Task: Access a repository's "Releases" for software versions.
Action: Mouse moved to (81, 271)
Screenshot: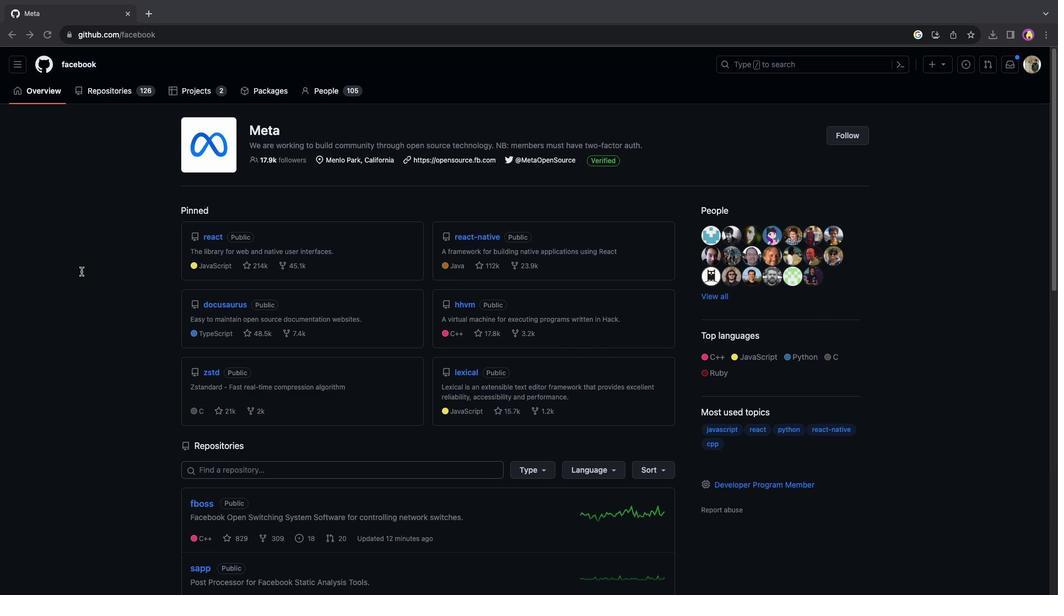 
Action: Mouse pressed left at (81, 271)
Screenshot: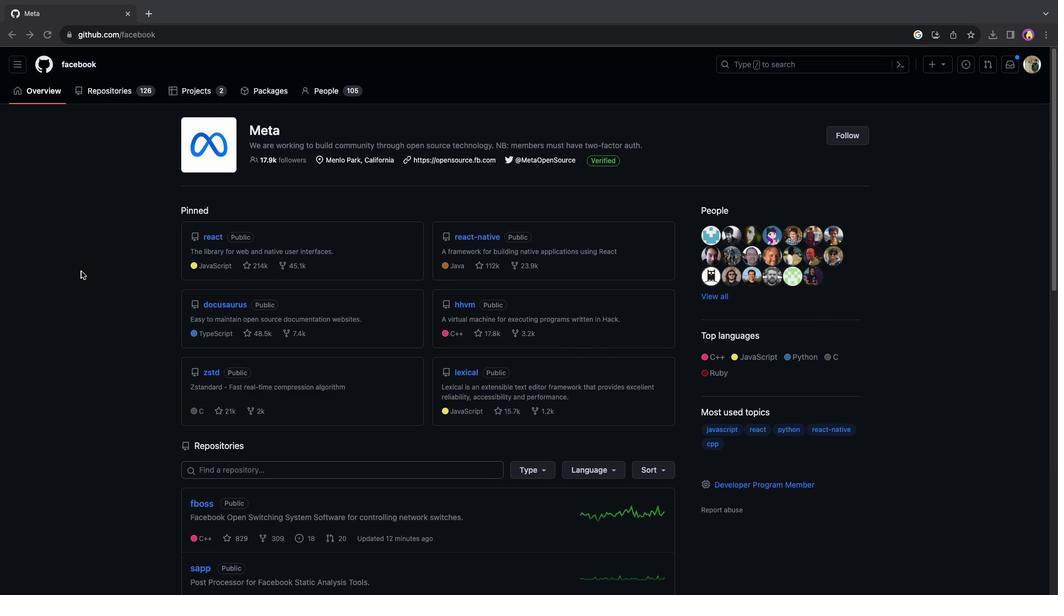 
Action: Mouse moved to (186, 281)
Screenshot: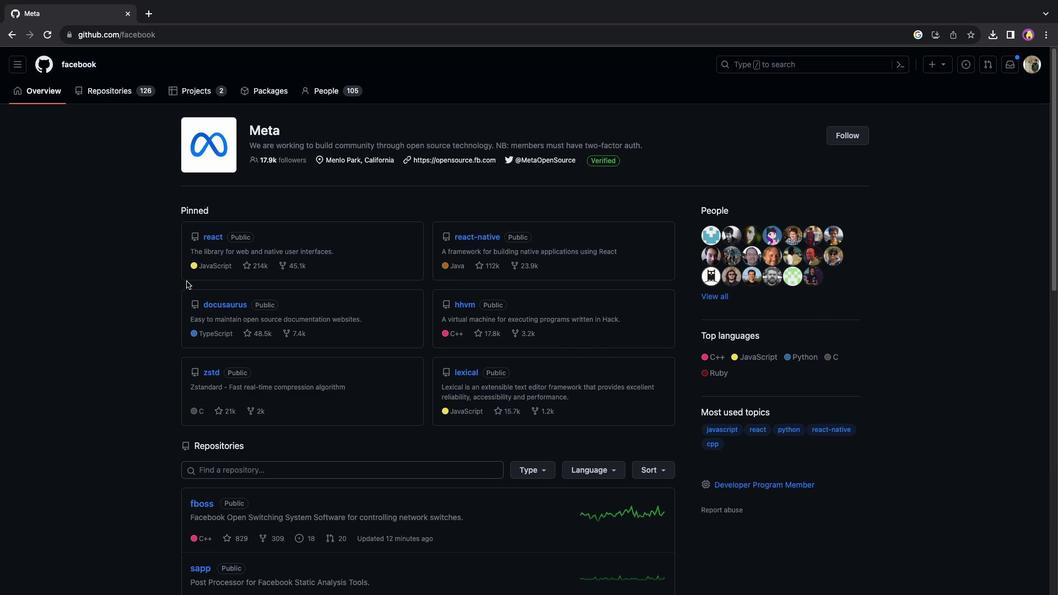 
Action: Mouse scrolled (186, 281) with delta (0, 0)
Screenshot: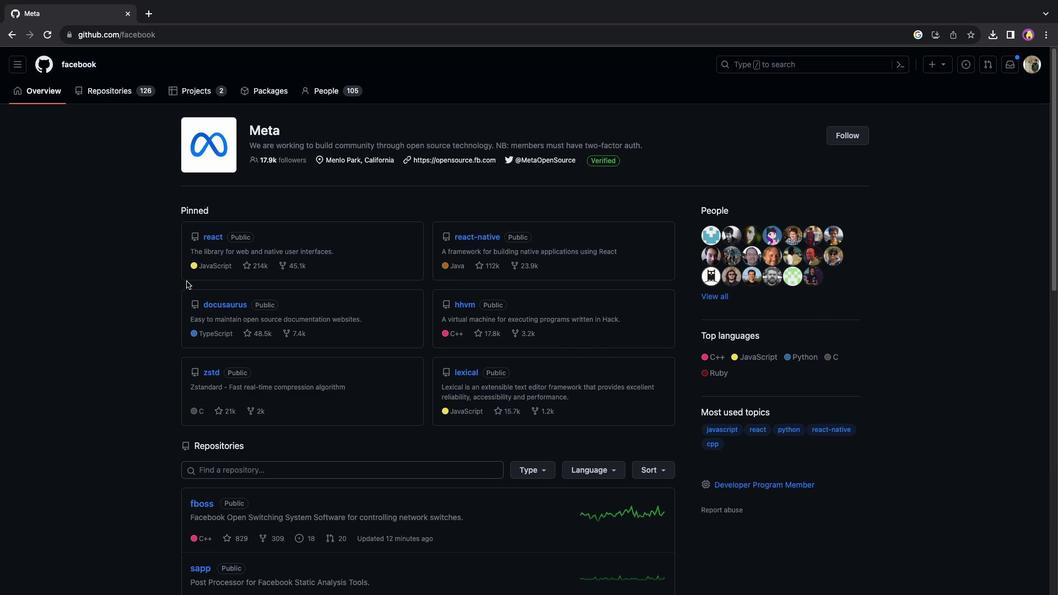
Action: Mouse scrolled (186, 281) with delta (0, 0)
Screenshot: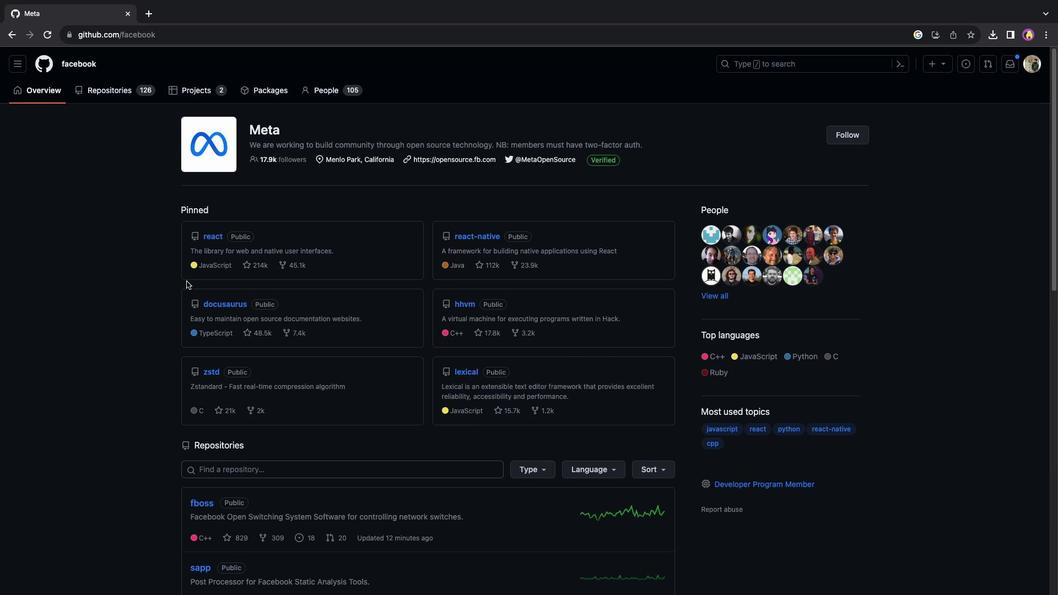 
Action: Mouse moved to (464, 223)
Screenshot: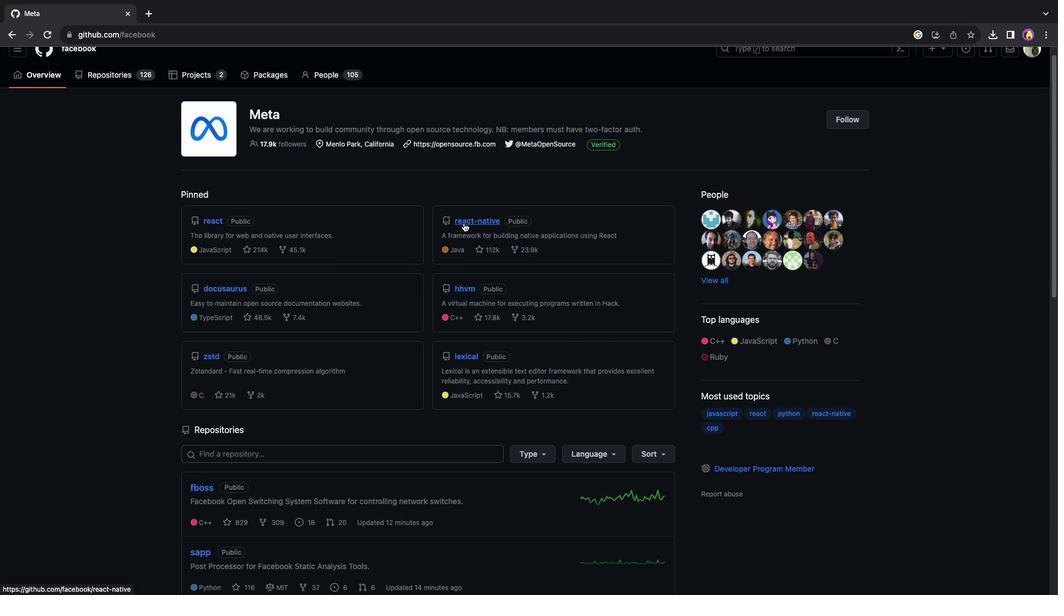 
Action: Mouse pressed left at (464, 223)
Screenshot: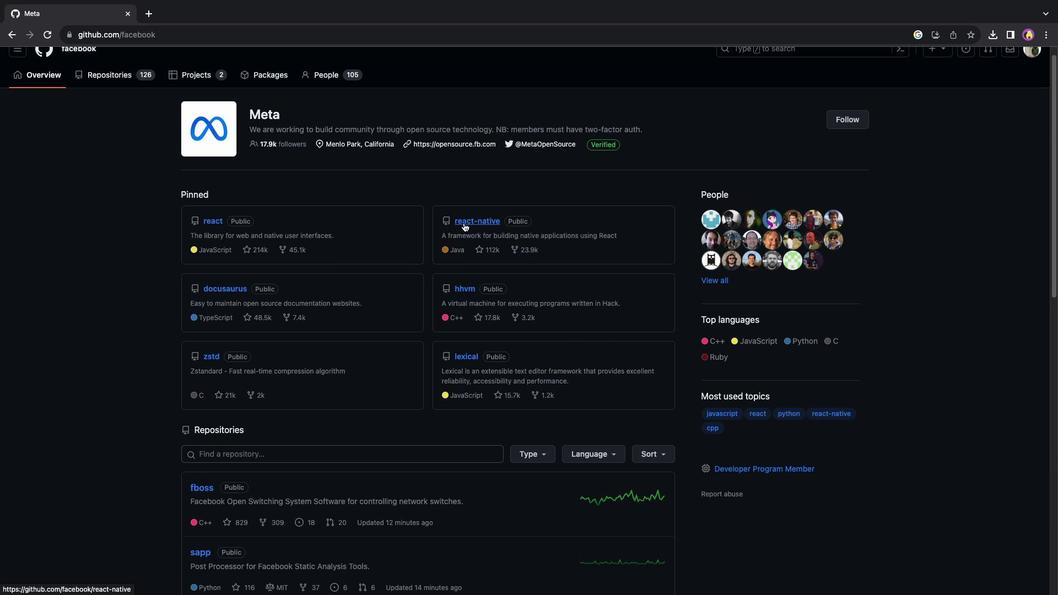 
Action: Mouse moved to (840, 369)
Screenshot: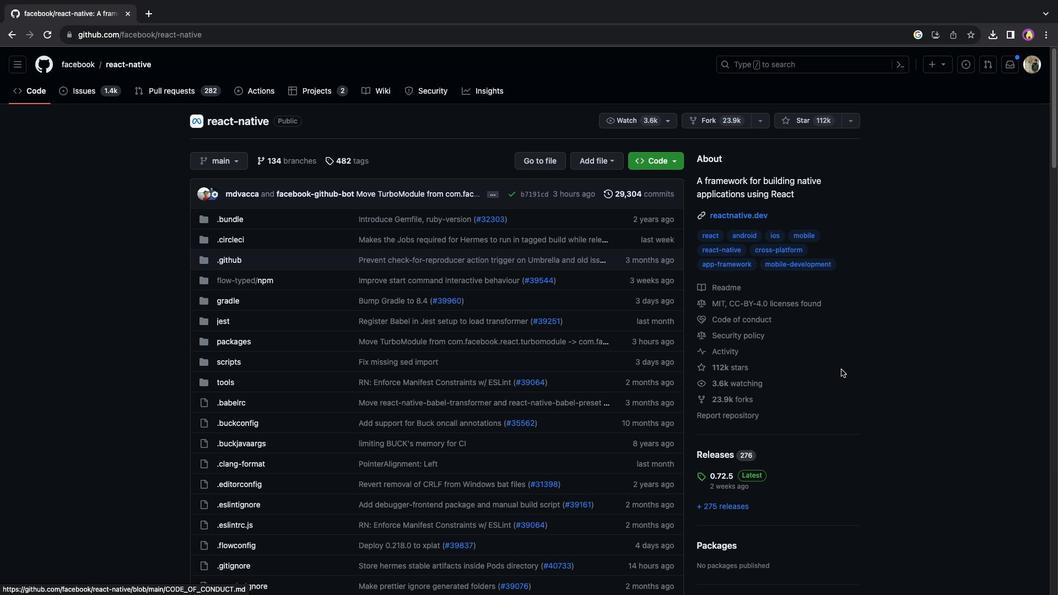 
Action: Mouse scrolled (840, 369) with delta (0, 0)
Screenshot: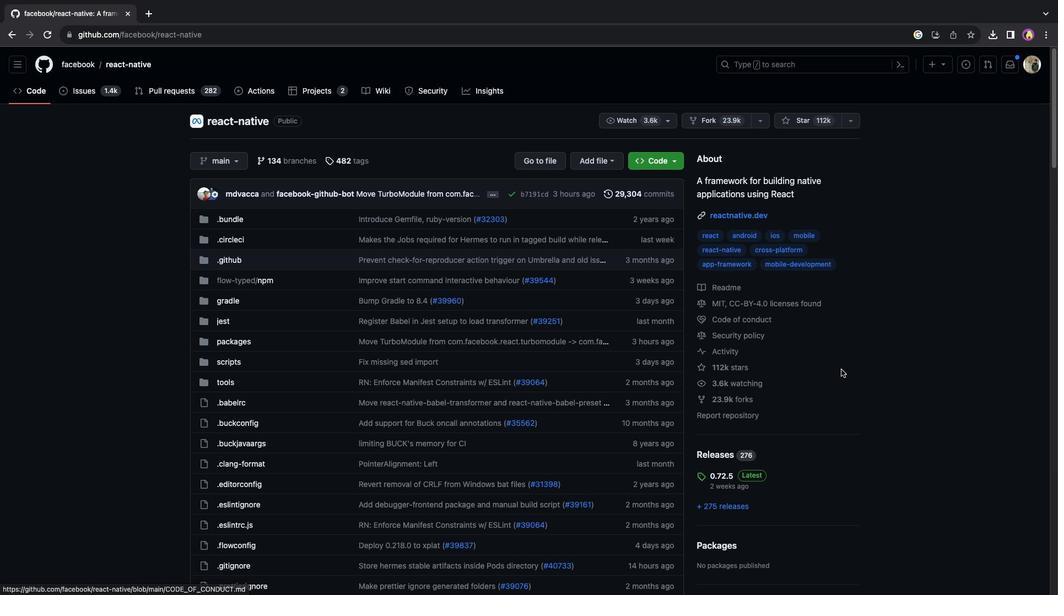 
Action: Mouse scrolled (840, 369) with delta (0, 0)
Screenshot: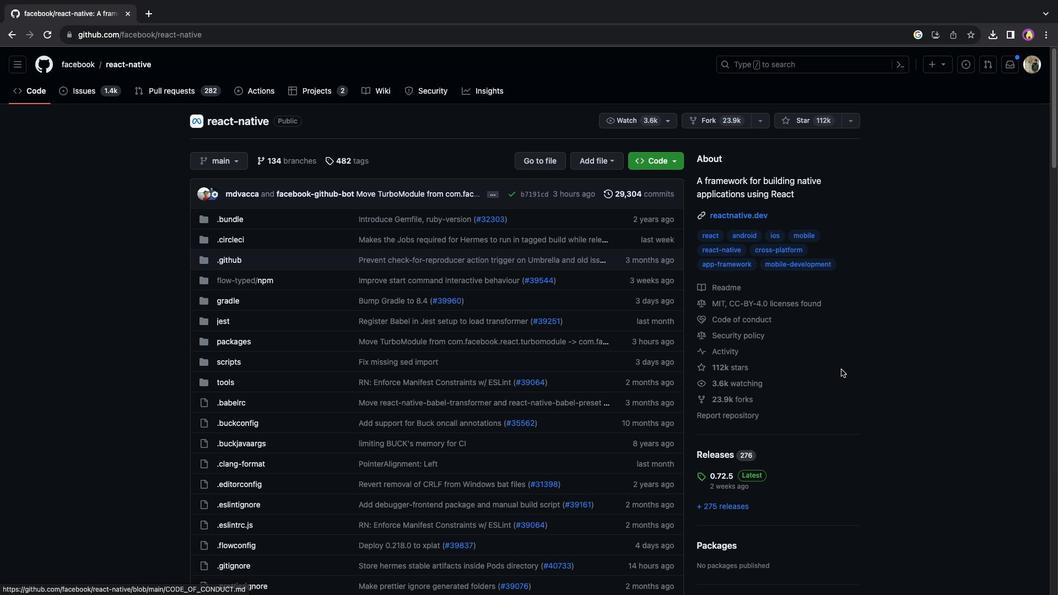 
Action: Mouse scrolled (840, 369) with delta (0, -1)
Screenshot: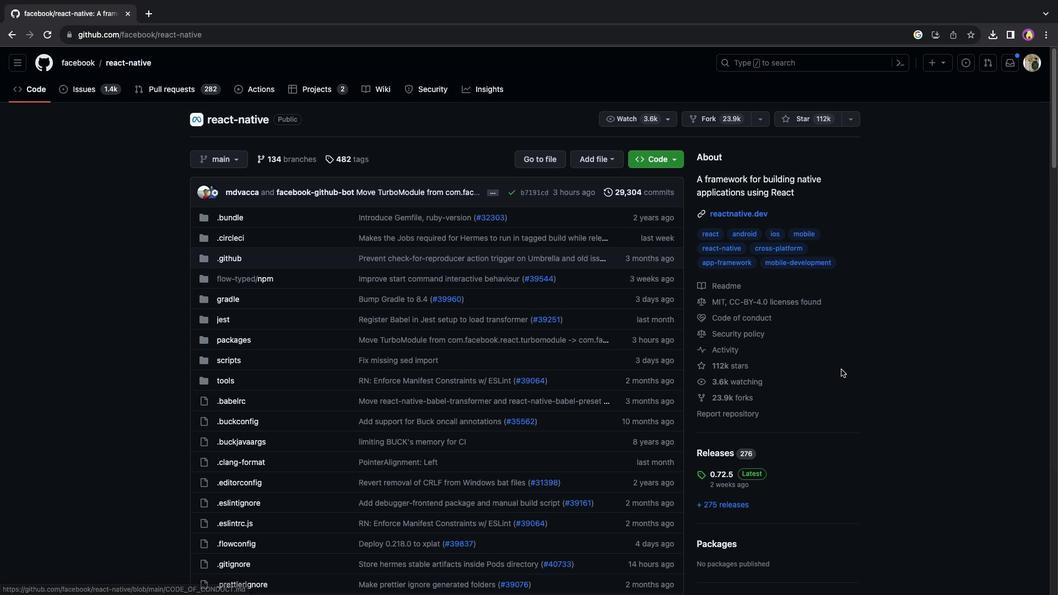 
Action: Mouse scrolled (840, 369) with delta (0, -2)
Screenshot: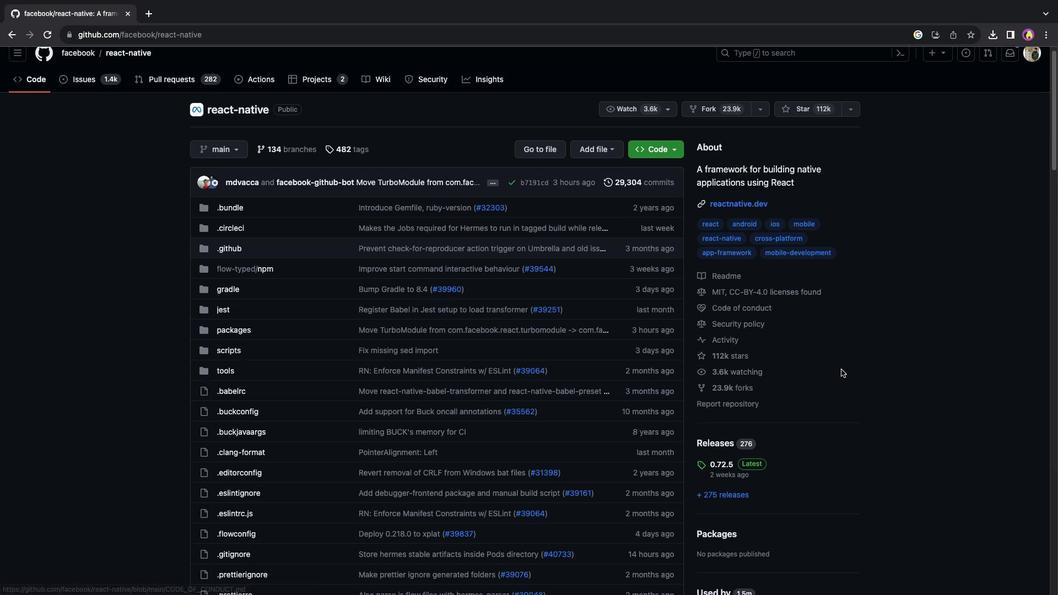 
Action: Mouse moved to (725, 278)
Screenshot: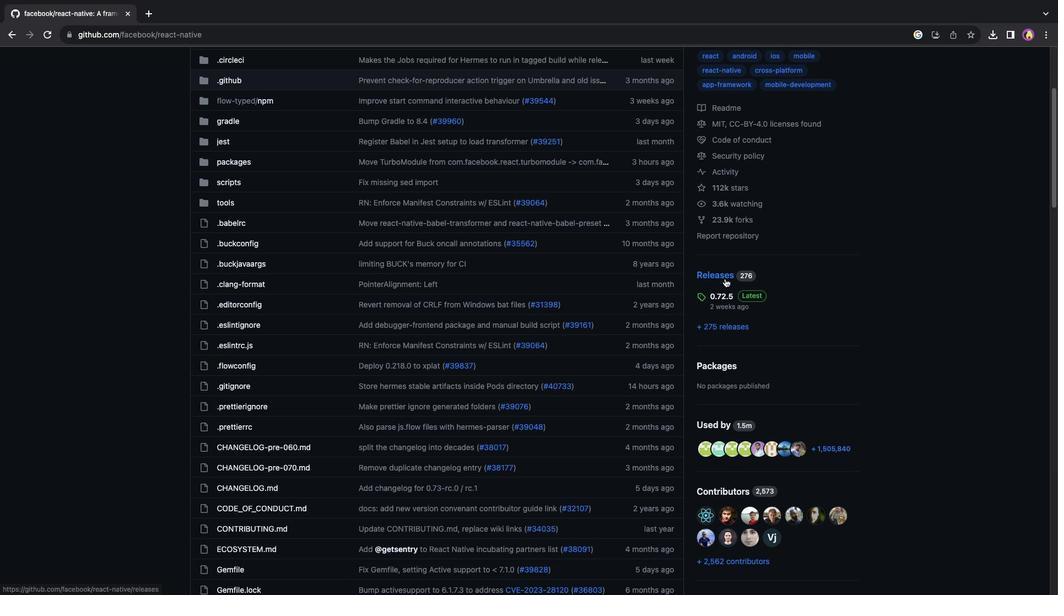 
Action: Mouse pressed left at (725, 278)
Screenshot: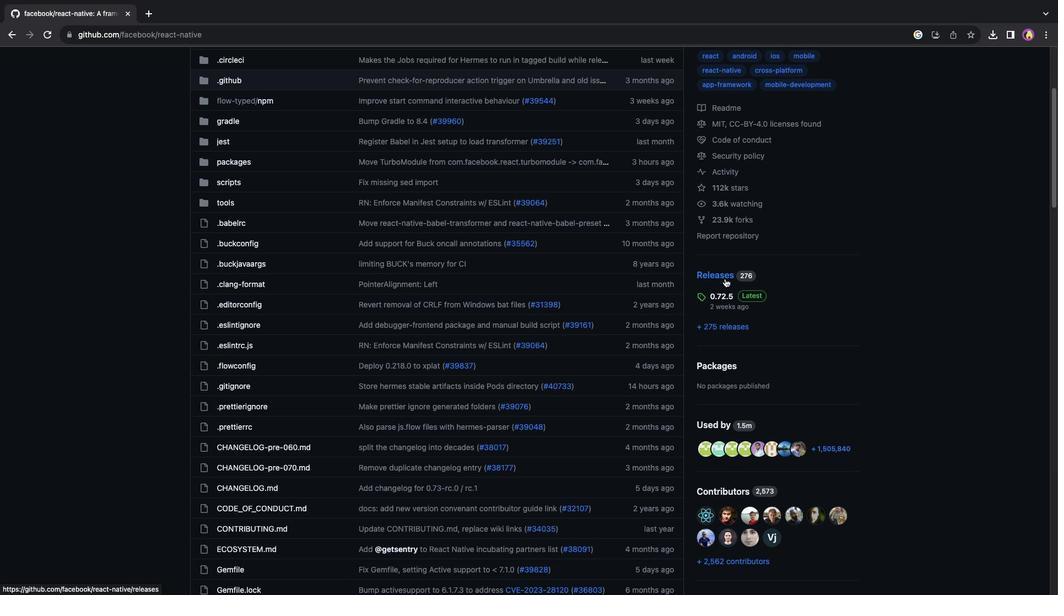 
Action: Mouse moved to (722, 280)
Screenshot: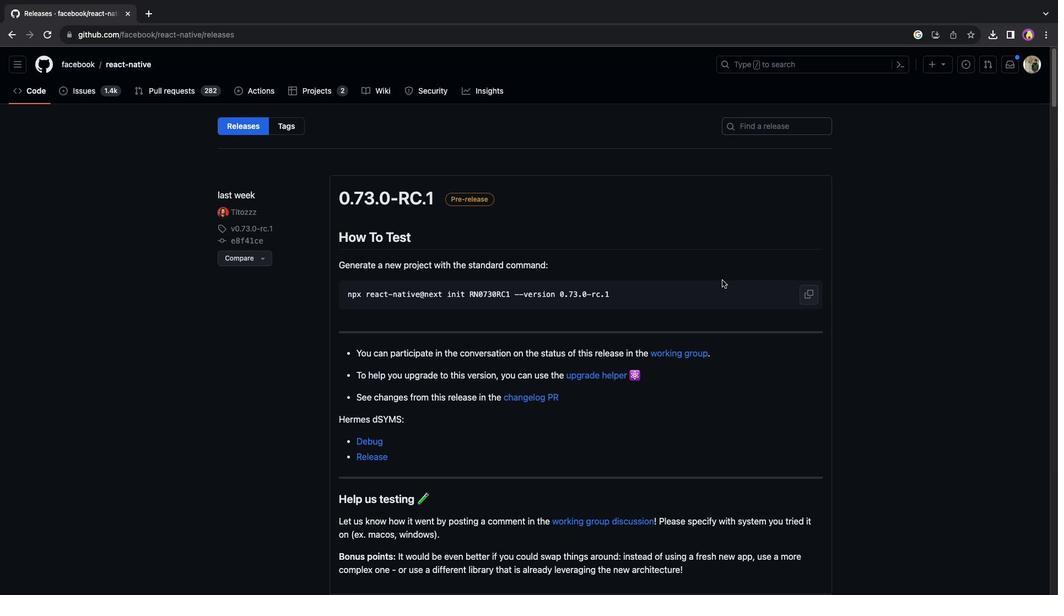 
Action: Mouse scrolled (722, 280) with delta (0, 0)
Screenshot: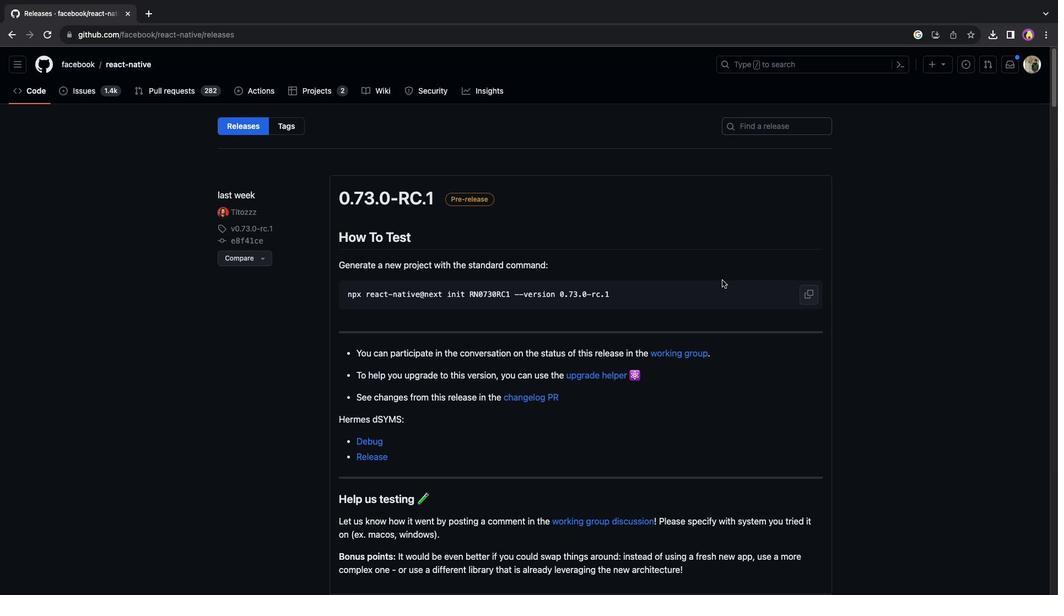 
Action: Mouse scrolled (722, 280) with delta (0, 0)
Screenshot: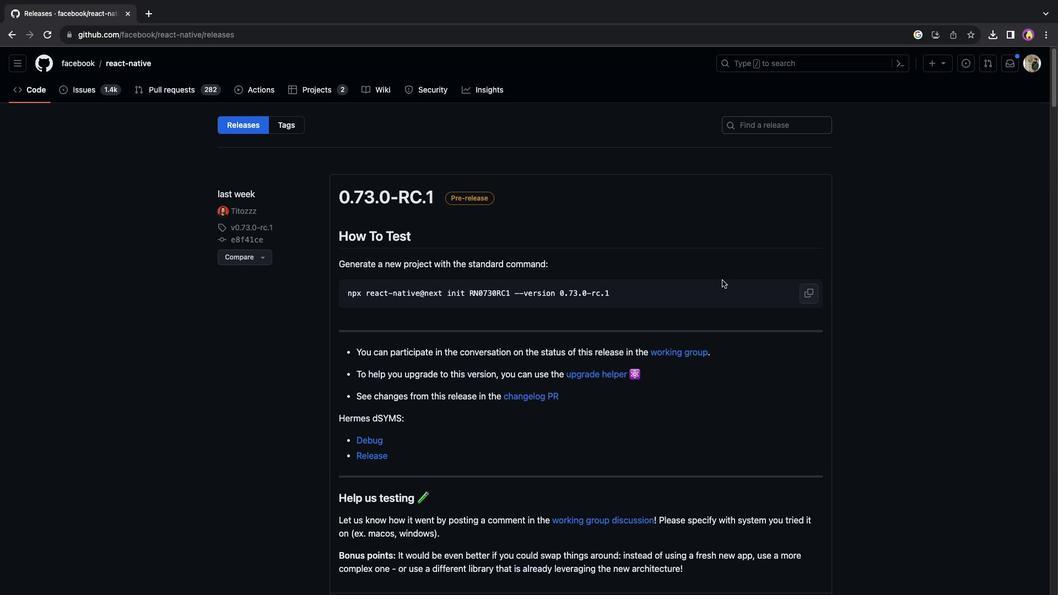 
Action: Mouse scrolled (722, 280) with delta (0, 0)
Screenshot: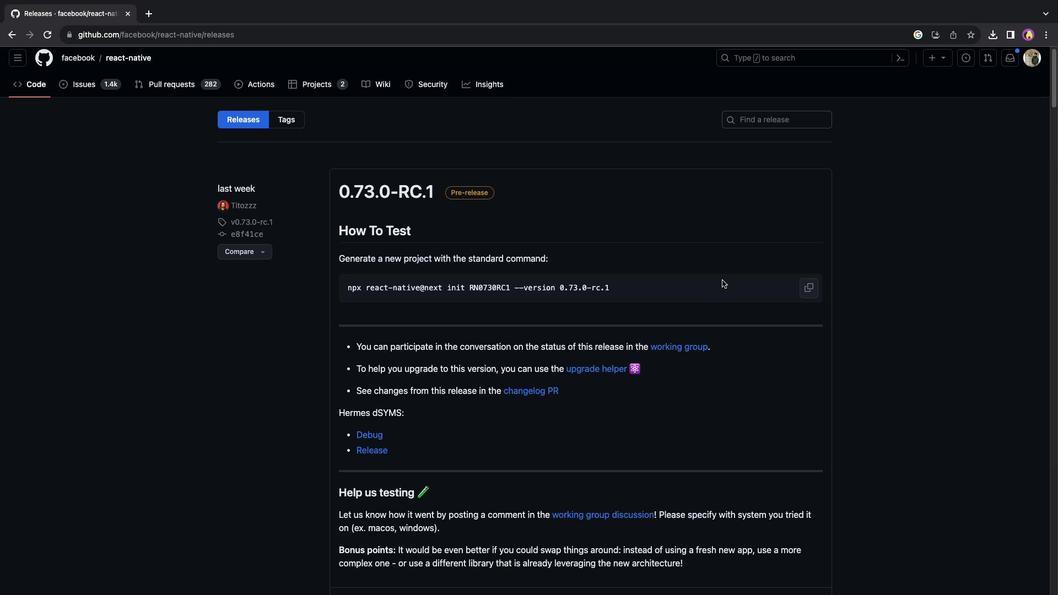 
Action: Mouse scrolled (722, 280) with delta (0, 0)
Screenshot: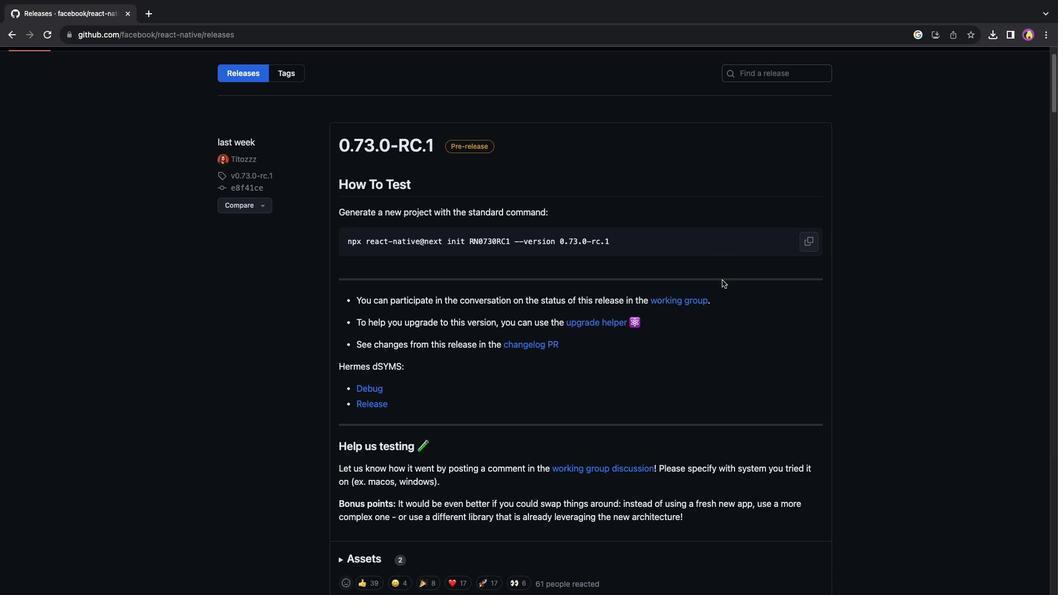 
Action: Mouse scrolled (722, 280) with delta (0, 0)
Screenshot: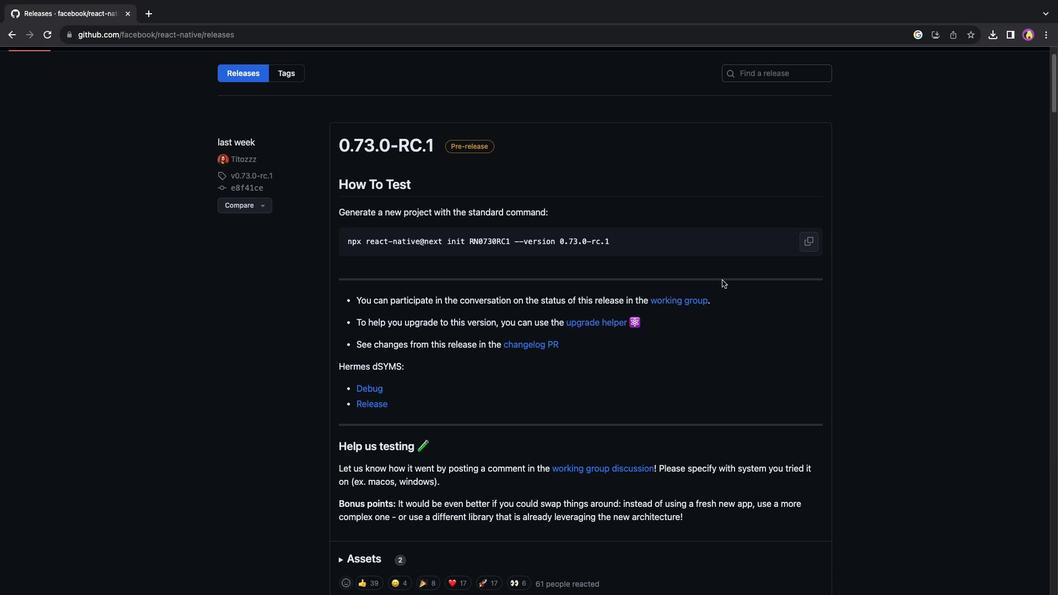 
Action: Mouse scrolled (722, 280) with delta (0, -1)
Screenshot: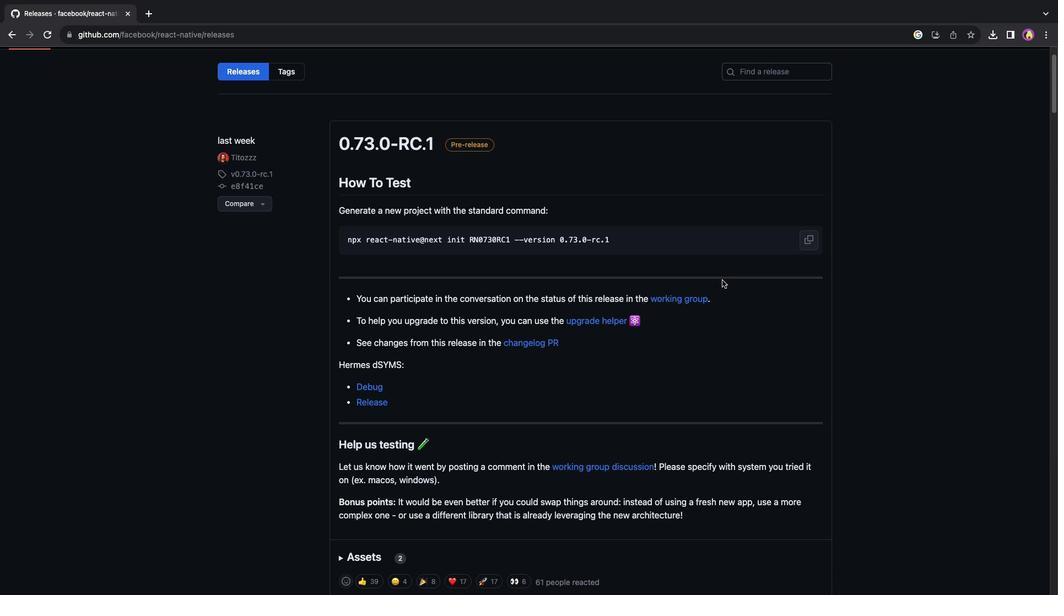 
Action: Mouse scrolled (722, 280) with delta (0, 0)
Screenshot: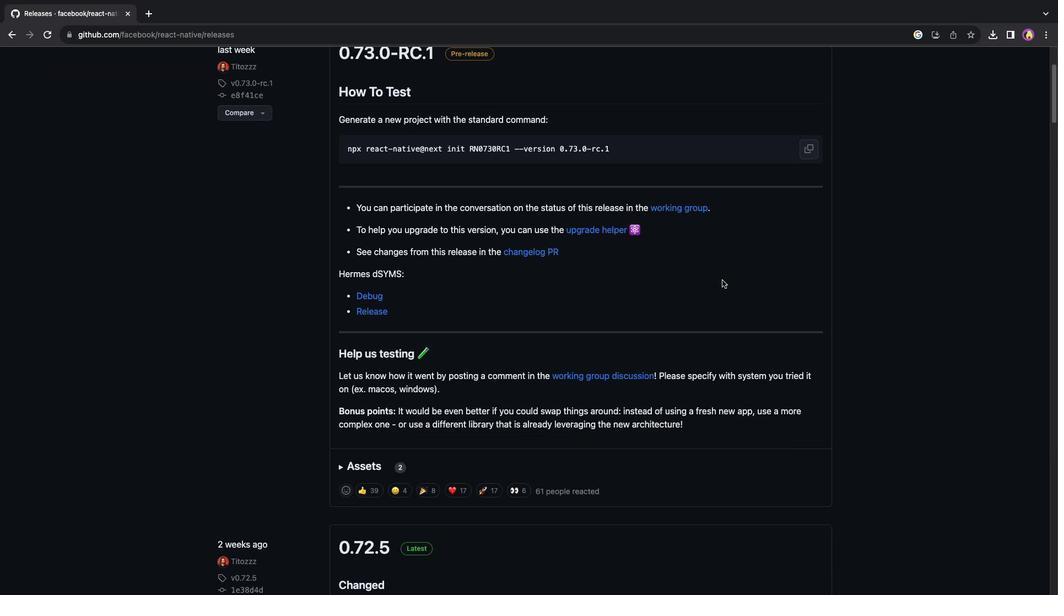 
Action: Mouse scrolled (722, 280) with delta (0, 0)
Screenshot: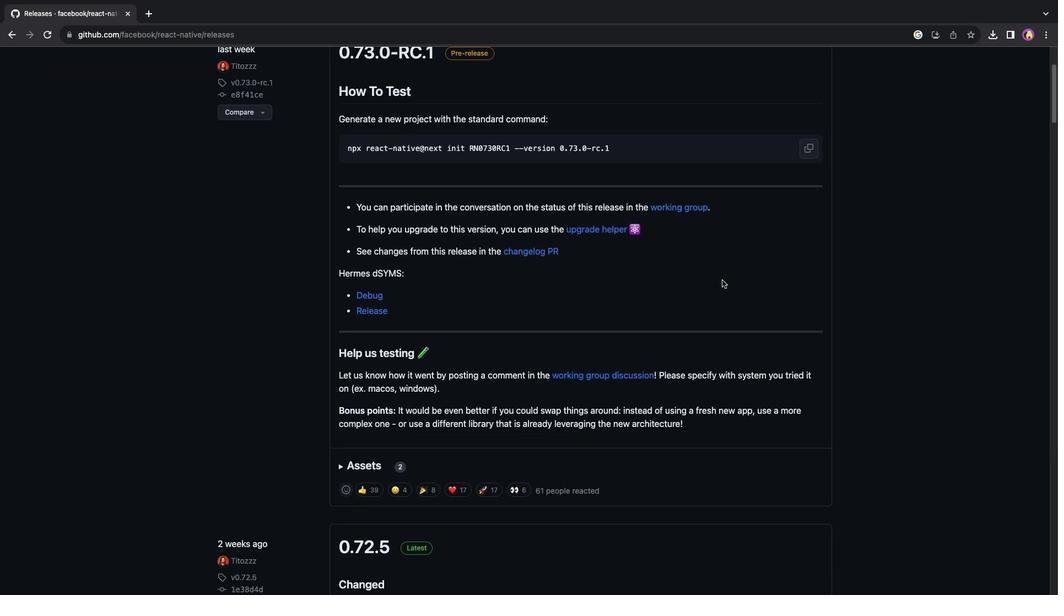 
Action: Mouse scrolled (722, 280) with delta (0, -1)
Screenshot: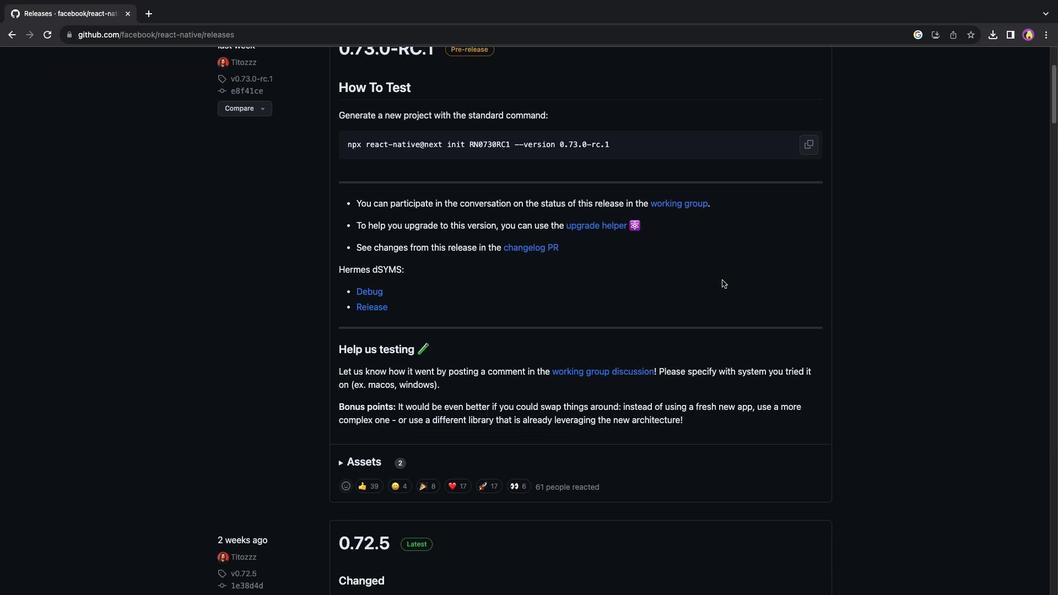 
Action: Mouse scrolled (722, 280) with delta (0, 0)
Screenshot: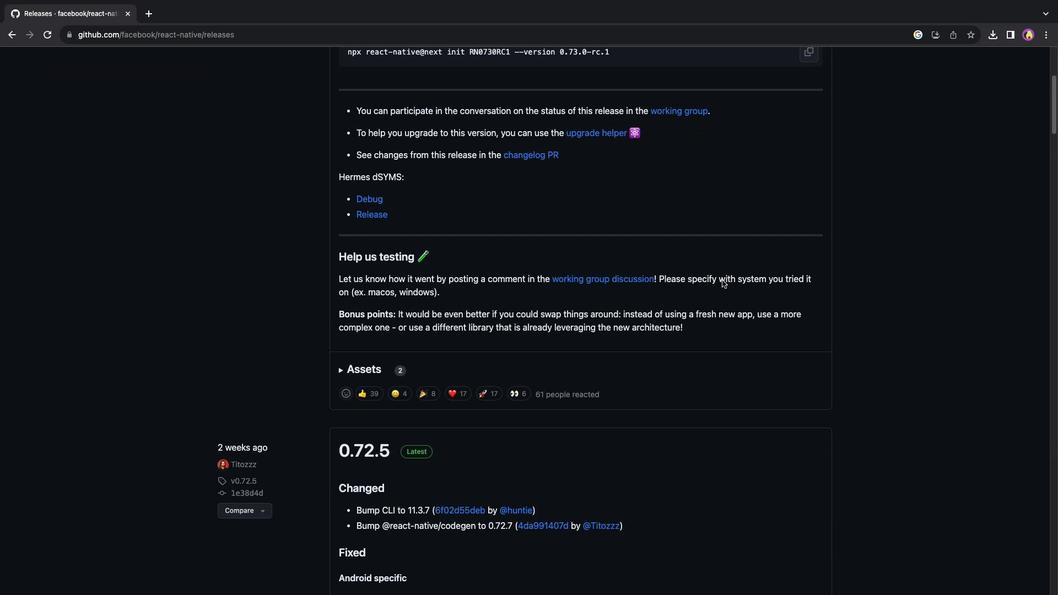 
Action: Mouse scrolled (722, 280) with delta (0, 0)
Screenshot: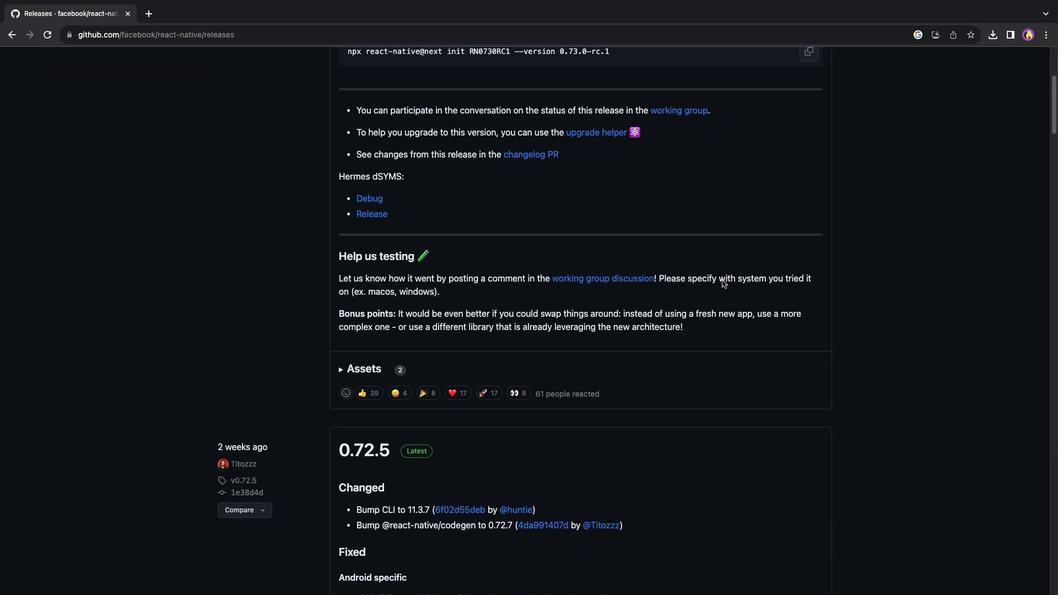 
Action: Mouse scrolled (722, 280) with delta (0, -1)
Screenshot: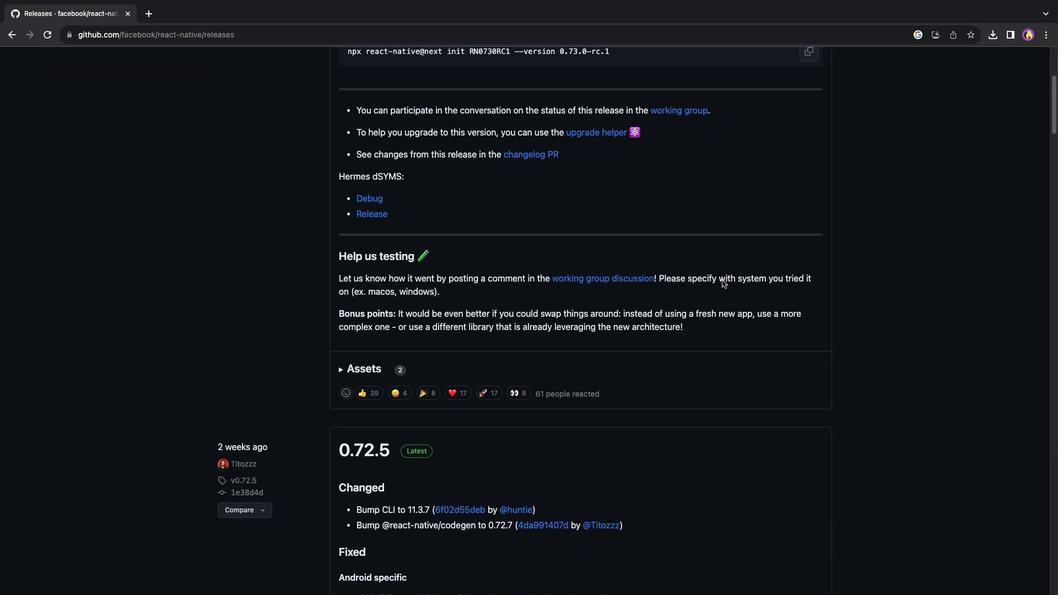 
Action: Mouse scrolled (722, 280) with delta (0, 0)
Screenshot: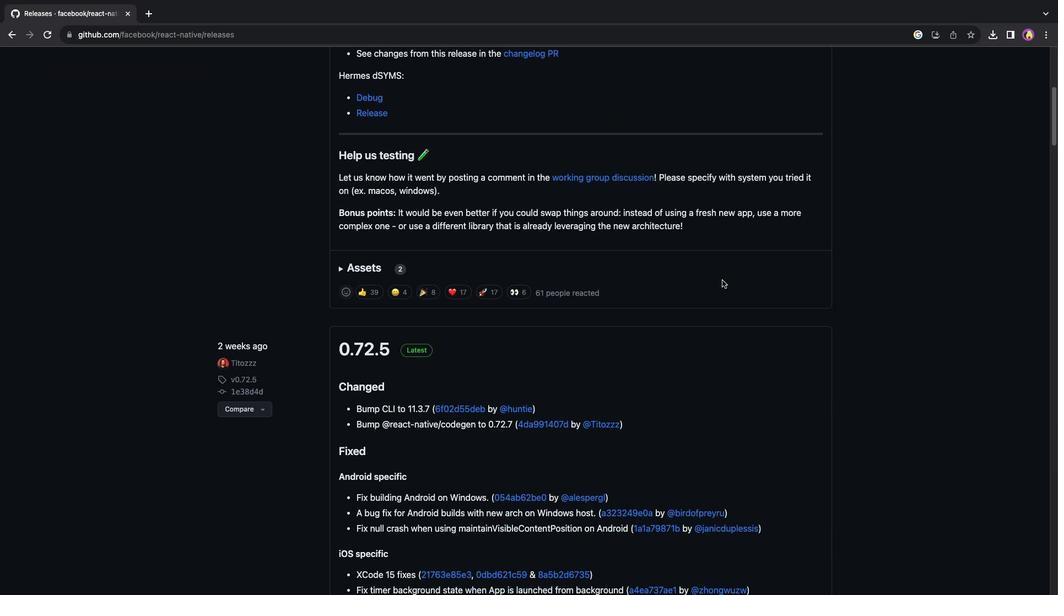 
Action: Mouse scrolled (722, 280) with delta (0, 0)
Screenshot: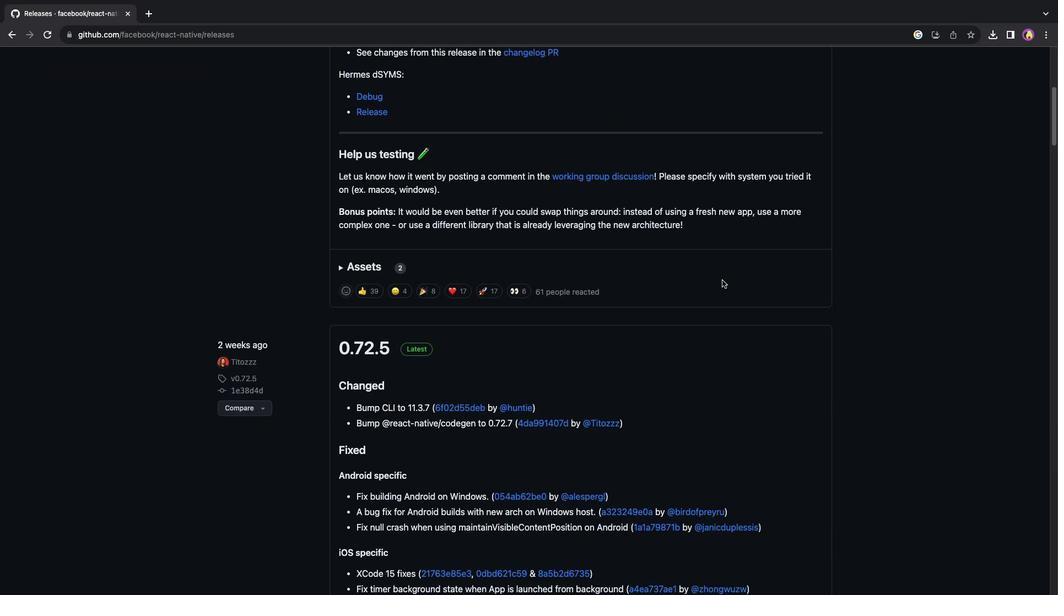 
Action: Mouse scrolled (722, 280) with delta (0, -1)
Screenshot: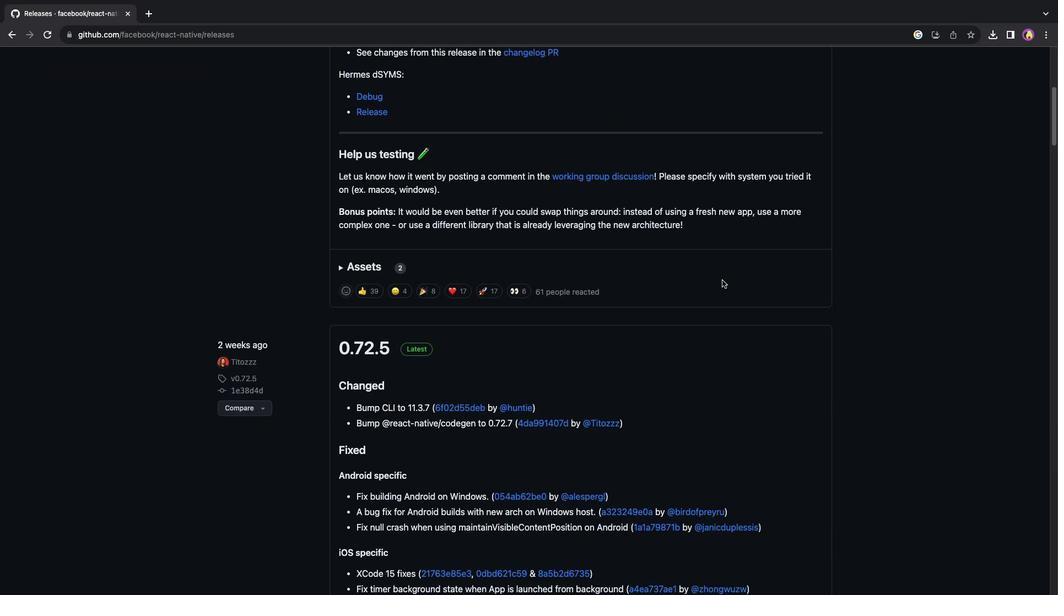 
Action: Mouse scrolled (722, 280) with delta (0, 0)
Screenshot: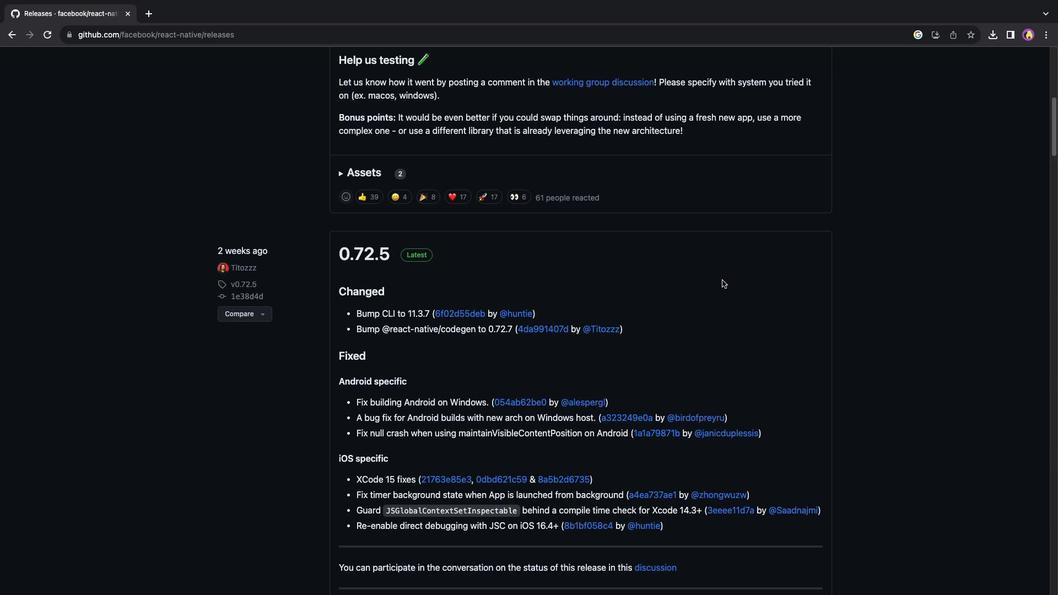 
Action: Mouse scrolled (722, 280) with delta (0, 0)
Screenshot: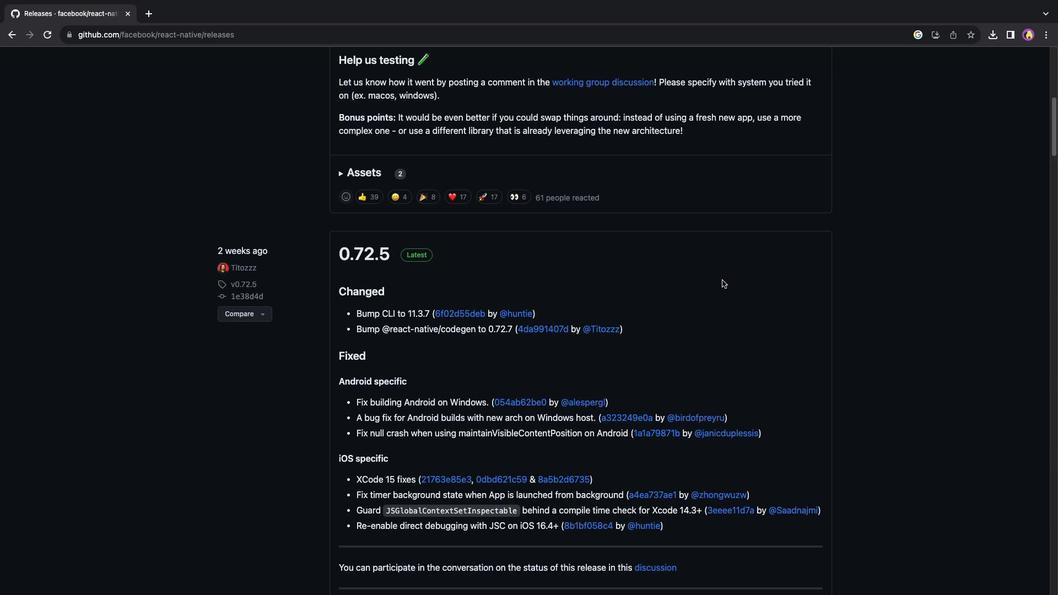 
Action: Mouse scrolled (722, 280) with delta (0, -1)
Screenshot: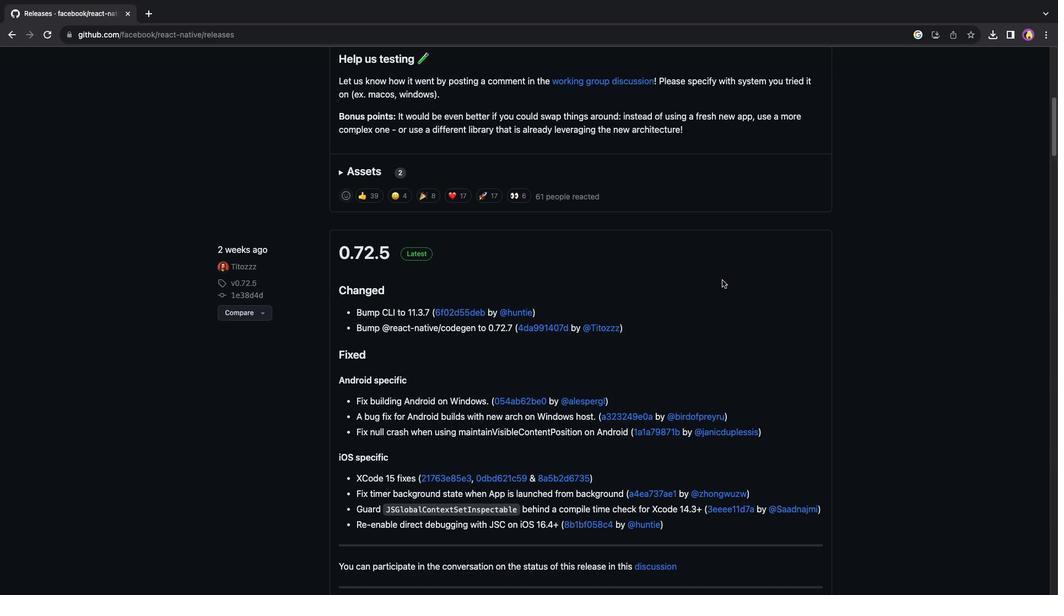 
Action: Mouse scrolled (722, 280) with delta (0, -2)
Screenshot: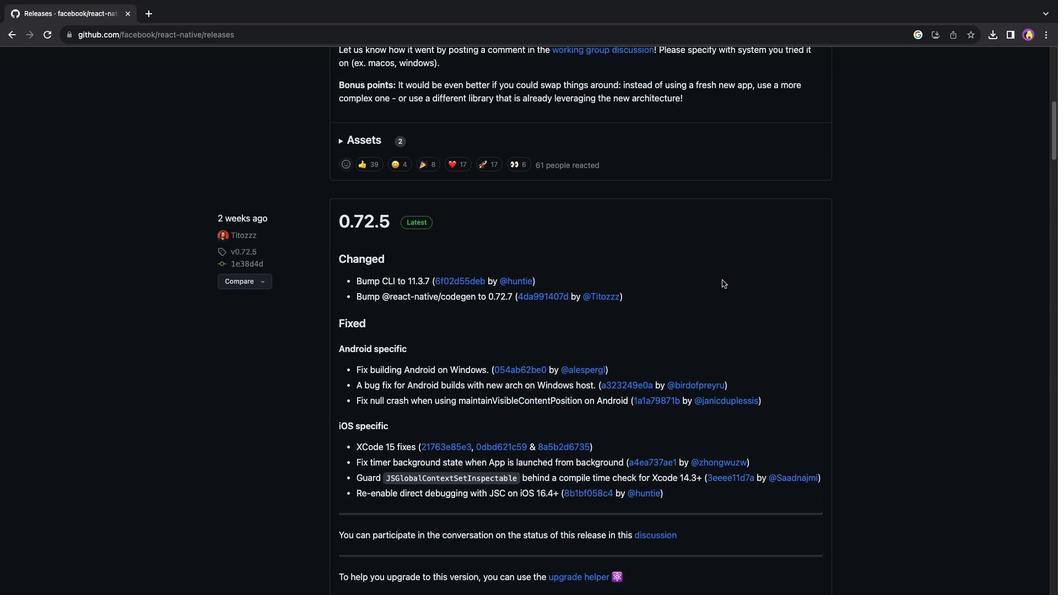
Action: Mouse moved to (722, 282)
Screenshot: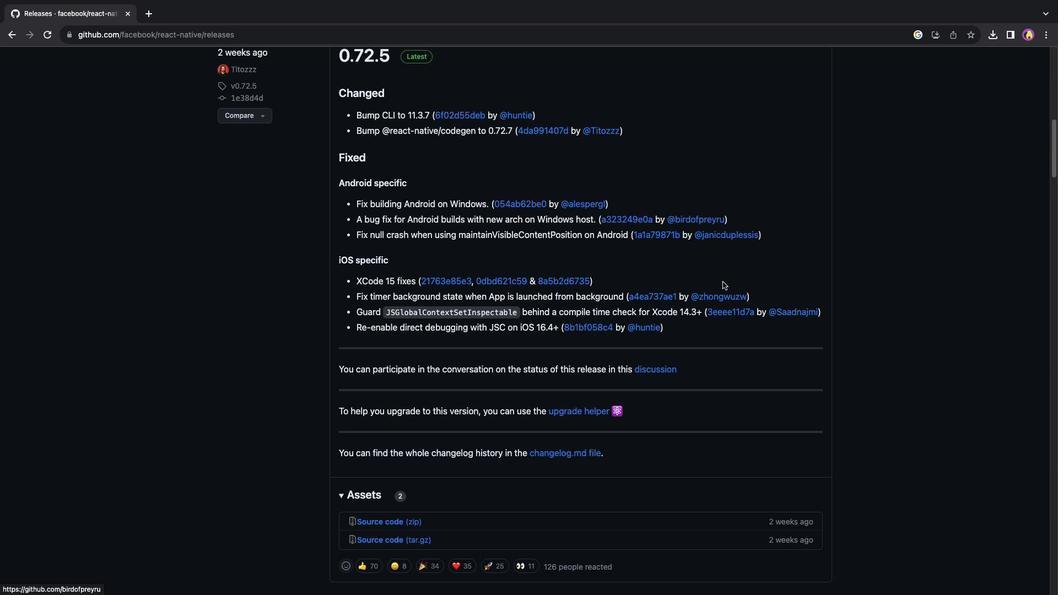 
Action: Mouse scrolled (722, 282) with delta (0, 0)
Screenshot: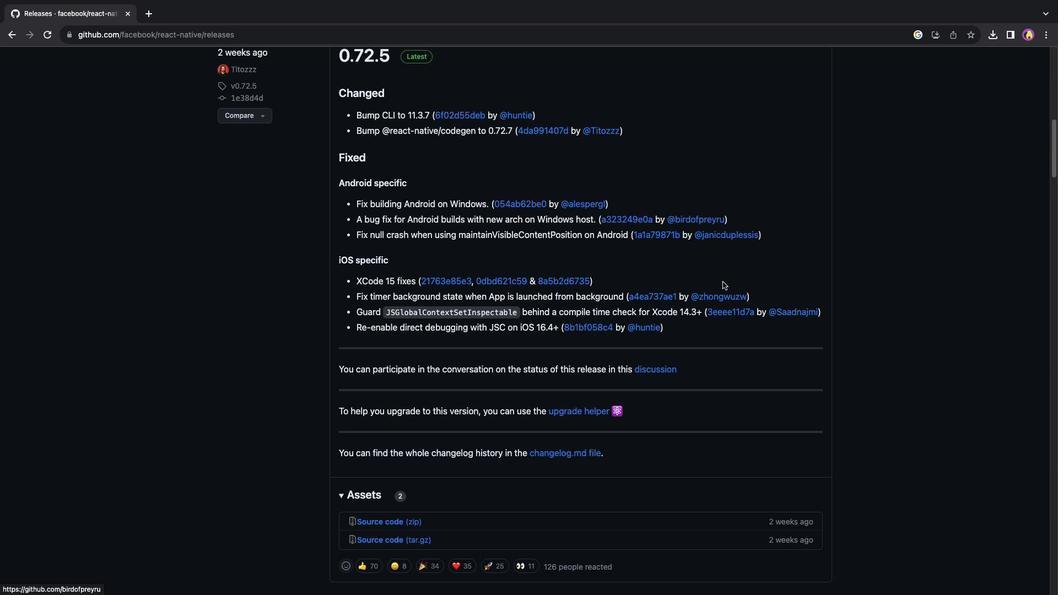 
Action: Mouse scrolled (722, 282) with delta (0, 0)
Screenshot: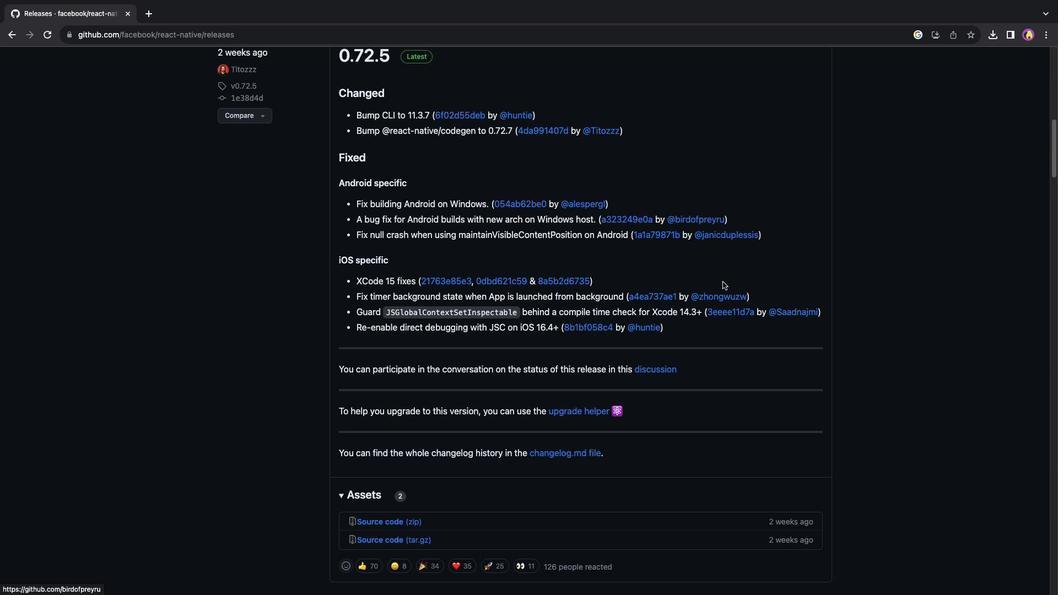 
Action: Mouse scrolled (722, 282) with delta (0, -1)
Screenshot: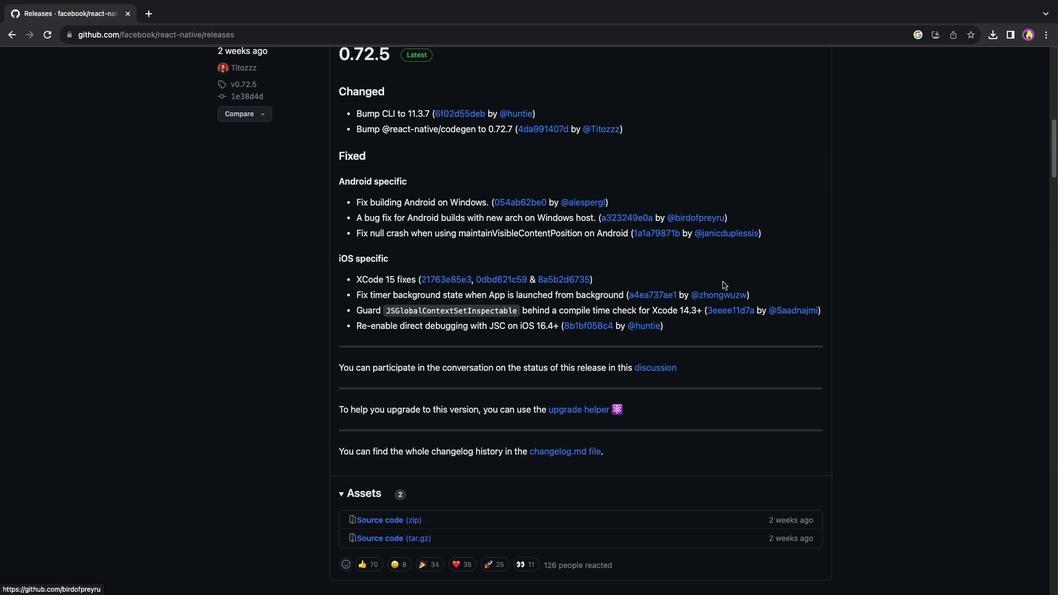
Action: Mouse scrolled (722, 282) with delta (0, 0)
Screenshot: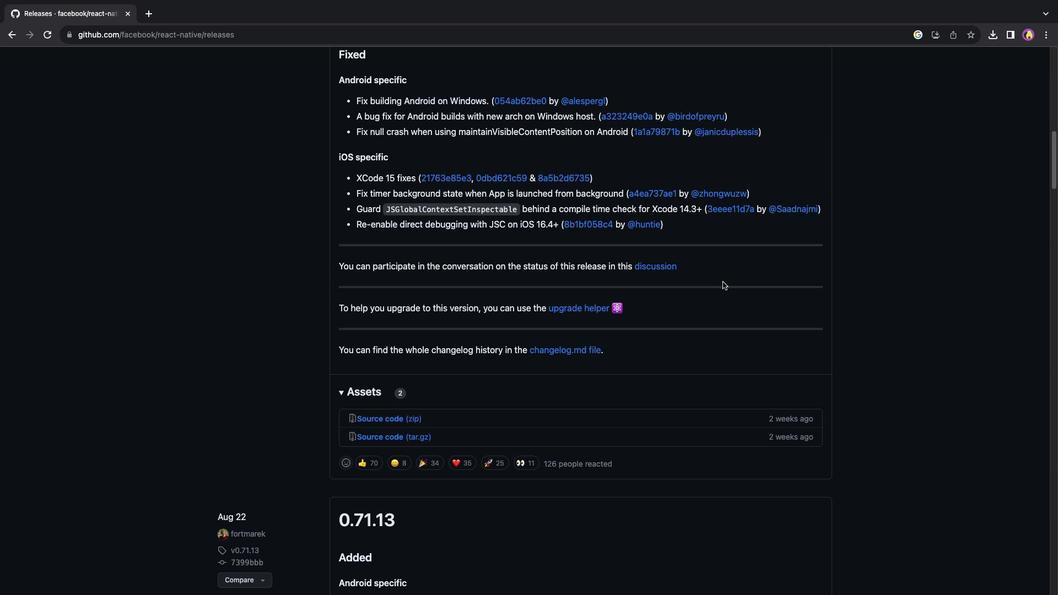 
Action: Mouse scrolled (722, 282) with delta (0, 0)
Screenshot: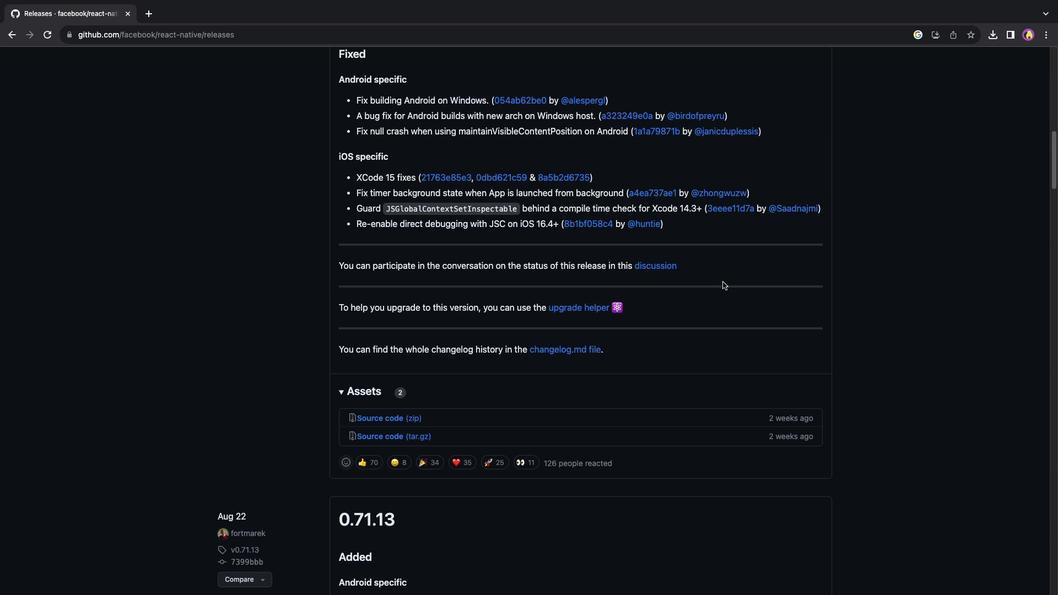 
Action: Mouse scrolled (722, 282) with delta (0, -1)
Screenshot: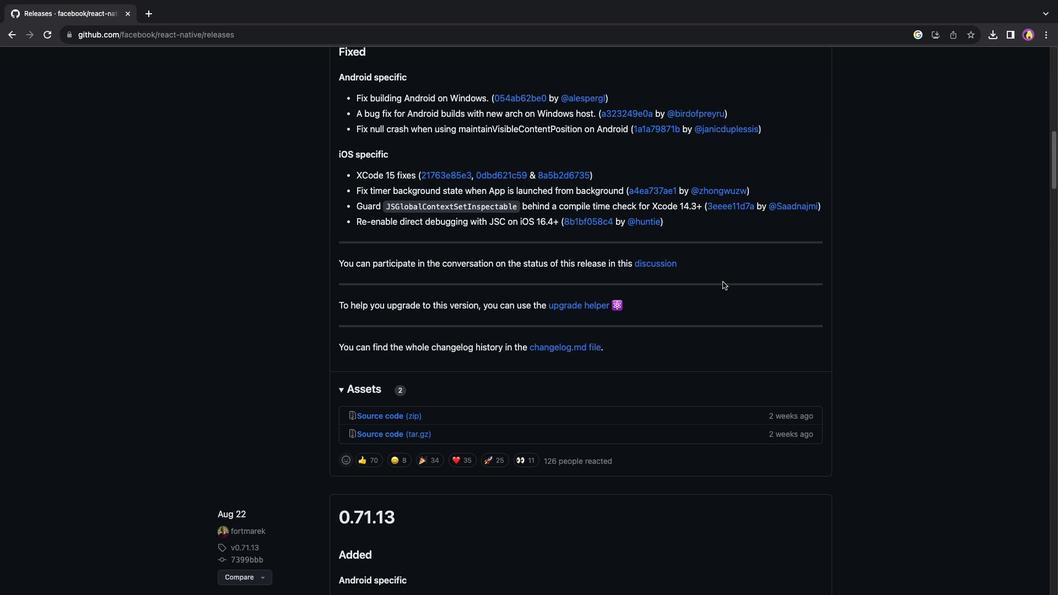 
Action: Mouse scrolled (722, 282) with delta (0, 0)
Screenshot: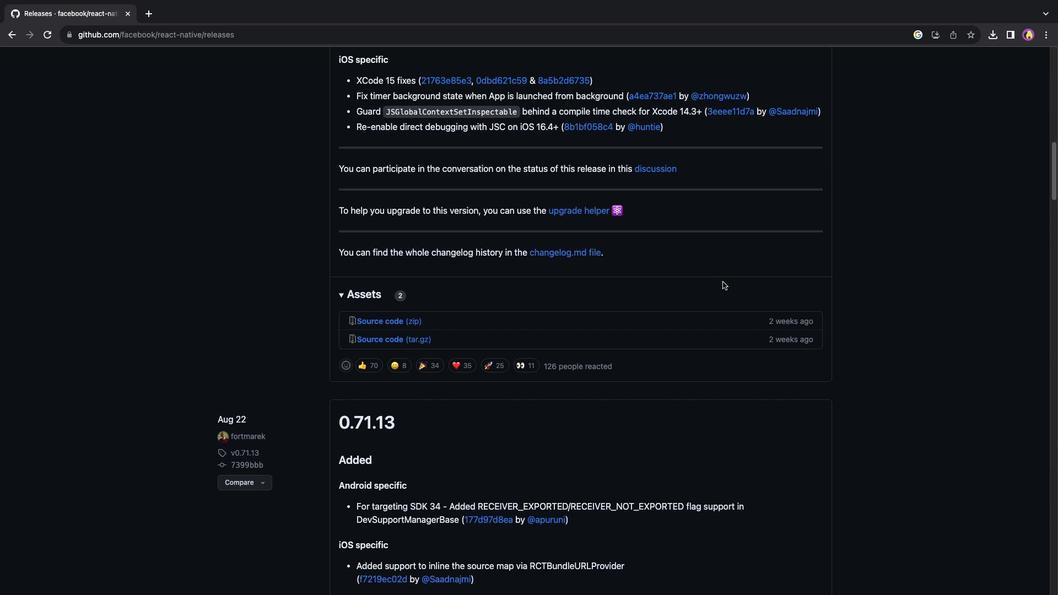 
Action: Mouse scrolled (722, 282) with delta (0, 0)
Screenshot: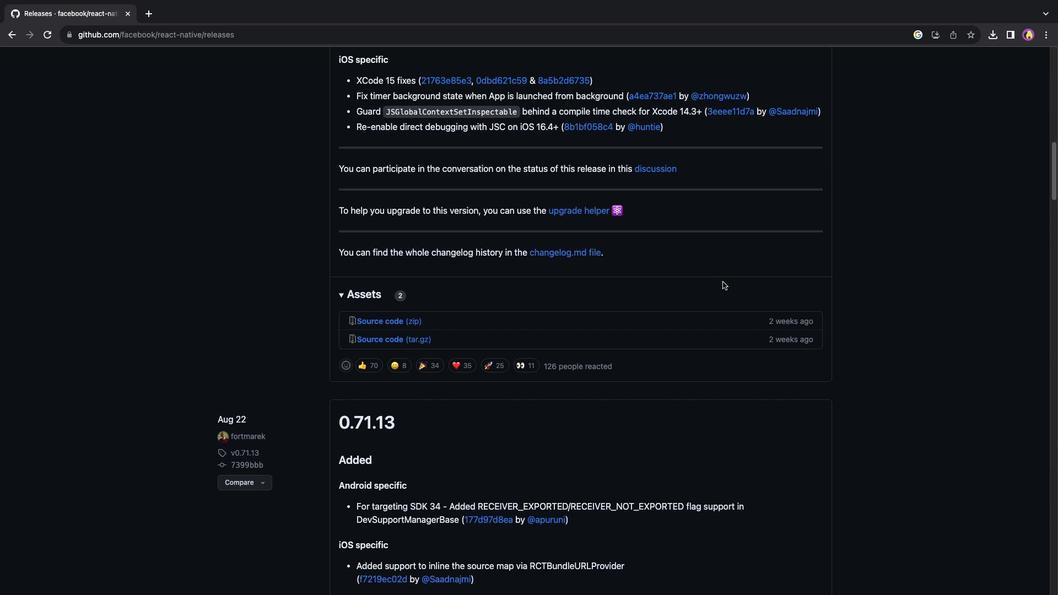 
Action: Mouse scrolled (722, 282) with delta (0, -1)
Screenshot: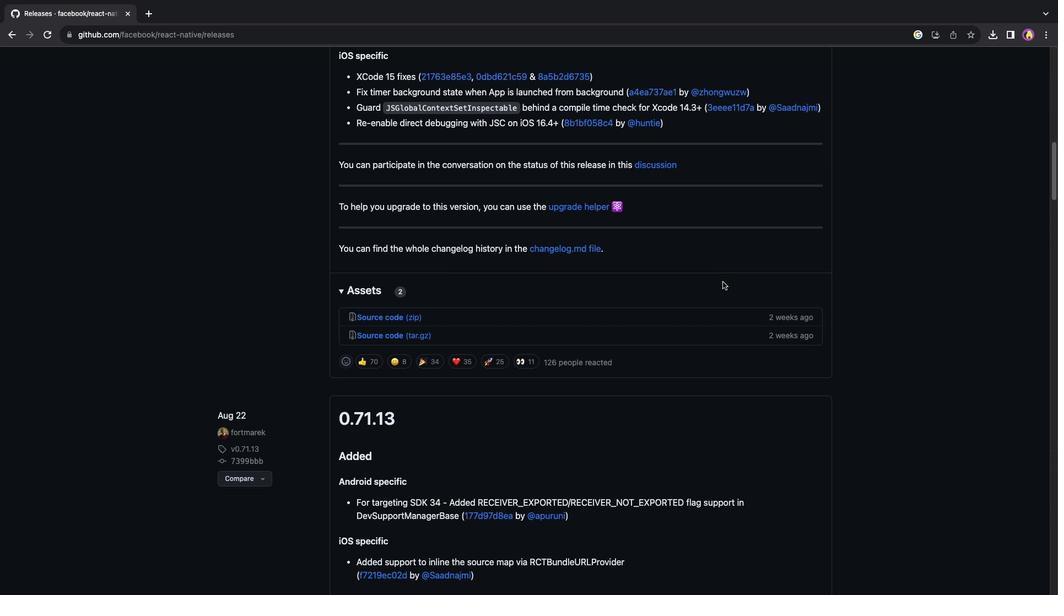 
Action: Mouse scrolled (722, 282) with delta (0, 0)
Screenshot: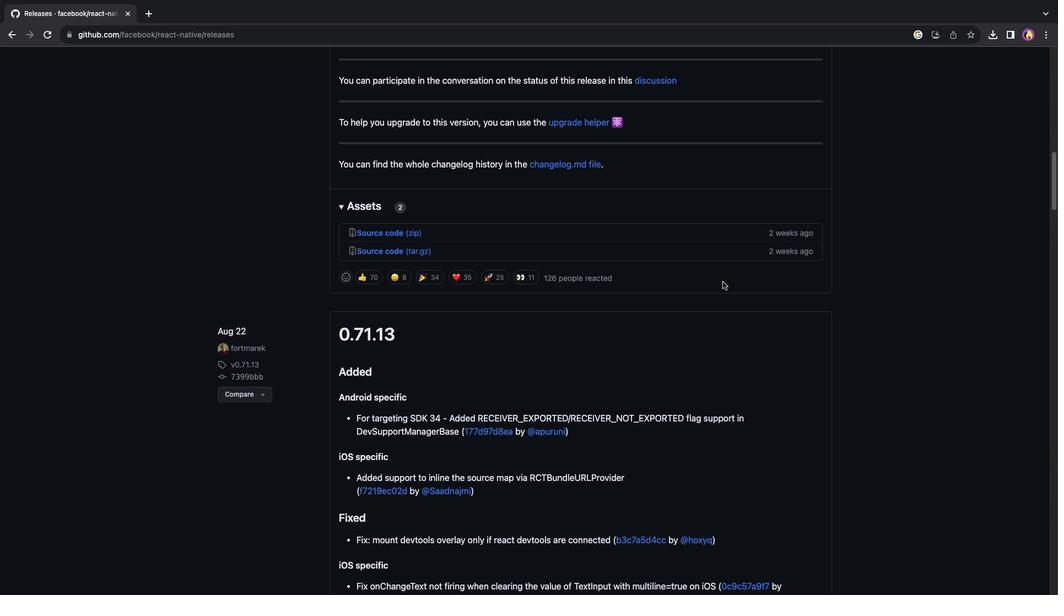 
Action: Mouse scrolled (722, 282) with delta (0, 0)
Screenshot: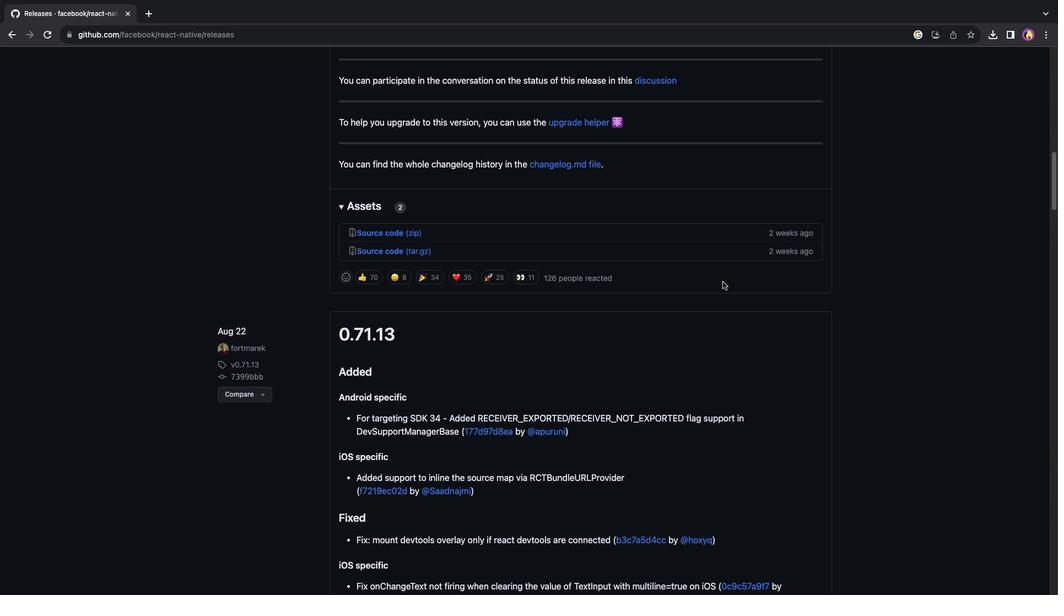 
Action: Mouse scrolled (722, 282) with delta (0, -1)
Screenshot: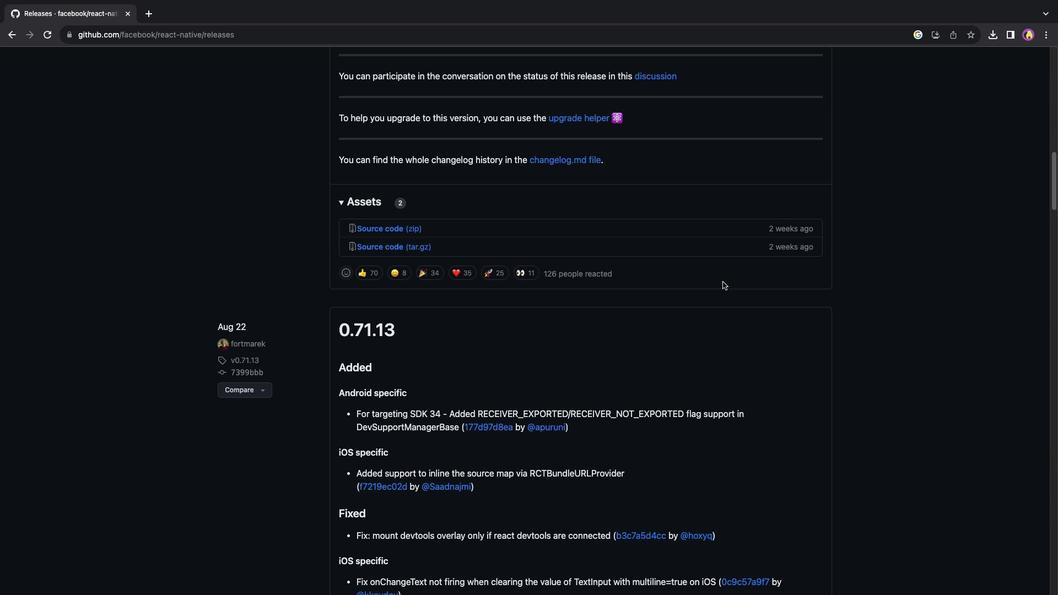 
Action: Mouse scrolled (722, 282) with delta (0, -2)
Screenshot: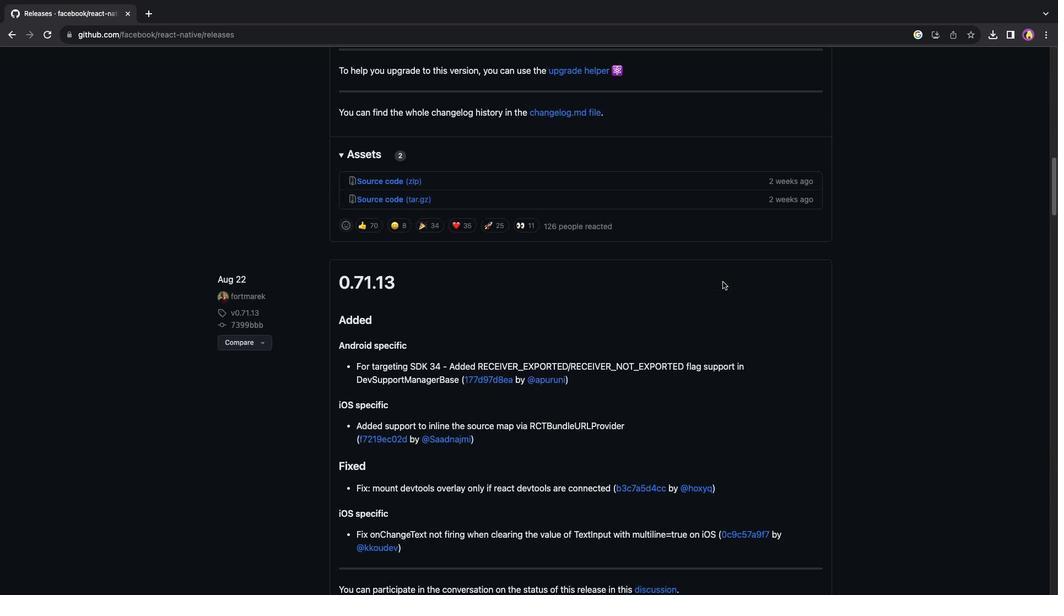 
Action: Mouse moved to (558, 218)
Screenshot: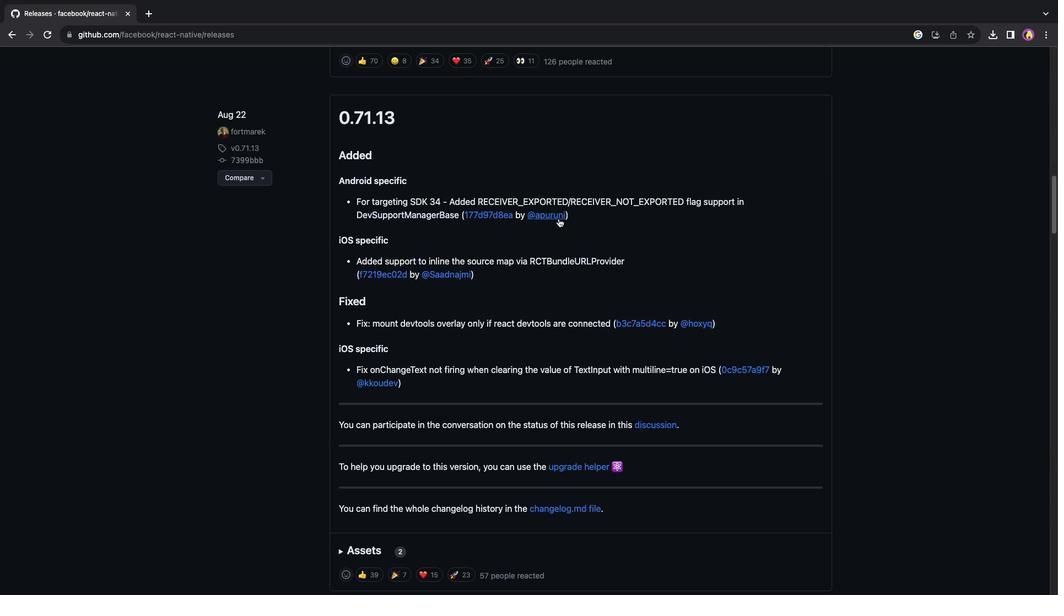 
Action: Mouse scrolled (558, 218) with delta (0, 0)
Screenshot: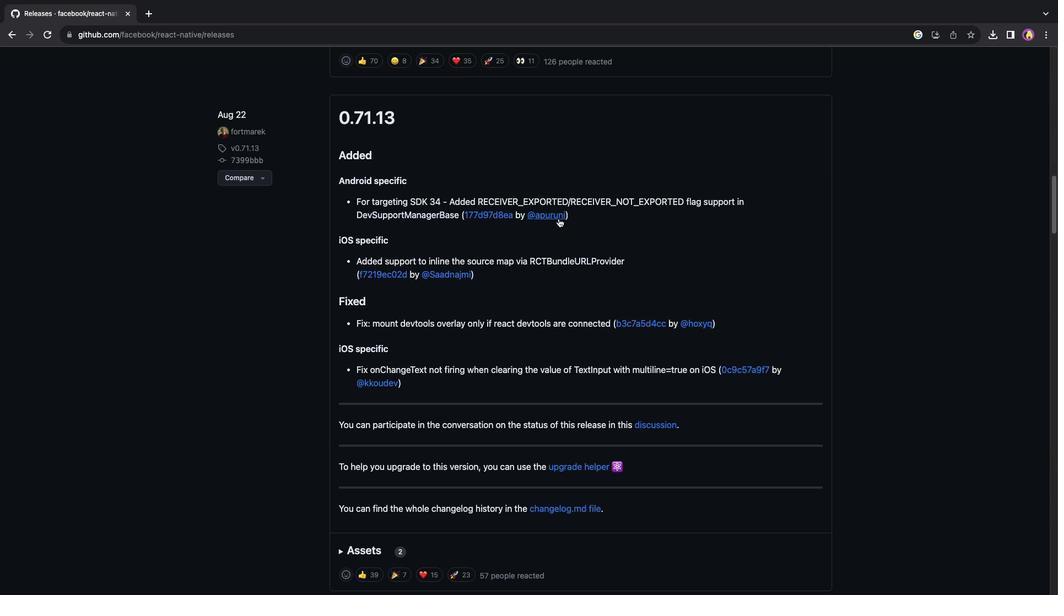 
Action: Mouse scrolled (558, 218) with delta (0, 0)
Screenshot: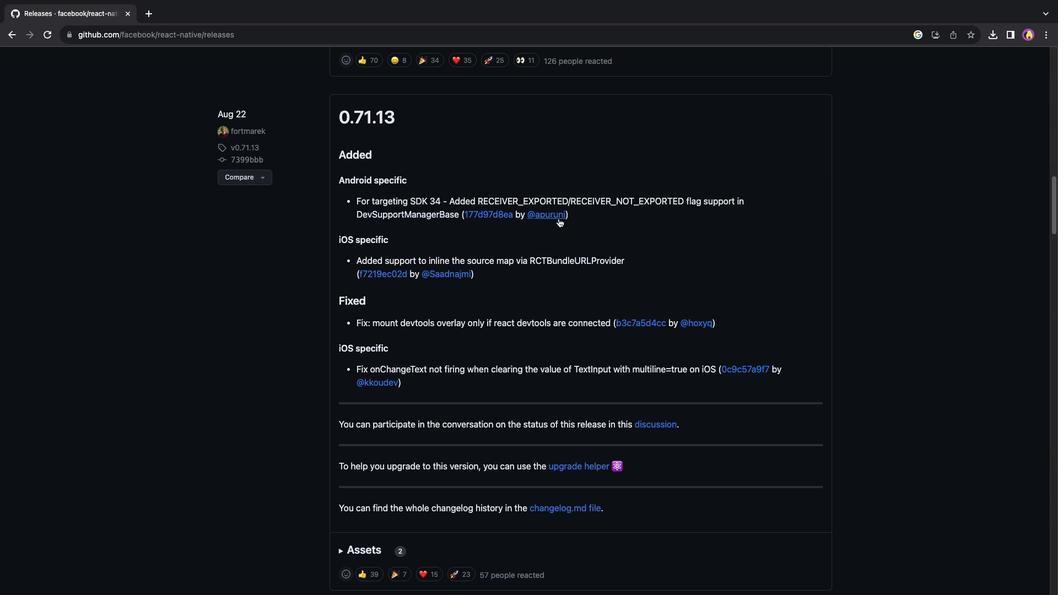 
Action: Mouse scrolled (558, 218) with delta (0, -1)
Screenshot: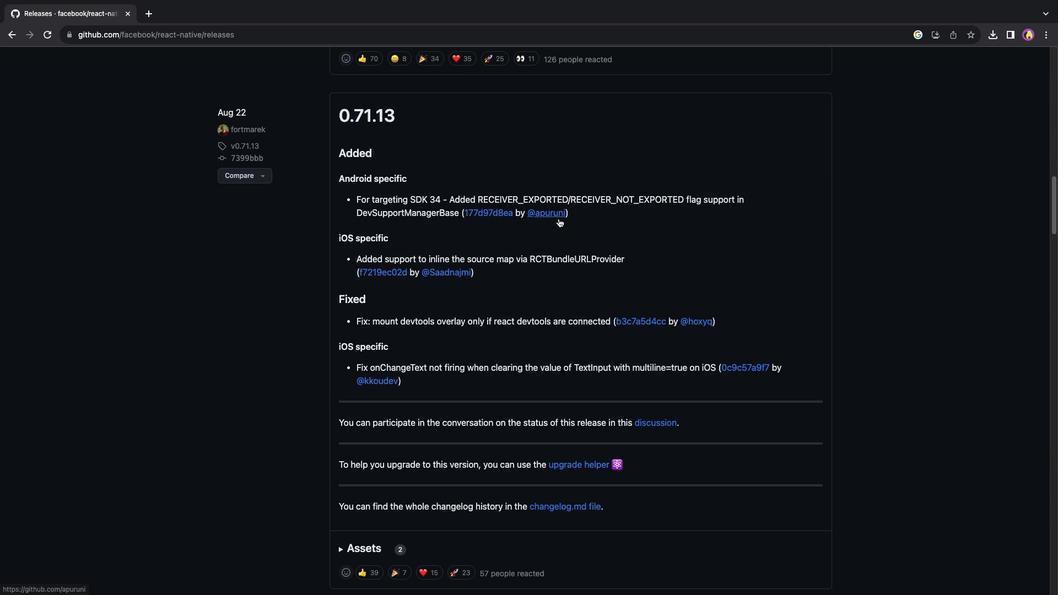 
Action: Mouse moved to (558, 219)
Screenshot: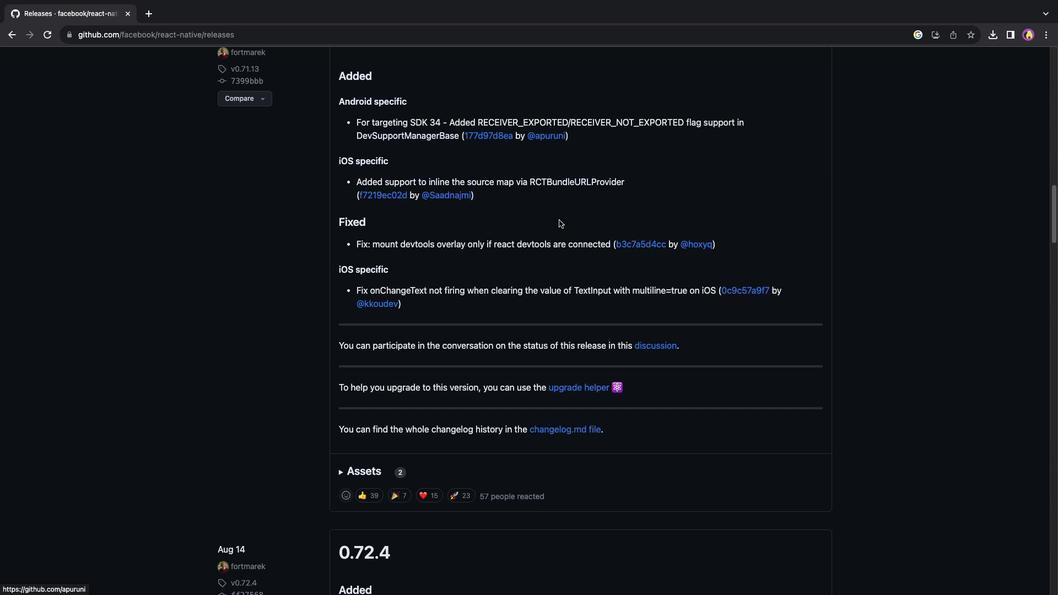 
Action: Mouse scrolled (558, 219) with delta (0, 0)
Screenshot: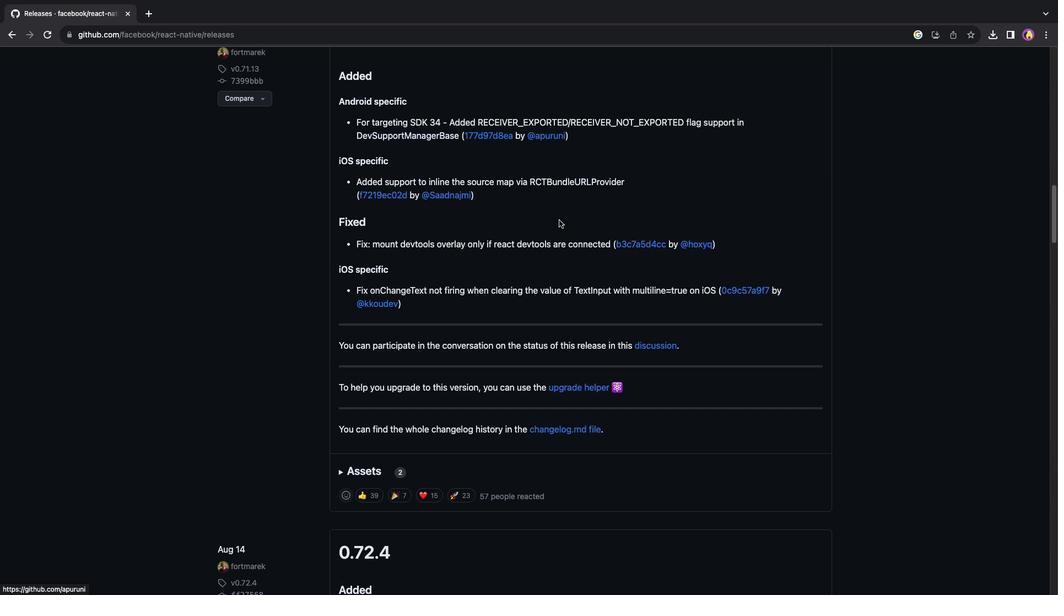 
Action: Mouse scrolled (558, 219) with delta (0, 0)
Screenshot: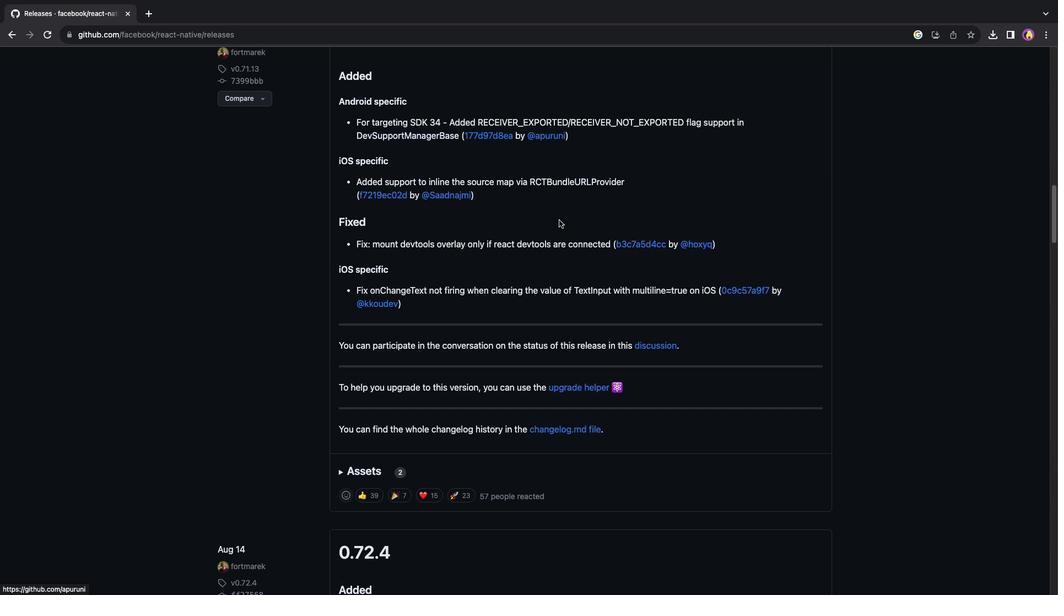 
Action: Mouse scrolled (558, 219) with delta (0, -1)
Screenshot: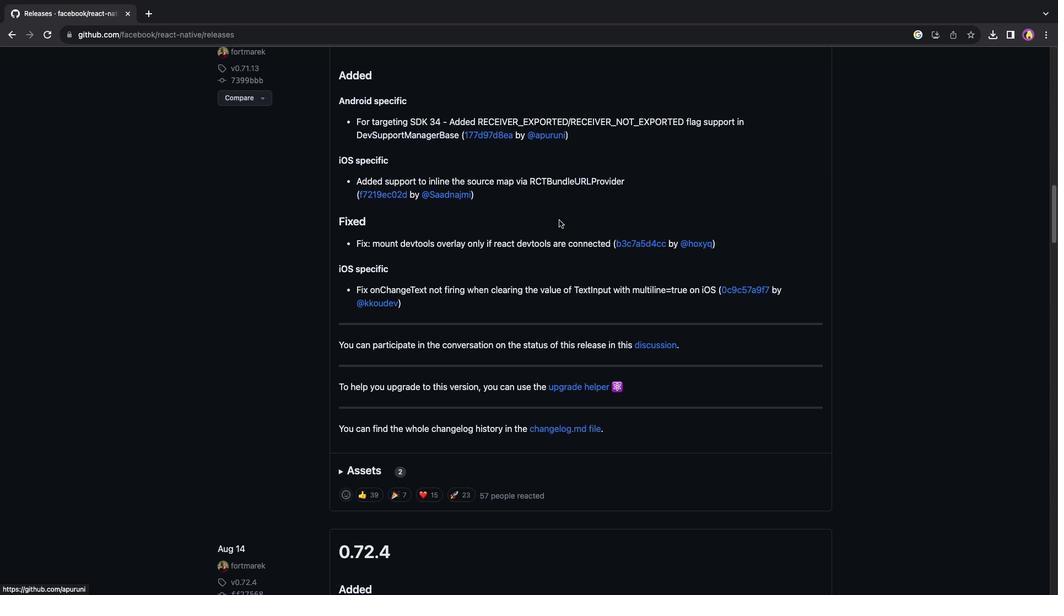 
Action: Mouse moved to (558, 222)
Screenshot: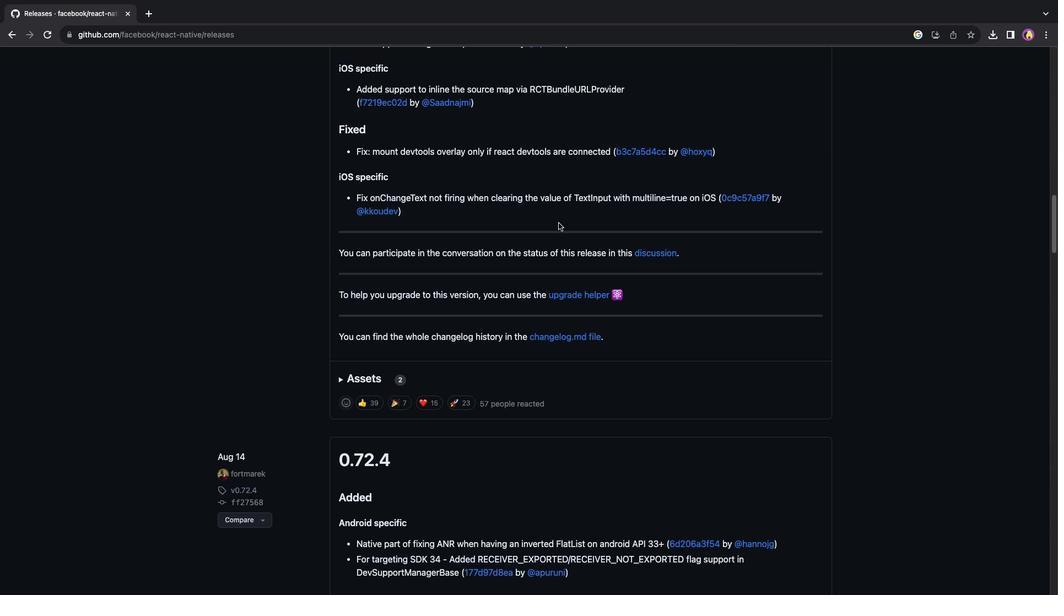
Action: Mouse scrolled (558, 222) with delta (0, 0)
Screenshot: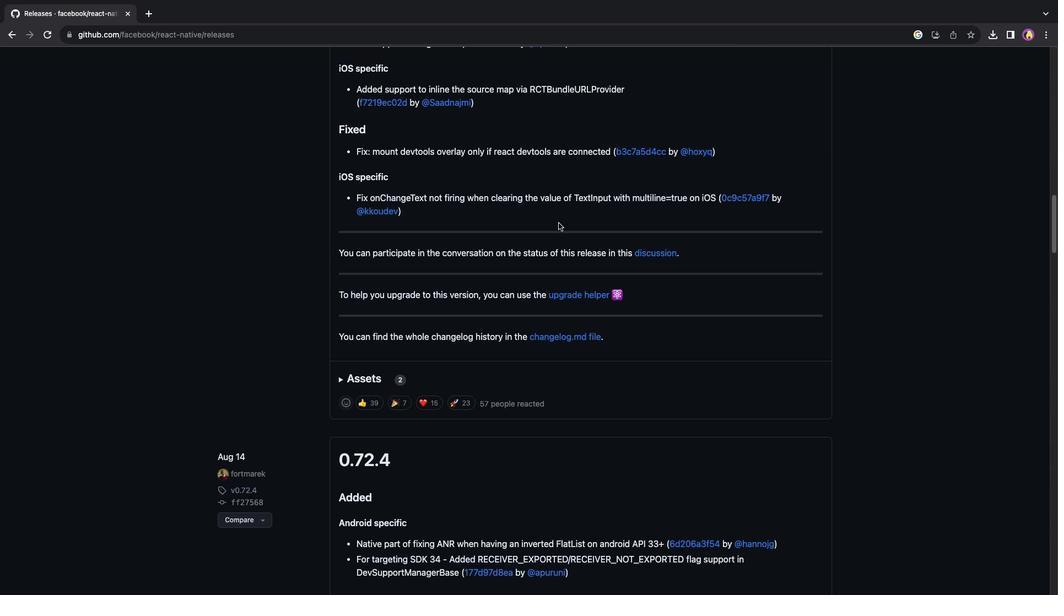 
Action: Mouse scrolled (558, 222) with delta (0, 0)
Screenshot: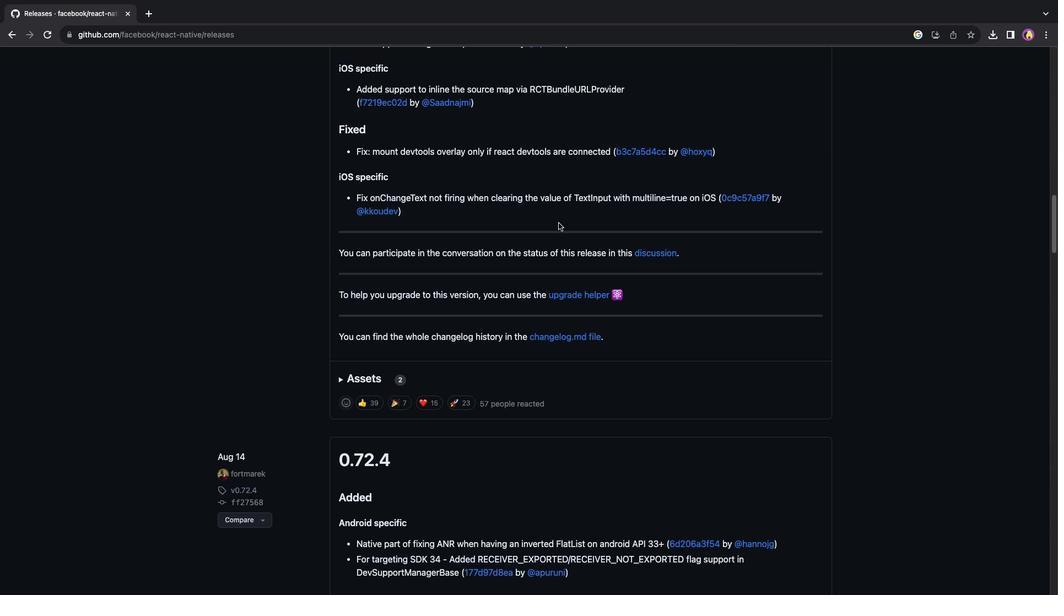 
Action: Mouse scrolled (558, 222) with delta (0, -1)
Screenshot: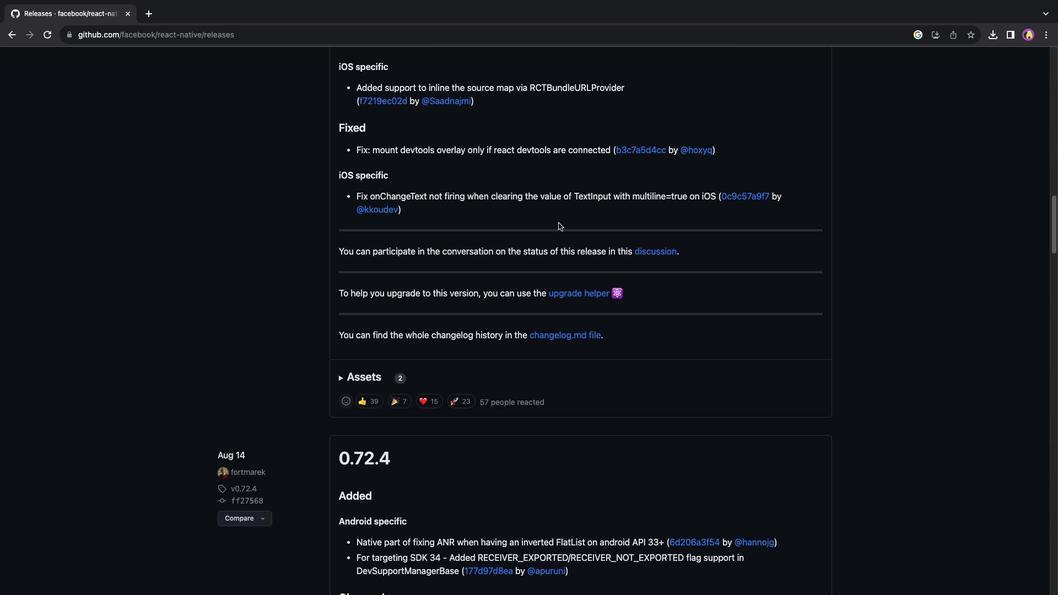
Action: Mouse scrolled (558, 222) with delta (0, -2)
Screenshot: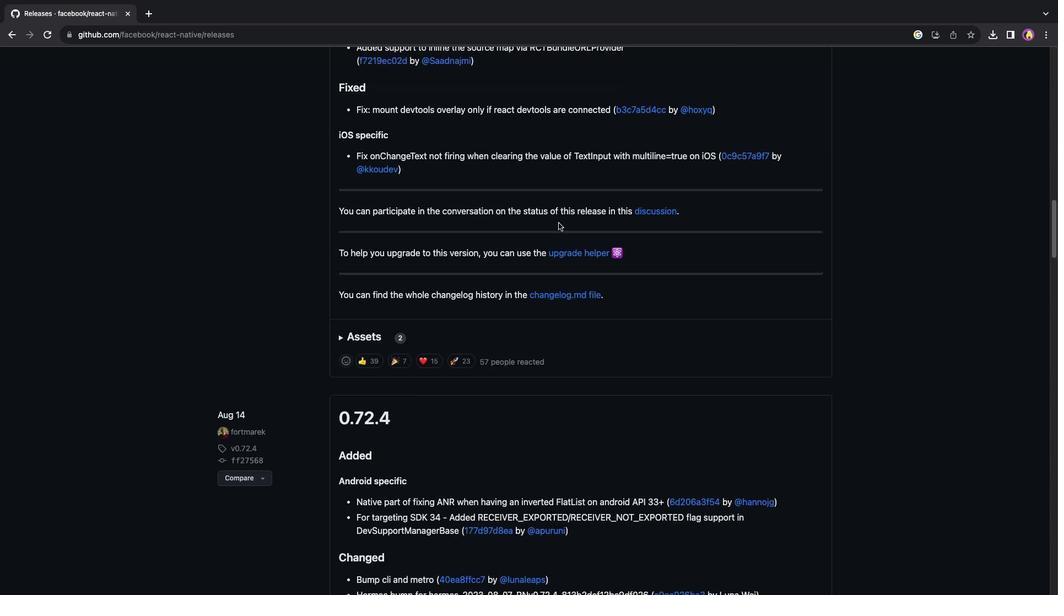 
Action: Mouse moved to (557, 240)
Screenshot: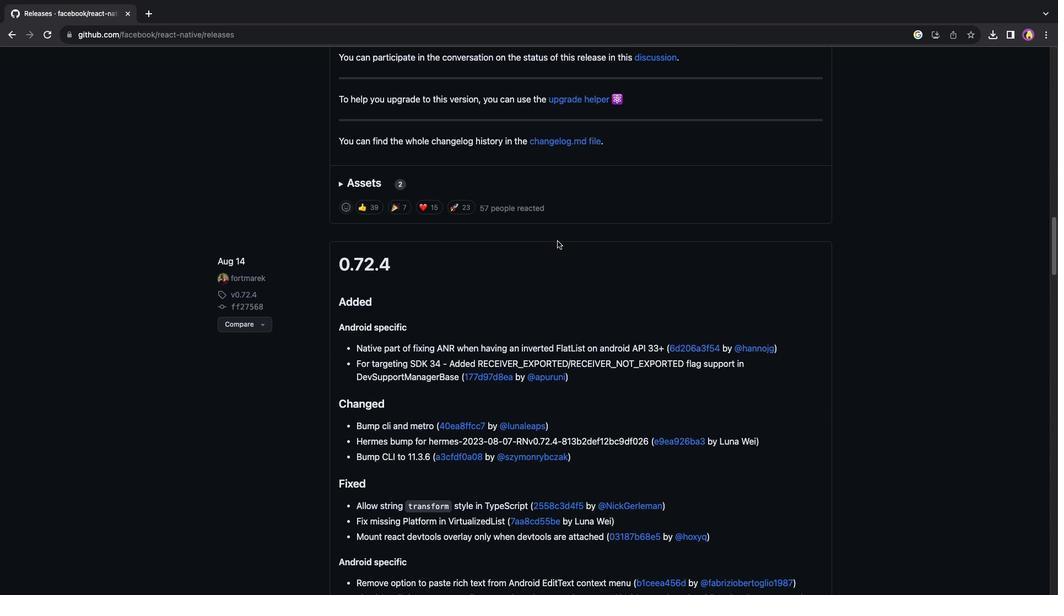 
Action: Mouse scrolled (557, 240) with delta (0, 0)
Screenshot: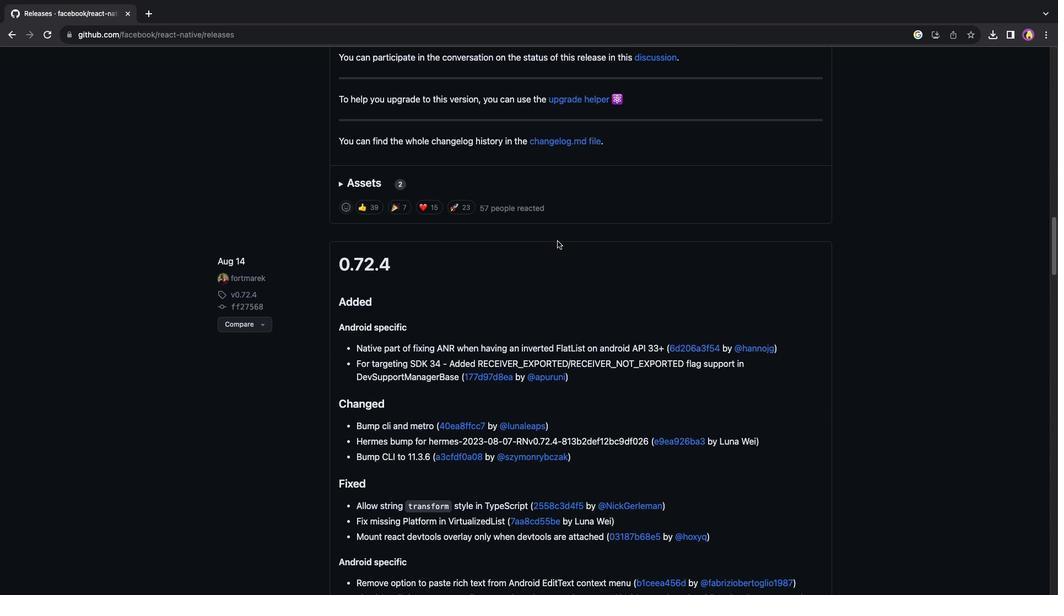 
Action: Mouse scrolled (557, 240) with delta (0, 0)
Screenshot: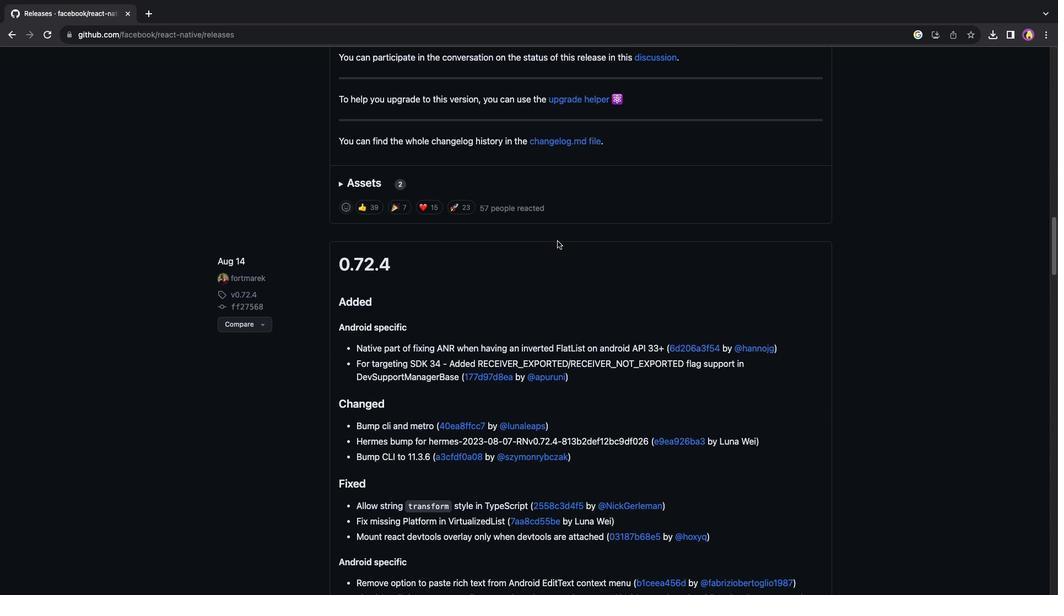 
Action: Mouse scrolled (557, 240) with delta (0, -1)
Screenshot: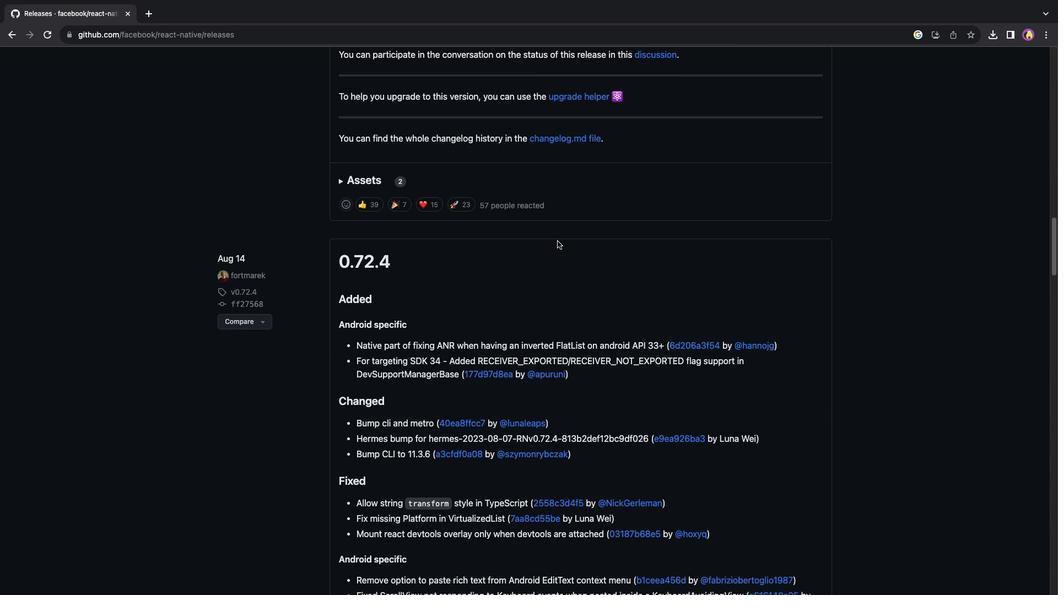 
Action: Mouse scrolled (557, 240) with delta (0, 0)
Screenshot: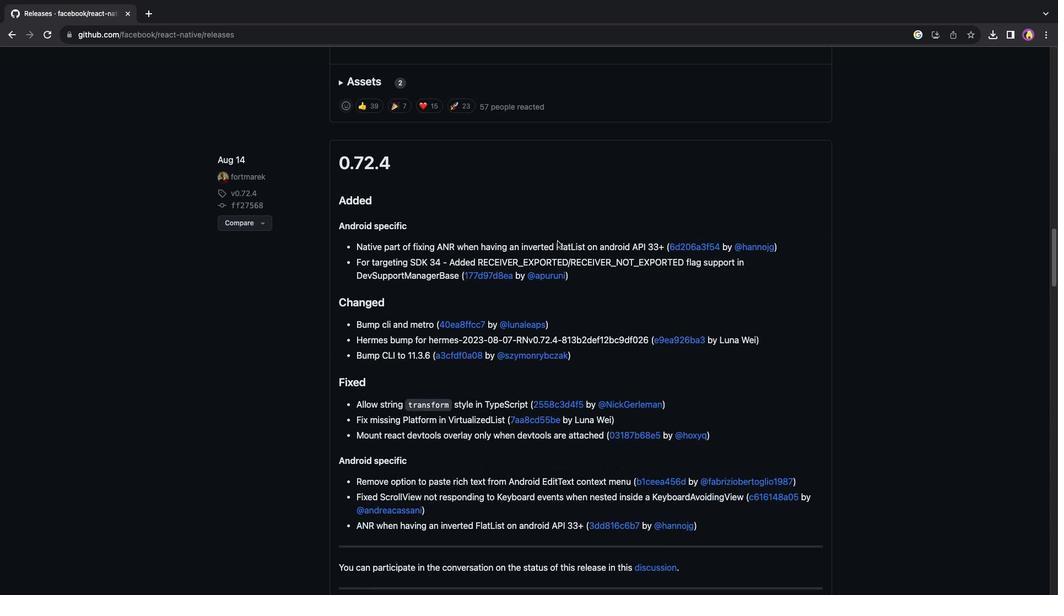 
Action: Mouse scrolled (557, 240) with delta (0, 0)
Screenshot: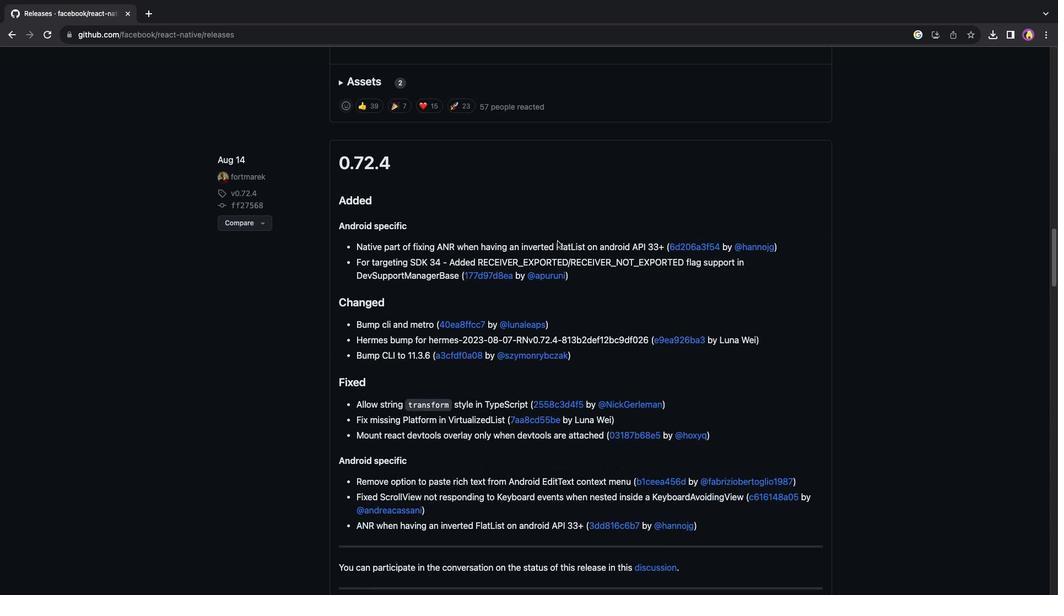 
Action: Mouse scrolled (557, 240) with delta (0, -1)
Screenshot: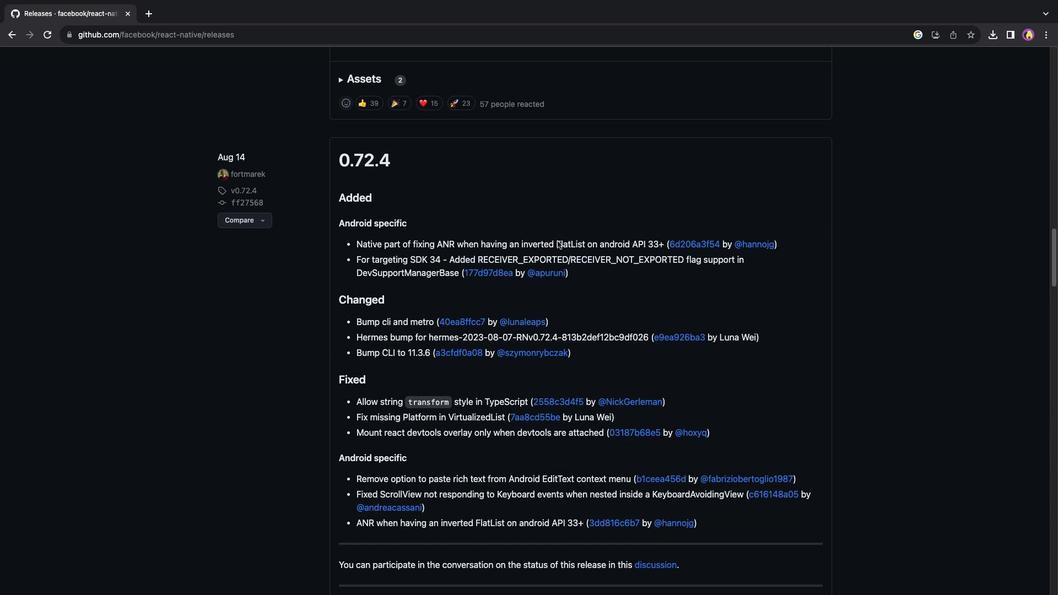 
Action: Mouse scrolled (557, 240) with delta (0, -2)
Screenshot: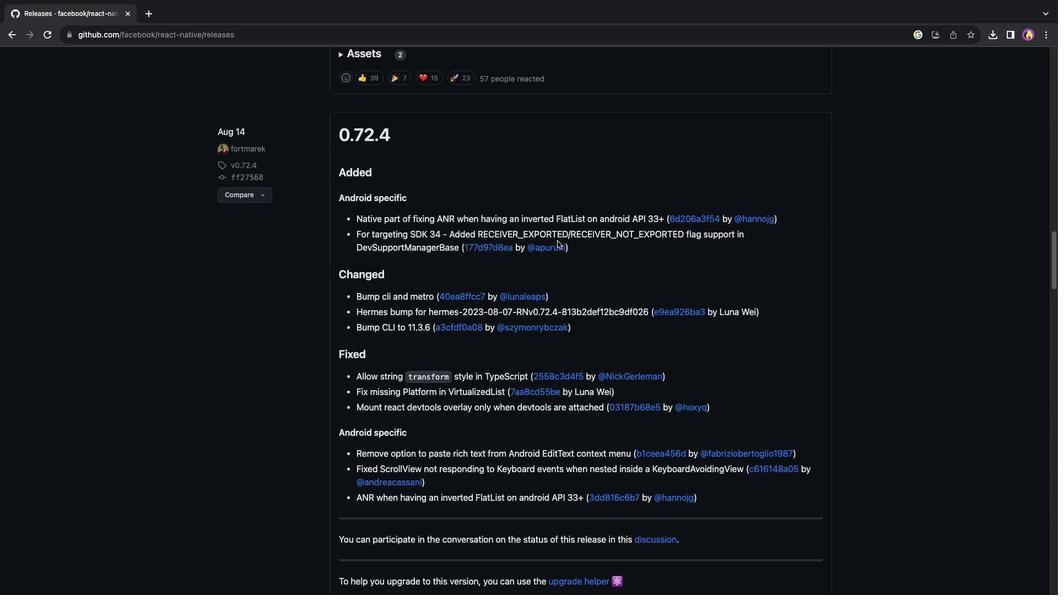 
Action: Mouse scrolled (557, 240) with delta (0, 0)
Screenshot: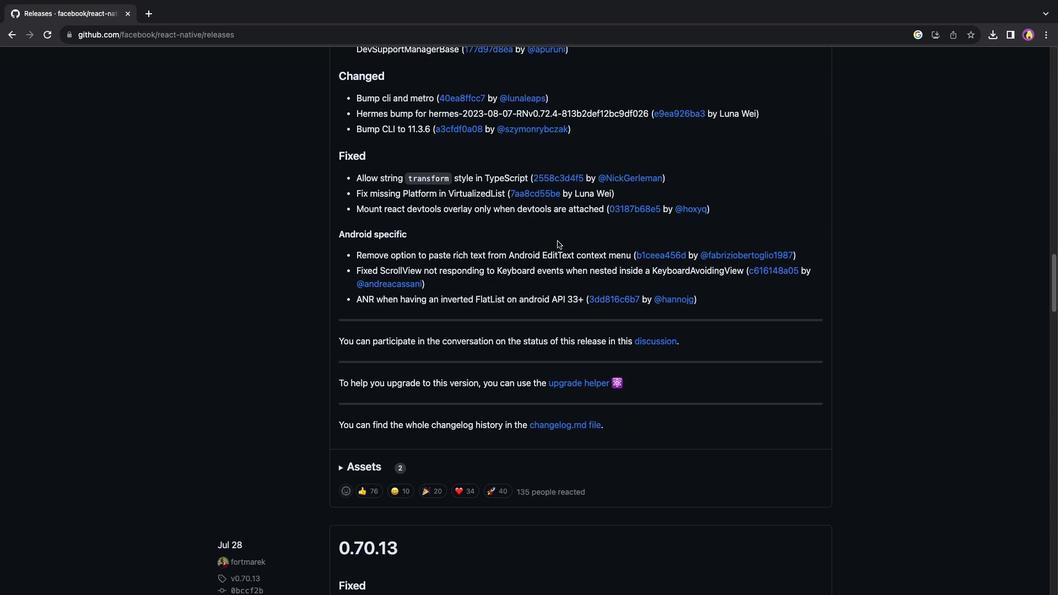 
Action: Mouse scrolled (557, 240) with delta (0, 0)
Screenshot: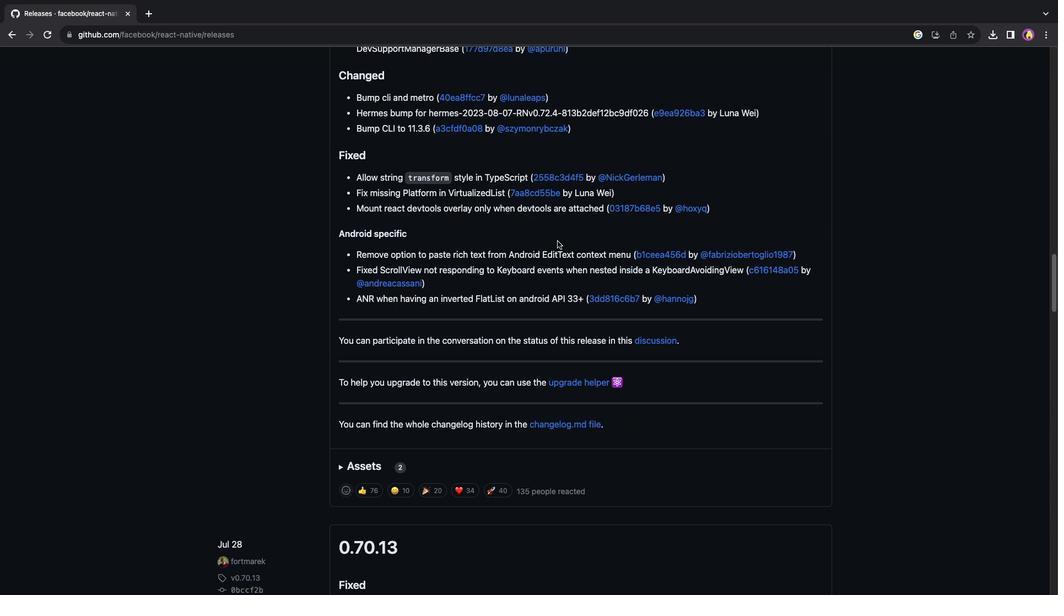 
Action: Mouse scrolled (557, 240) with delta (0, -1)
Screenshot: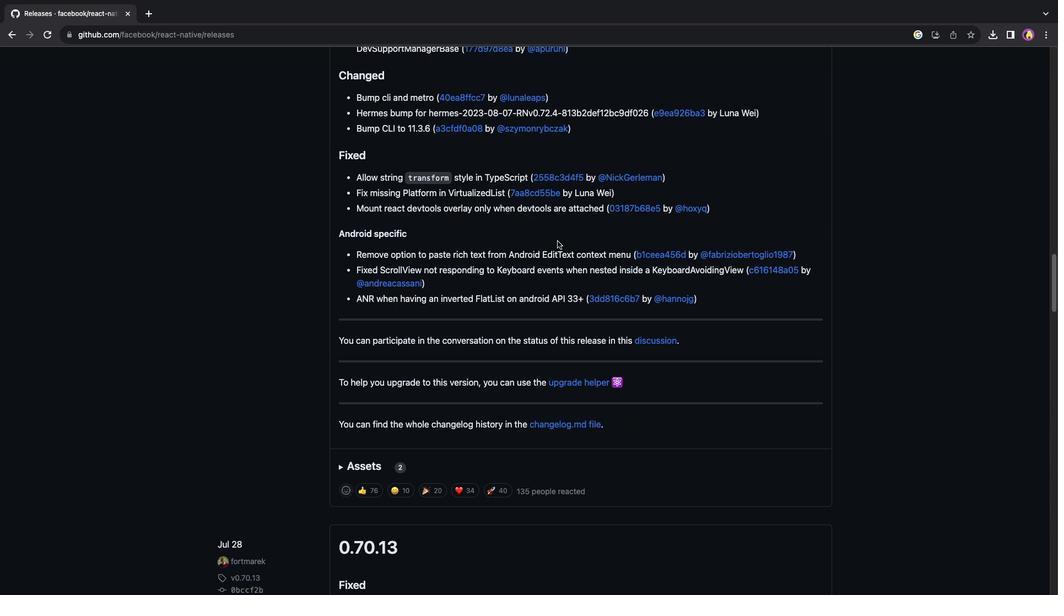 
Action: Mouse scrolled (557, 240) with delta (0, 0)
Screenshot: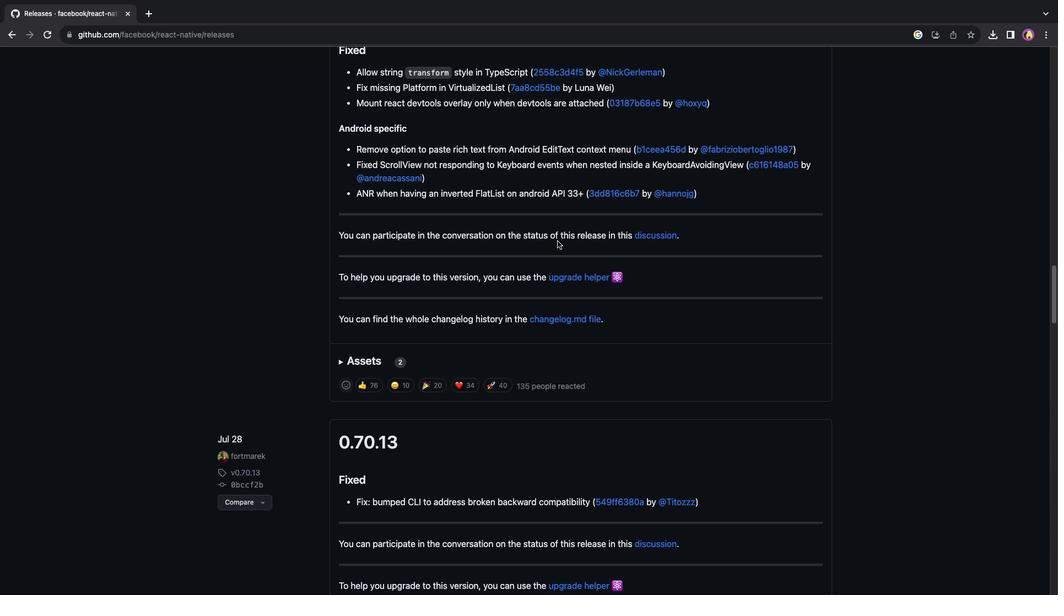 
Action: Mouse scrolled (557, 240) with delta (0, 0)
Screenshot: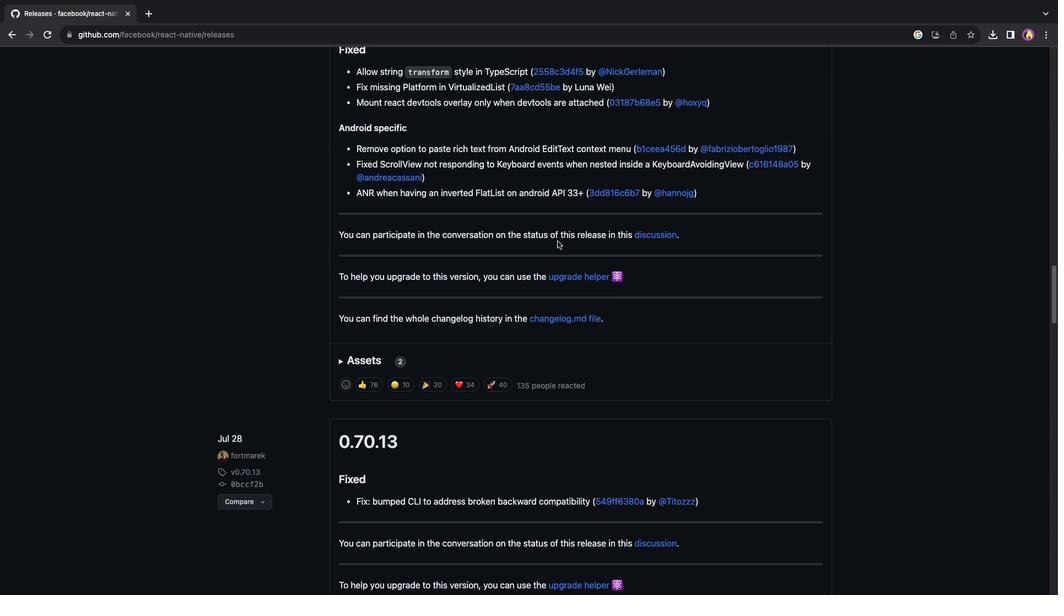 
Action: Mouse scrolled (557, 240) with delta (0, -1)
Screenshot: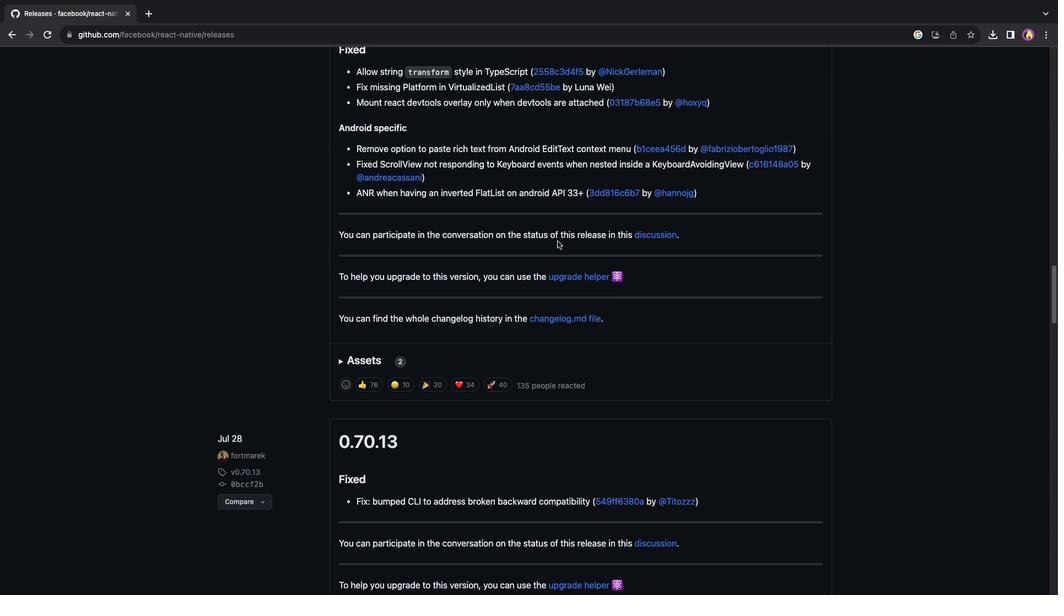 
Action: Mouse scrolled (557, 240) with delta (0, -2)
Screenshot: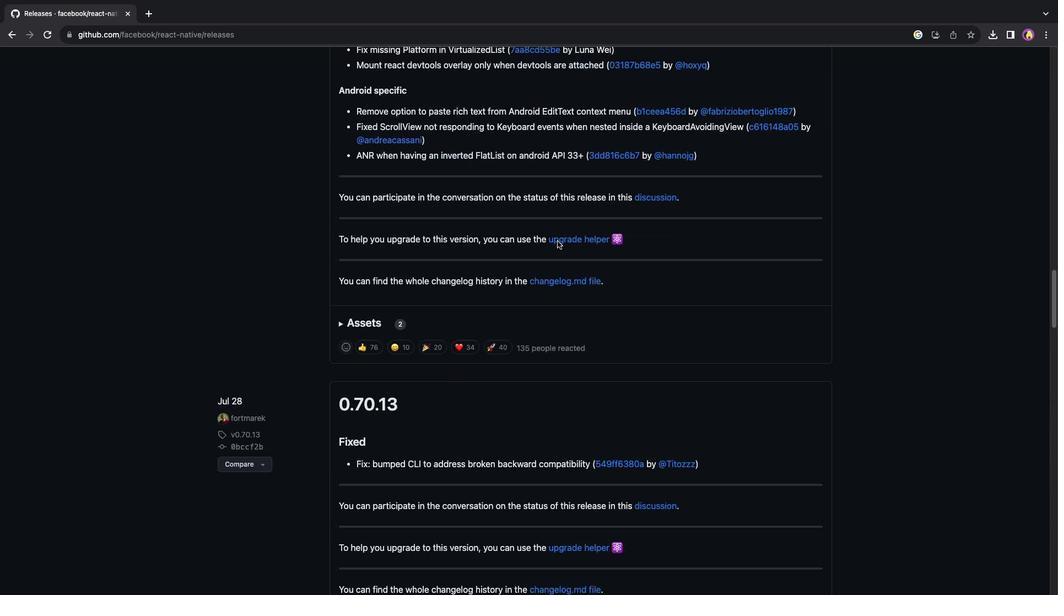
Action: Mouse scrolled (557, 240) with delta (0, 0)
Screenshot: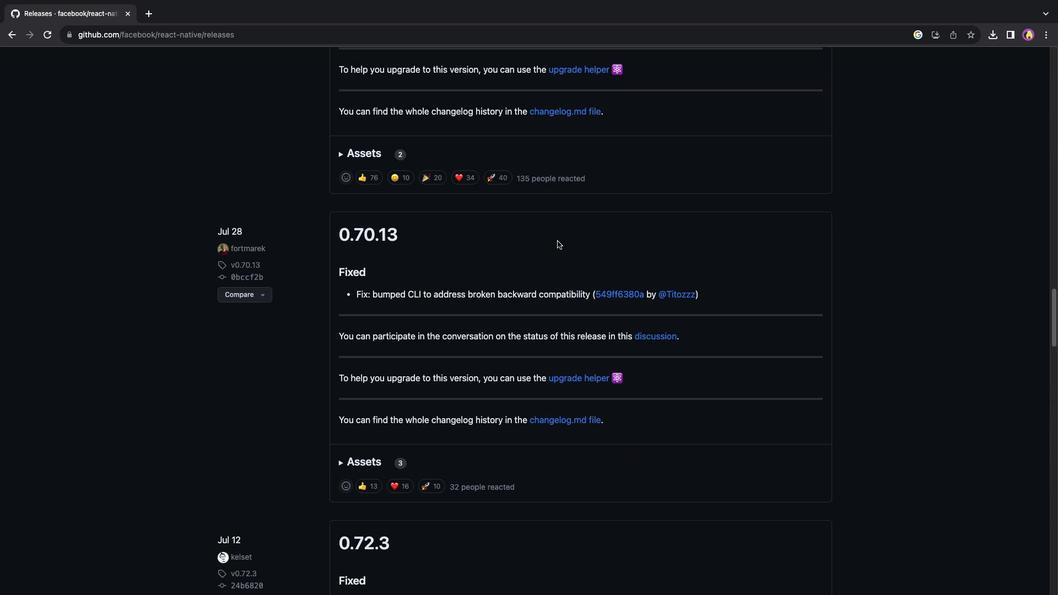 
Action: Mouse scrolled (557, 240) with delta (0, 0)
Screenshot: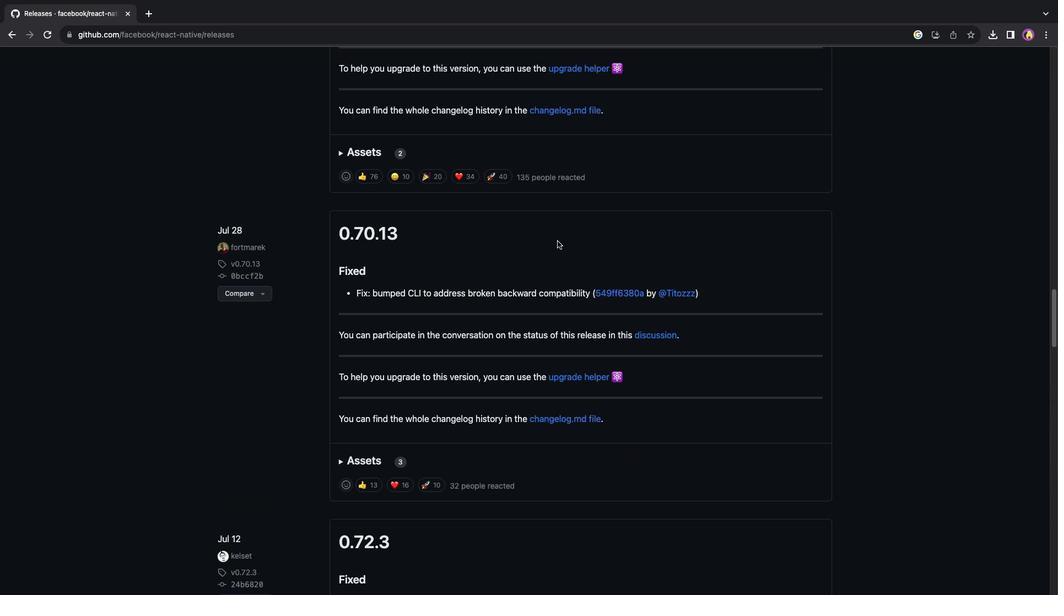 
Action: Mouse scrolled (557, 240) with delta (0, -1)
Screenshot: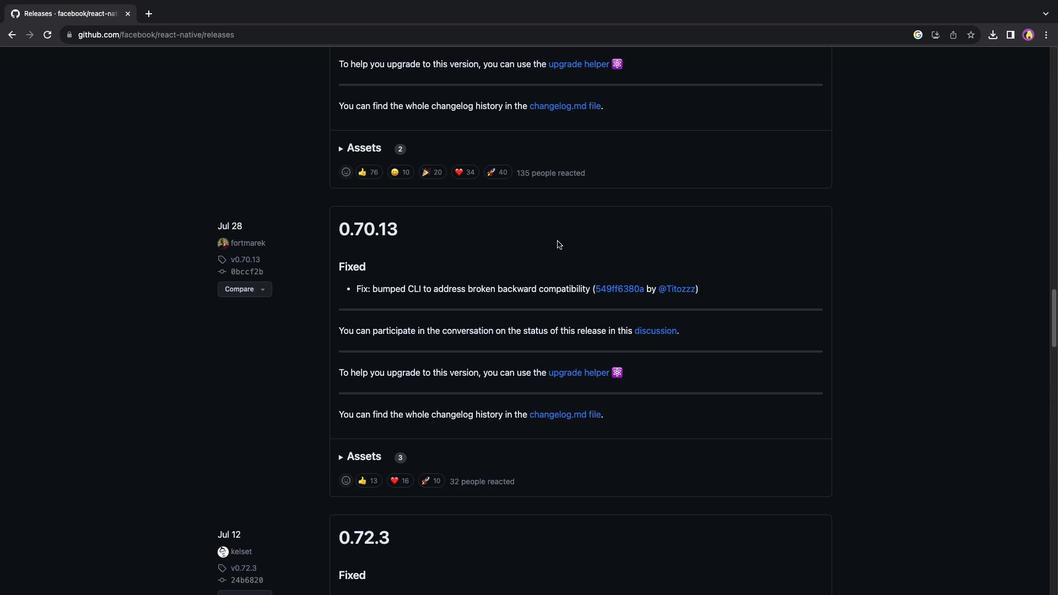 
Action: Mouse scrolled (557, 240) with delta (0, 0)
Screenshot: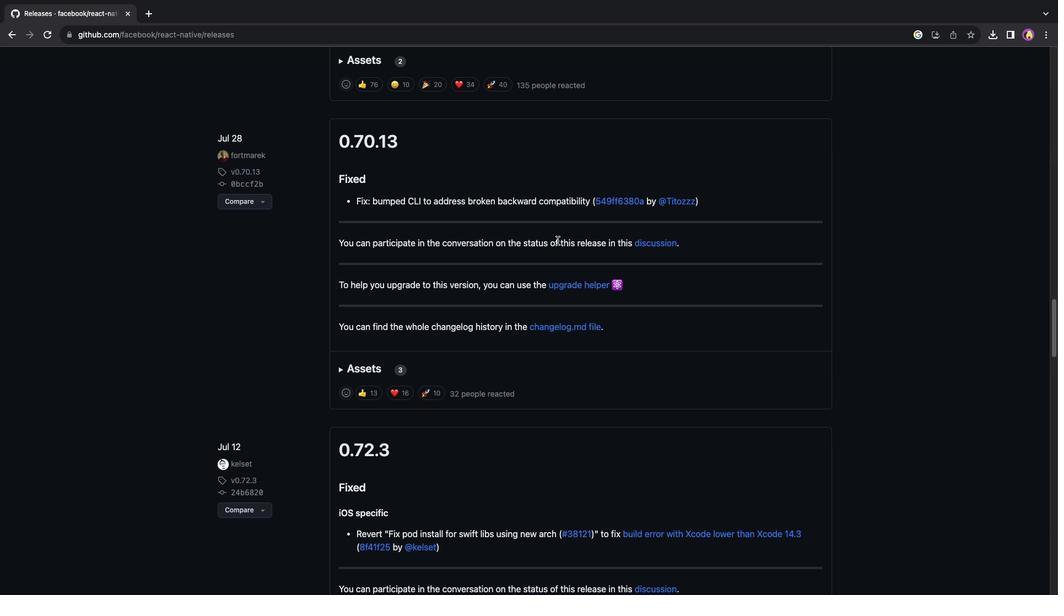 
Action: Mouse scrolled (557, 240) with delta (0, 0)
Screenshot: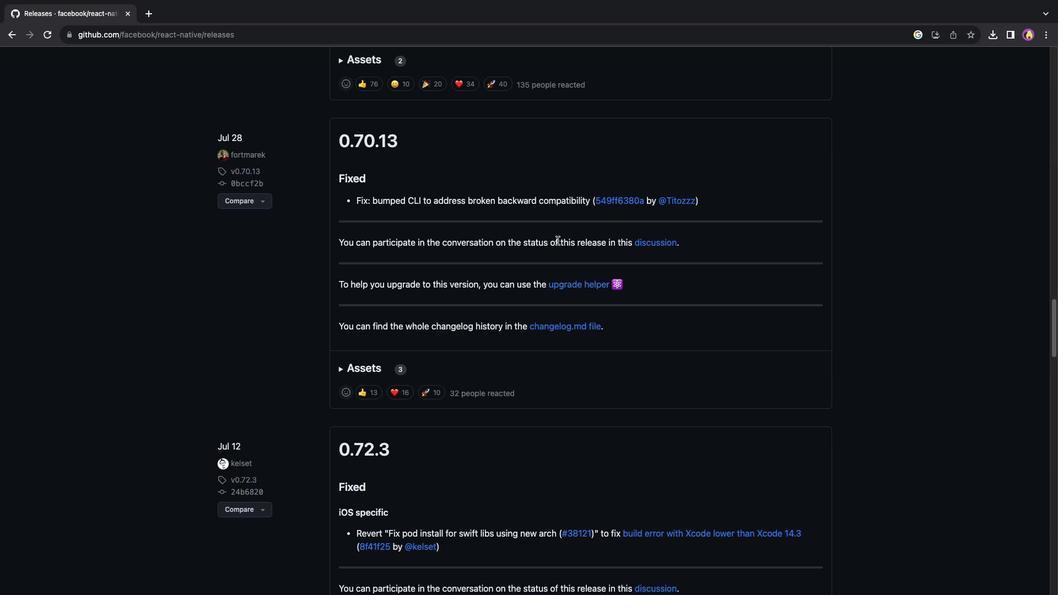 
Action: Mouse scrolled (557, 240) with delta (0, -1)
Screenshot: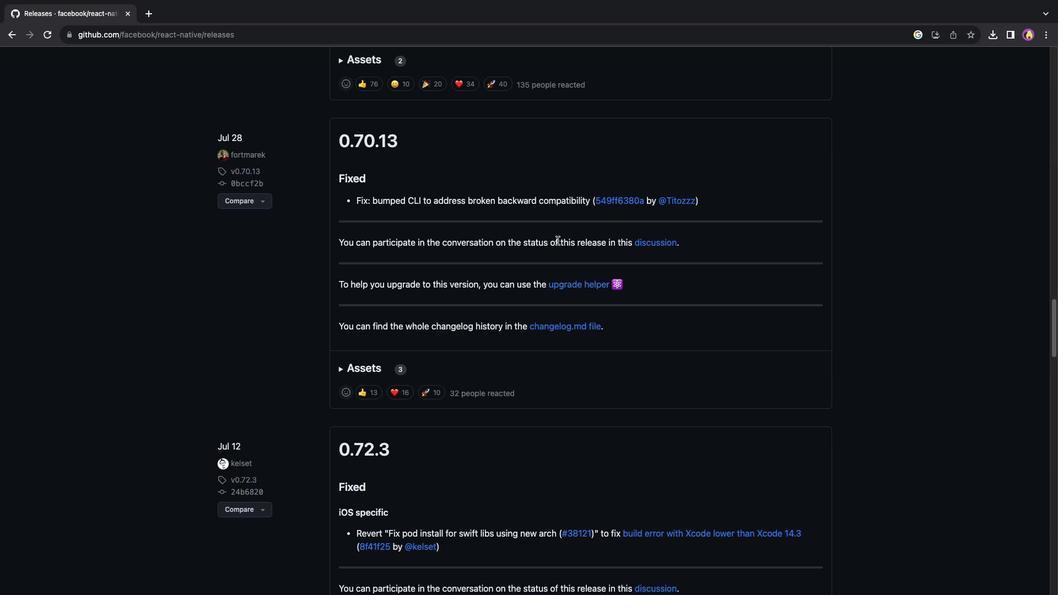 
Action: Mouse scrolled (557, 240) with delta (0, 0)
Screenshot: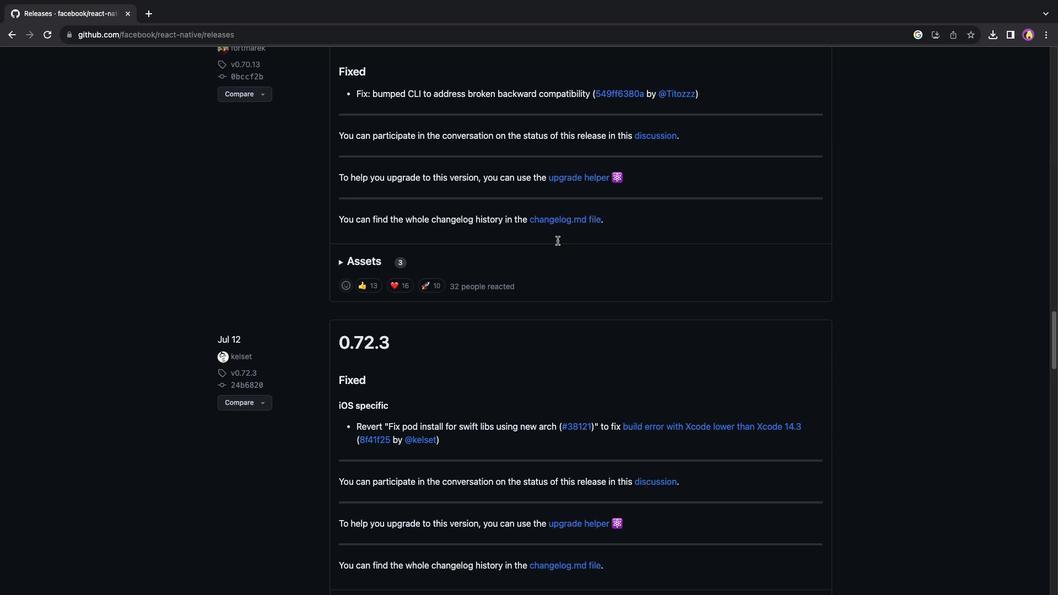 
Action: Mouse scrolled (557, 240) with delta (0, 0)
Screenshot: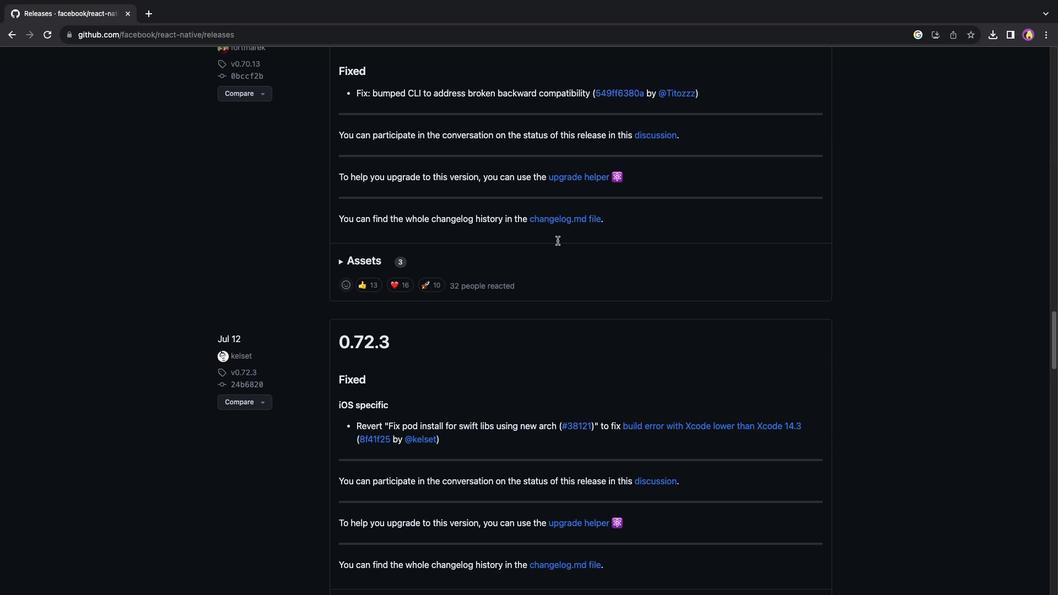 
Action: Mouse scrolled (557, 240) with delta (0, -1)
Screenshot: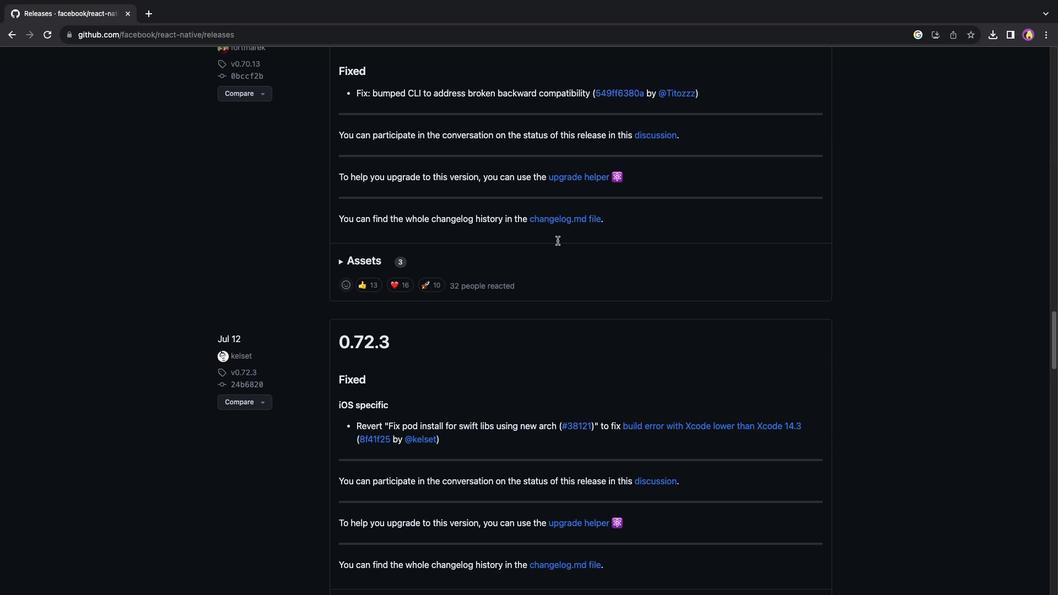 
Action: Mouse scrolled (557, 240) with delta (0, 0)
Screenshot: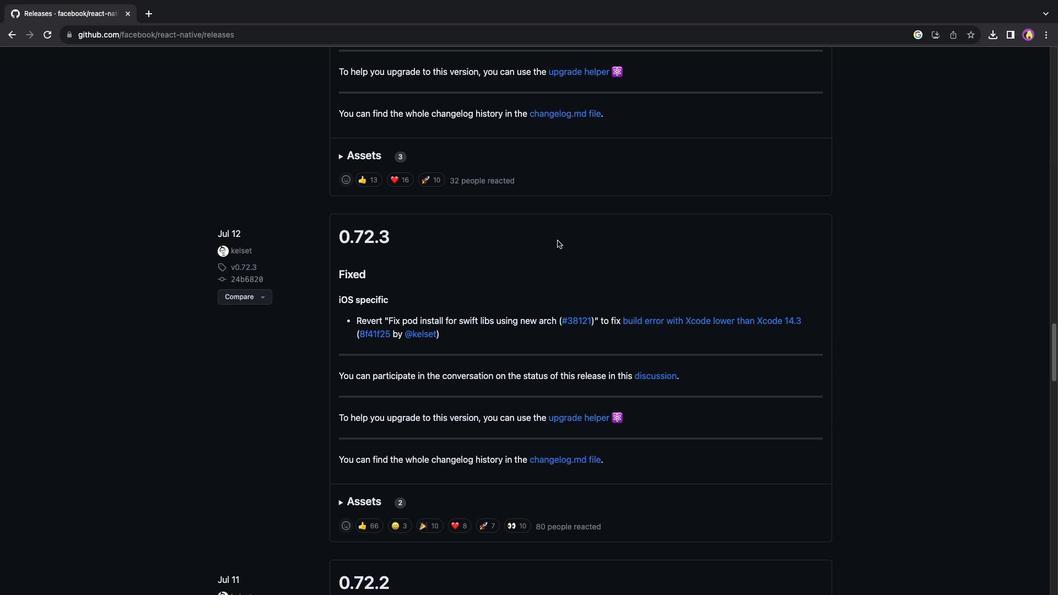 
Action: Mouse scrolled (557, 240) with delta (0, 0)
Screenshot: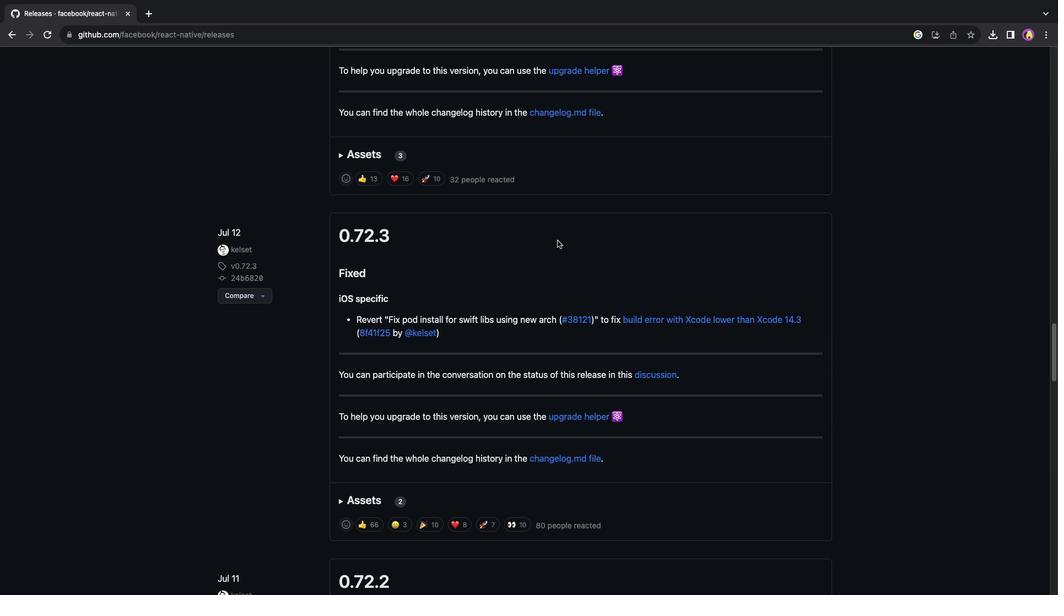 
Action: Mouse scrolled (557, 240) with delta (0, -1)
Screenshot: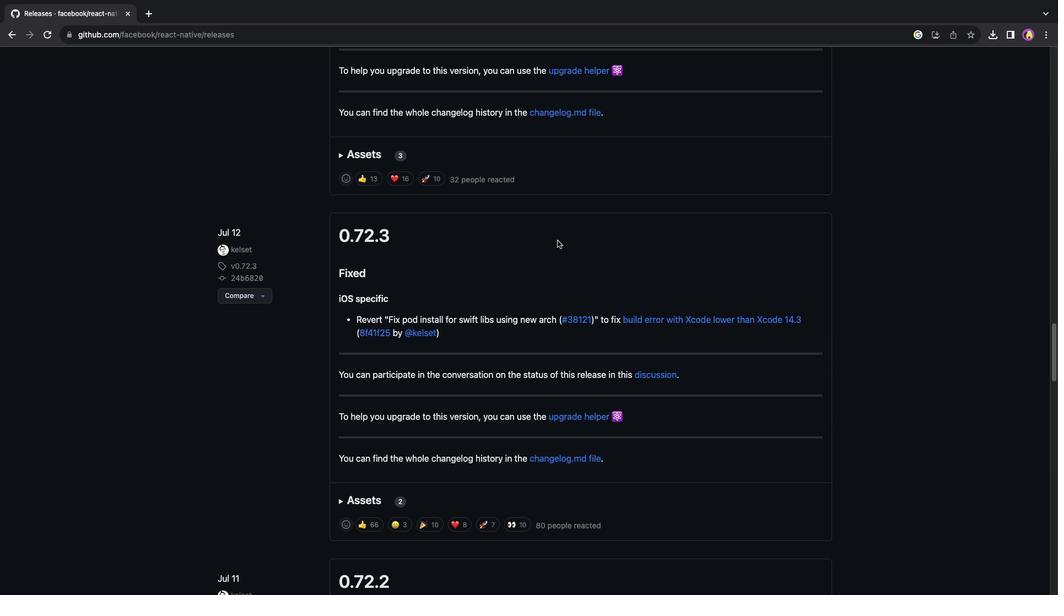 
Action: Mouse scrolled (557, 240) with delta (0, -2)
Screenshot: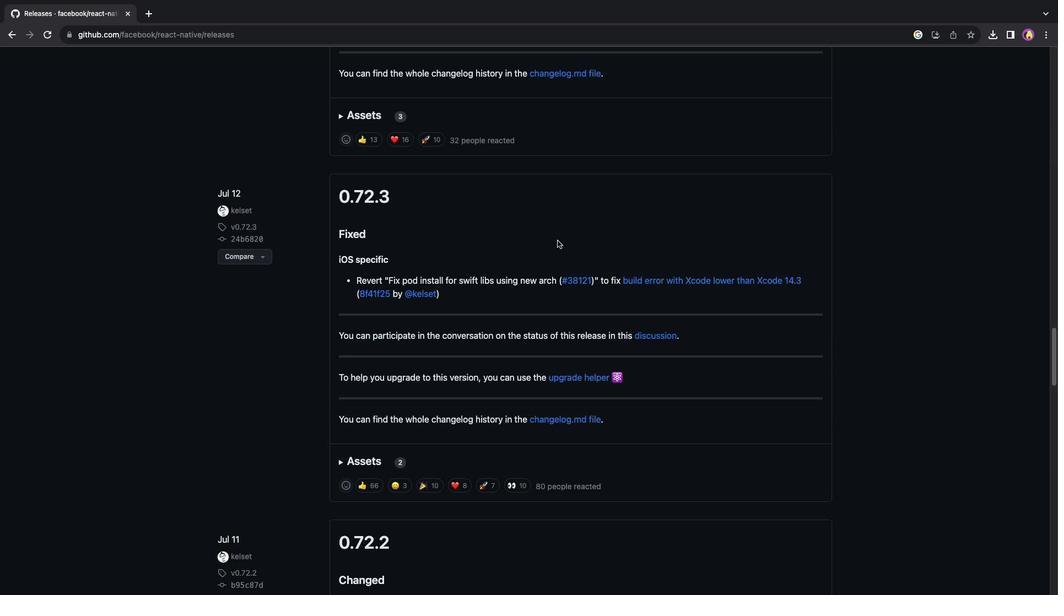
Action: Mouse scrolled (557, 240) with delta (0, 0)
Screenshot: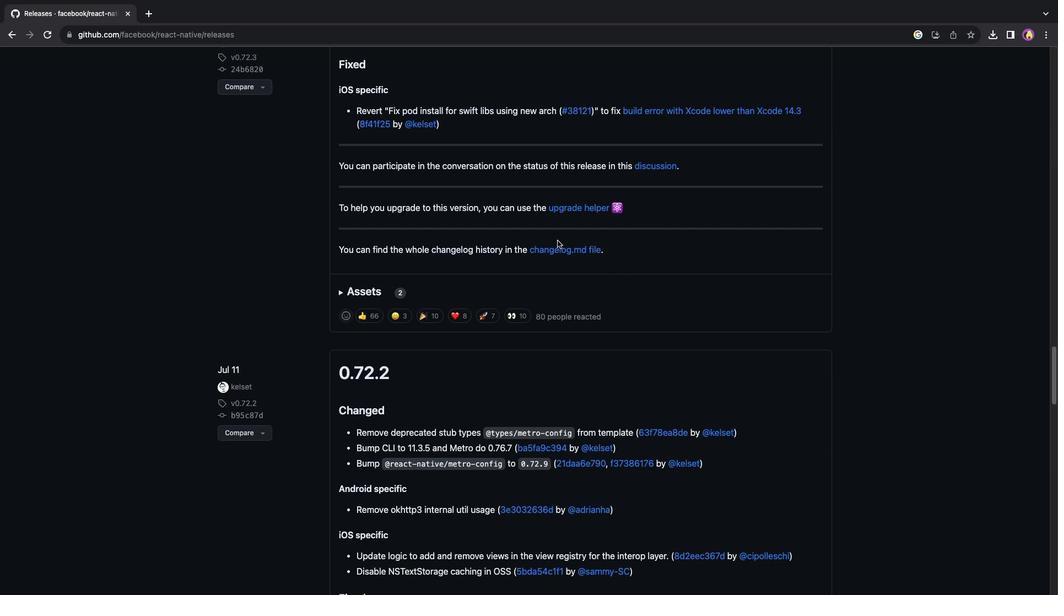 
Action: Mouse scrolled (557, 240) with delta (0, 0)
Screenshot: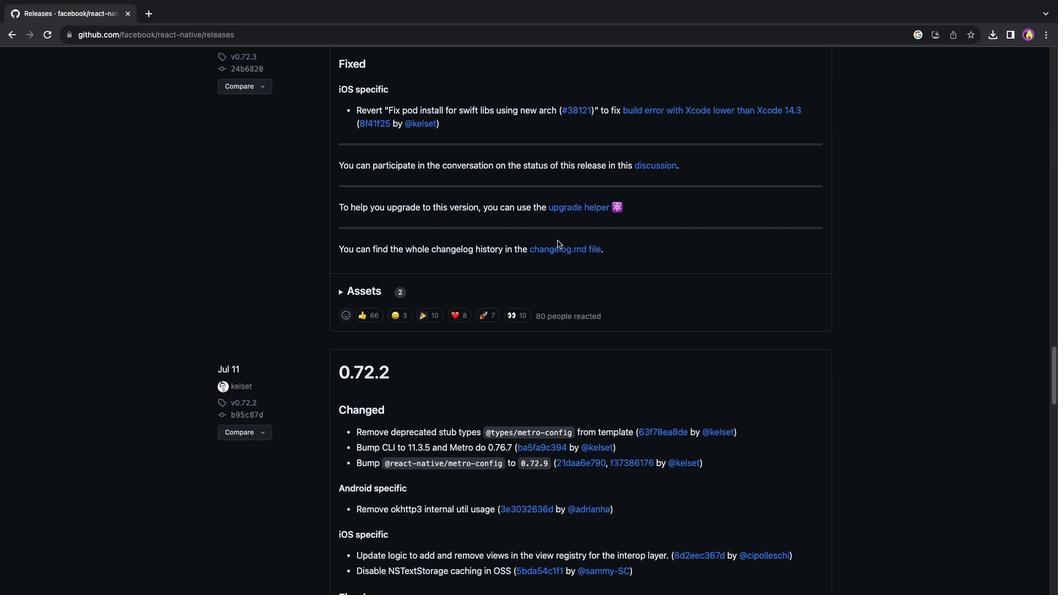 
Action: Mouse scrolled (557, 240) with delta (0, -1)
Screenshot: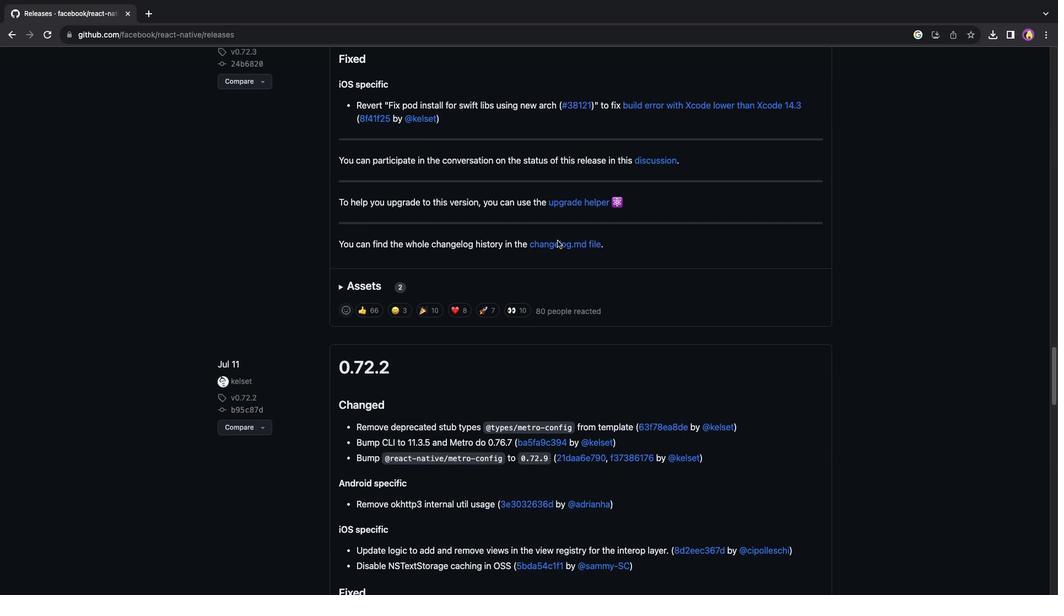 
Action: Mouse scrolled (557, 240) with delta (0, 0)
Screenshot: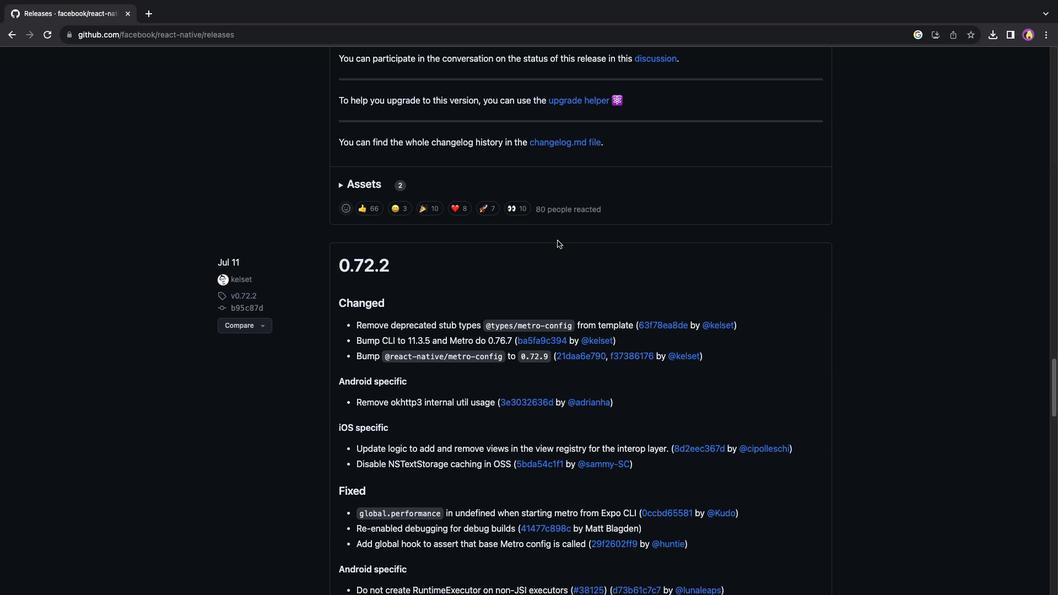 
Action: Mouse scrolled (557, 240) with delta (0, 0)
Screenshot: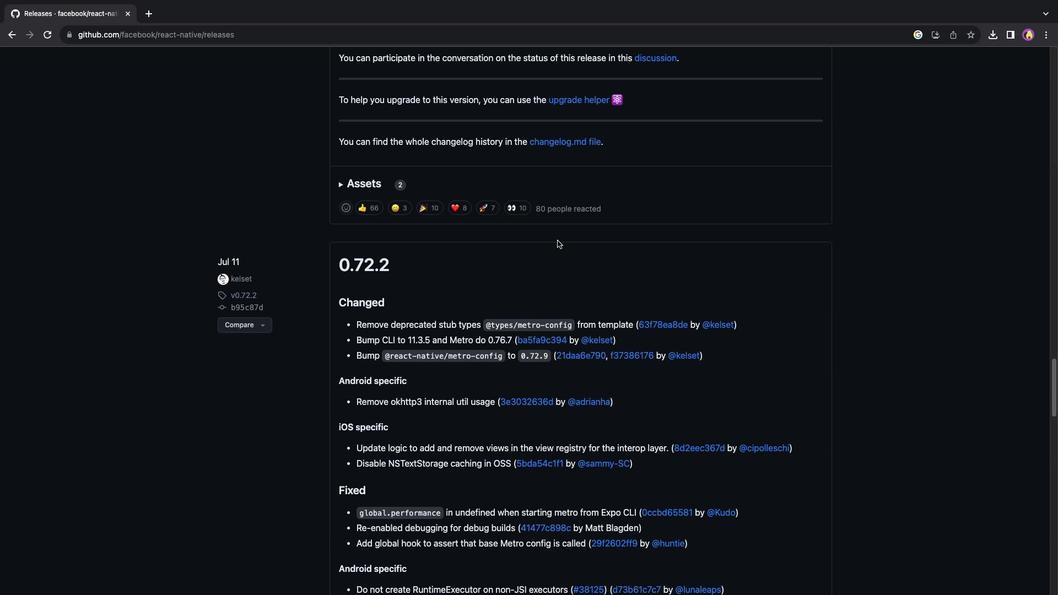 
Action: Mouse scrolled (557, 240) with delta (0, -1)
Screenshot: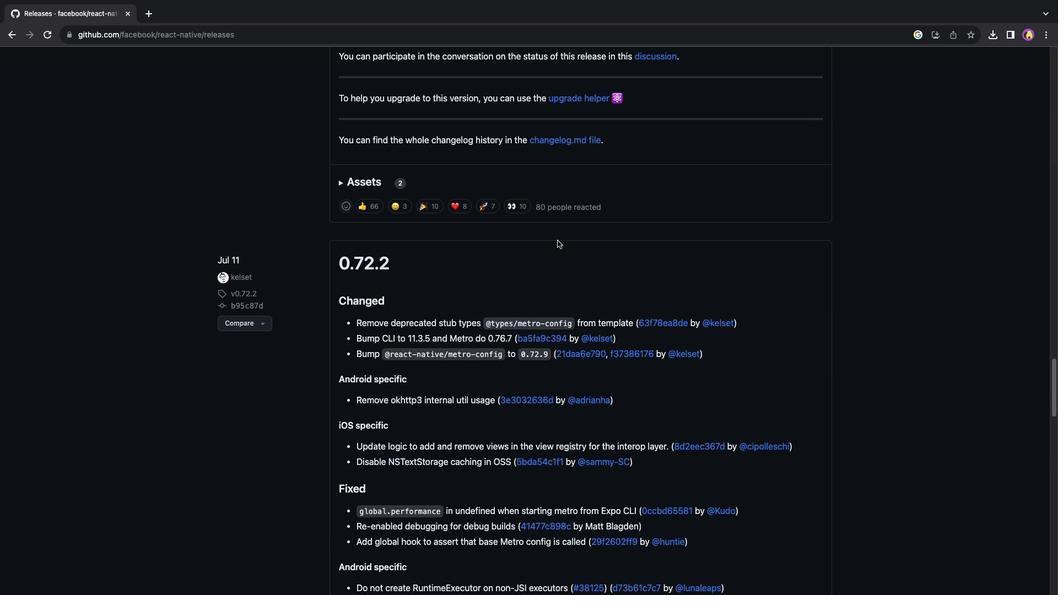 
Action: Mouse moved to (556, 243)
Screenshot: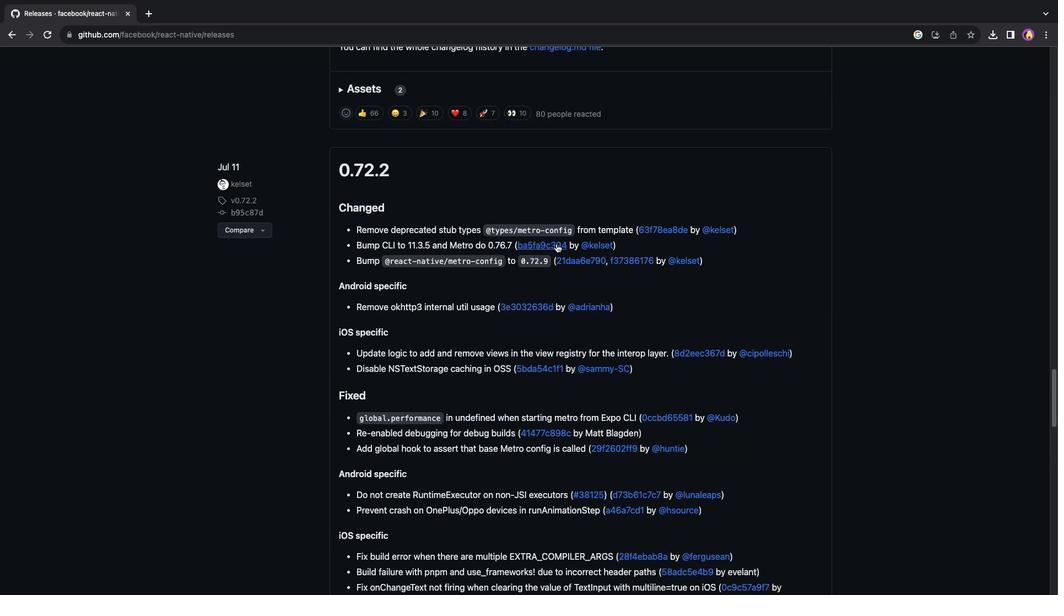 
Action: Mouse scrolled (556, 243) with delta (0, 0)
Screenshot: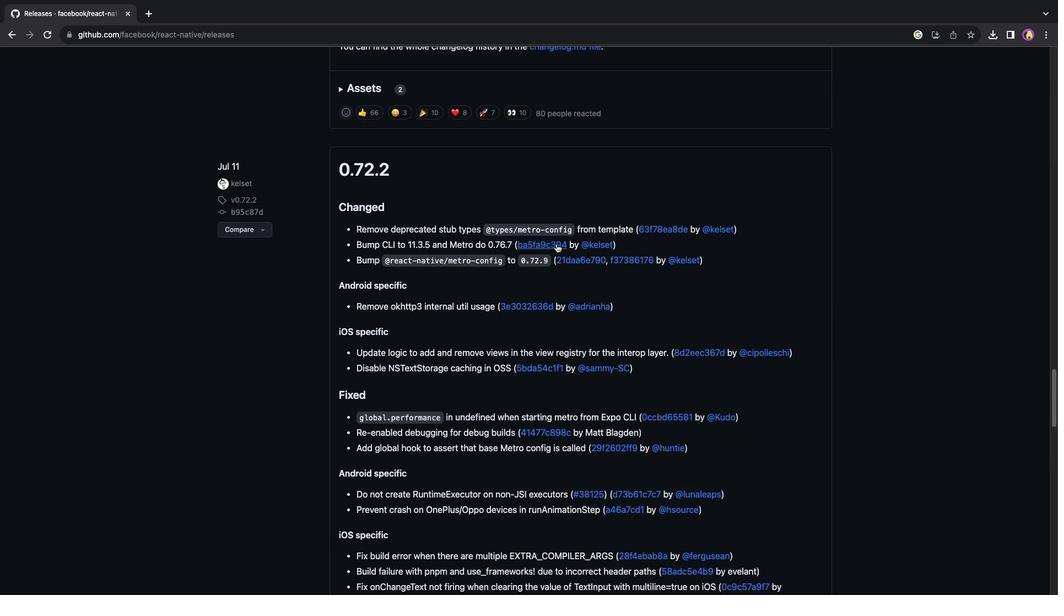 
Action: Mouse scrolled (556, 243) with delta (0, 0)
Screenshot: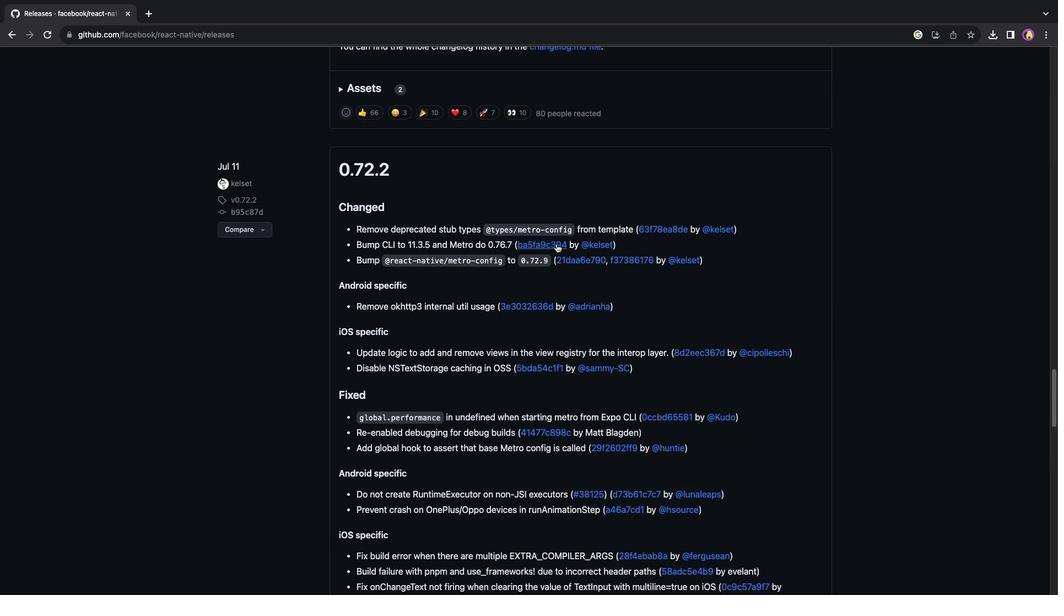 
Action: Mouse scrolled (556, 243) with delta (0, -1)
Screenshot: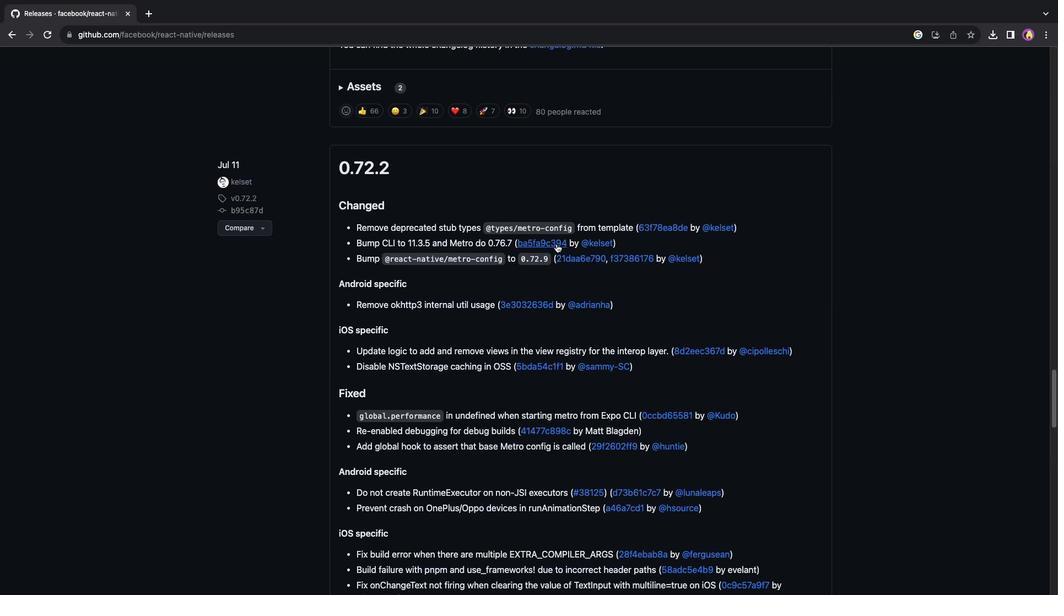 
Action: Mouse scrolled (556, 243) with delta (0, -2)
Screenshot: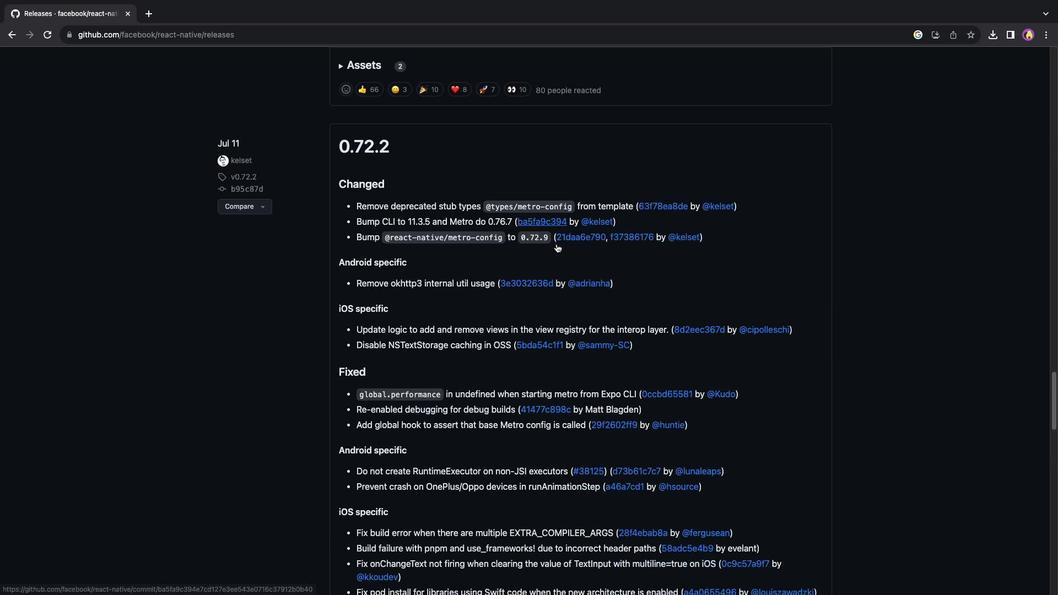 
Action: Mouse scrolled (556, 243) with delta (0, 0)
Screenshot: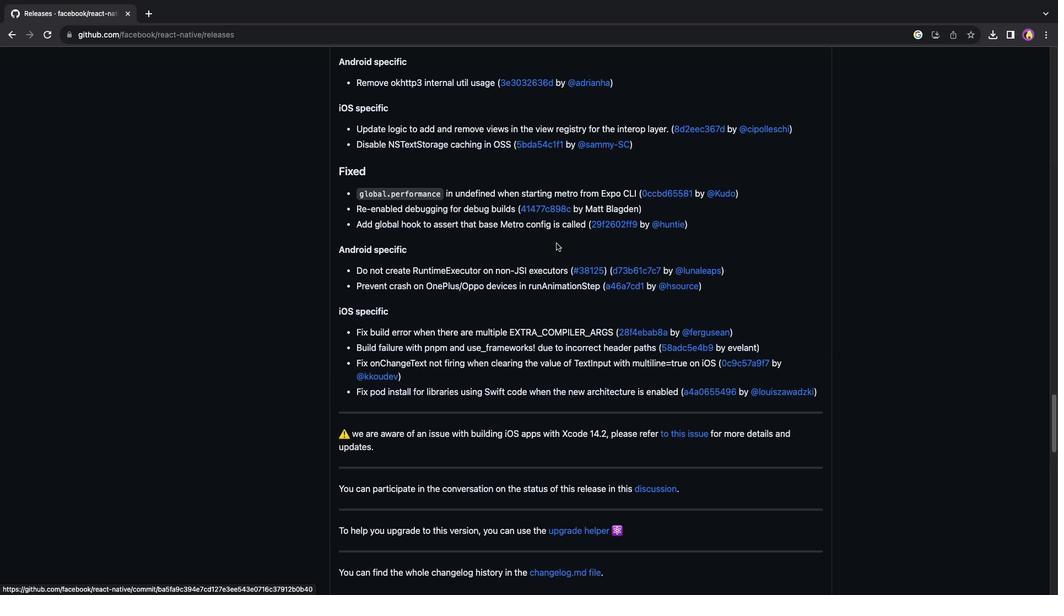
Action: Mouse scrolled (556, 243) with delta (0, 0)
Screenshot: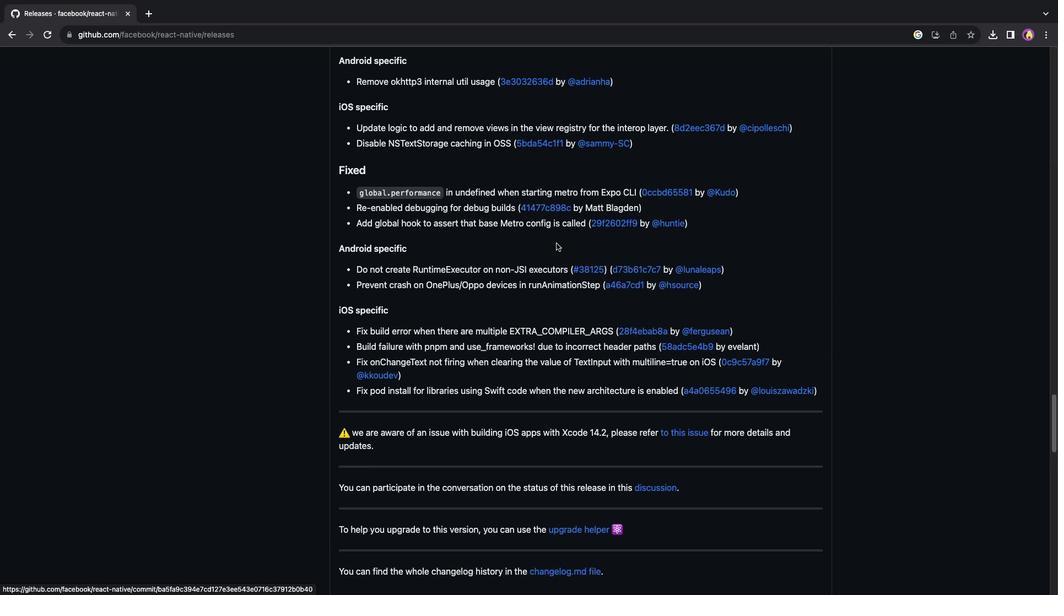 
Action: Mouse scrolled (556, 243) with delta (0, -1)
Screenshot: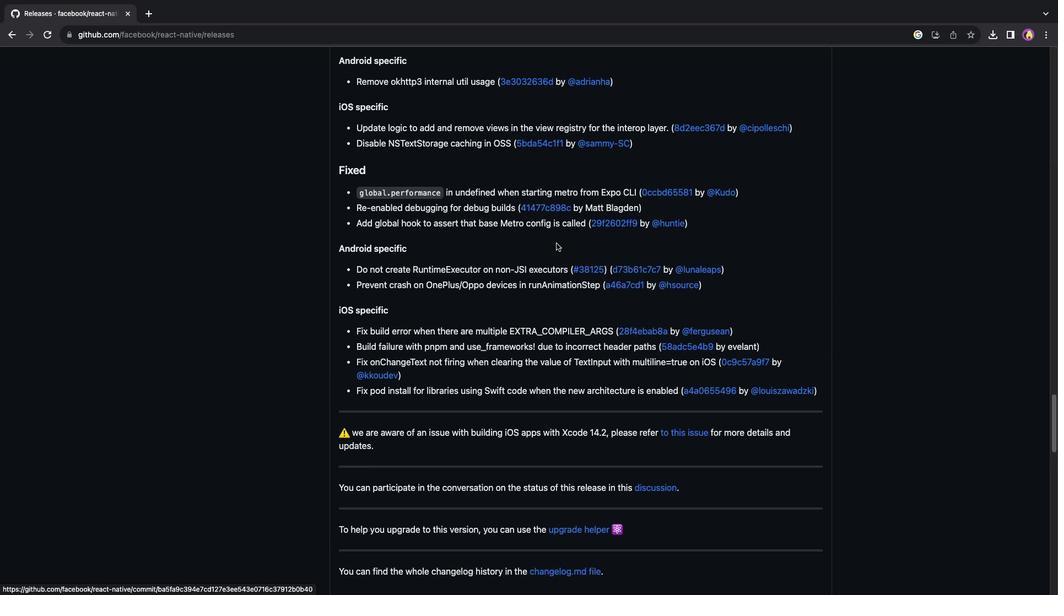 
Action: Mouse scrolled (556, 243) with delta (0, -2)
Screenshot: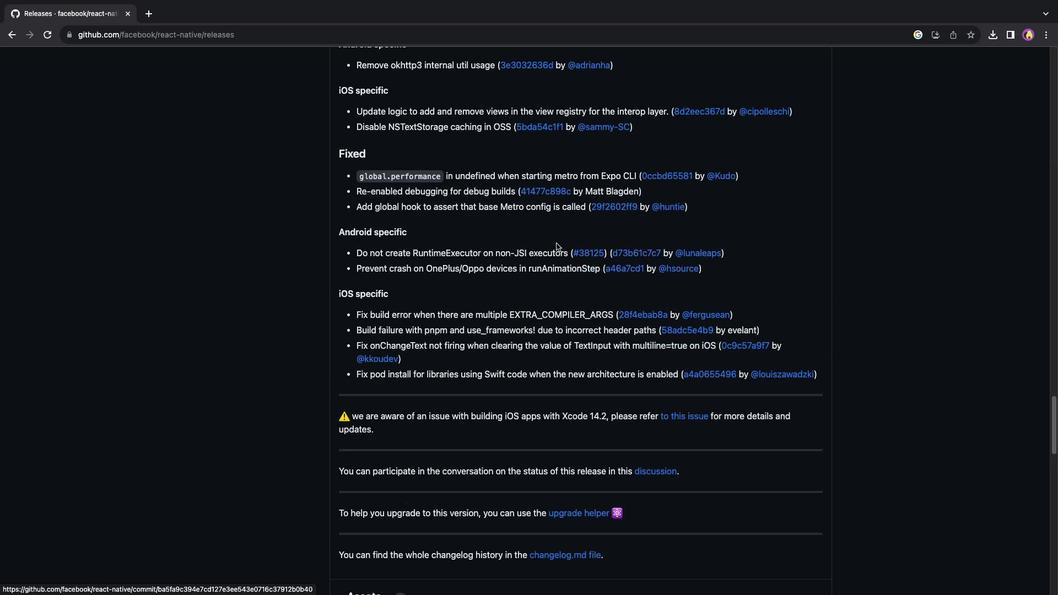 
Action: Mouse scrolled (556, 243) with delta (0, 0)
Screenshot: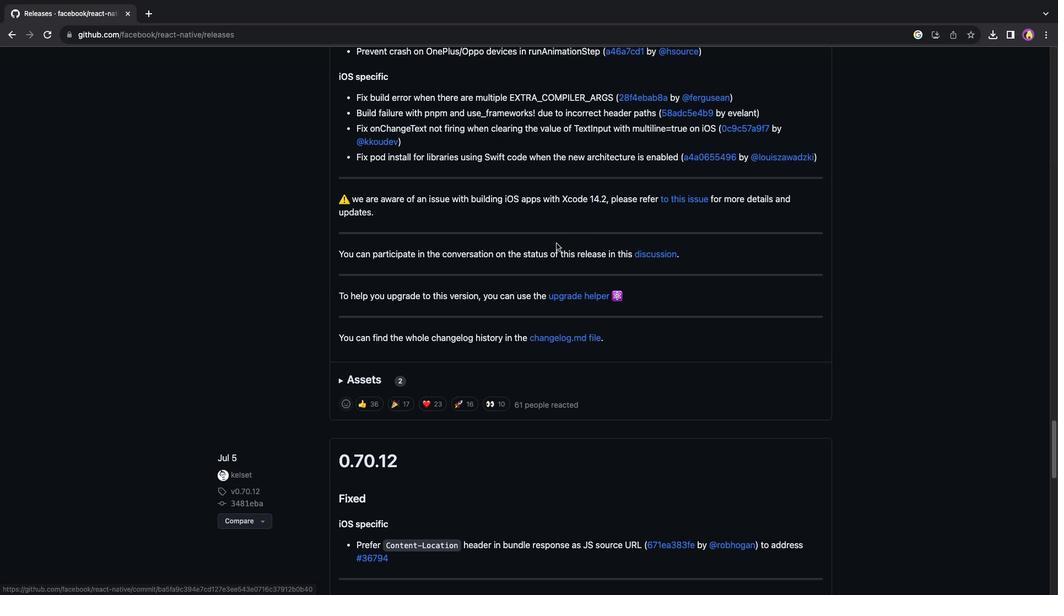 
Action: Mouse scrolled (556, 243) with delta (0, 0)
Screenshot: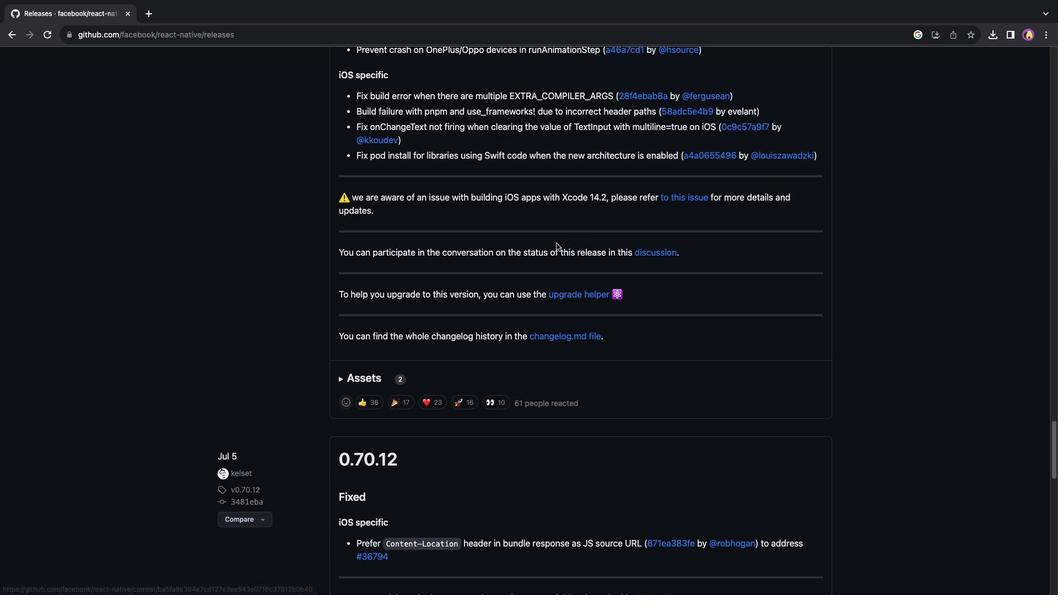 
Action: Mouse scrolled (556, 243) with delta (0, -1)
Screenshot: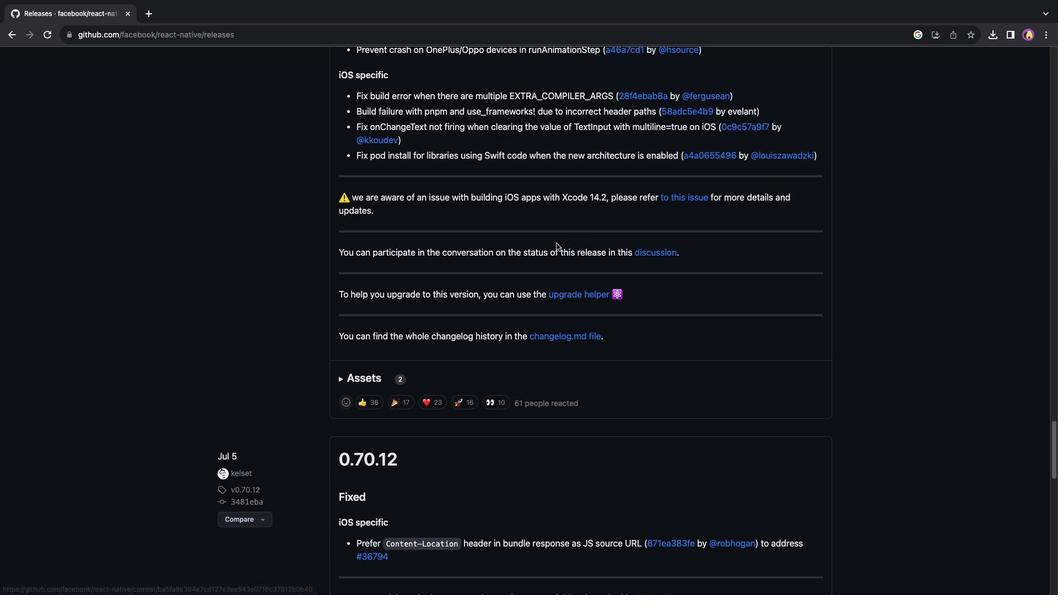 
Action: Mouse scrolled (556, 243) with delta (0, 0)
Screenshot: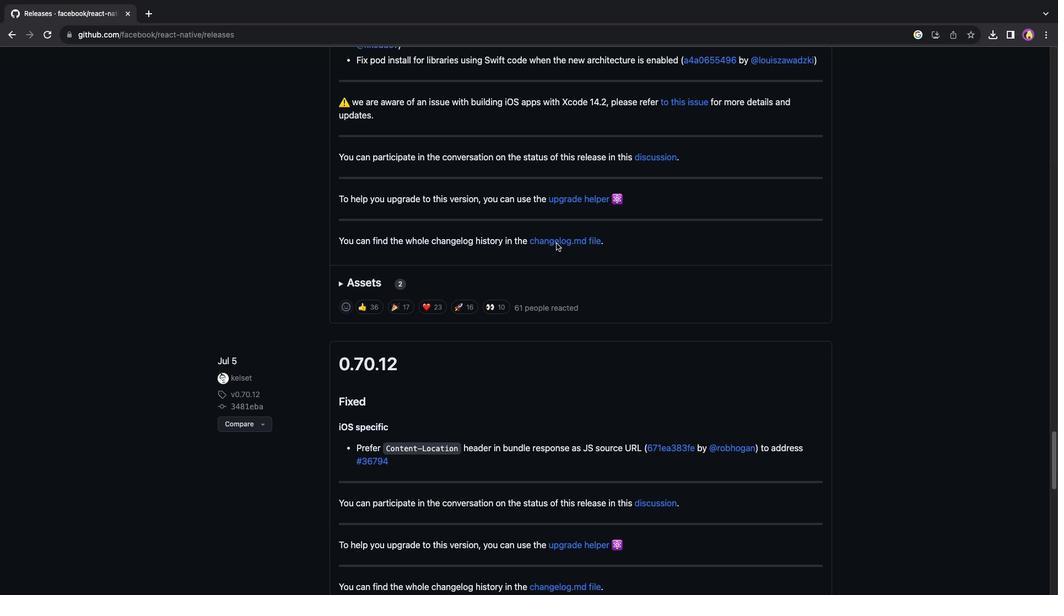 
Action: Mouse scrolled (556, 243) with delta (0, 0)
Screenshot: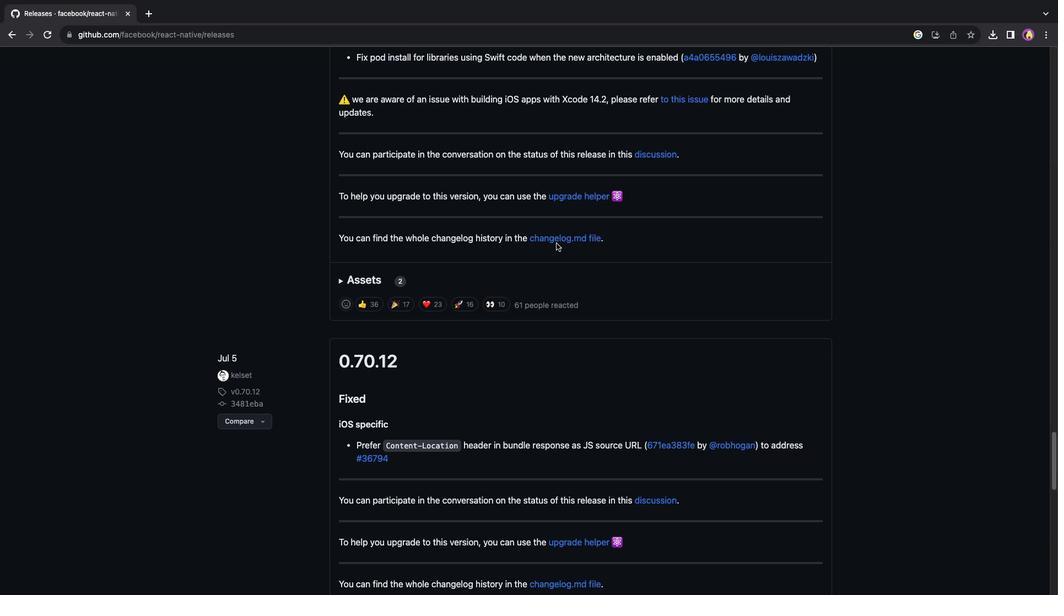 
Action: Mouse scrolled (556, 243) with delta (0, -1)
Screenshot: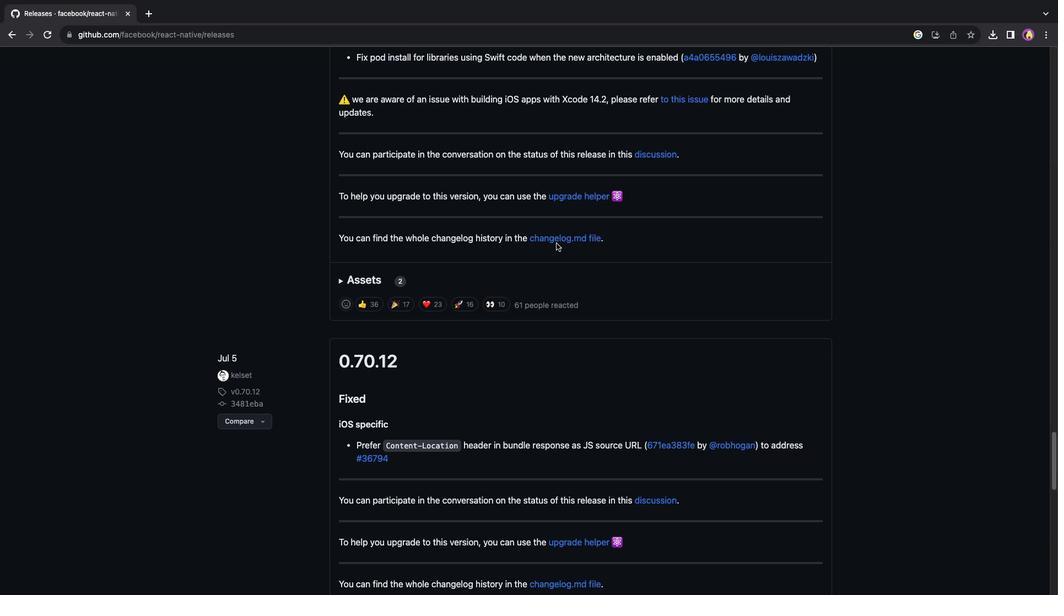 
Action: Mouse scrolled (556, 243) with delta (0, -2)
Screenshot: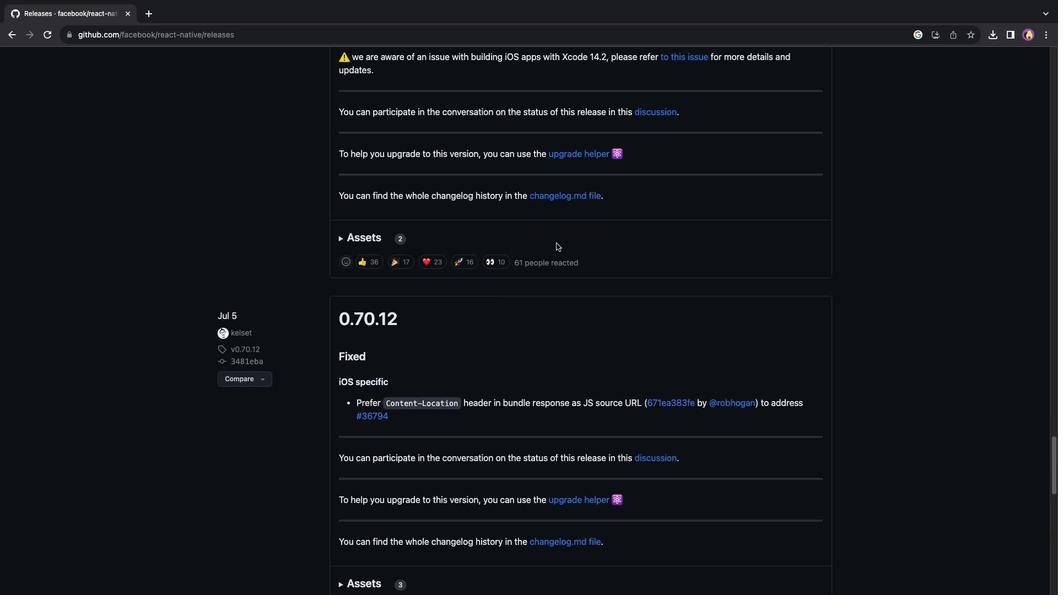 
Action: Mouse scrolled (556, 243) with delta (0, 0)
Screenshot: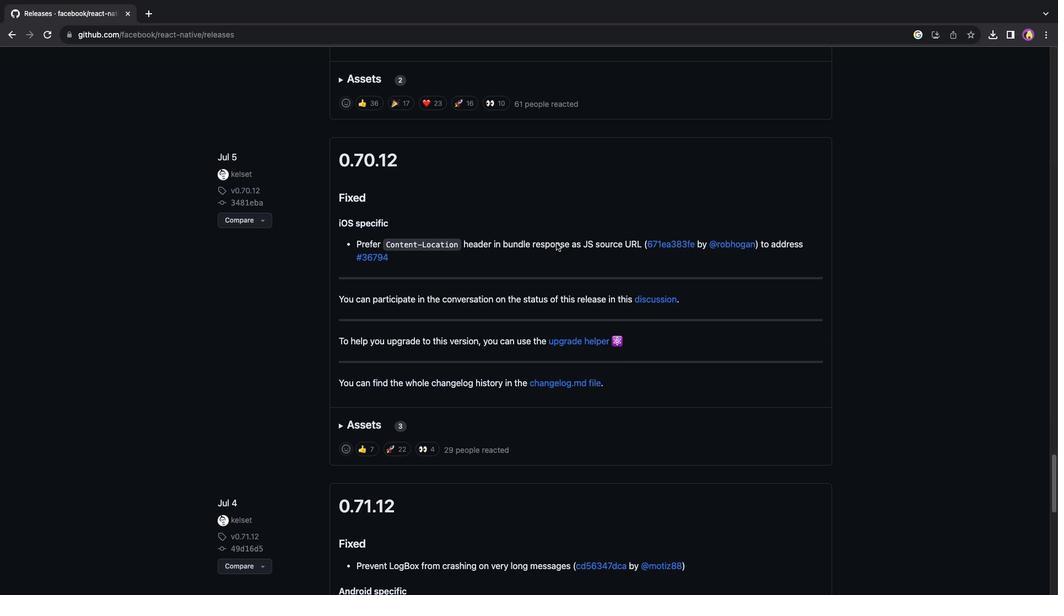 
Action: Mouse scrolled (556, 243) with delta (0, 0)
Screenshot: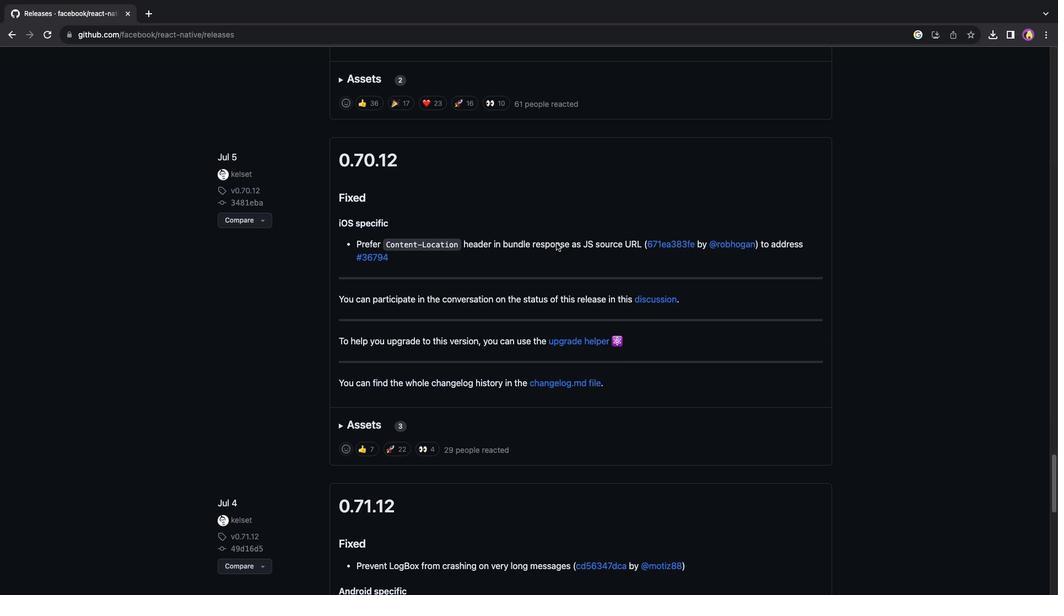 
Action: Mouse scrolled (556, 243) with delta (0, -1)
Screenshot: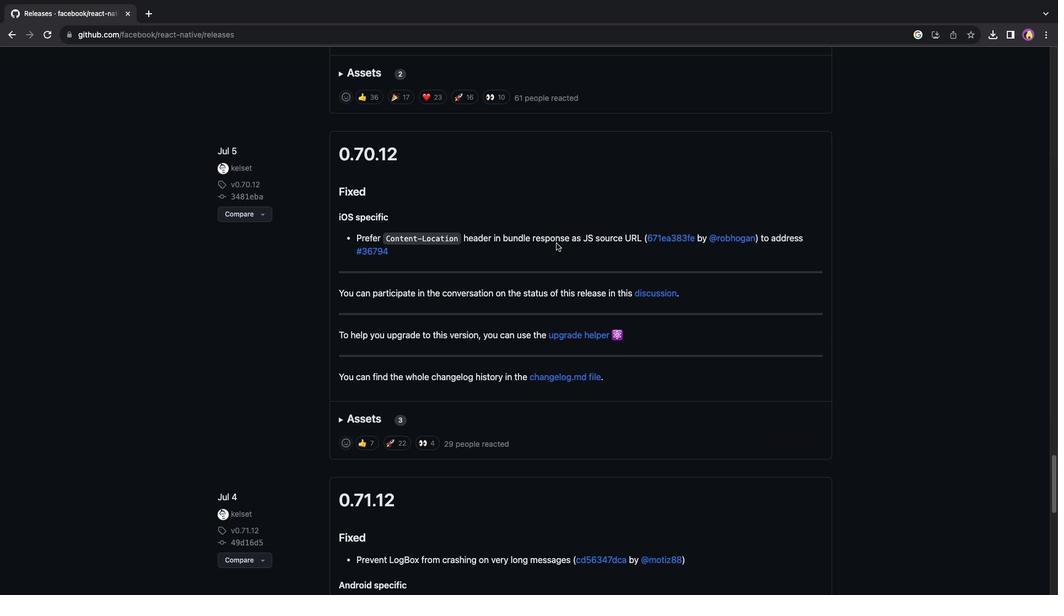 
Action: Mouse scrolled (556, 243) with delta (0, -2)
Screenshot: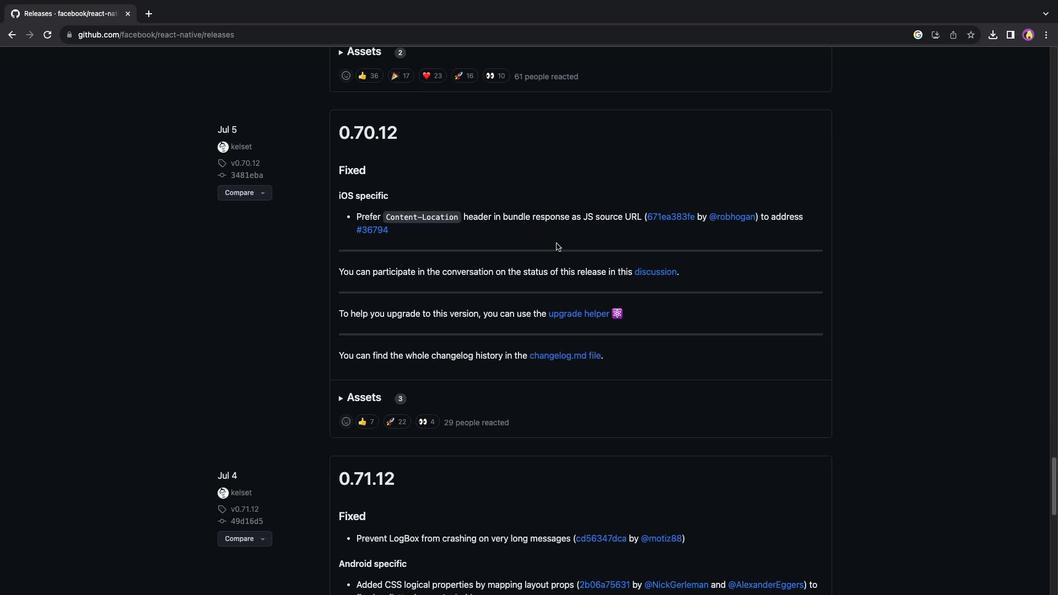 
Action: Mouse scrolled (556, 243) with delta (0, 0)
Screenshot: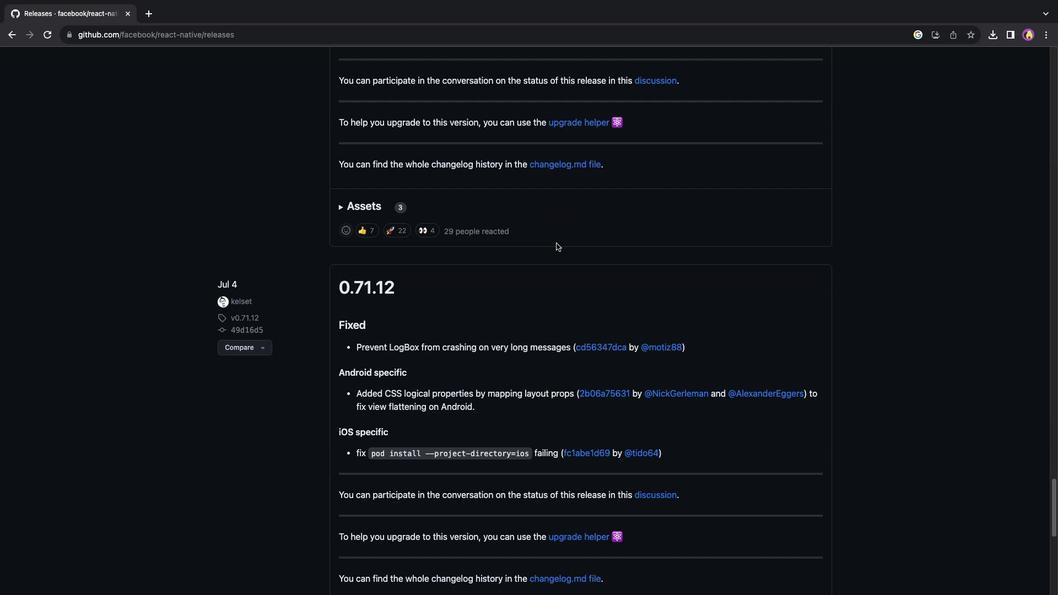
Action: Mouse scrolled (556, 243) with delta (0, 0)
Screenshot: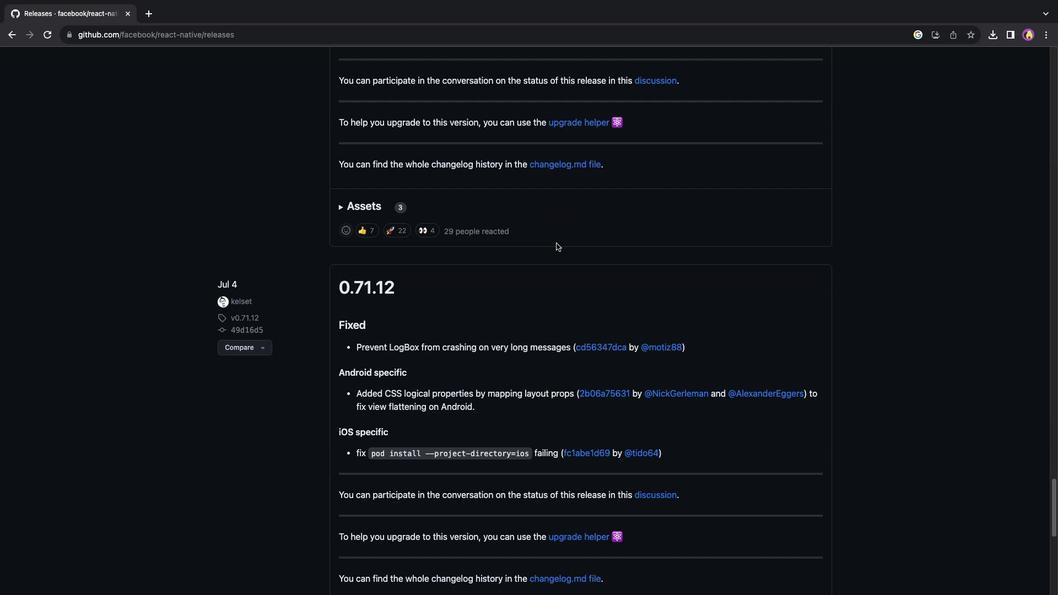 
Action: Mouse scrolled (556, 243) with delta (0, -1)
Screenshot: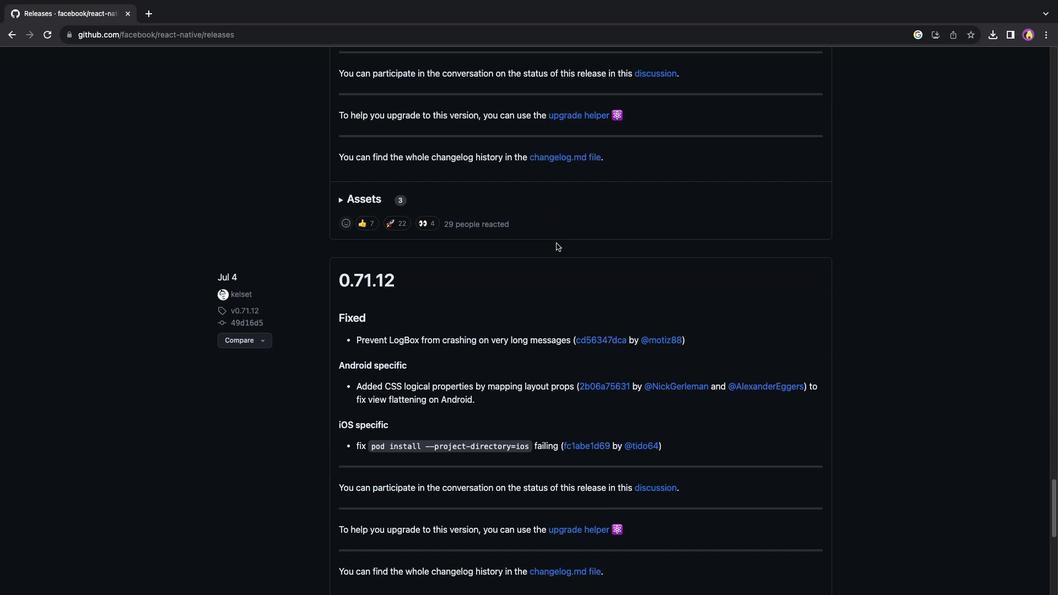 
Action: Mouse scrolled (556, 243) with delta (0, 0)
Screenshot: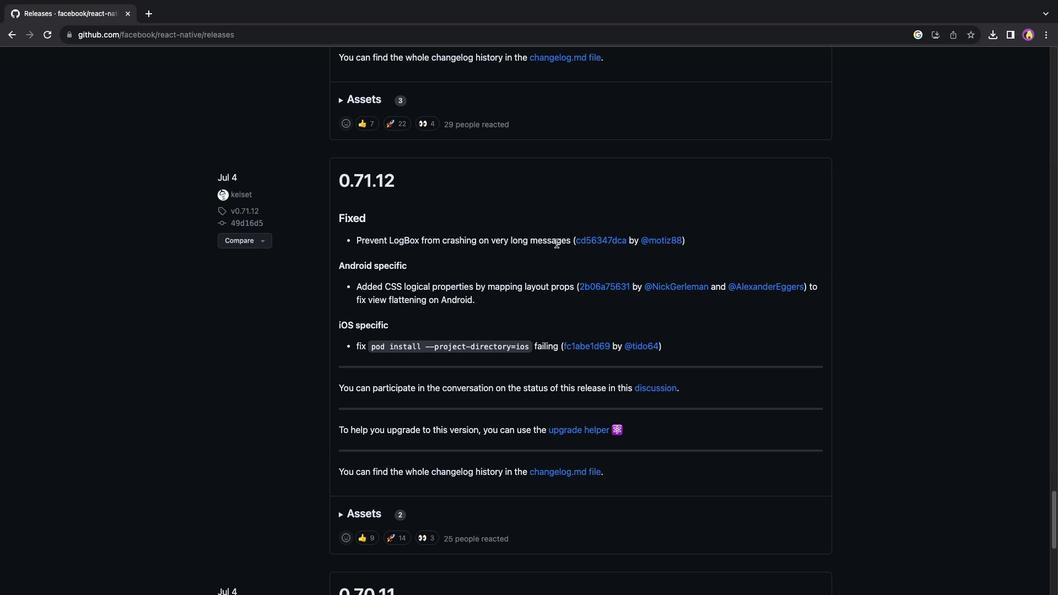 
Action: Mouse scrolled (556, 243) with delta (0, 0)
Screenshot: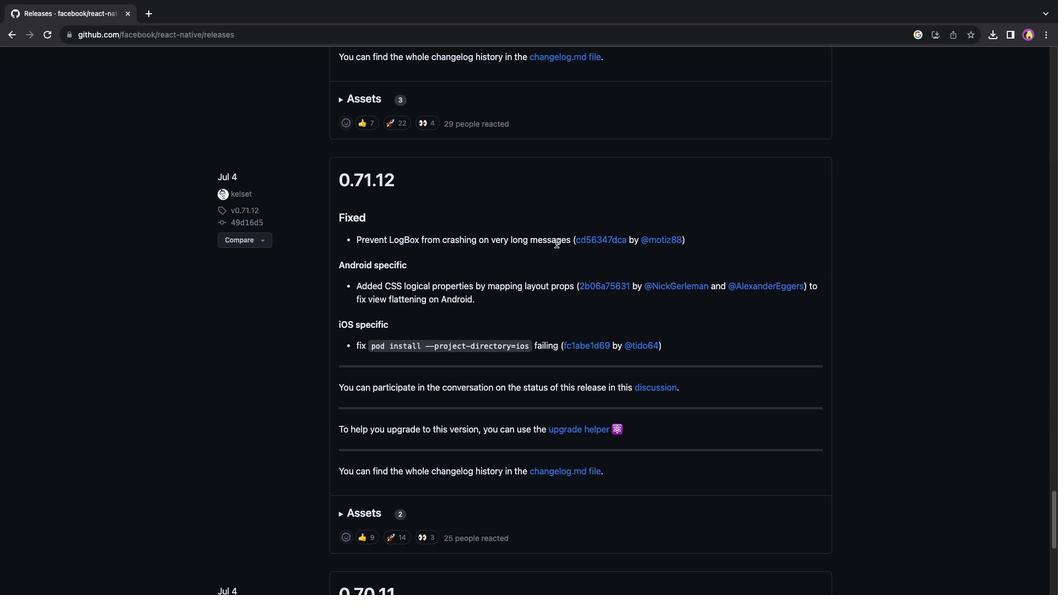 
Action: Mouse scrolled (556, 243) with delta (0, -1)
Screenshot: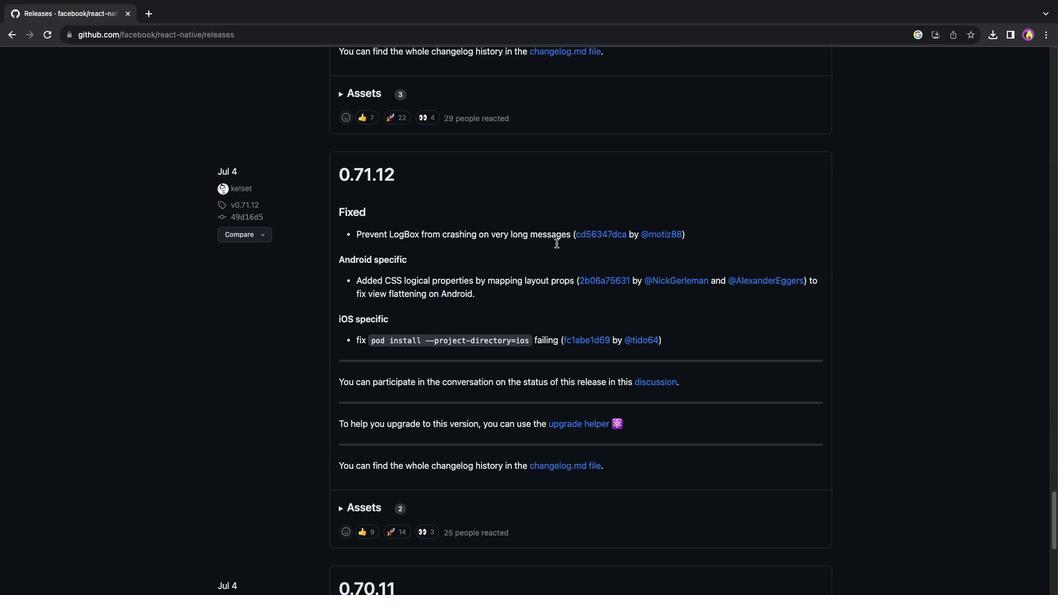 
Action: Mouse scrolled (556, 243) with delta (0, 0)
Screenshot: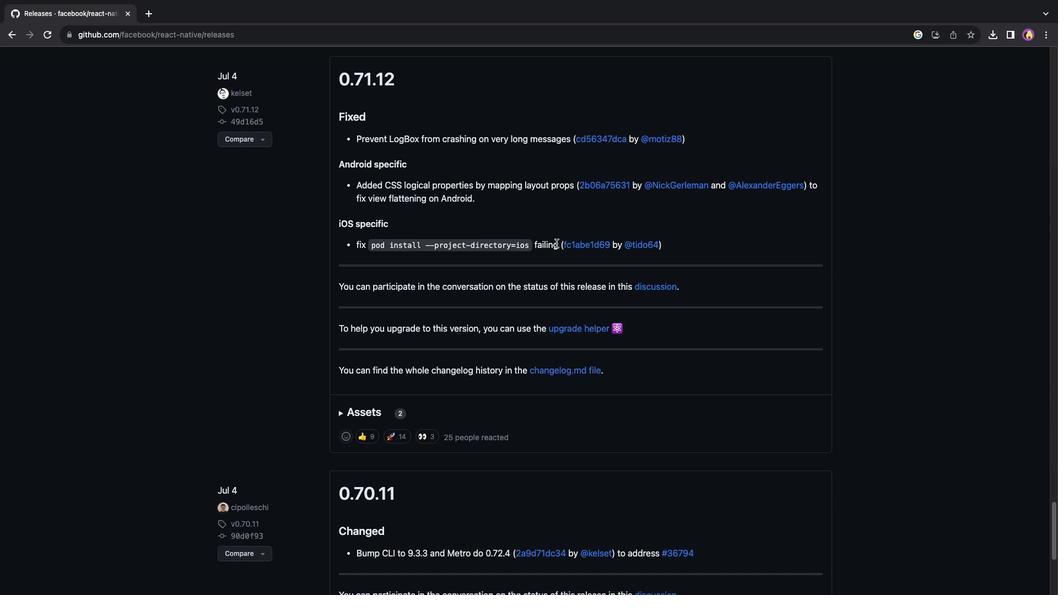 
Action: Mouse scrolled (556, 243) with delta (0, 0)
Screenshot: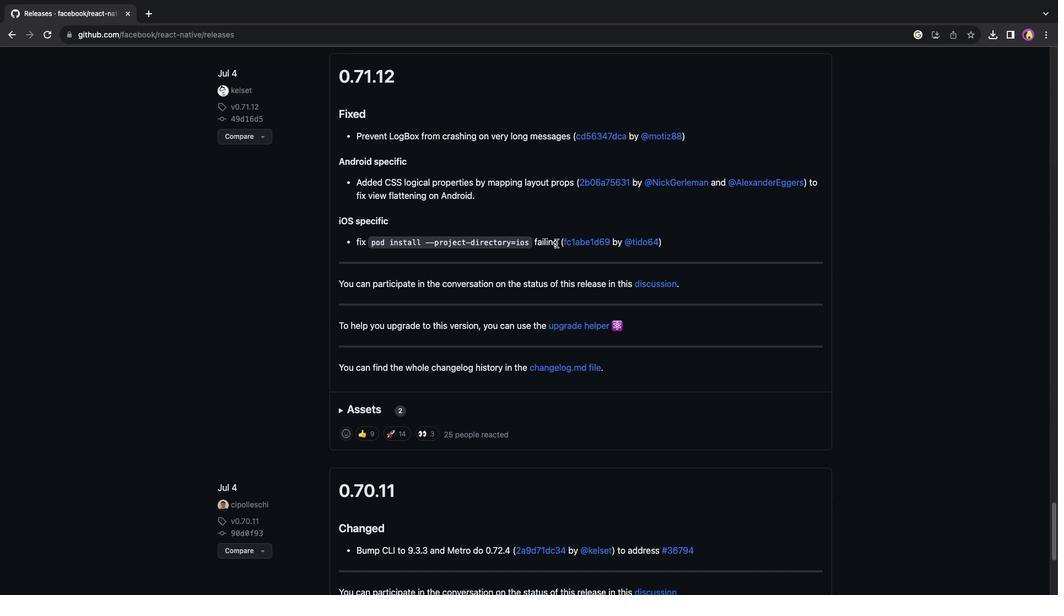 
Action: Mouse scrolled (556, 243) with delta (0, -1)
Screenshot: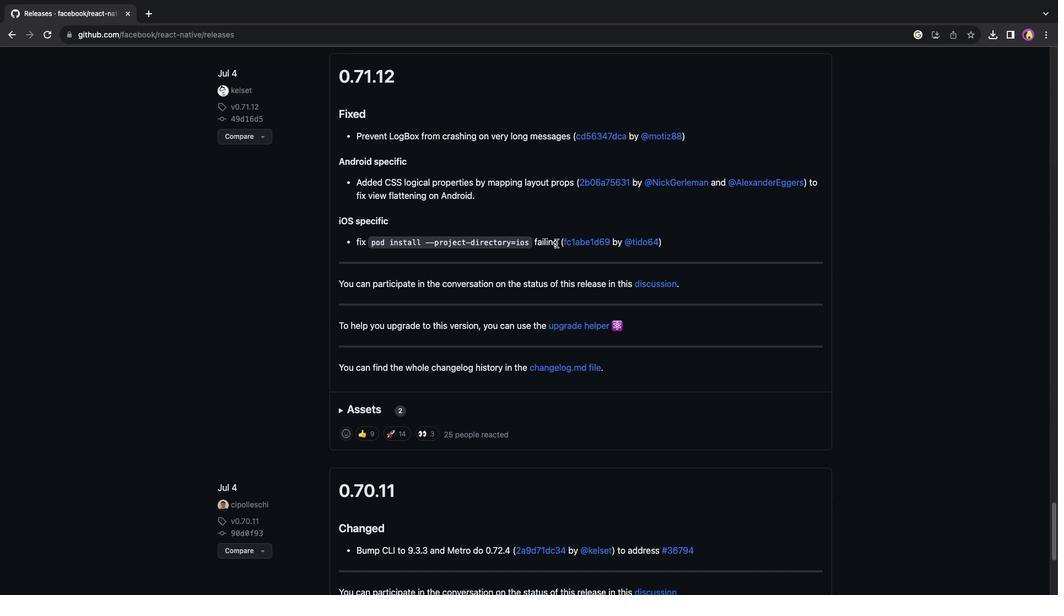 
Action: Mouse scrolled (556, 243) with delta (0, -2)
Screenshot: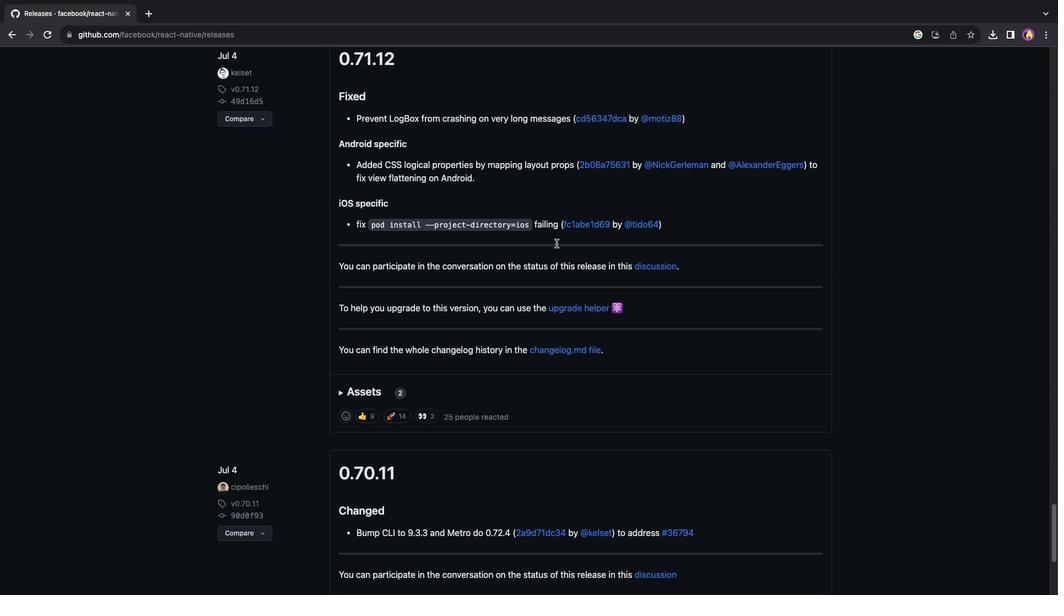 
Action: Mouse moved to (558, 291)
Screenshot: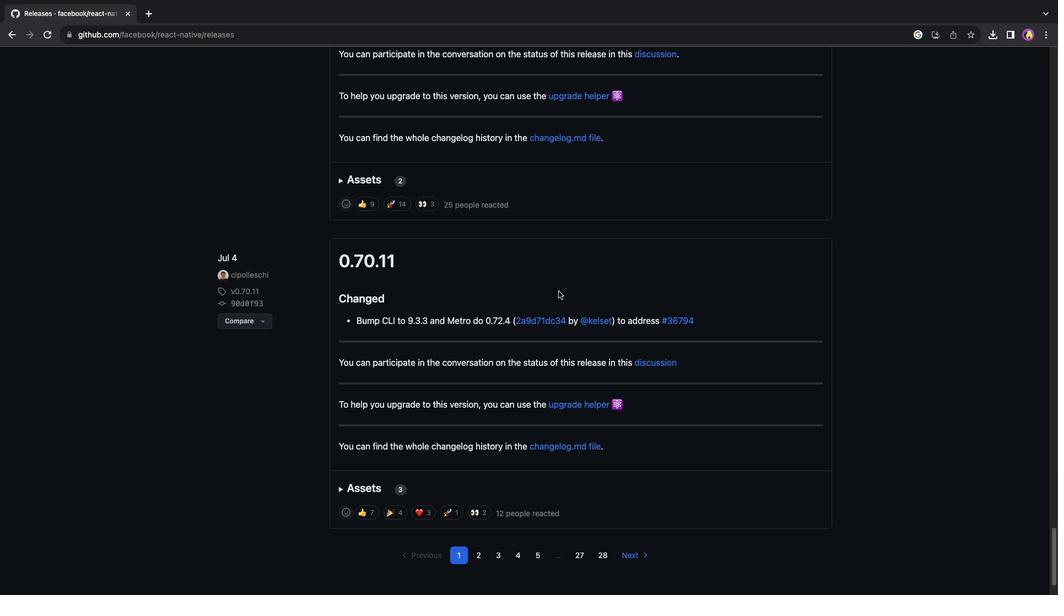 
Action: Mouse scrolled (558, 291) with delta (0, 0)
Screenshot: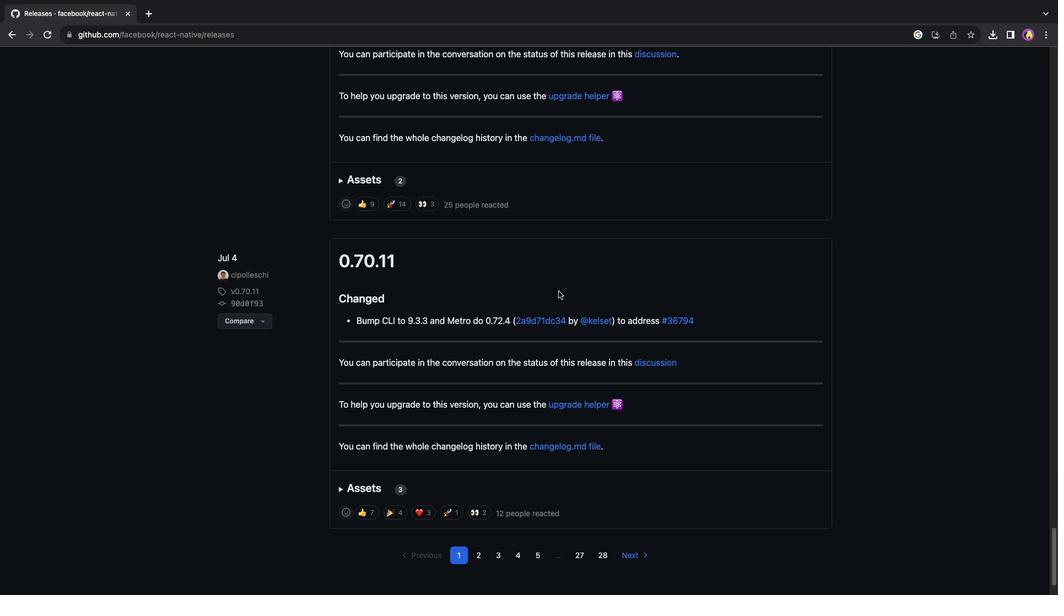 
Action: Mouse scrolled (558, 291) with delta (0, 0)
Screenshot: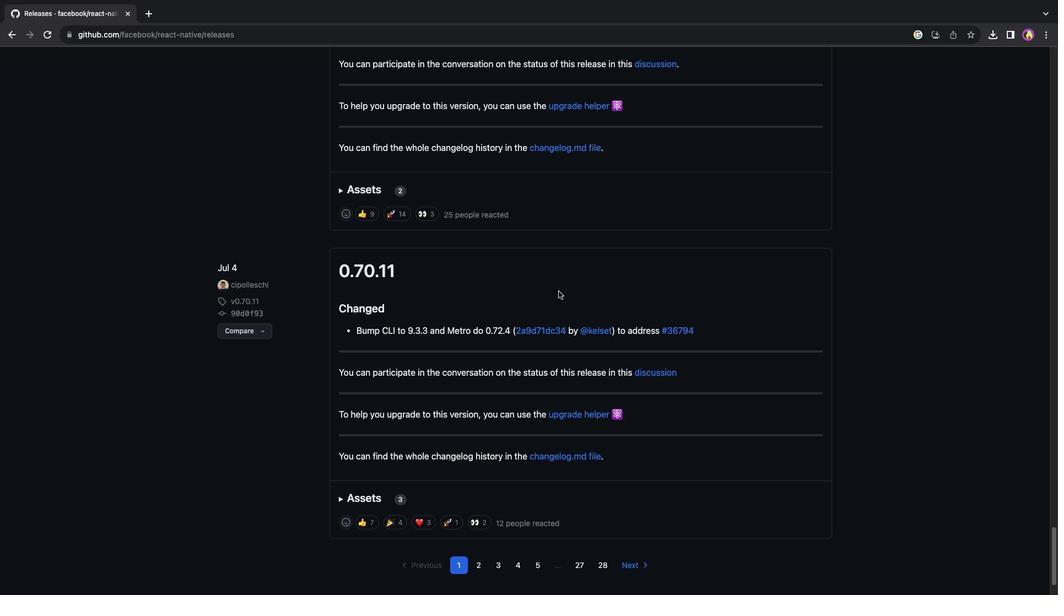 
Action: Mouse scrolled (558, 291) with delta (0, 2)
Screenshot: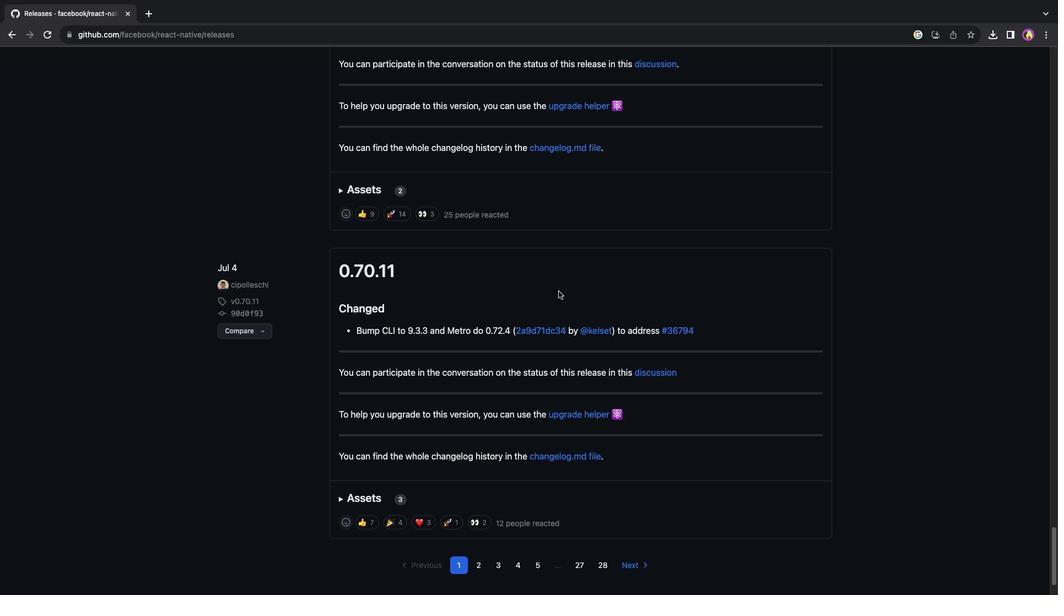 
Action: Mouse scrolled (558, 291) with delta (0, 2)
Screenshot: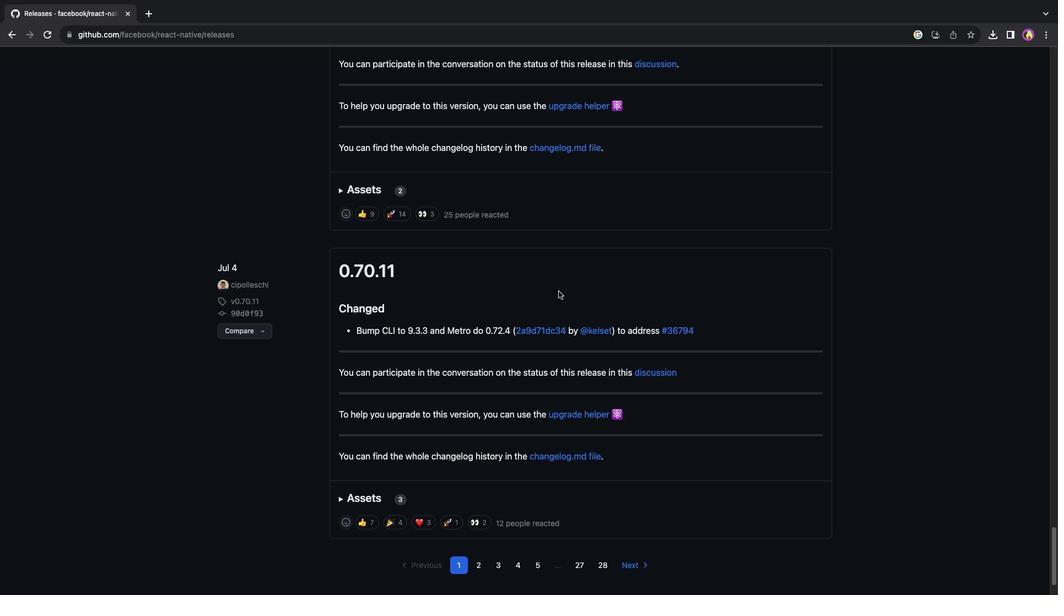 
Action: Mouse scrolled (558, 291) with delta (0, 3)
Screenshot: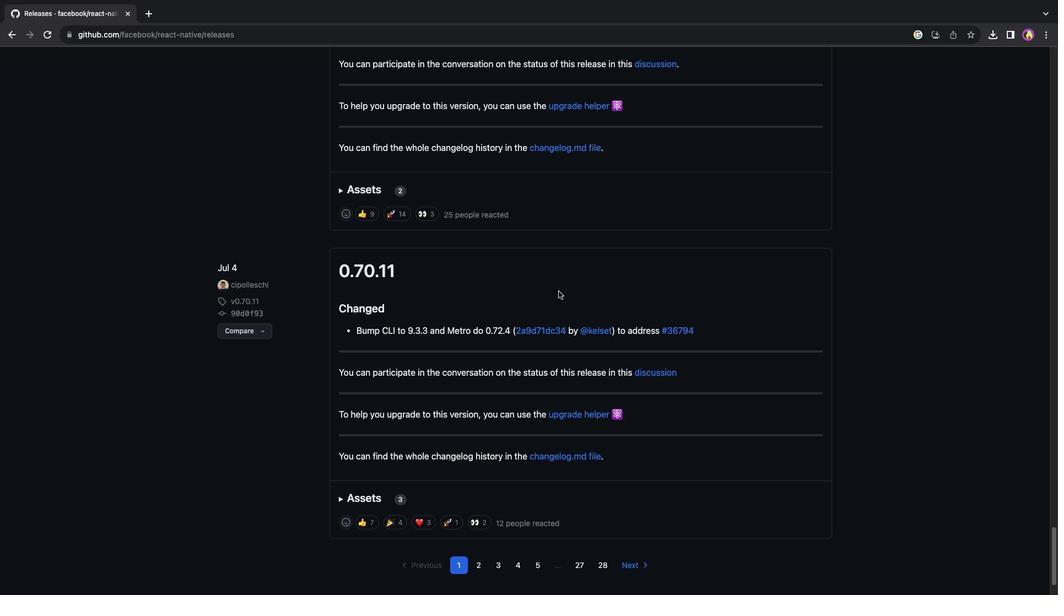 
Action: Mouse scrolled (558, 291) with delta (0, 4)
Screenshot: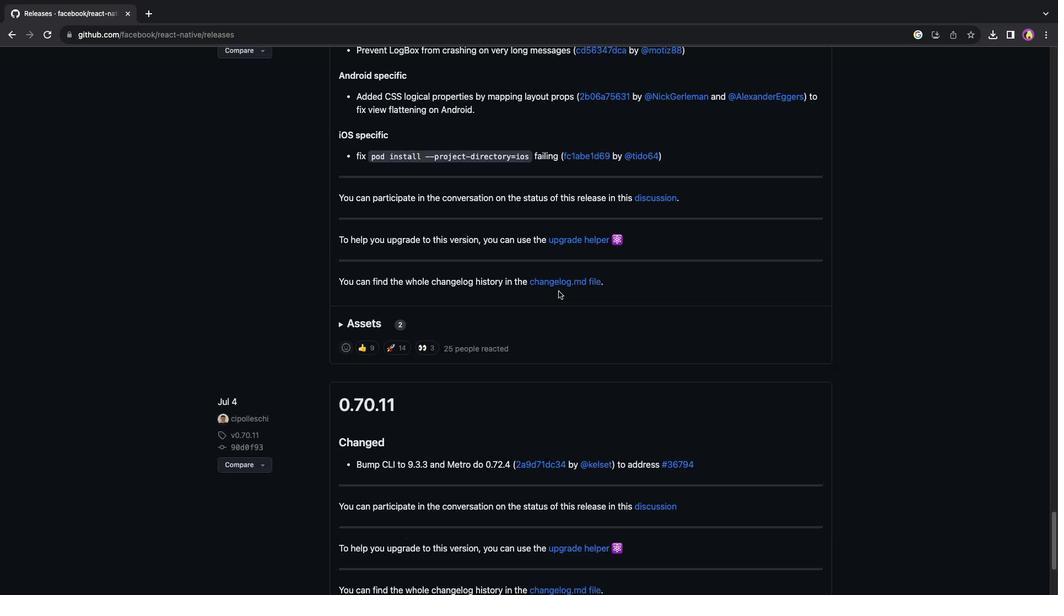 
Action: Mouse scrolled (558, 291) with delta (0, 4)
Screenshot: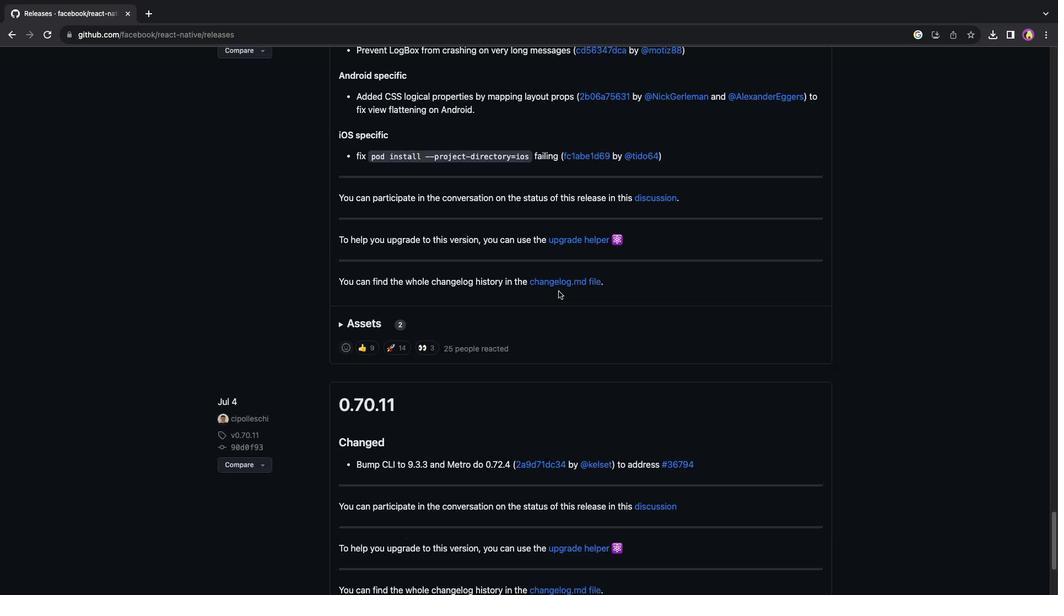 
Action: Mouse scrolled (558, 291) with delta (0, 4)
Screenshot: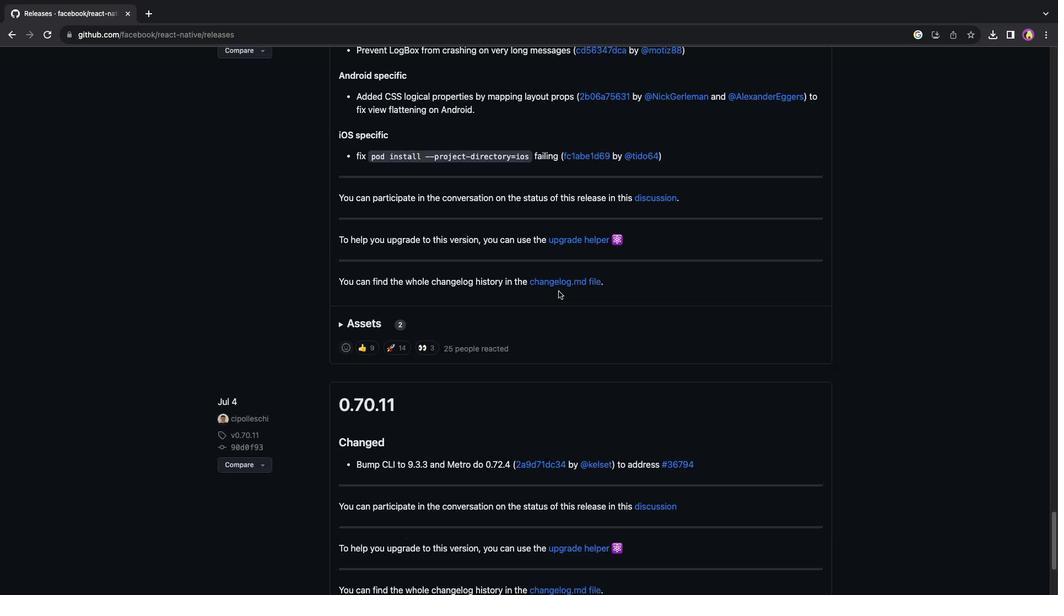 
Action: Mouse scrolled (558, 291) with delta (0, 0)
Screenshot: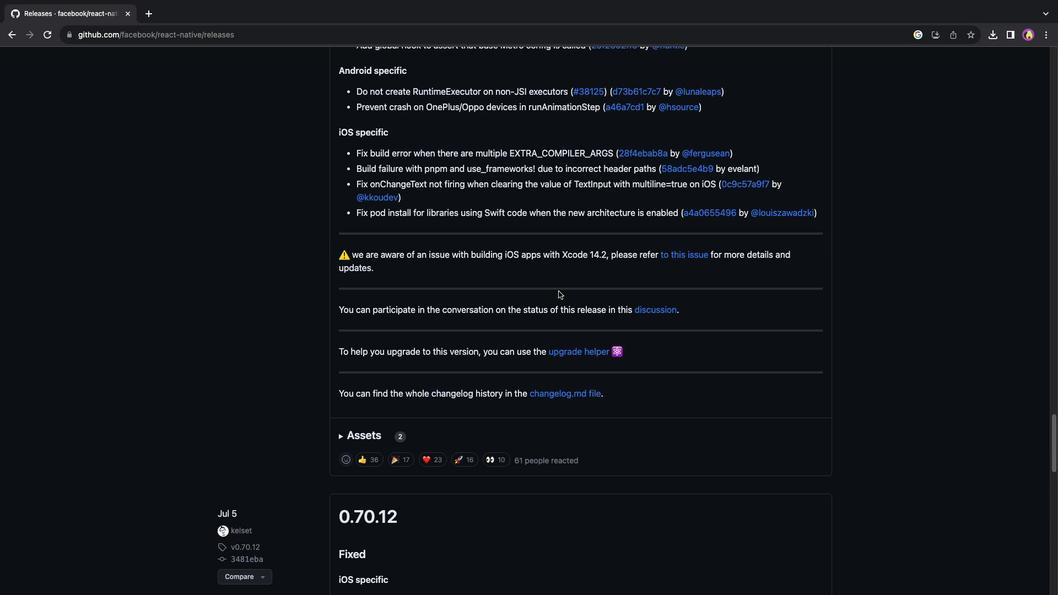 
Action: Mouse scrolled (558, 291) with delta (0, 0)
Screenshot: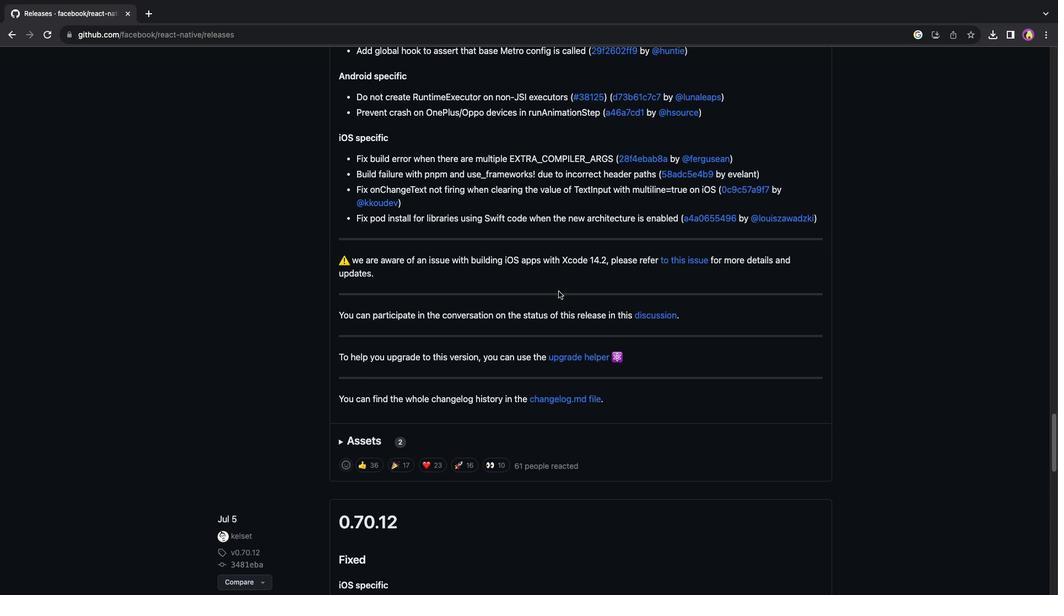 
Action: Mouse scrolled (558, 291) with delta (0, 1)
Screenshot: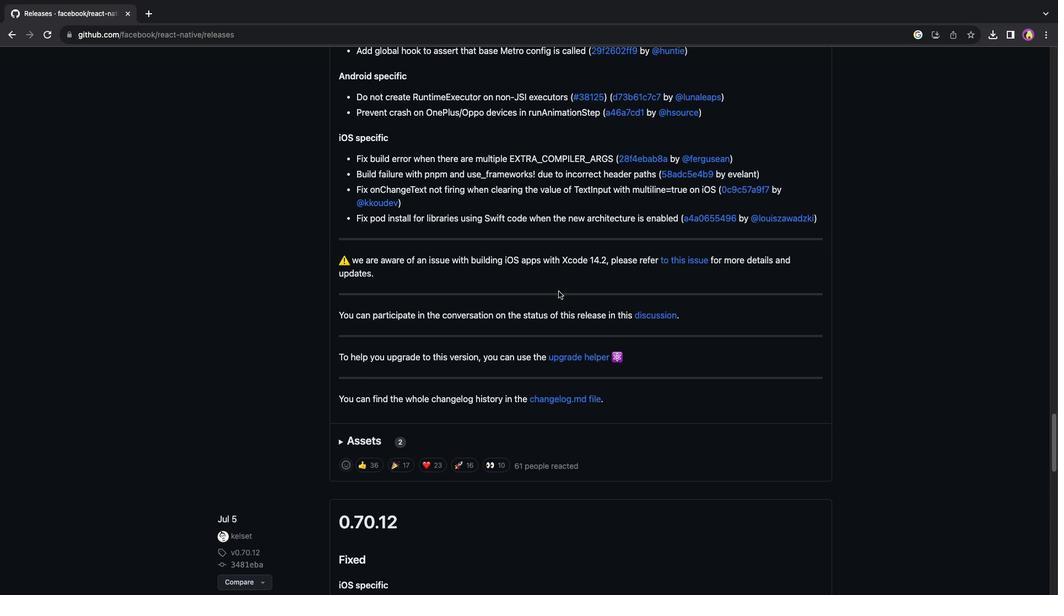 
Action: Mouse scrolled (558, 291) with delta (0, 2)
Screenshot: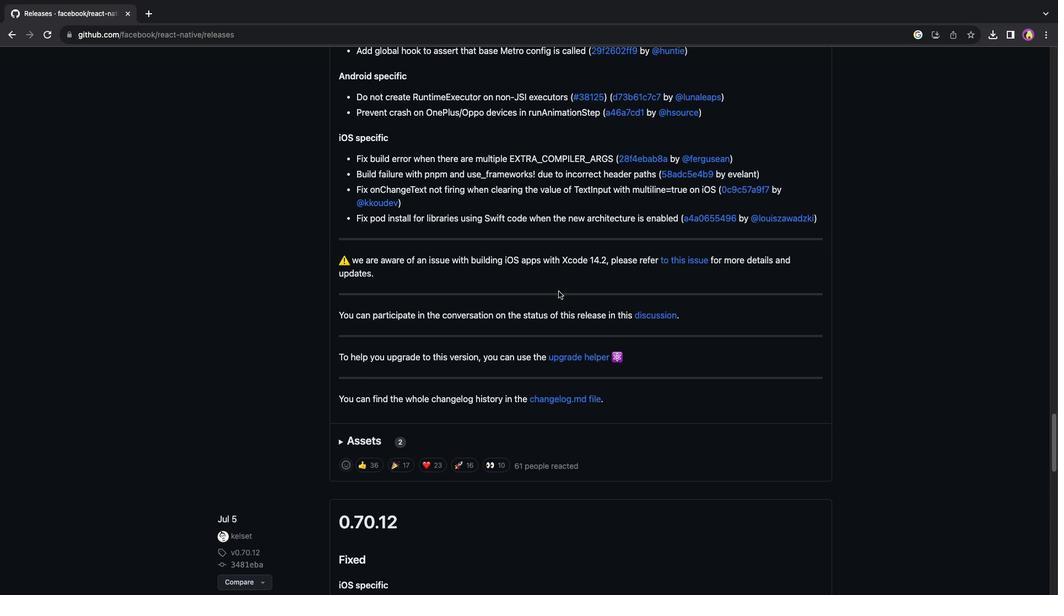 
Action: Mouse scrolled (558, 291) with delta (0, 3)
Screenshot: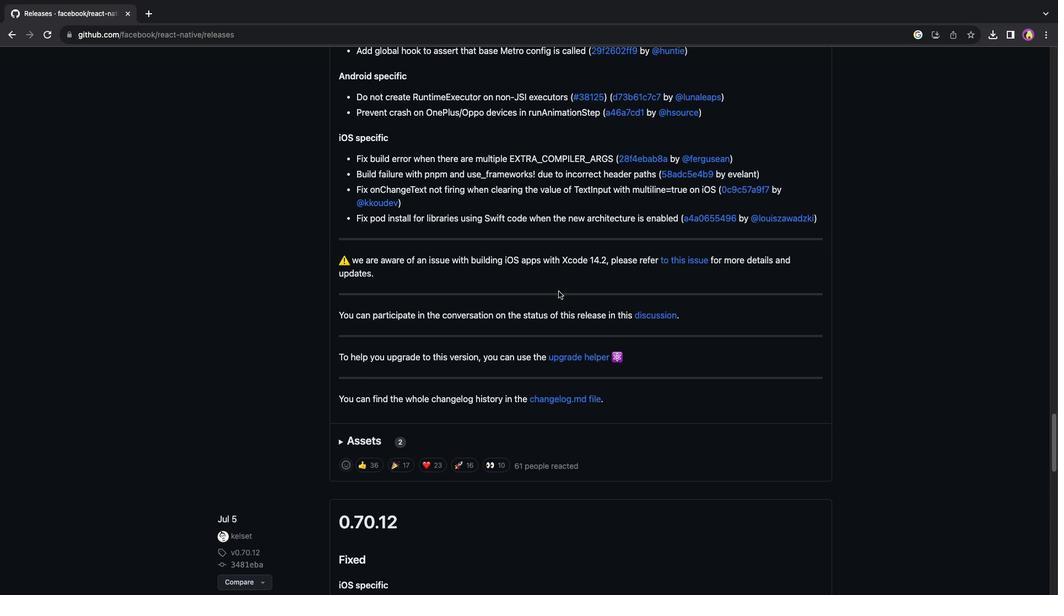 
Action: Mouse scrolled (558, 291) with delta (0, 4)
Screenshot: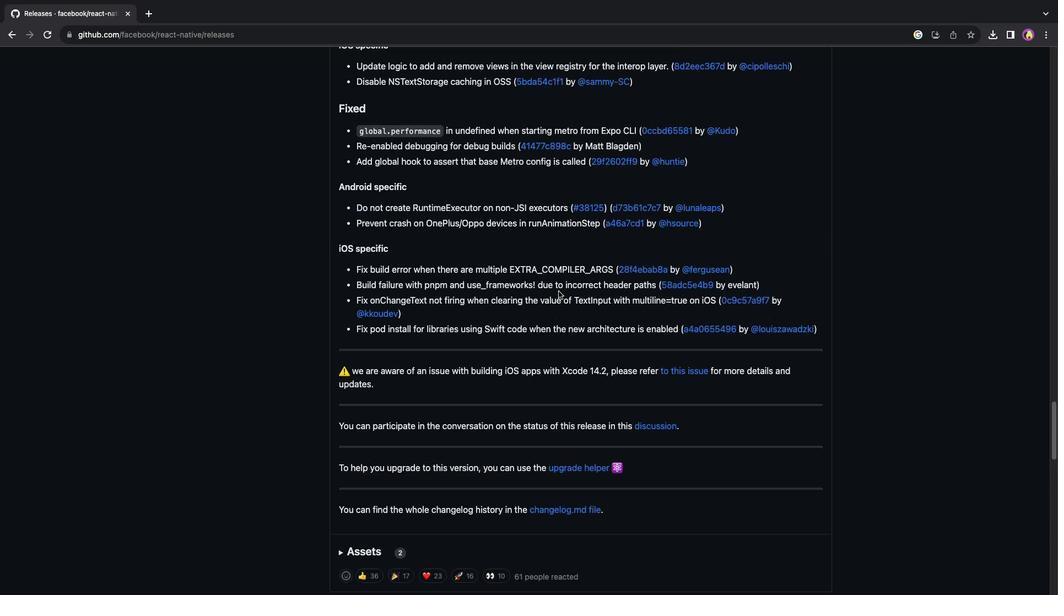 
Action: Mouse scrolled (558, 291) with delta (0, 4)
Screenshot: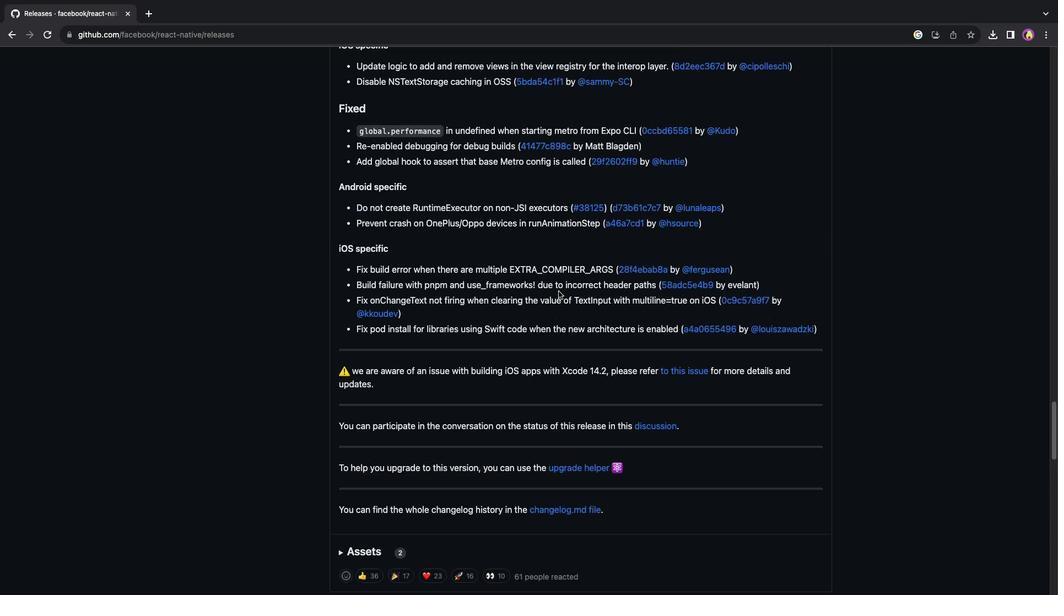 
Action: Mouse moved to (558, 290)
Screenshot: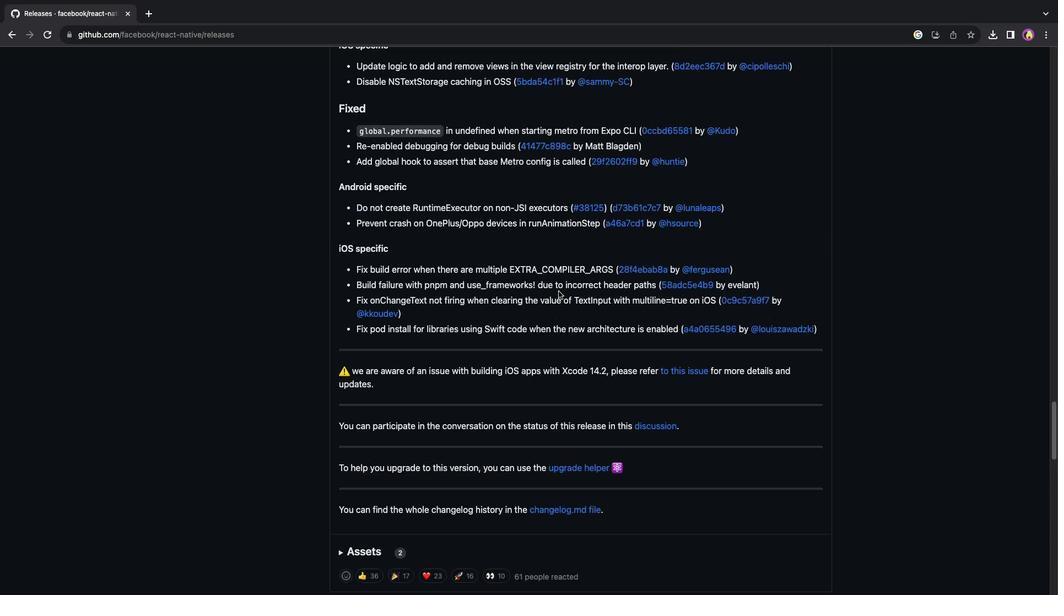 
Action: Mouse scrolled (558, 290) with delta (0, 4)
Screenshot: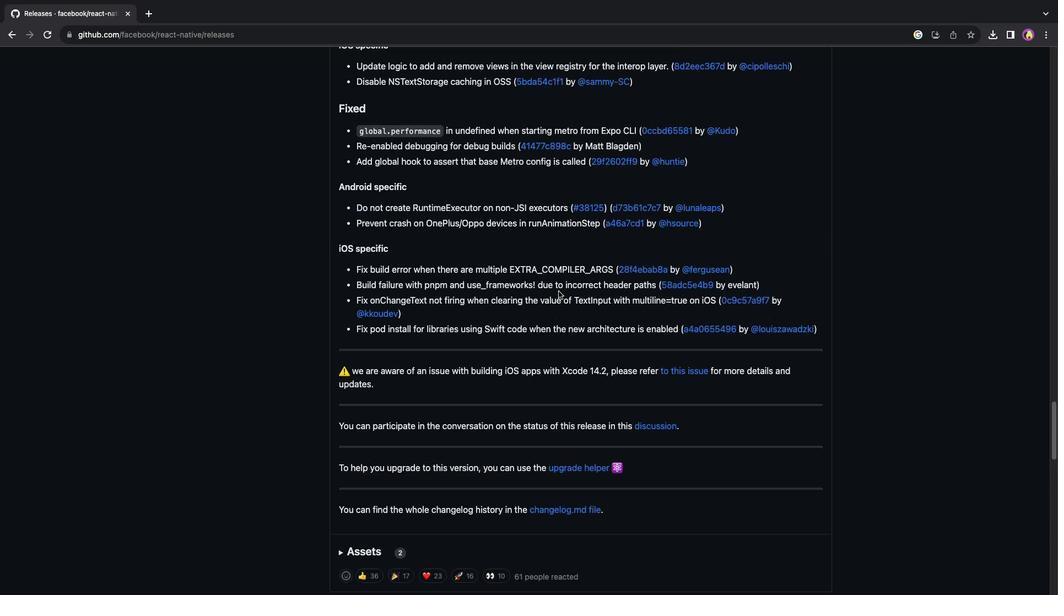 
Action: Mouse moved to (558, 290)
Screenshot: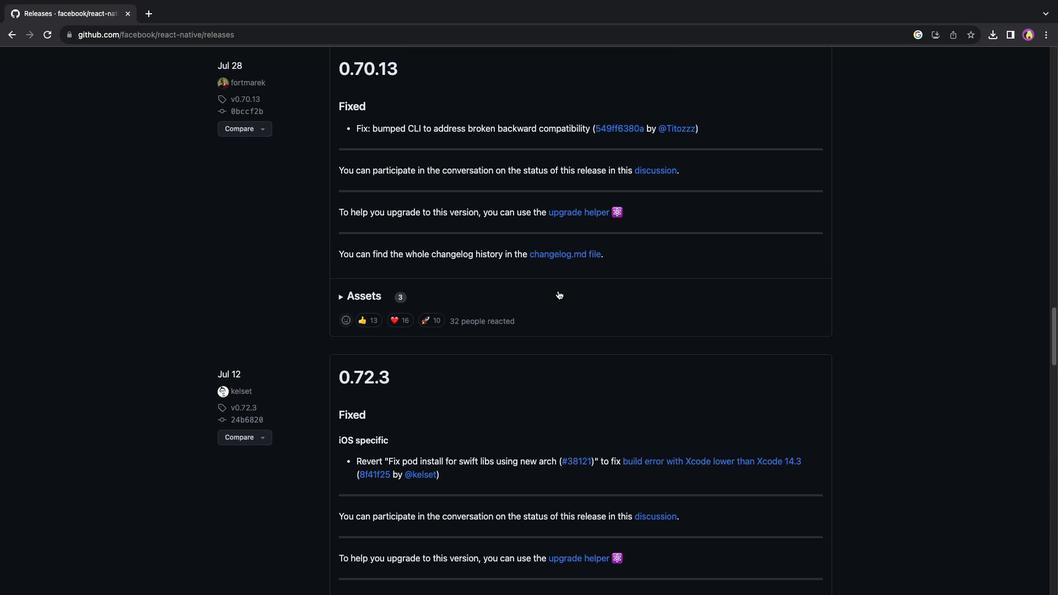 
Action: Mouse scrolled (558, 290) with delta (0, 0)
Screenshot: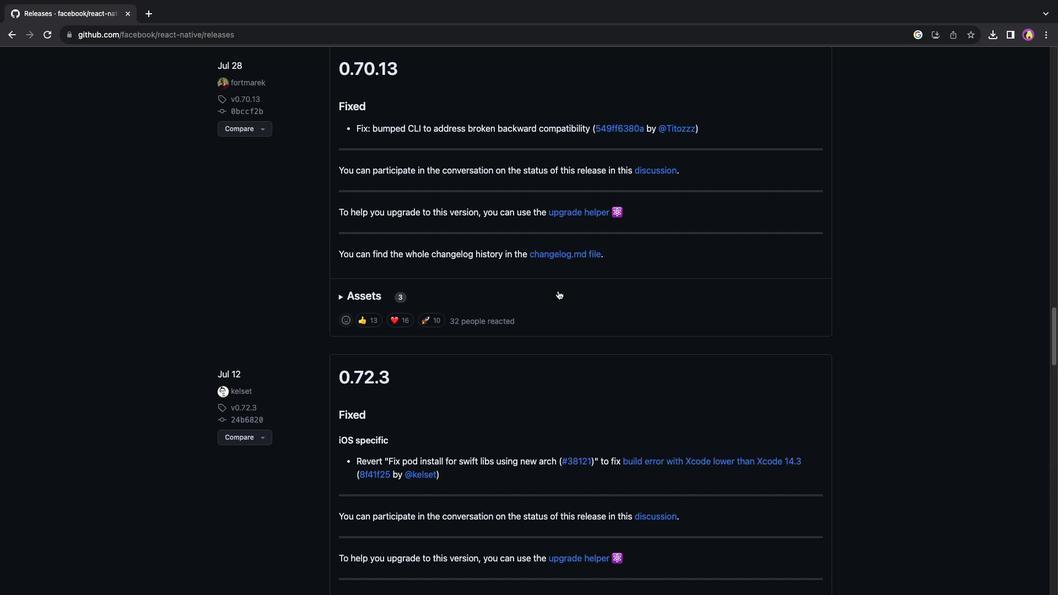 
Action: Mouse scrolled (558, 290) with delta (0, 0)
Screenshot: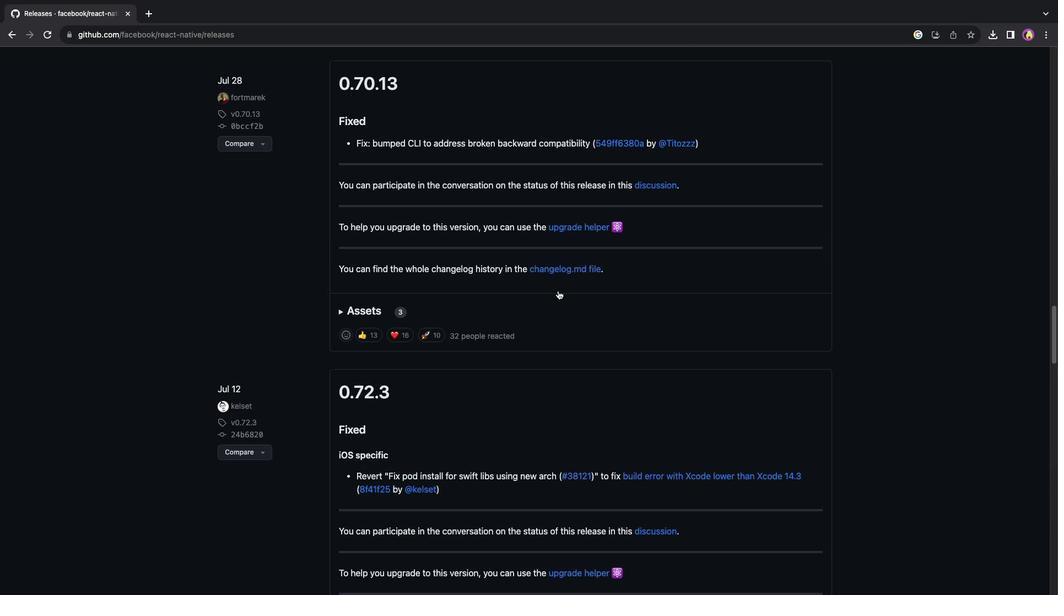 
Action: Mouse scrolled (558, 290) with delta (0, 1)
Screenshot: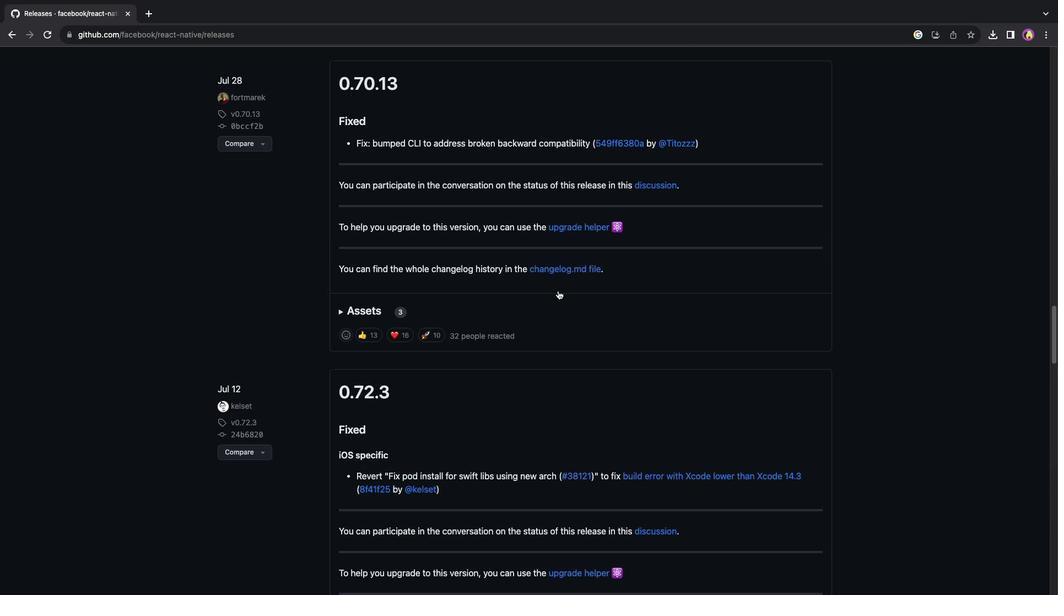 
Action: Mouse scrolled (558, 290) with delta (0, 2)
Screenshot: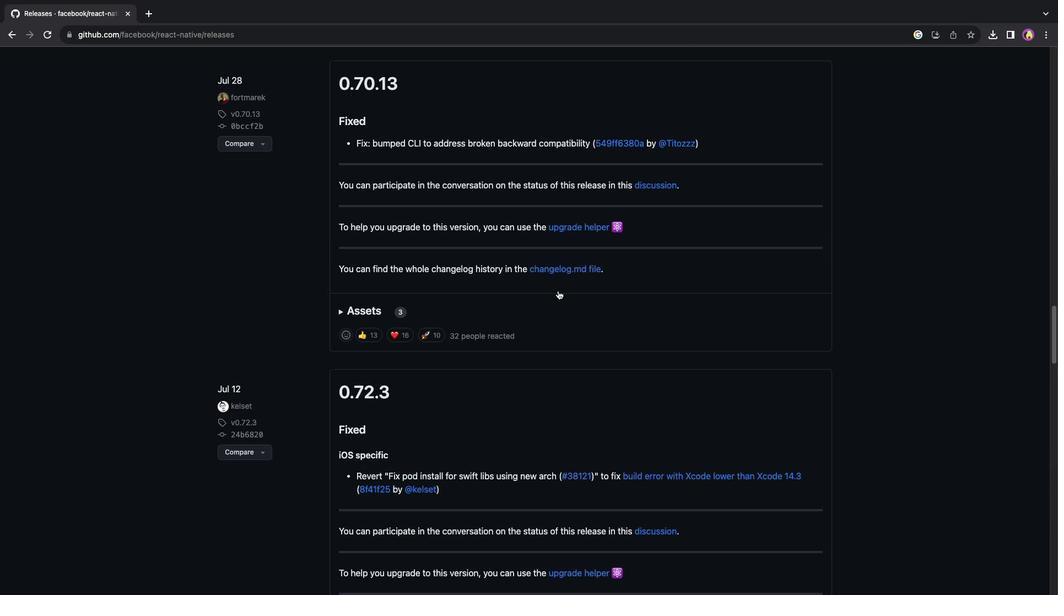 
Action: Mouse scrolled (558, 290) with delta (0, 3)
Screenshot: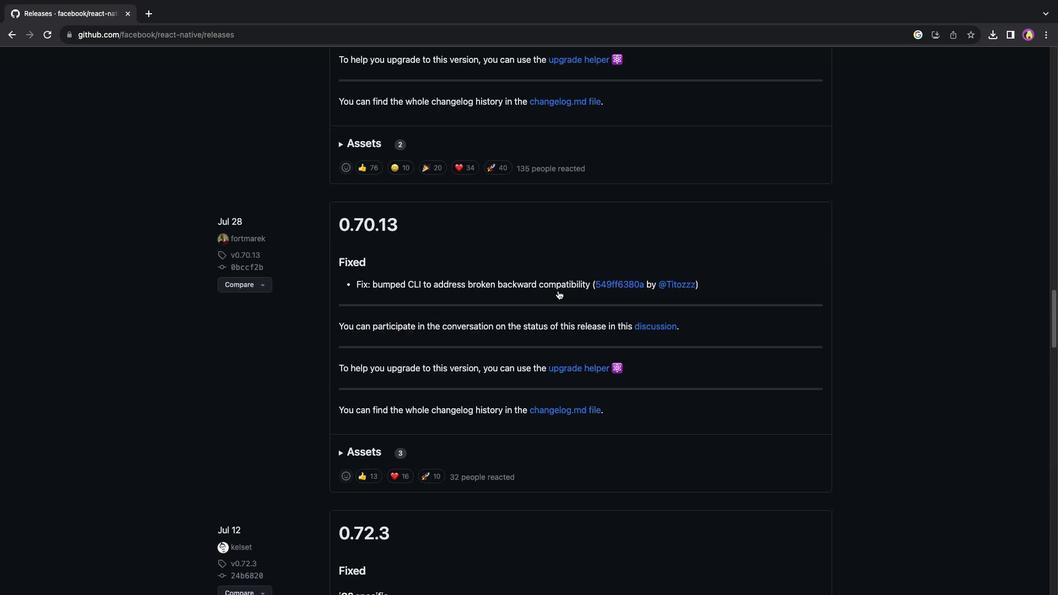 
Action: Mouse scrolled (558, 290) with delta (0, 4)
Screenshot: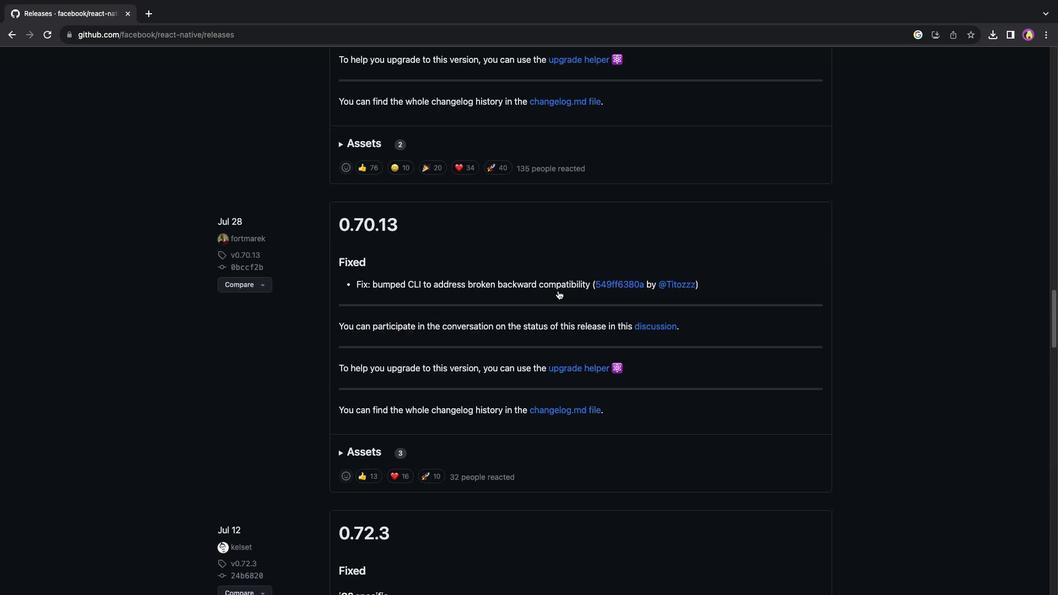 
Action: Mouse scrolled (558, 290) with delta (0, 4)
Screenshot: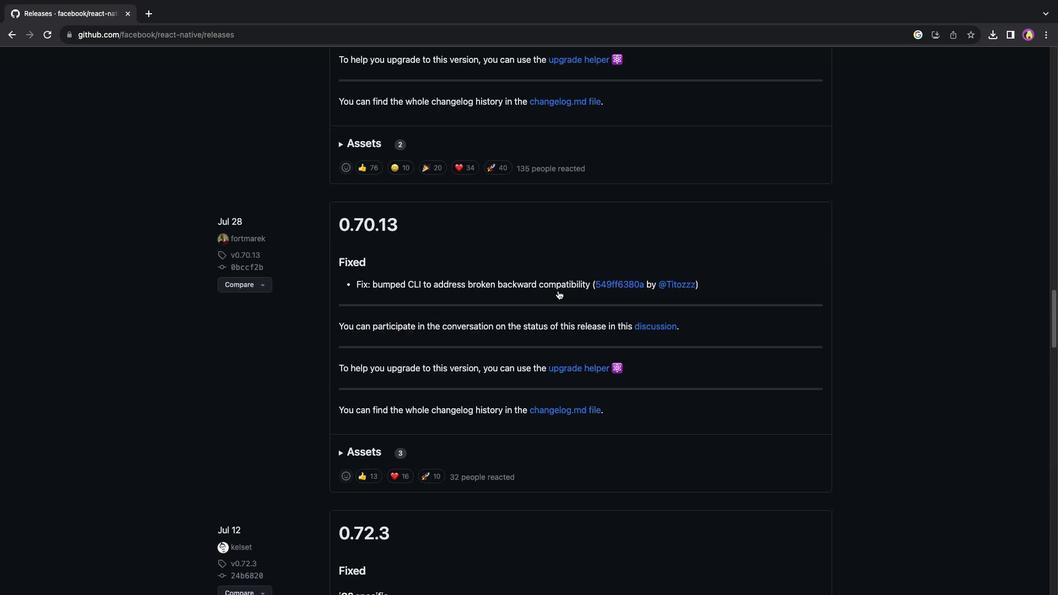 
Action: Mouse scrolled (558, 290) with delta (0, 0)
Screenshot: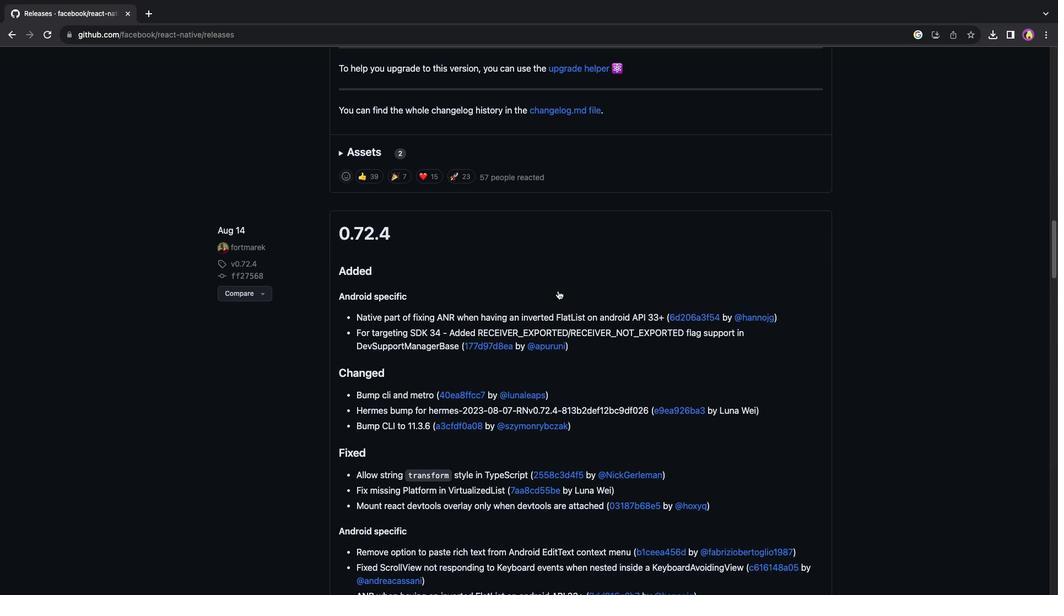
Action: Mouse scrolled (558, 290) with delta (0, 0)
Screenshot: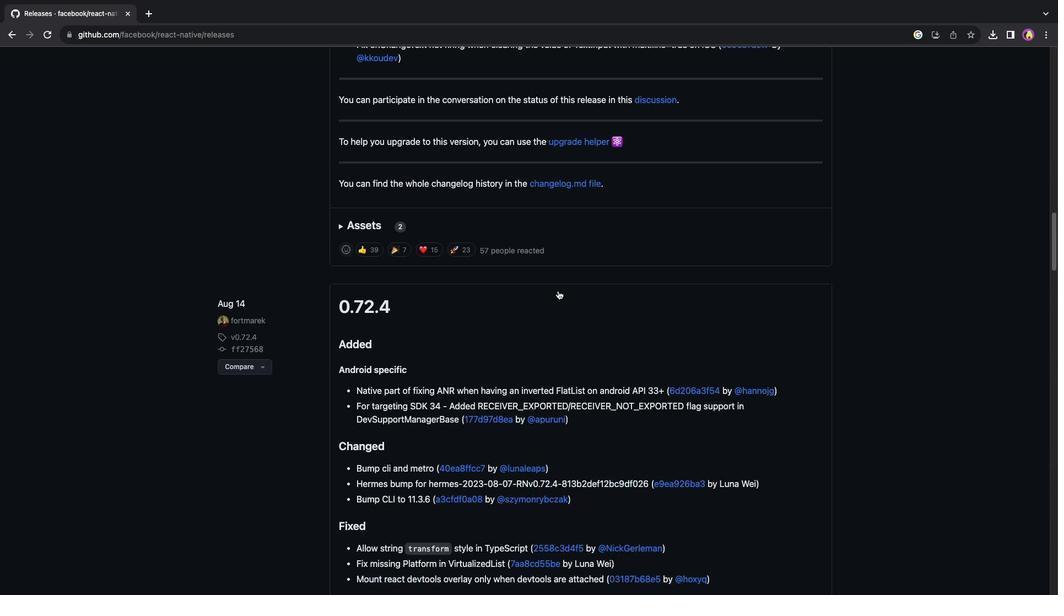 
Action: Mouse scrolled (558, 290) with delta (0, 2)
Screenshot: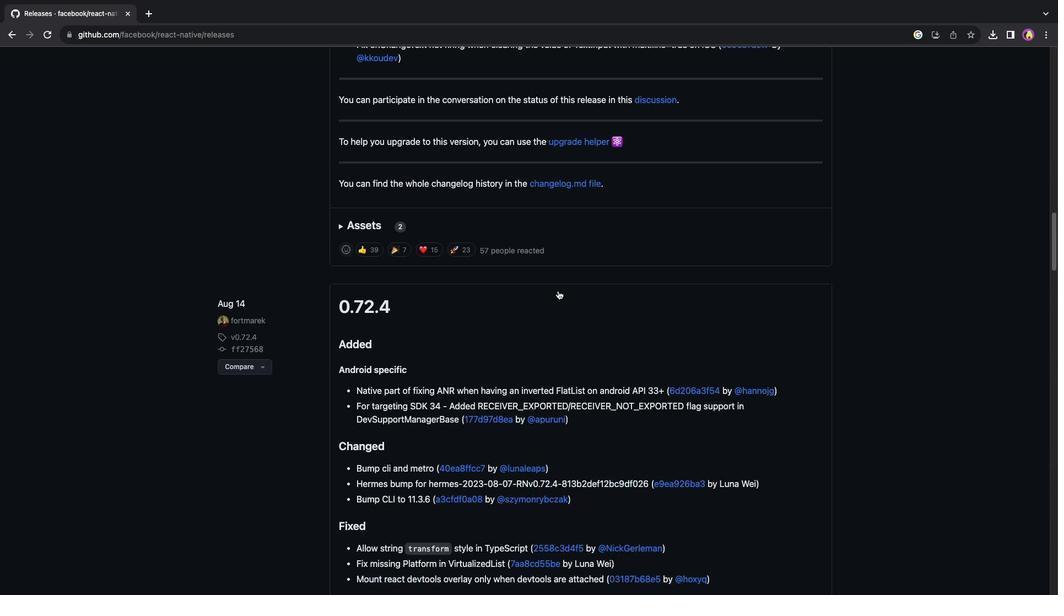 
Action: Mouse scrolled (558, 290) with delta (0, 2)
Screenshot: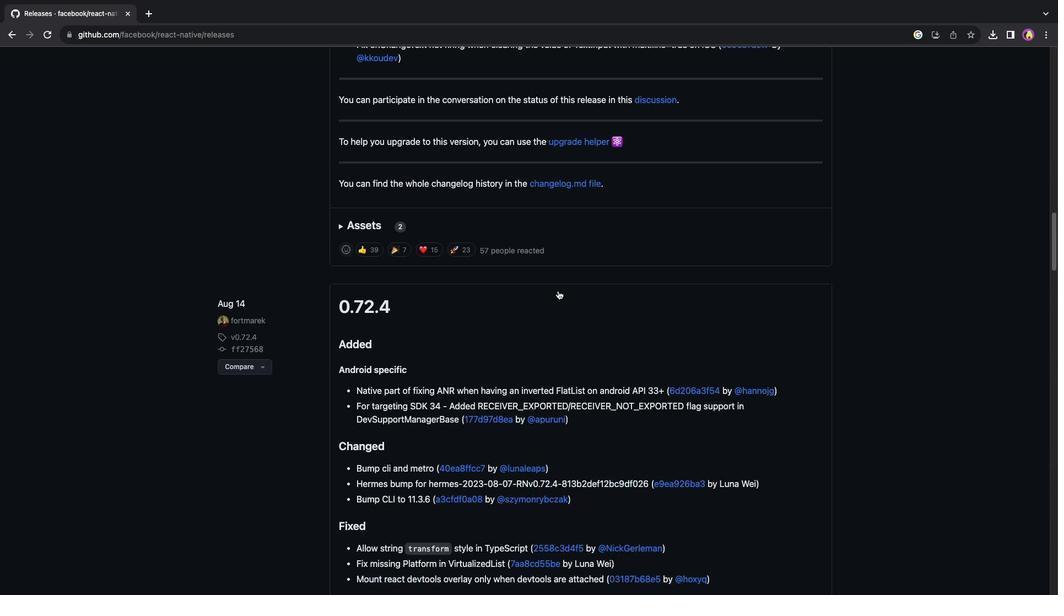 
Action: Mouse scrolled (558, 290) with delta (0, 3)
Screenshot: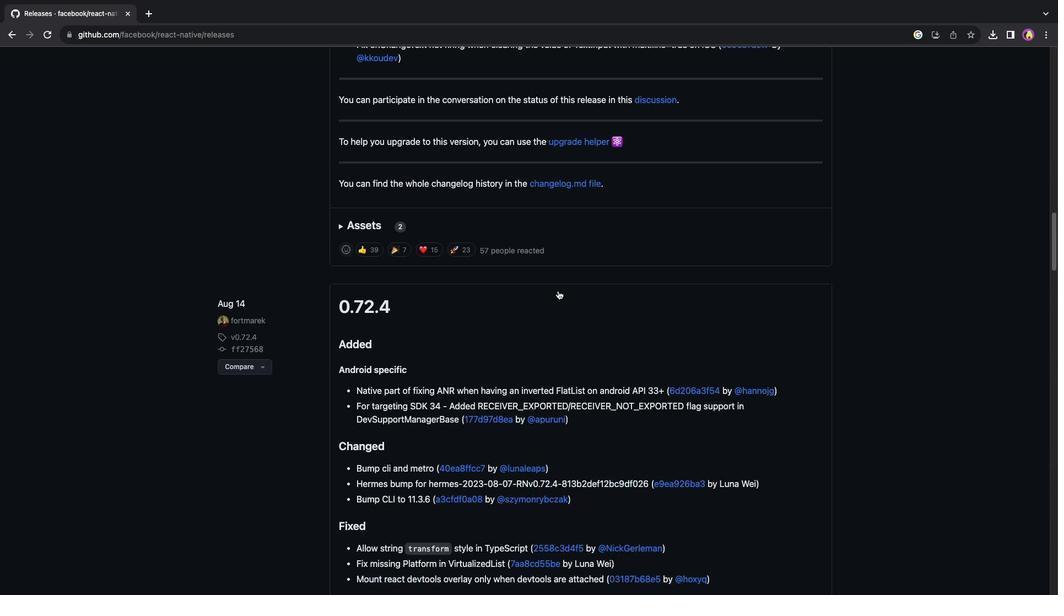 
Action: Mouse scrolled (558, 290) with delta (0, 3)
Screenshot: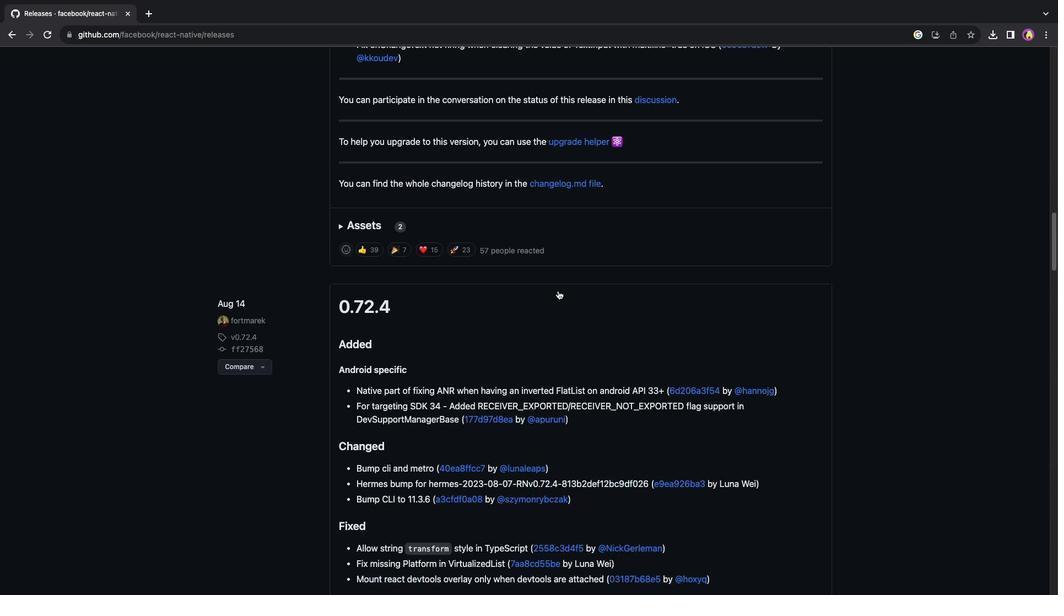 
Action: Mouse scrolled (558, 290) with delta (0, 4)
Screenshot: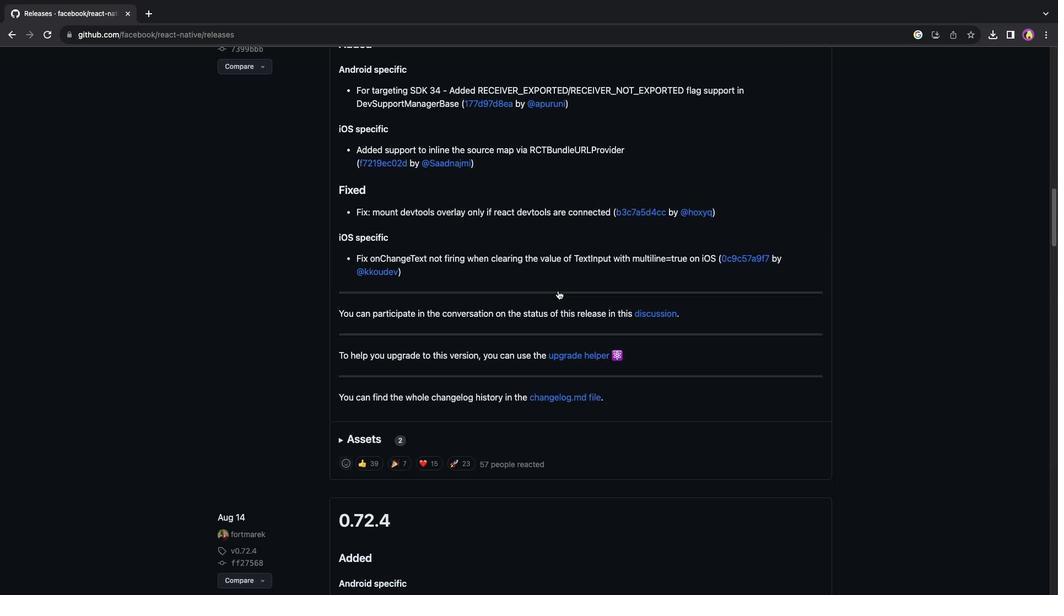 
Action: Mouse scrolled (558, 290) with delta (0, 0)
Screenshot: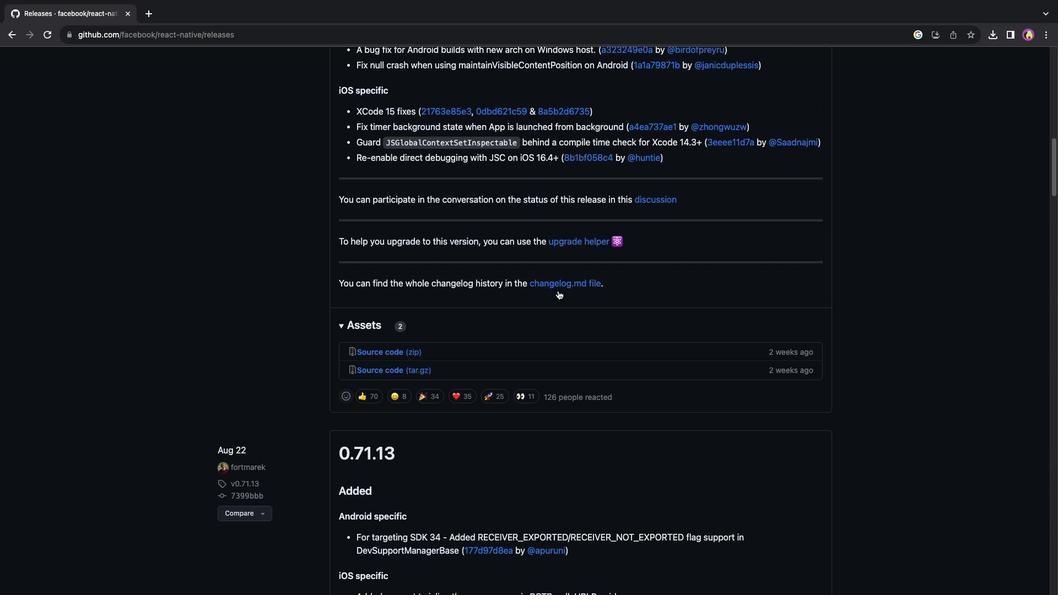 
Action: Mouse scrolled (558, 290) with delta (0, 0)
Screenshot: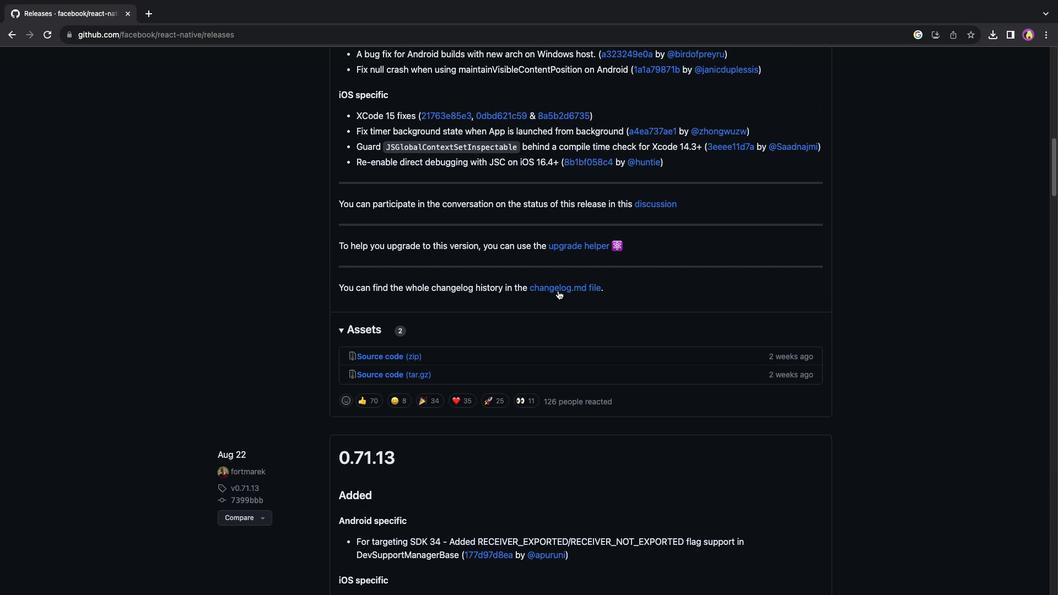 
Action: Mouse scrolled (558, 290) with delta (0, 2)
Screenshot: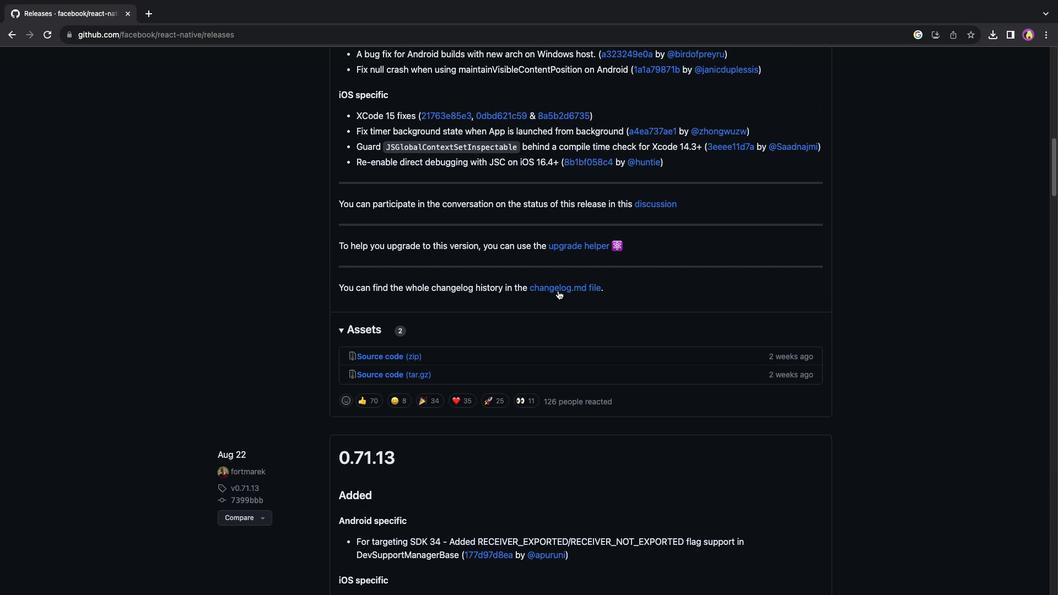 
Action: Mouse scrolled (558, 290) with delta (0, 2)
Screenshot: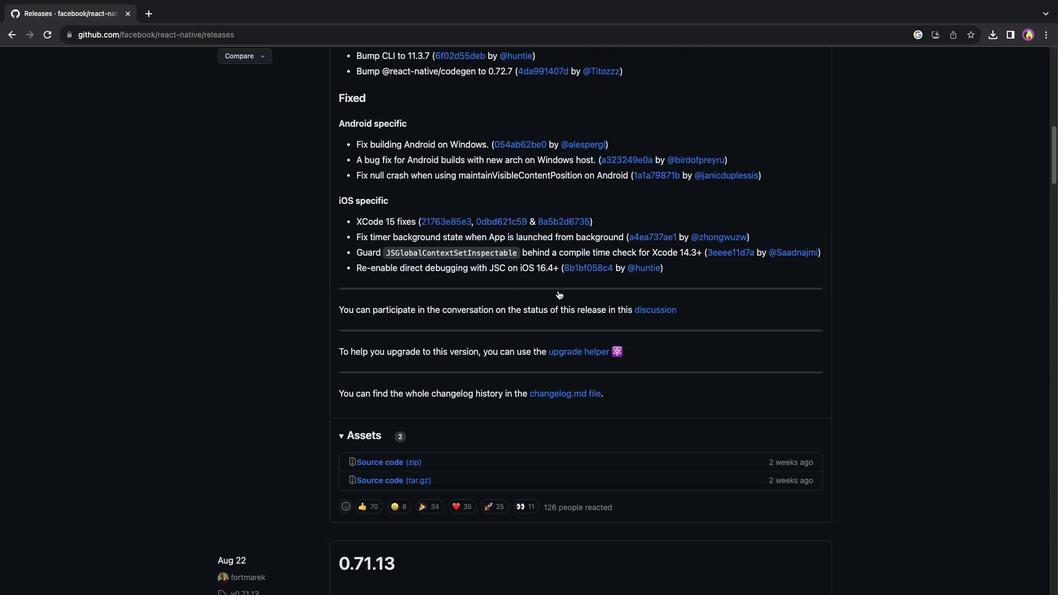
Action: Mouse scrolled (558, 290) with delta (0, 3)
Screenshot: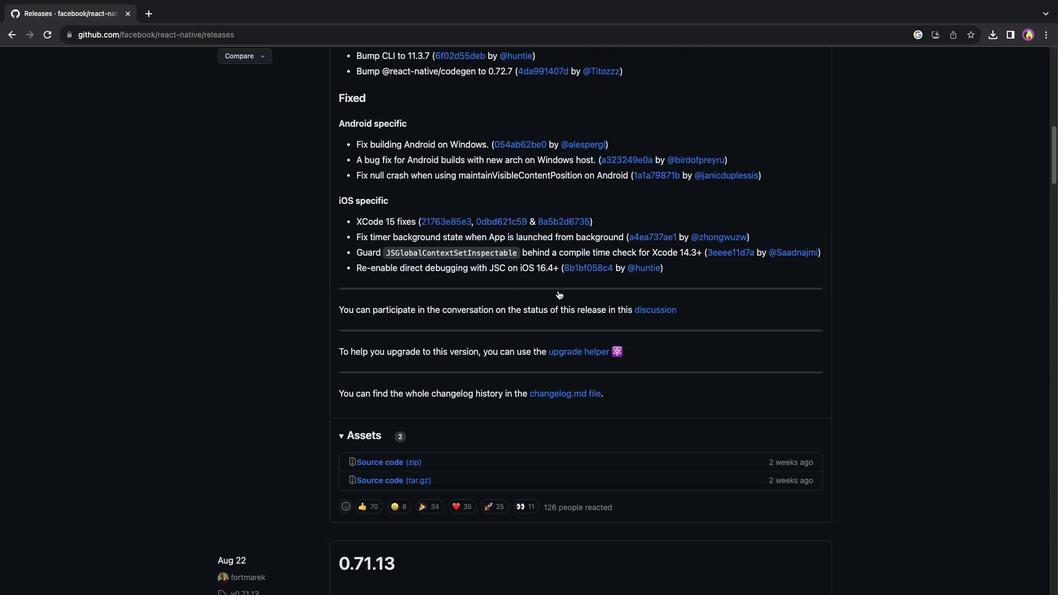 
Action: Mouse scrolled (558, 290) with delta (0, 4)
Screenshot: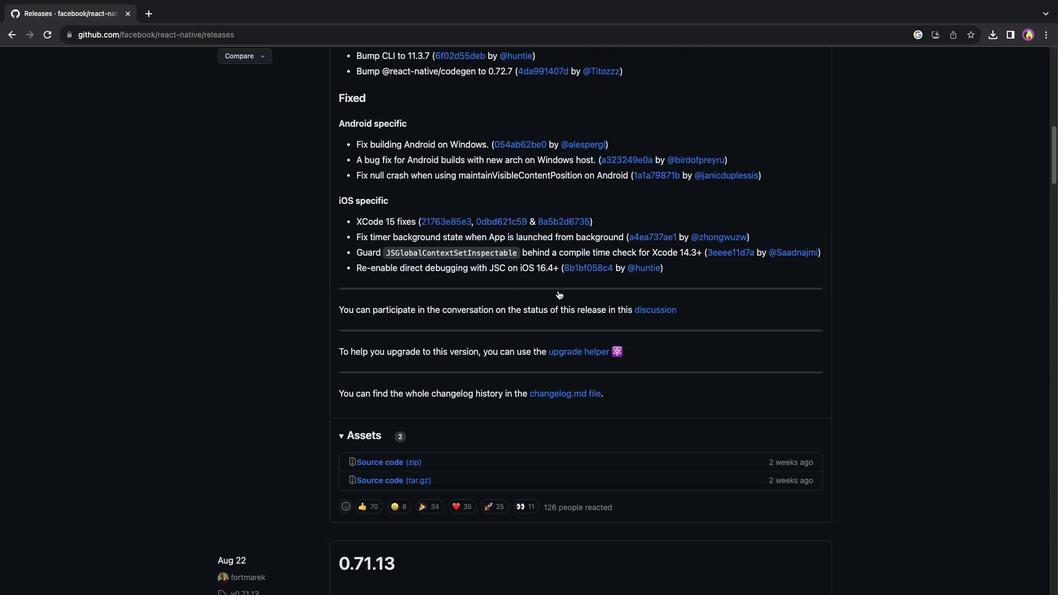
Action: Mouse scrolled (558, 290) with delta (0, 4)
Screenshot: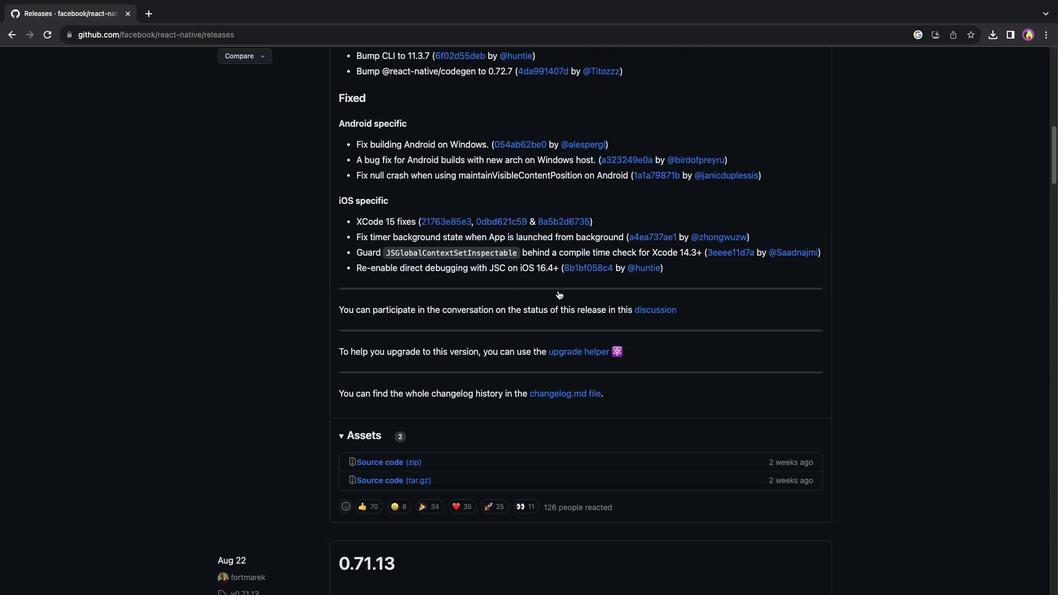 
Action: Mouse scrolled (558, 290) with delta (0, 0)
Screenshot: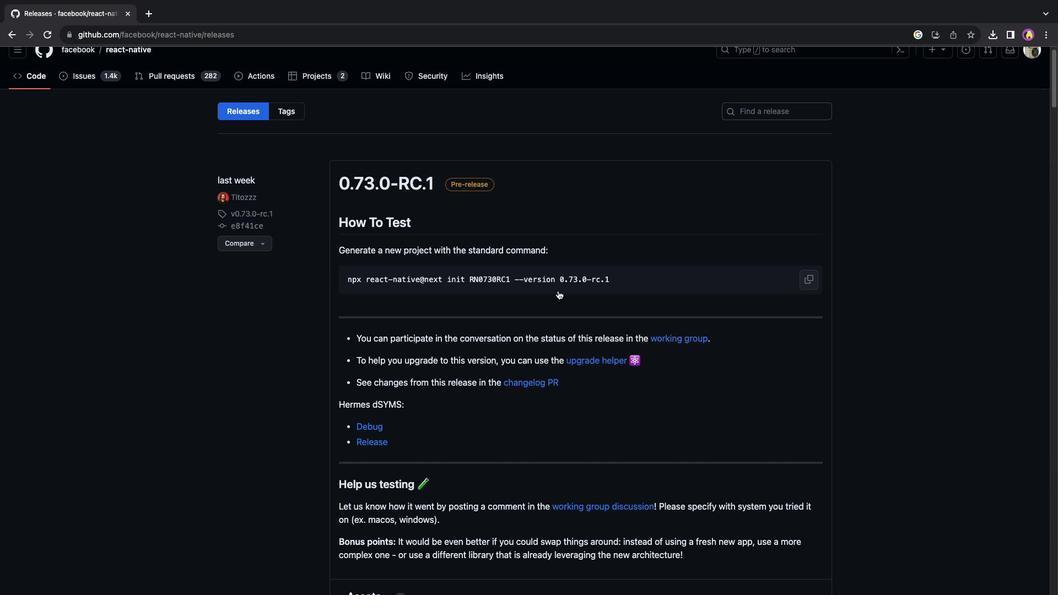 
Action: Mouse scrolled (558, 290) with delta (0, 0)
Screenshot: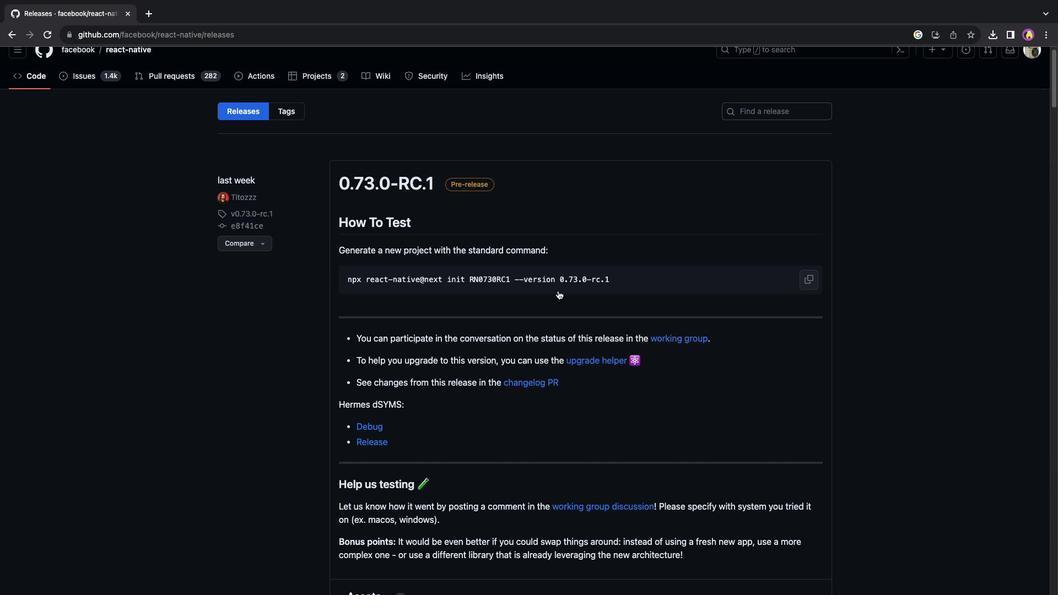
Action: Mouse scrolled (558, 290) with delta (0, 2)
Screenshot: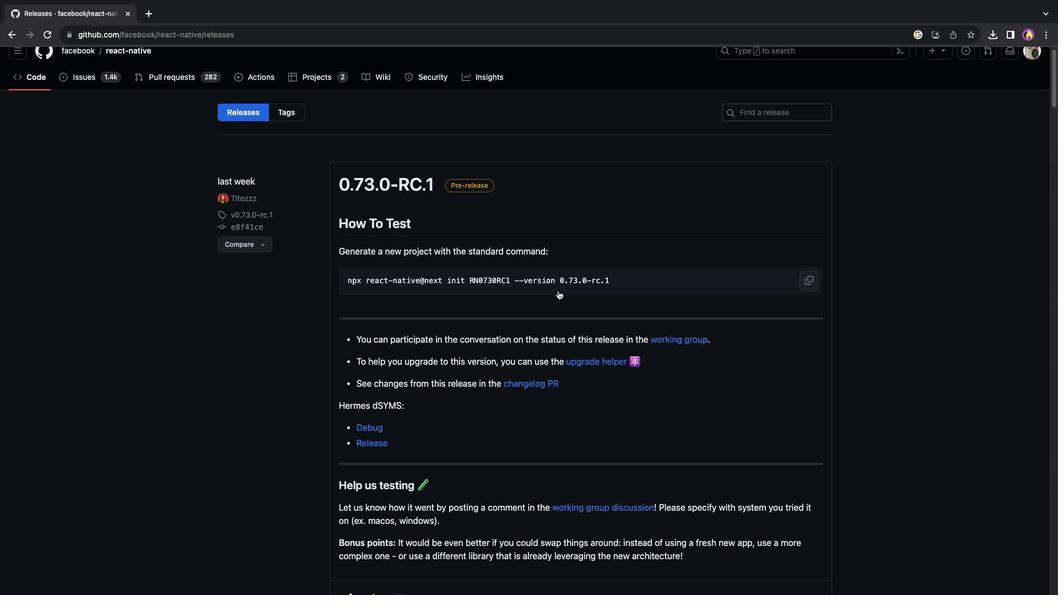 
Action: Mouse scrolled (558, 290) with delta (0, 3)
Screenshot: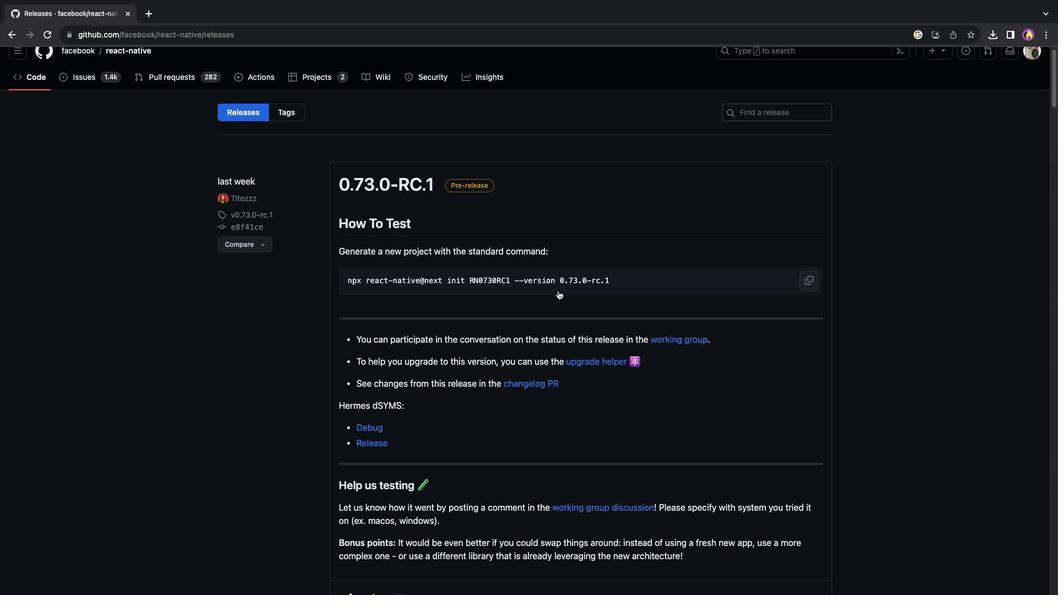 
Action: Mouse scrolled (558, 290) with delta (0, 3)
Screenshot: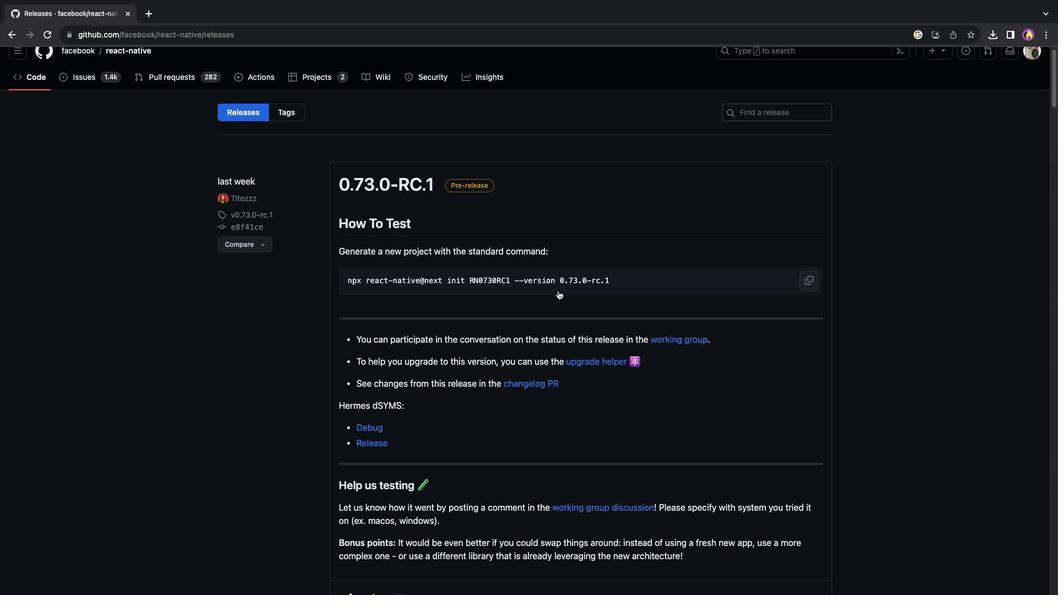 
Action: Mouse scrolled (558, 290) with delta (0, 4)
Screenshot: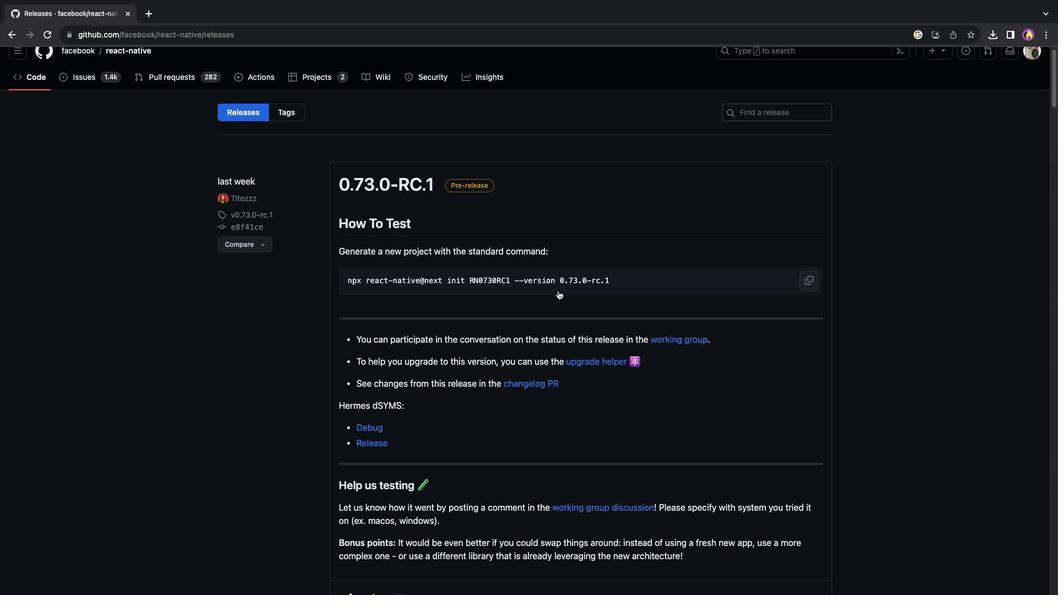 
Action: Mouse moved to (84, 66)
Screenshot: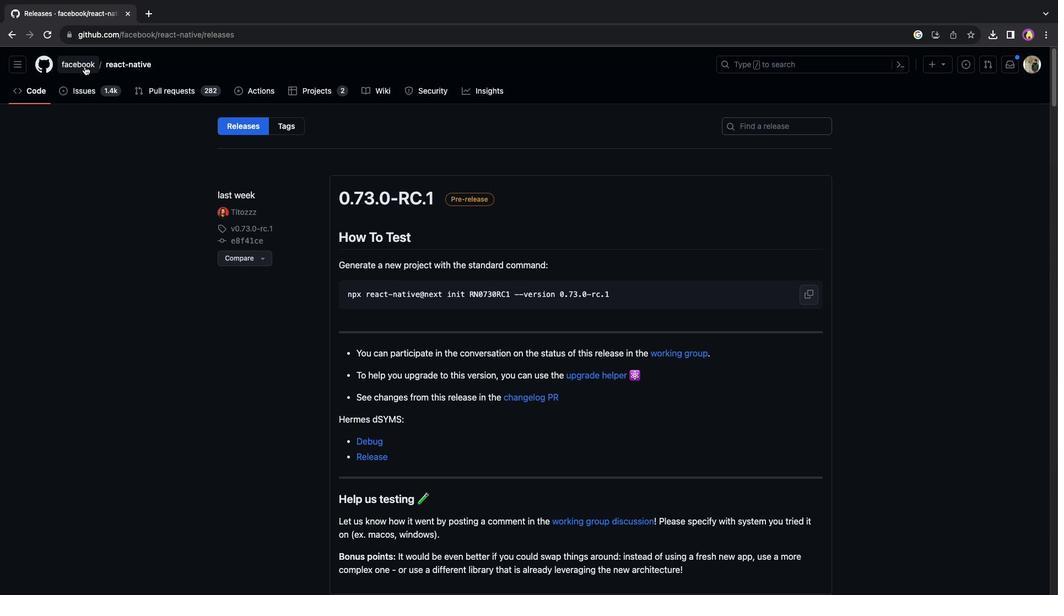 
Action: Mouse pressed left at (84, 66)
Screenshot: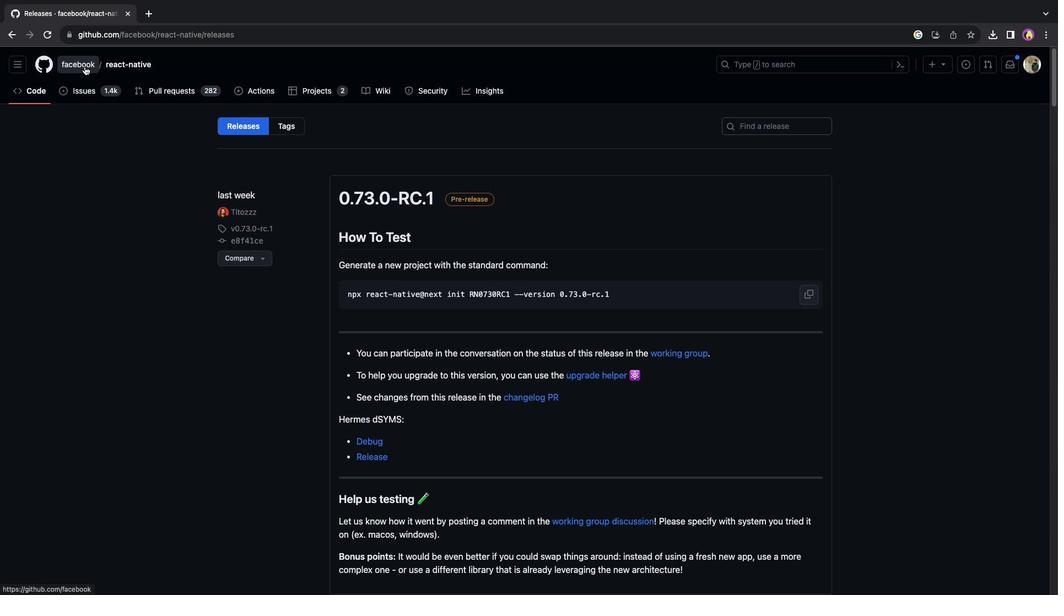 
Action: Mouse moved to (216, 235)
Screenshot: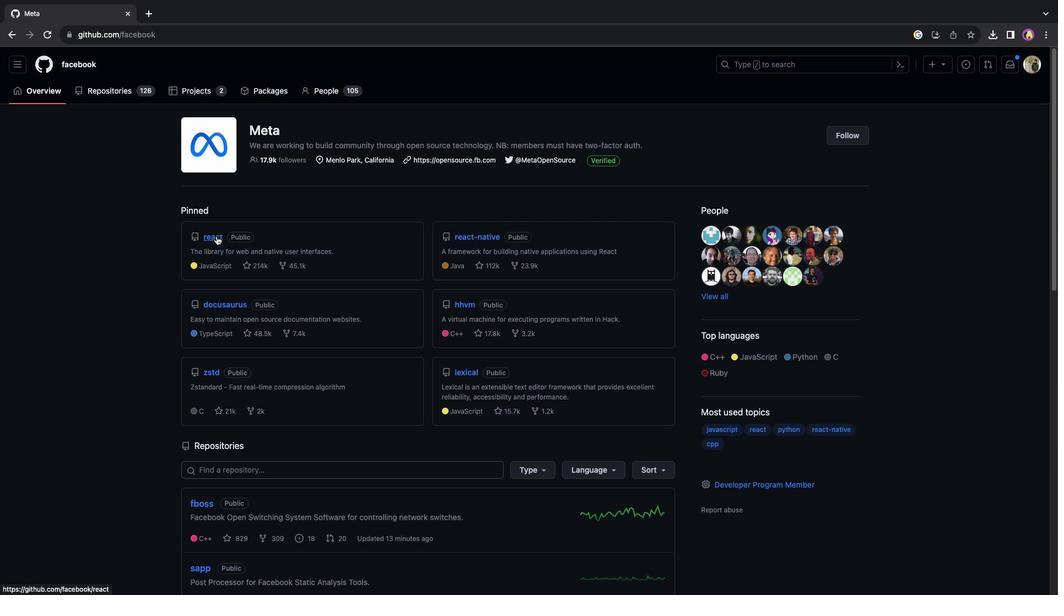 
Action: Mouse pressed left at (216, 235)
Screenshot: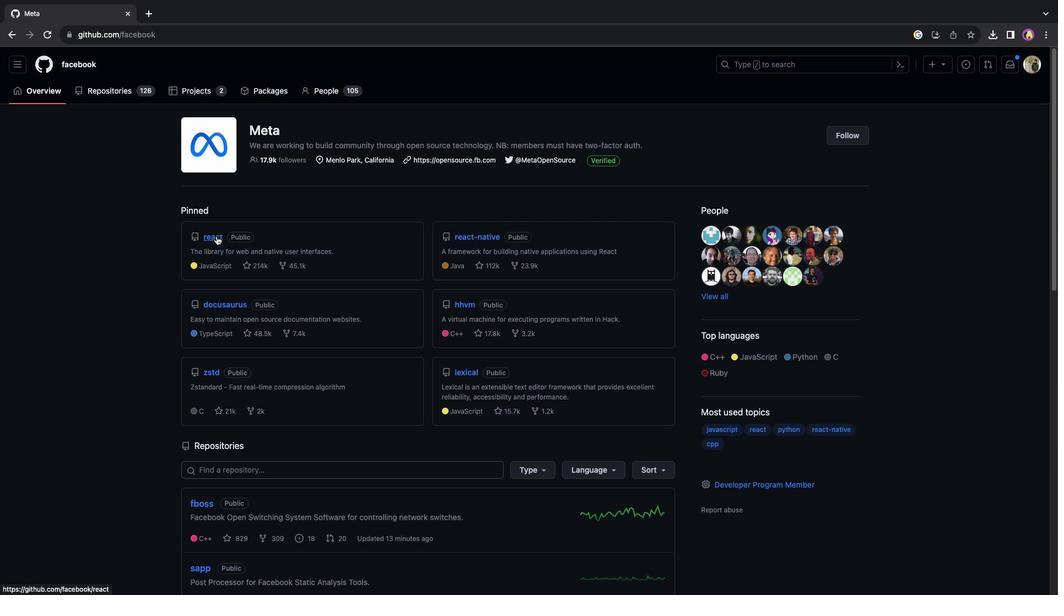 
Action: Mouse moved to (850, 358)
Screenshot: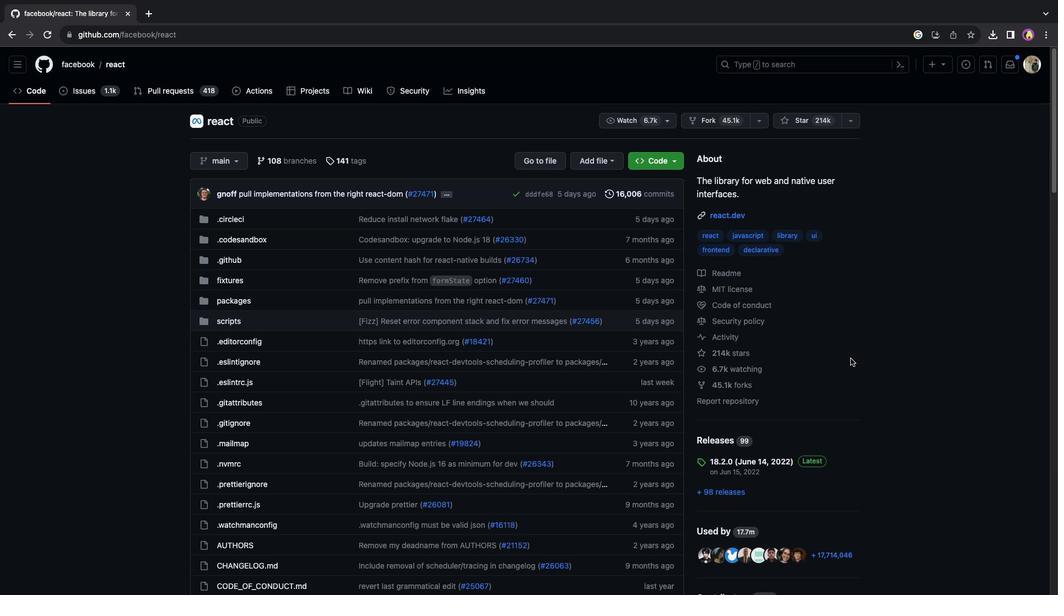 
Action: Mouse scrolled (850, 358) with delta (0, 0)
Screenshot: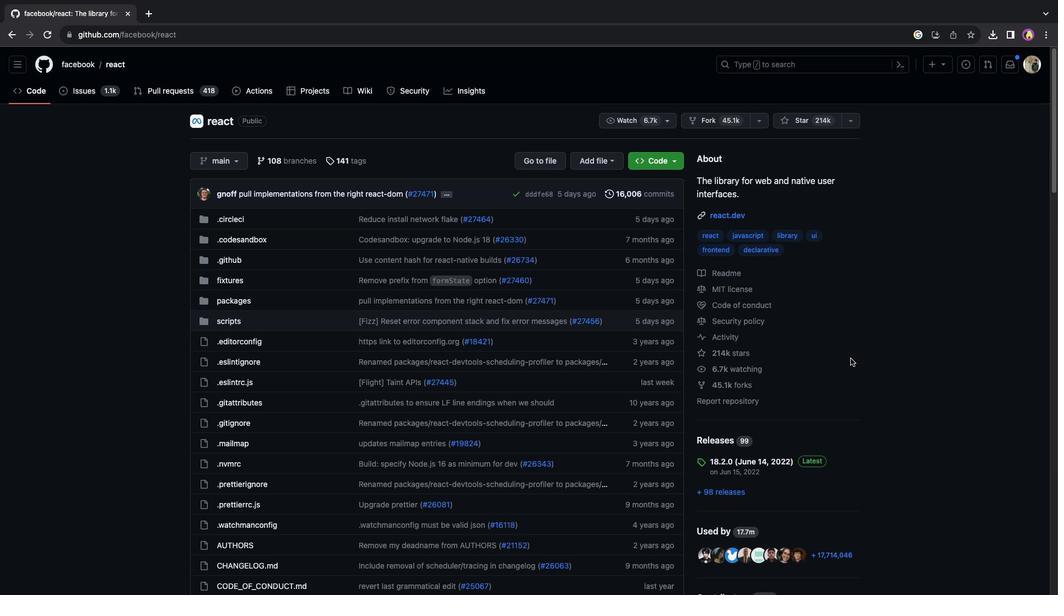 
Action: Mouse scrolled (850, 358) with delta (0, 0)
Screenshot: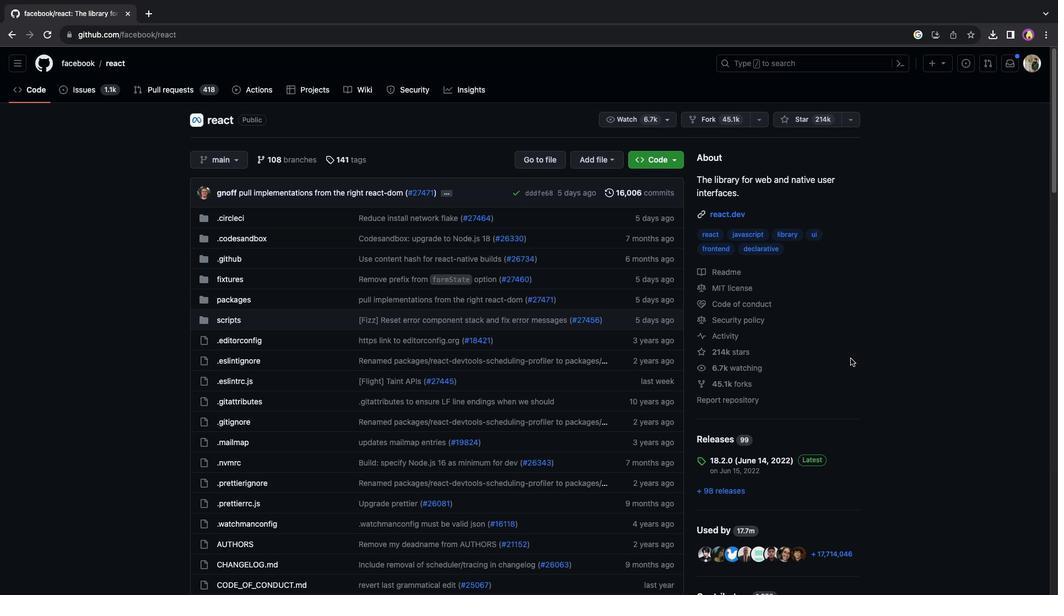 
Action: Mouse scrolled (850, 358) with delta (0, -1)
Screenshot: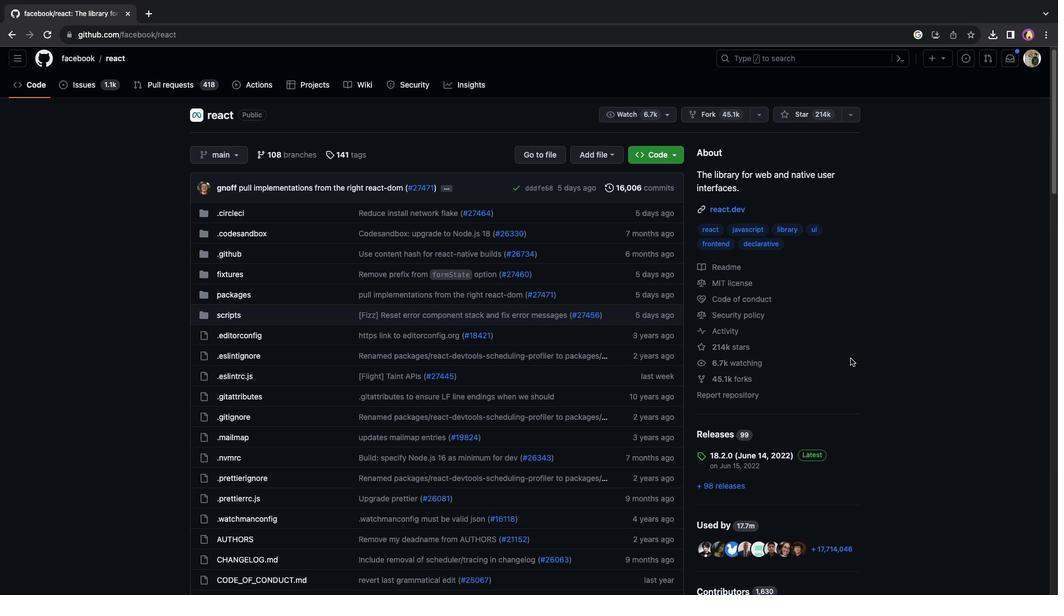 
Action: Mouse moved to (734, 375)
Screenshot: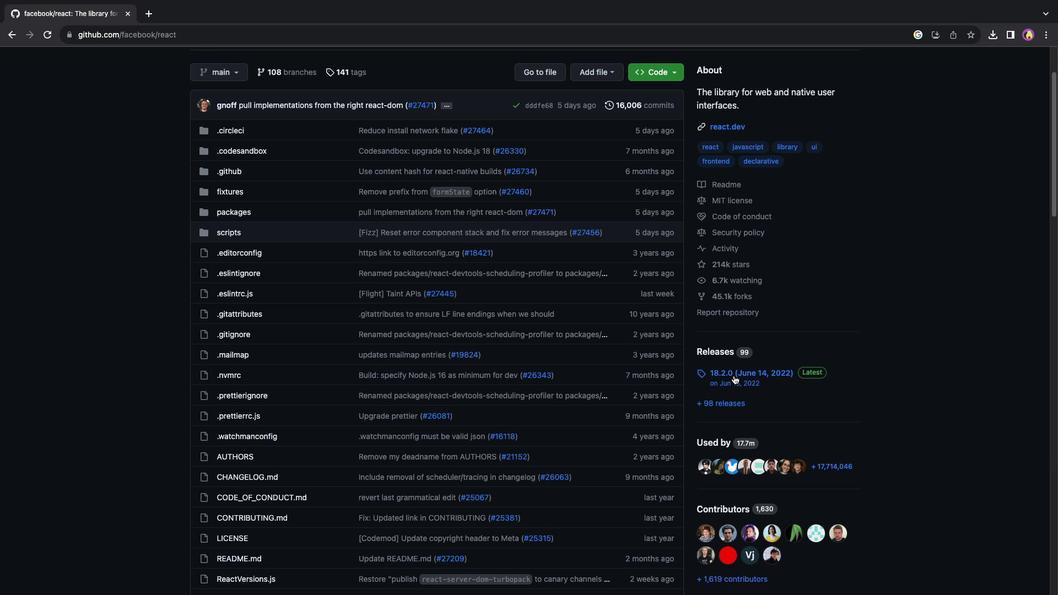 
Action: Mouse pressed left at (734, 375)
Screenshot: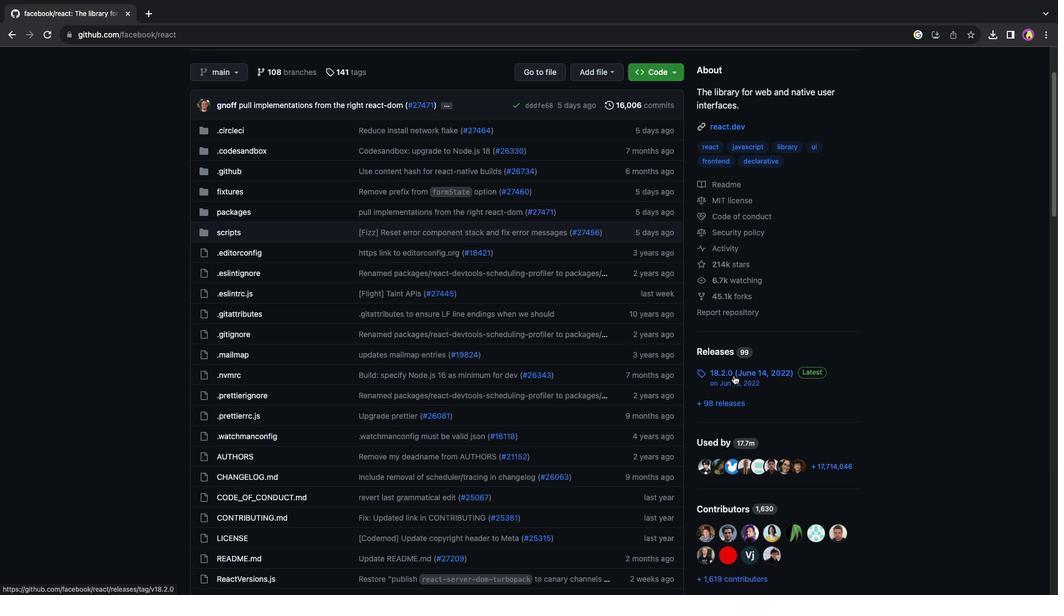 
Action: Mouse moved to (713, 363)
Screenshot: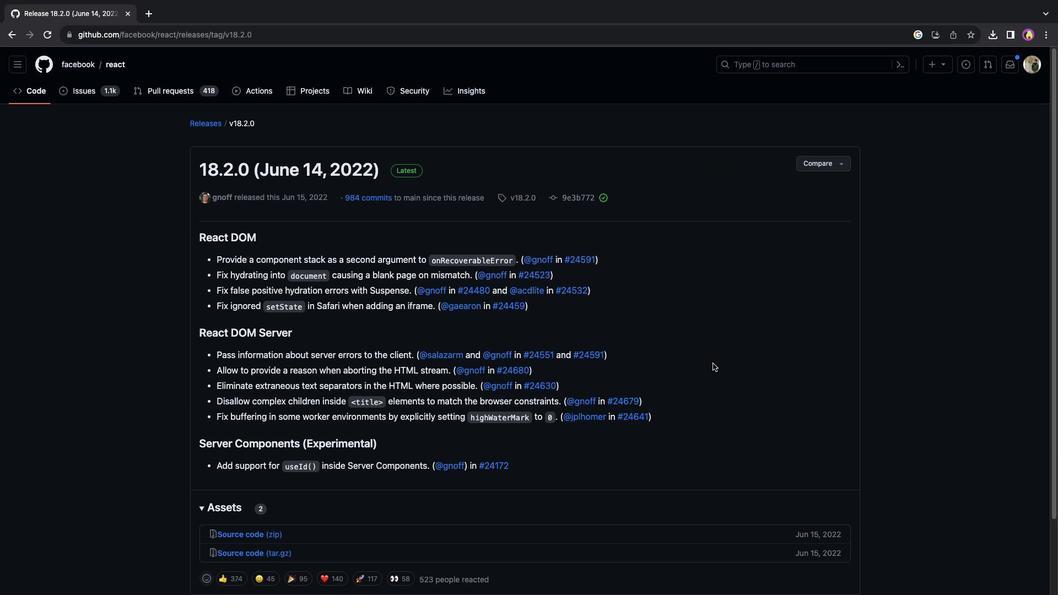 
Action: Mouse scrolled (713, 363) with delta (0, 0)
Screenshot: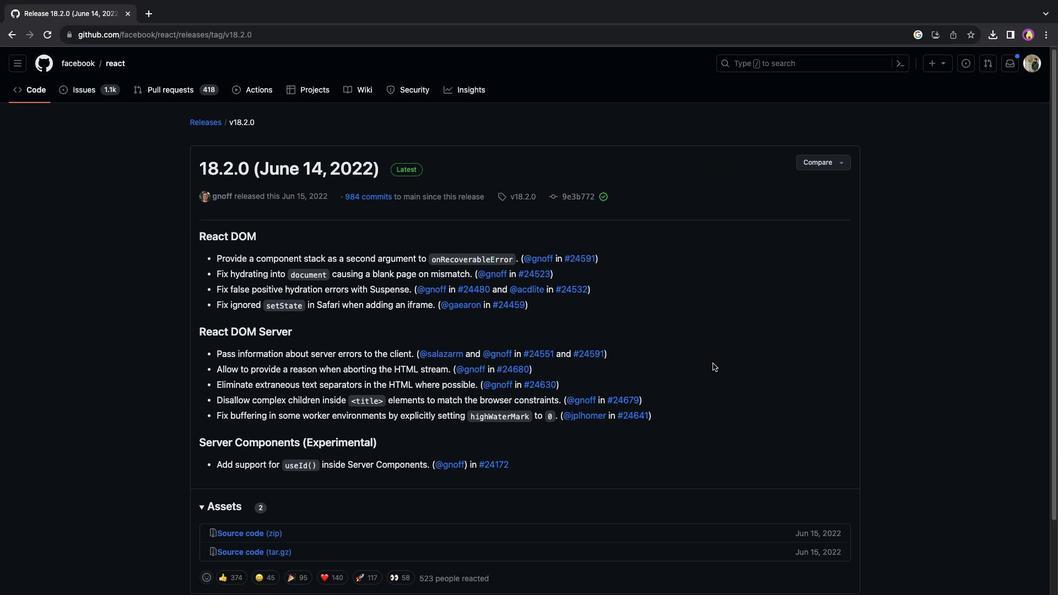 
Action: Mouse scrolled (713, 363) with delta (0, 0)
Screenshot: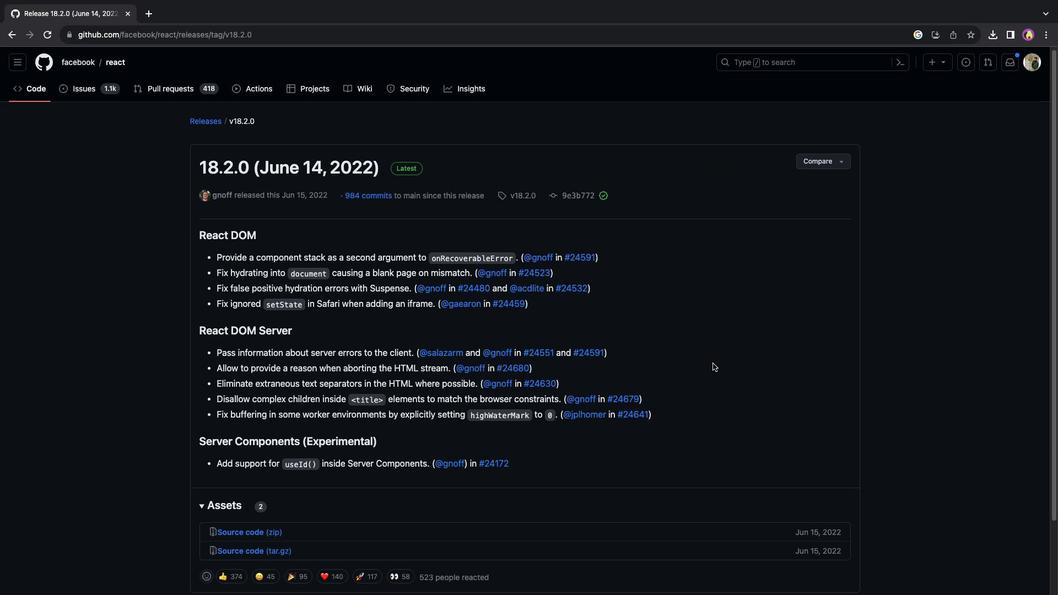 
Action: Mouse moved to (713, 363)
Screenshot: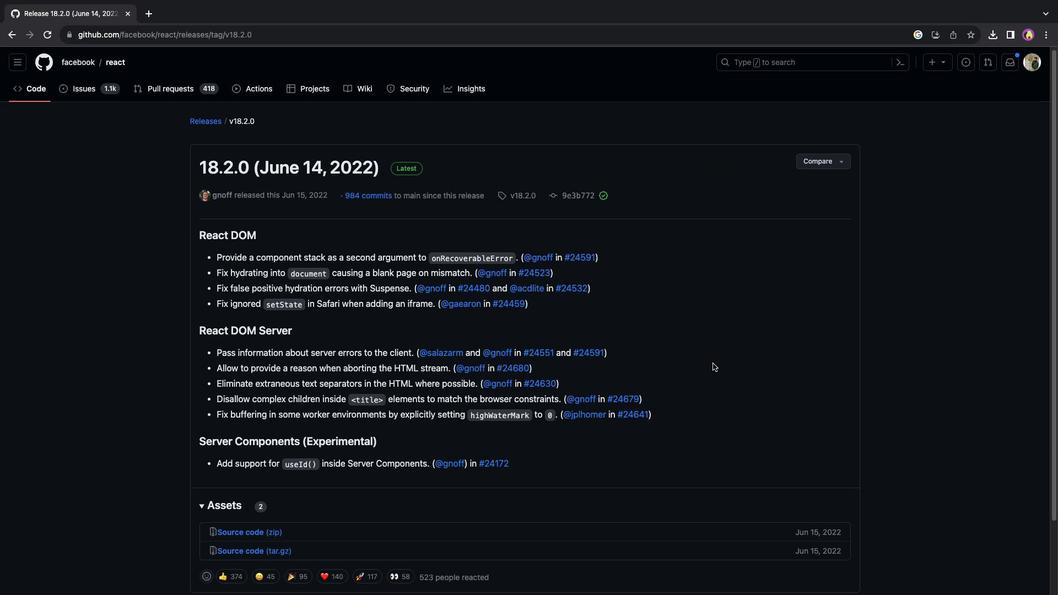 
Action: Mouse scrolled (713, 363) with delta (0, -1)
Screenshot: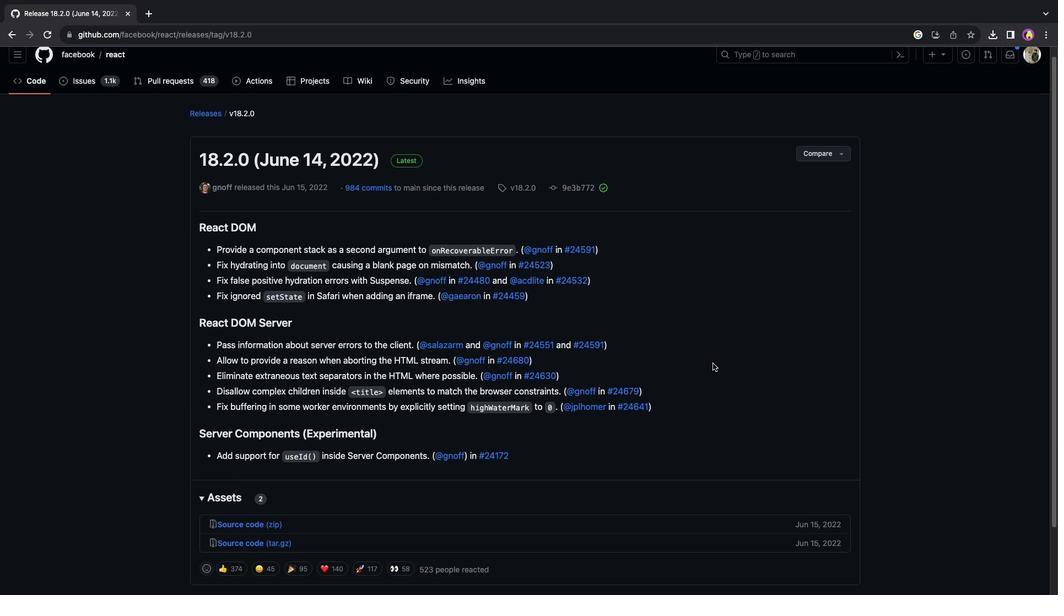 
Action: Mouse scrolled (713, 363) with delta (0, 0)
Screenshot: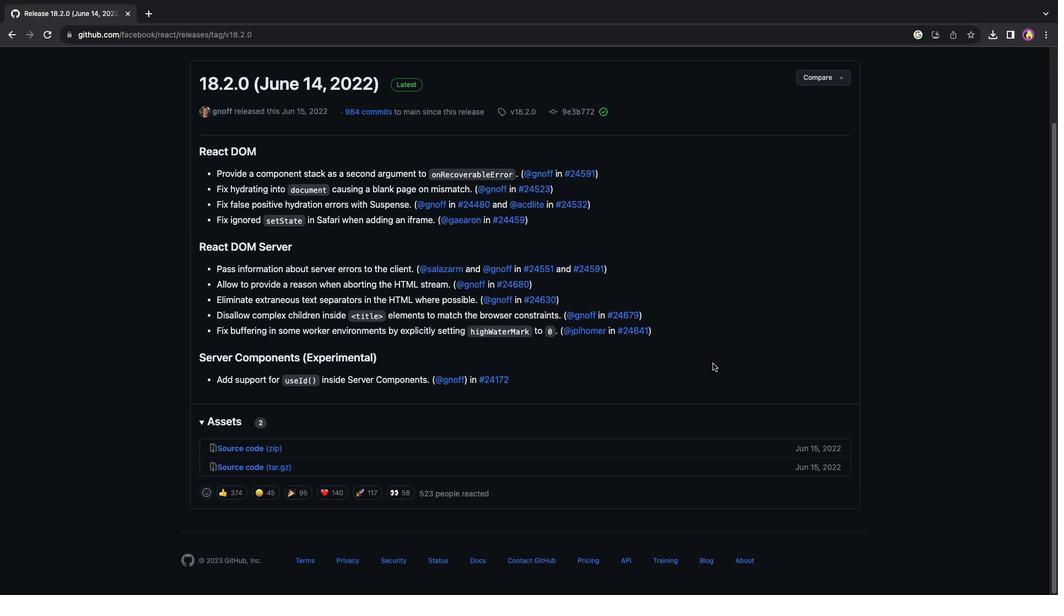 
Action: Mouse scrolled (713, 363) with delta (0, 0)
Screenshot: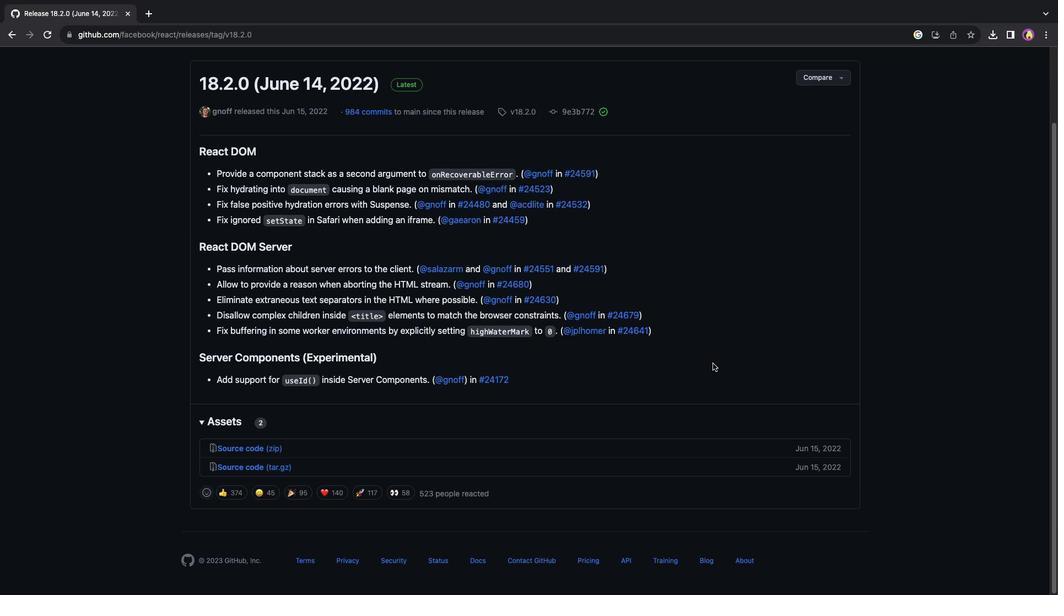 
Action: Mouse scrolled (713, 363) with delta (0, -1)
Screenshot: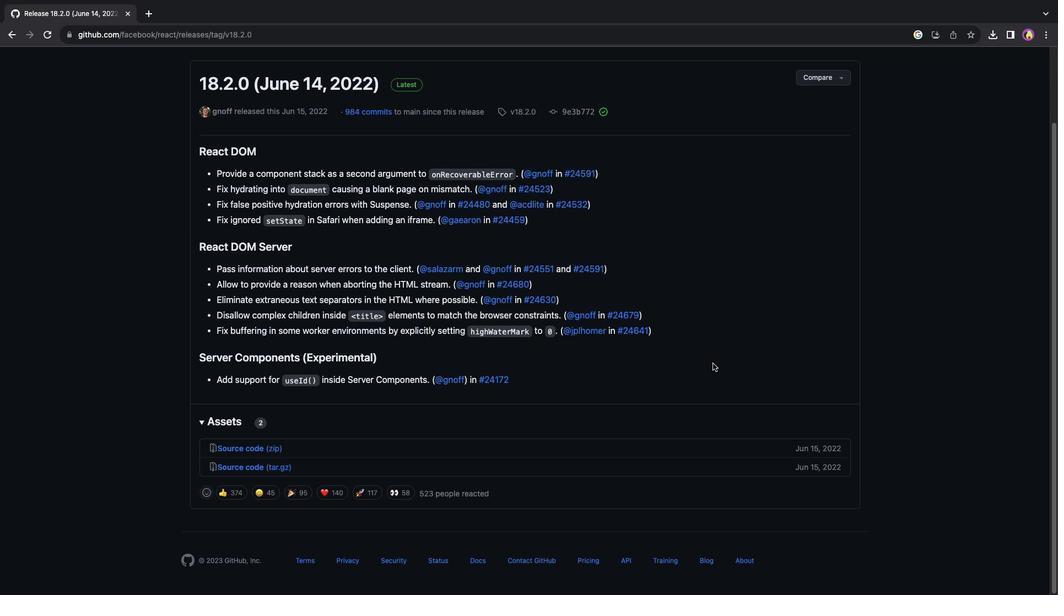 
Action: Mouse scrolled (713, 363) with delta (0, -1)
Screenshot: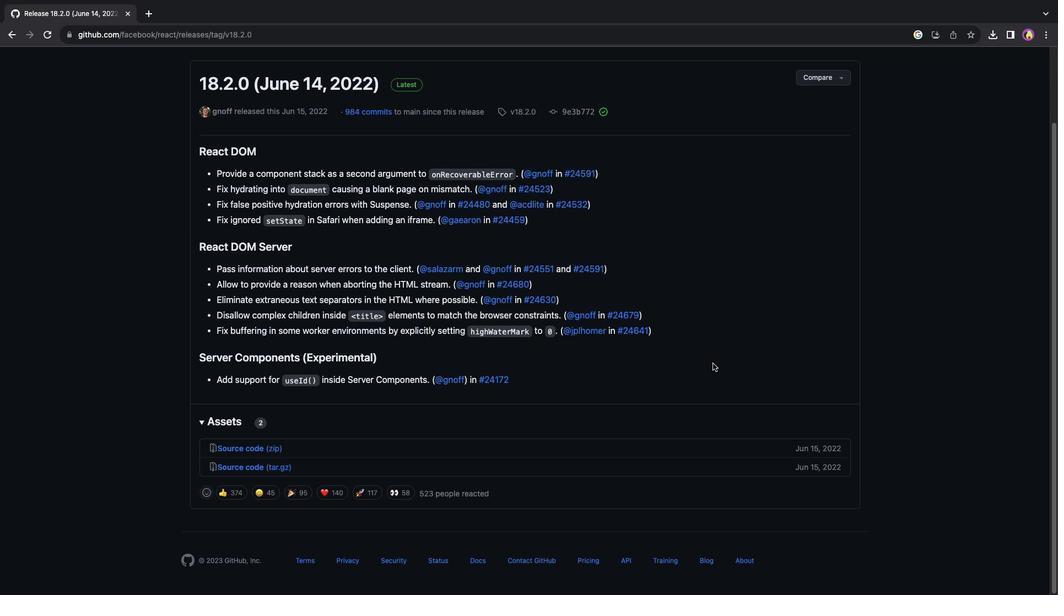 
Action: Mouse scrolled (713, 363) with delta (0, 0)
Screenshot: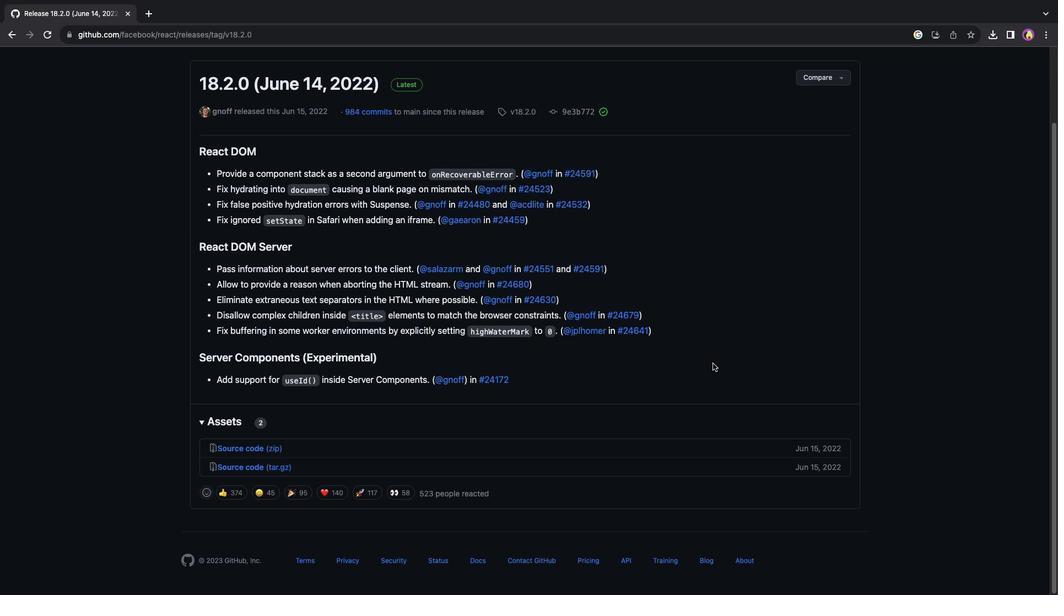 
Action: Mouse scrolled (713, 363) with delta (0, 0)
Screenshot: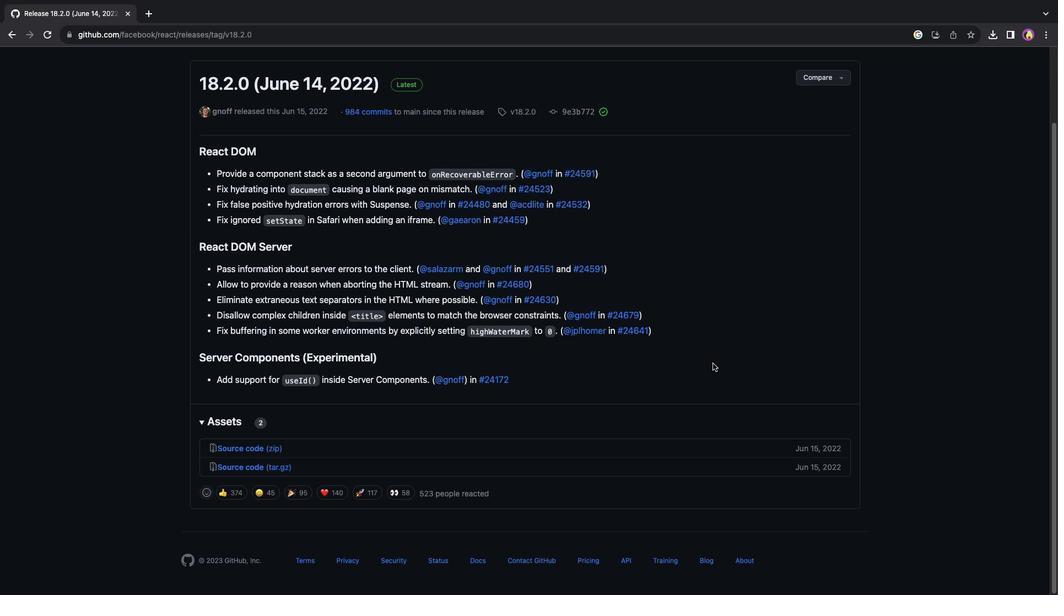 
Action: Mouse scrolled (713, 363) with delta (0, -1)
Screenshot: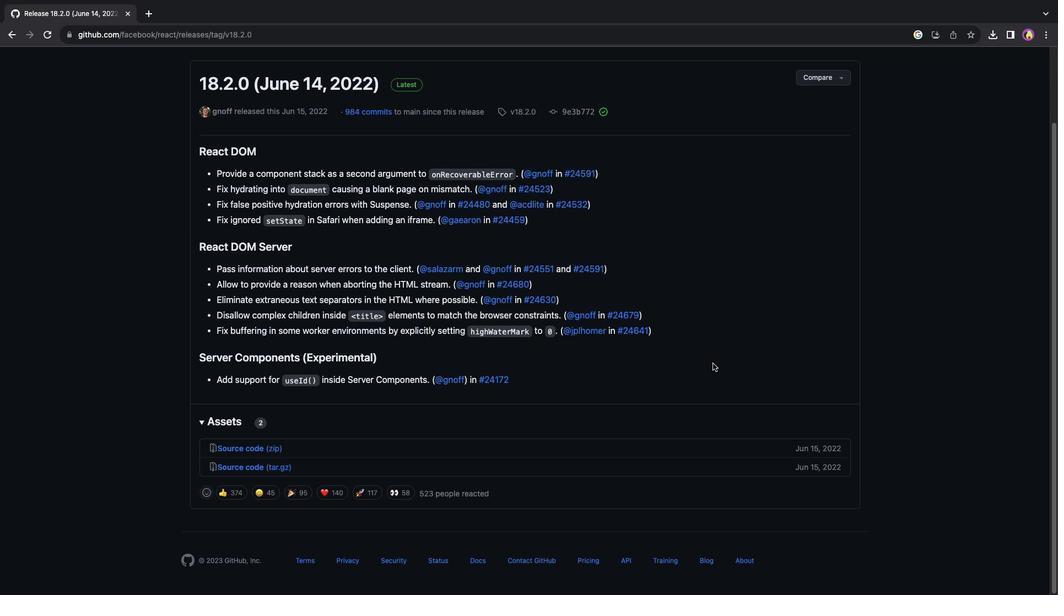 
Action: Mouse moved to (634, 331)
Screenshot: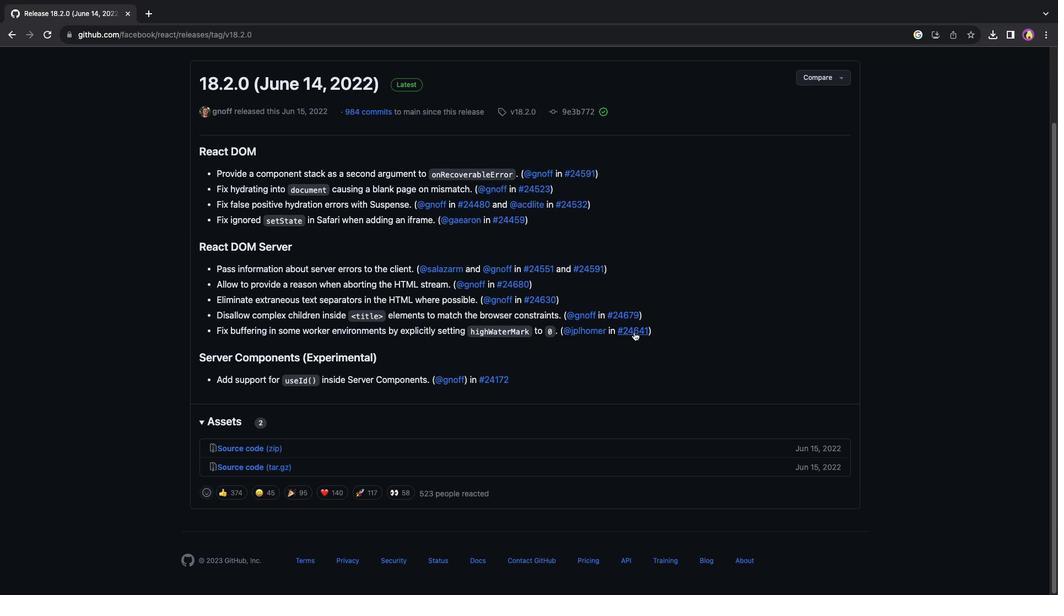 
Action: Mouse scrolled (634, 331) with delta (0, 0)
Screenshot: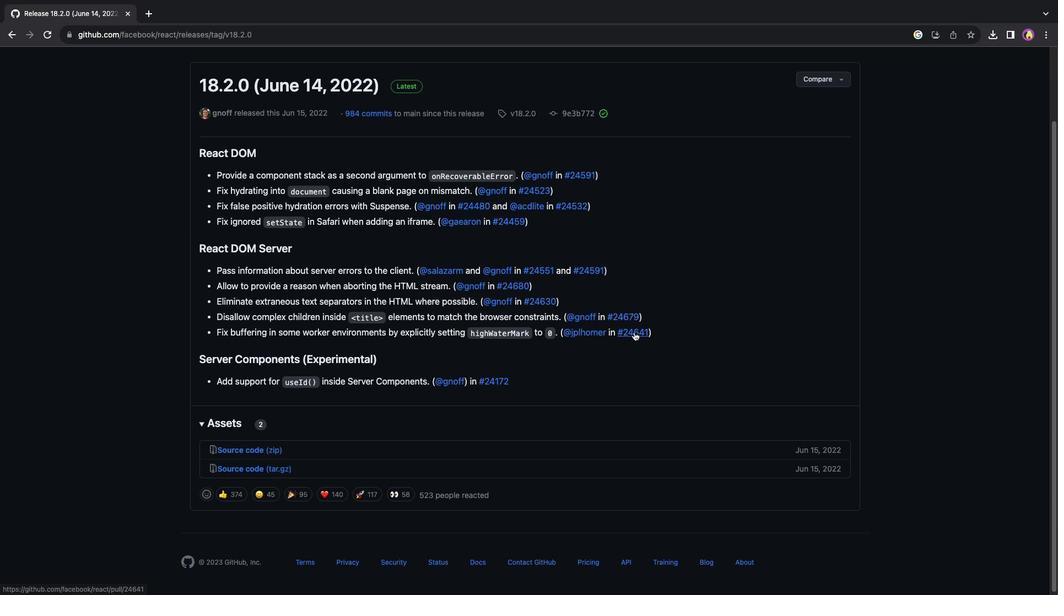 
Action: Mouse scrolled (634, 331) with delta (0, 0)
Screenshot: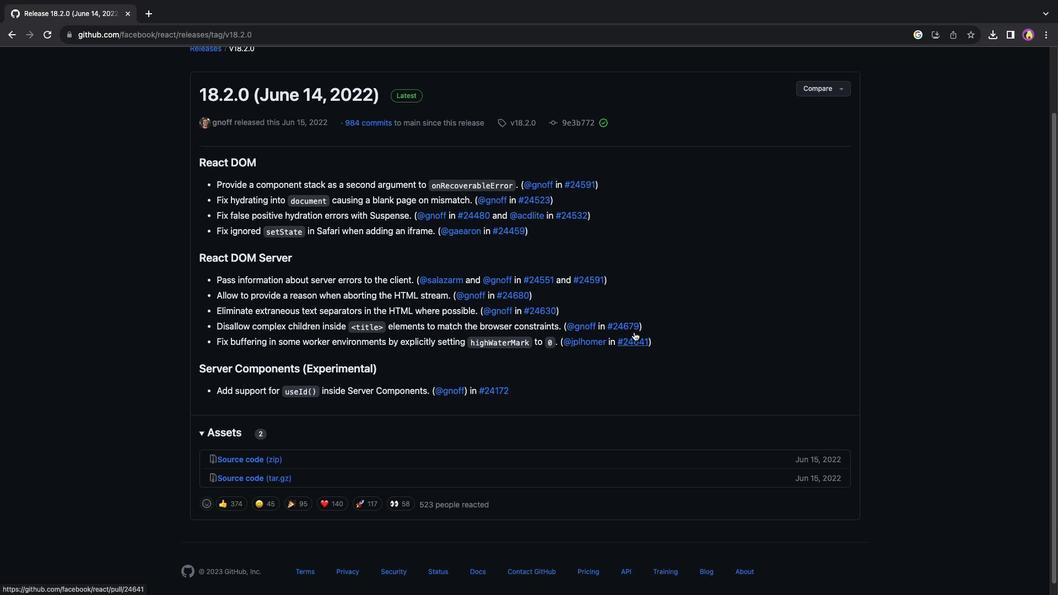
Action: Mouse scrolled (634, 331) with delta (0, 1)
Screenshot: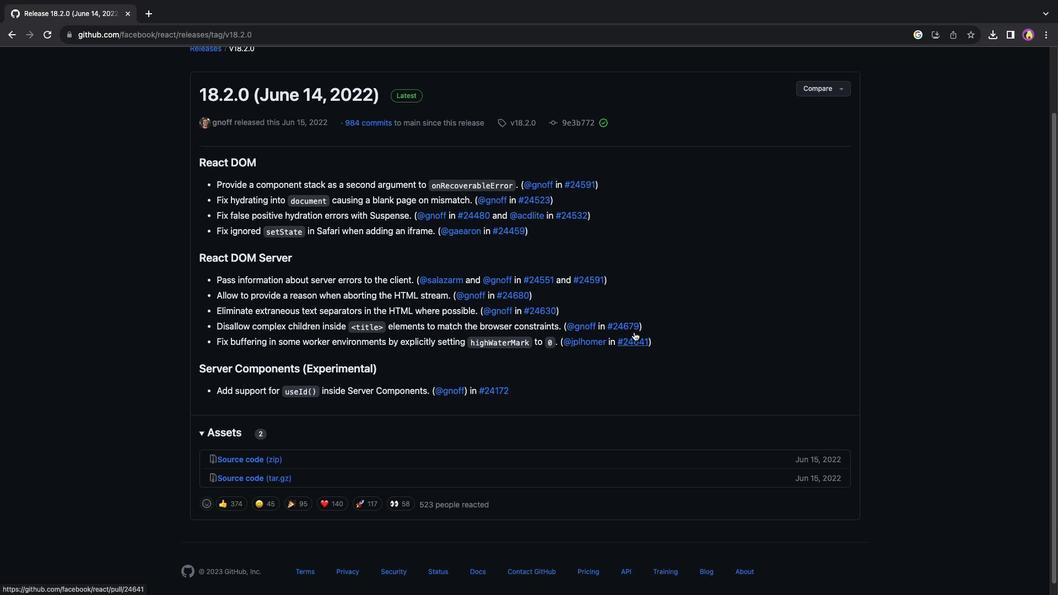 
Action: Mouse scrolled (634, 331) with delta (0, 2)
Screenshot: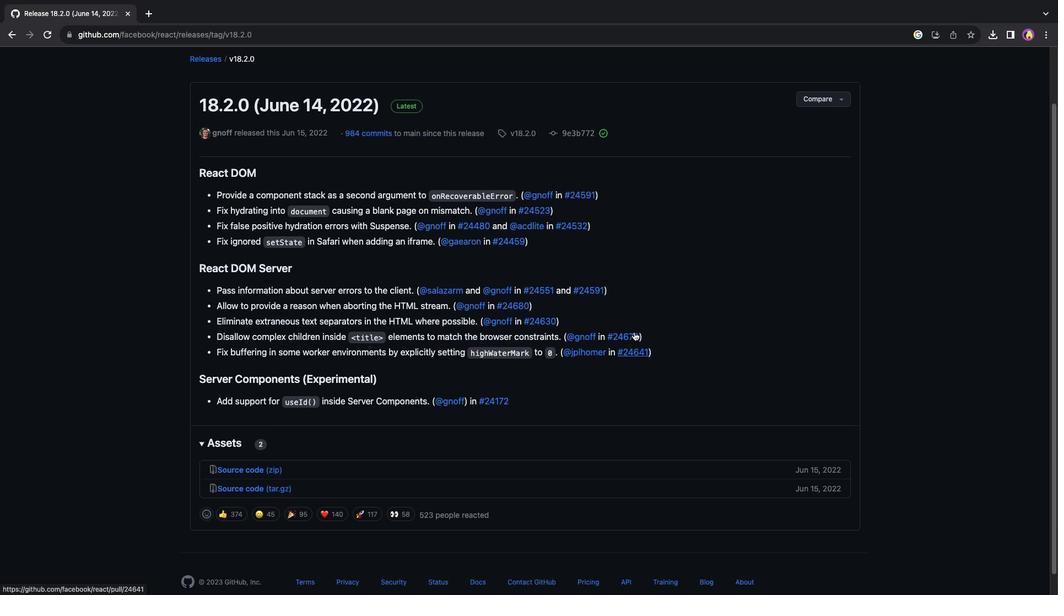 
Action: Mouse moved to (740, 360)
Screenshot: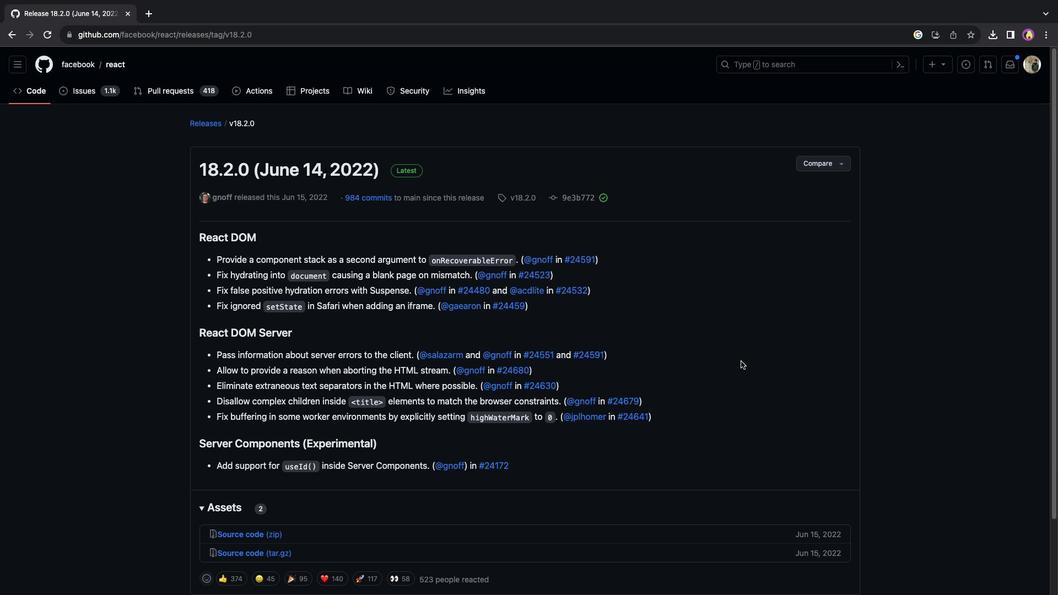 
Action: Mouse scrolled (740, 360) with delta (0, 0)
Screenshot: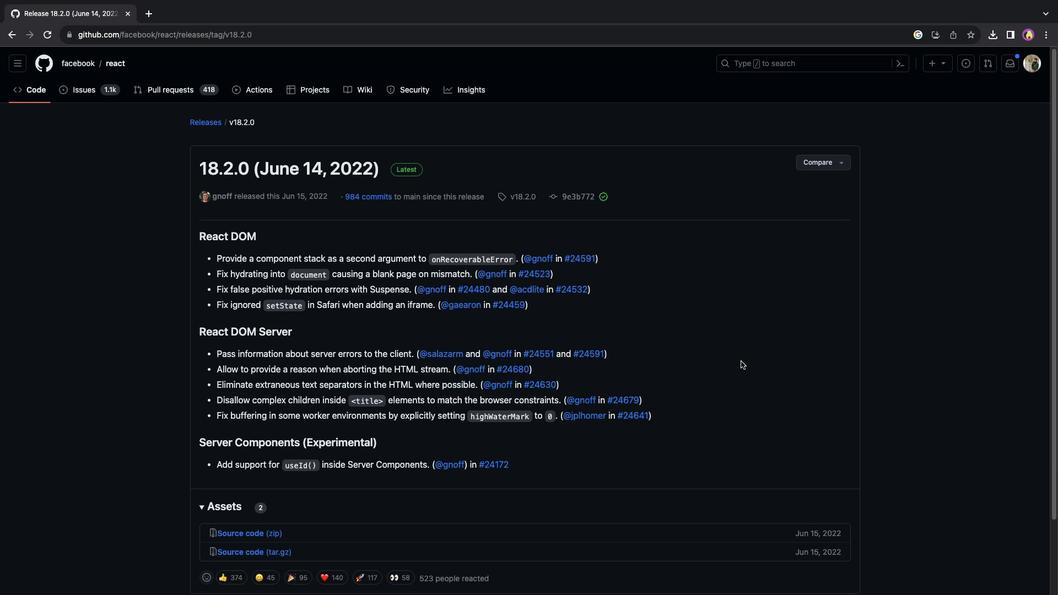 
Action: Mouse scrolled (740, 360) with delta (0, 0)
Screenshot: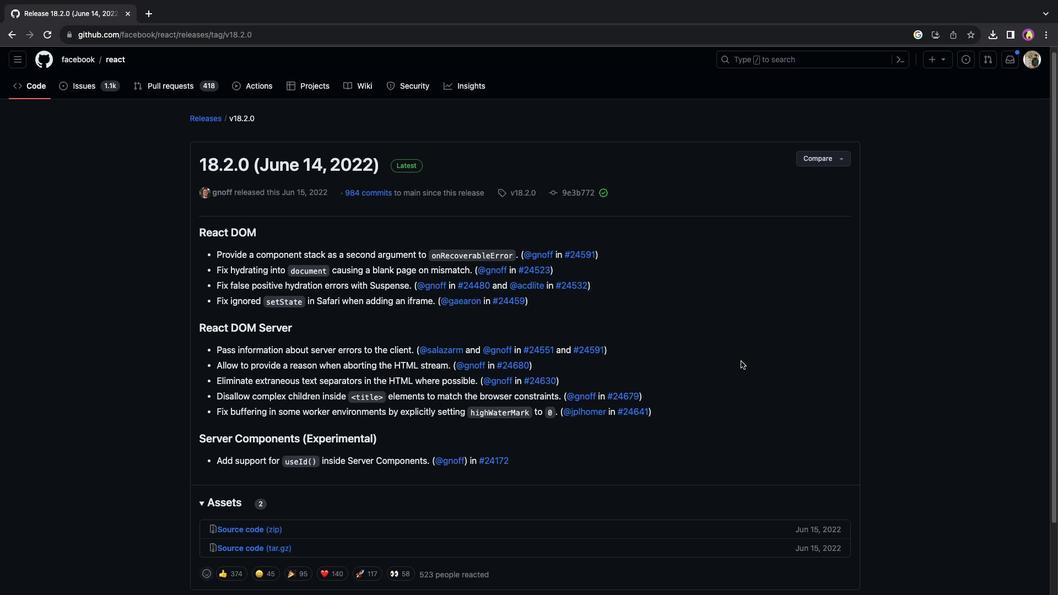 
Action: Mouse scrolled (740, 360) with delta (0, -1)
Screenshot: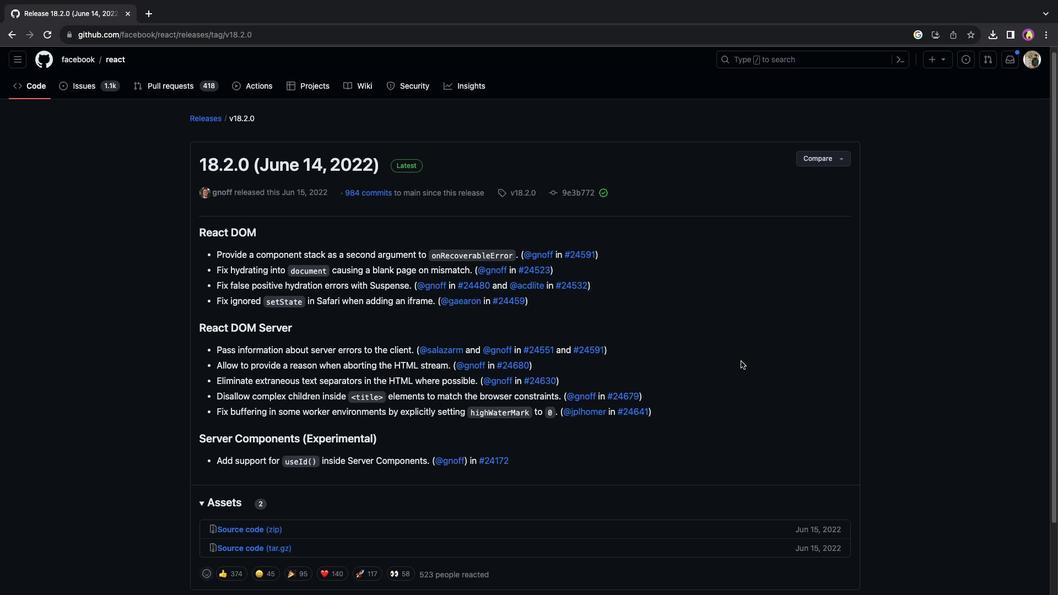 
Action: Mouse scrolled (740, 360) with delta (0, -2)
Screenshot: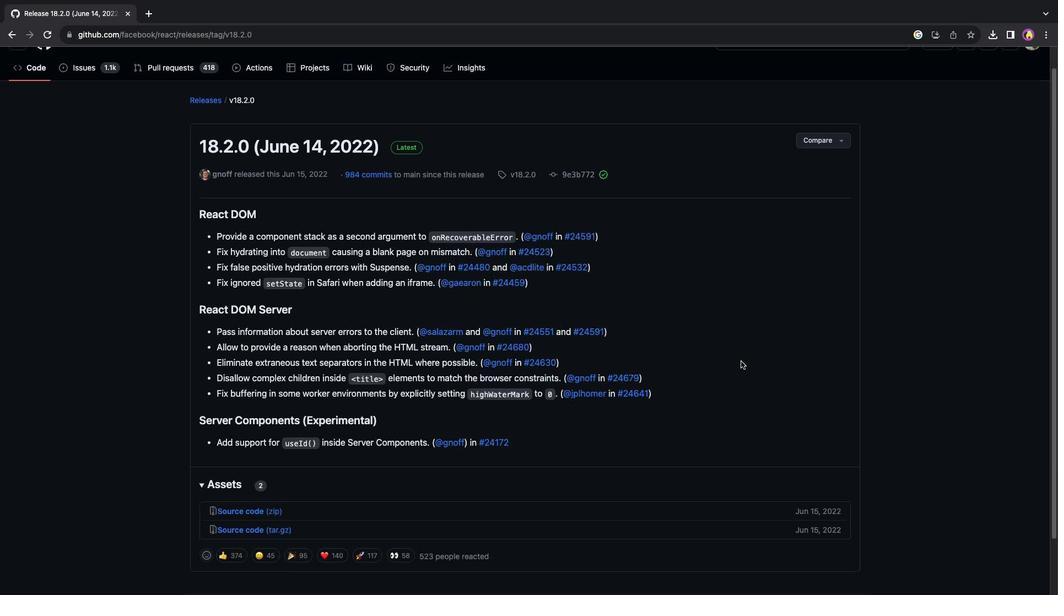 
Action: Mouse moved to (740, 361)
Screenshot: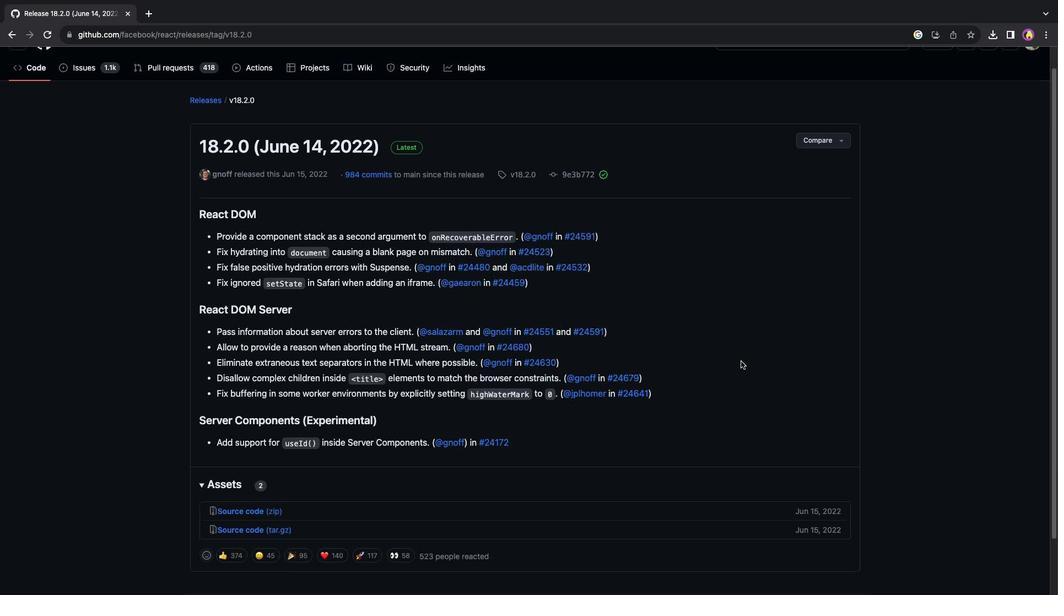 
Action: Mouse scrolled (740, 361) with delta (0, 0)
Screenshot: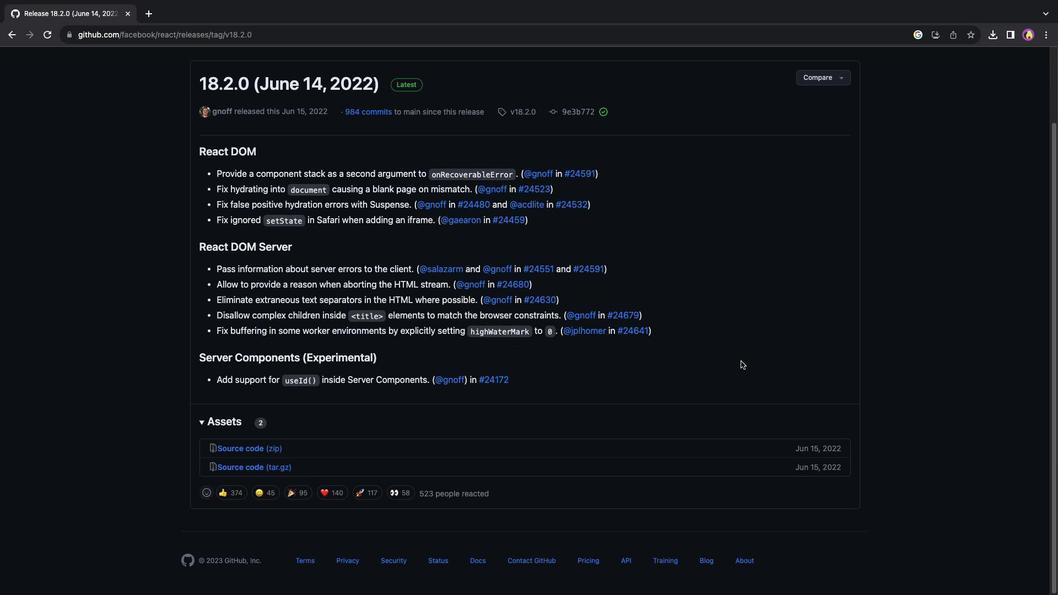 
Action: Mouse scrolled (740, 361) with delta (0, 0)
Screenshot: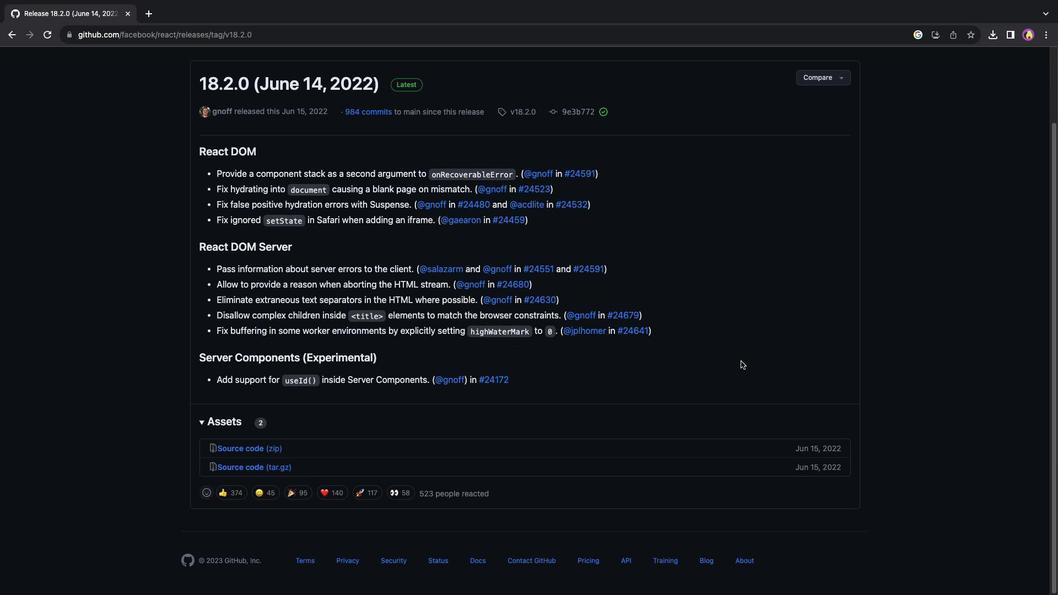 
Action: Mouse scrolled (740, 361) with delta (0, -1)
Screenshot: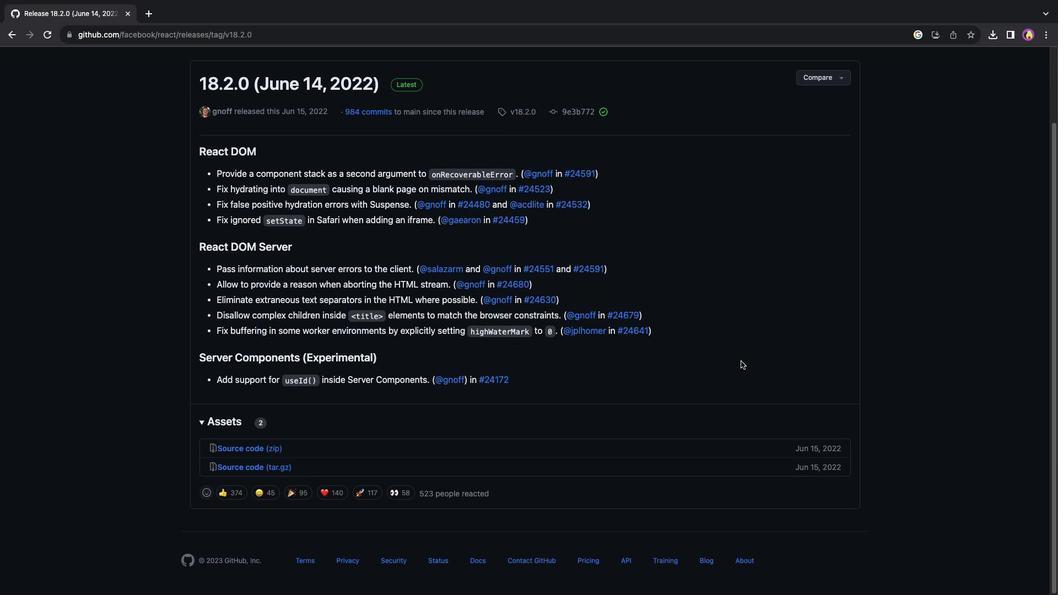 
Action: Mouse scrolled (740, 361) with delta (0, -2)
Screenshot: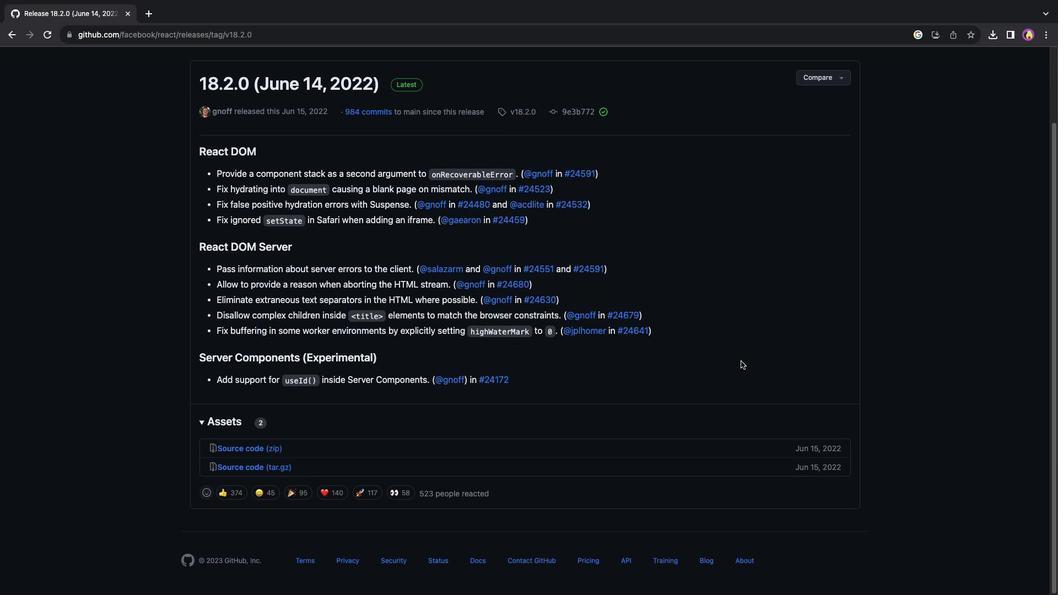 
Action: Mouse scrolled (740, 361) with delta (0, 0)
Screenshot: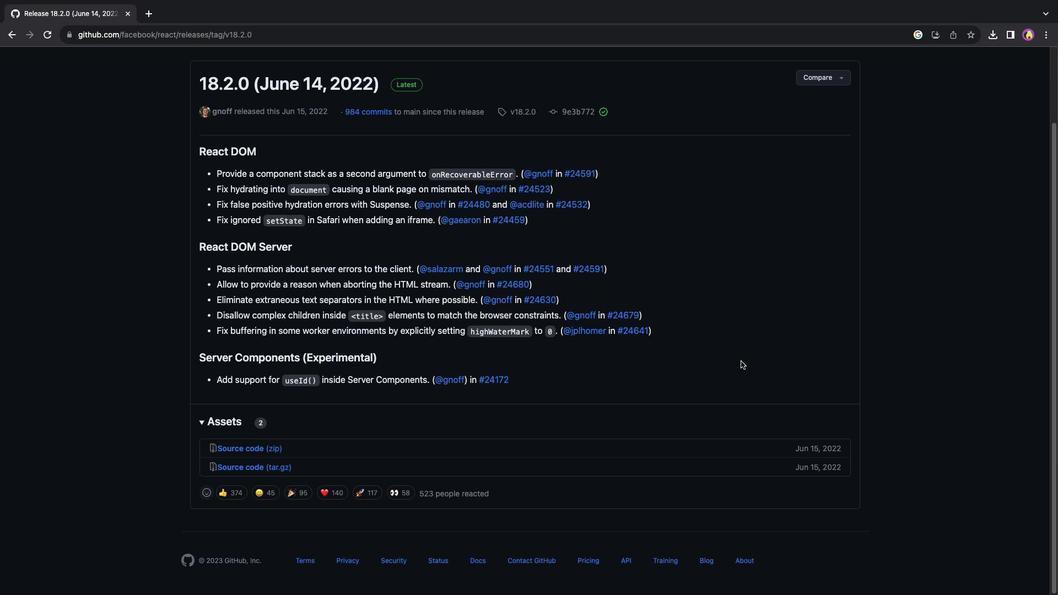 
Action: Mouse scrolled (740, 361) with delta (0, 0)
Screenshot: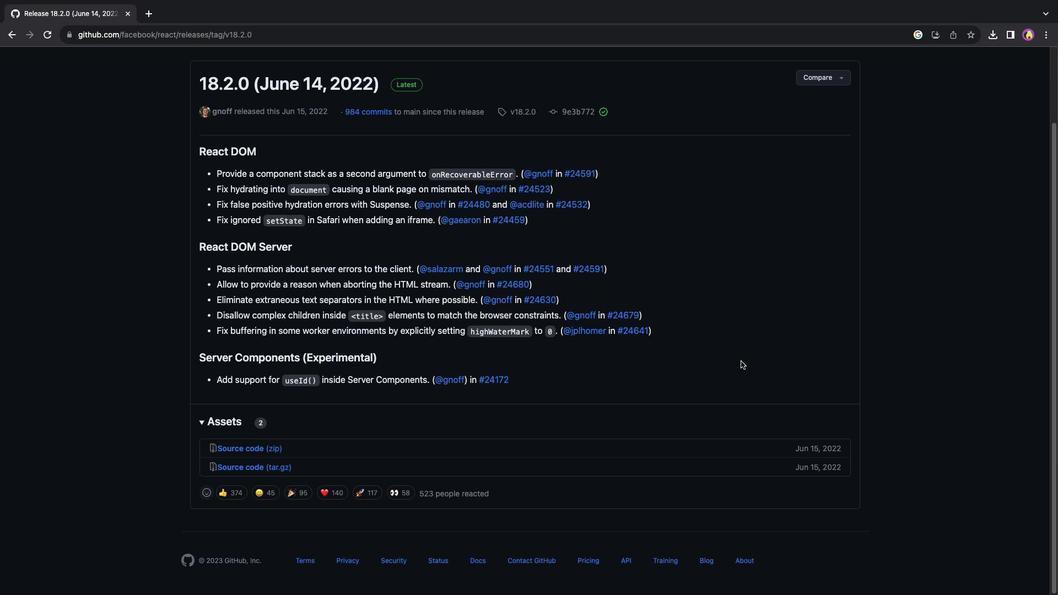 
Action: Mouse scrolled (740, 361) with delta (0, -1)
Screenshot: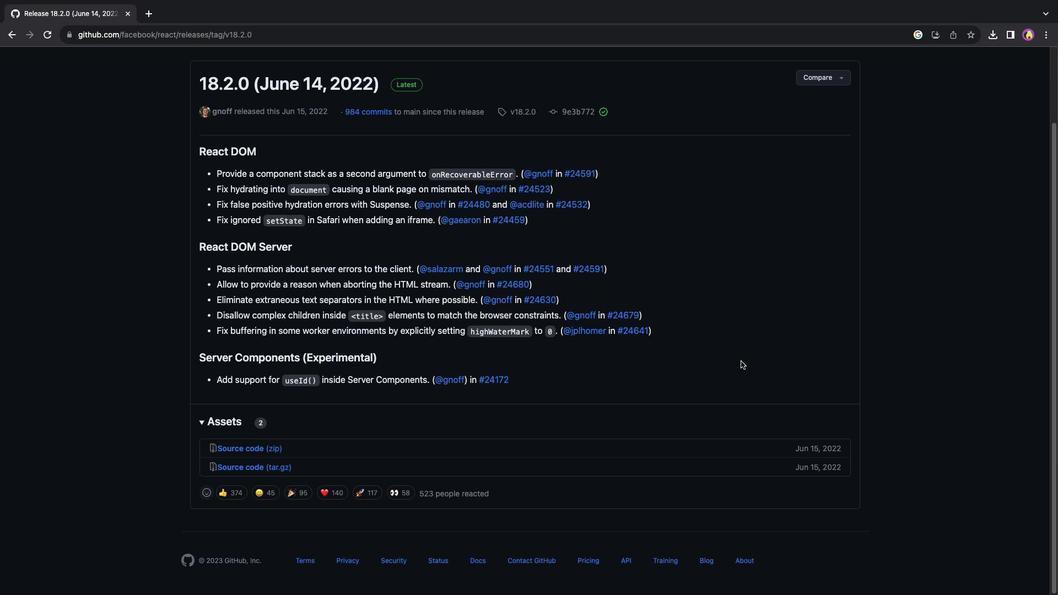 
Action: Mouse moved to (290, 396)
Screenshot: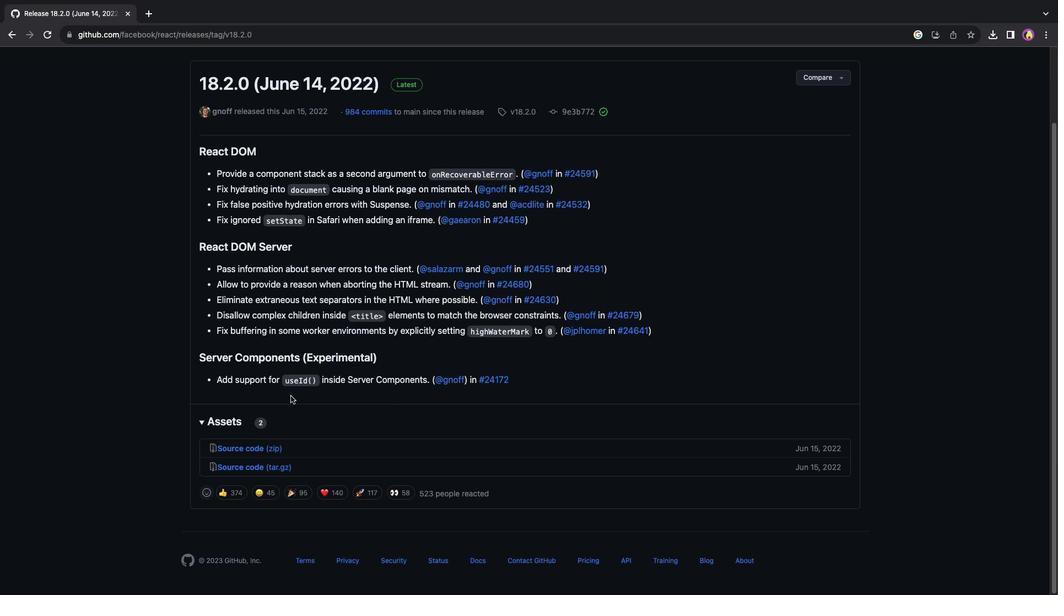 
Action: Mouse scrolled (290, 396) with delta (0, 0)
Screenshot: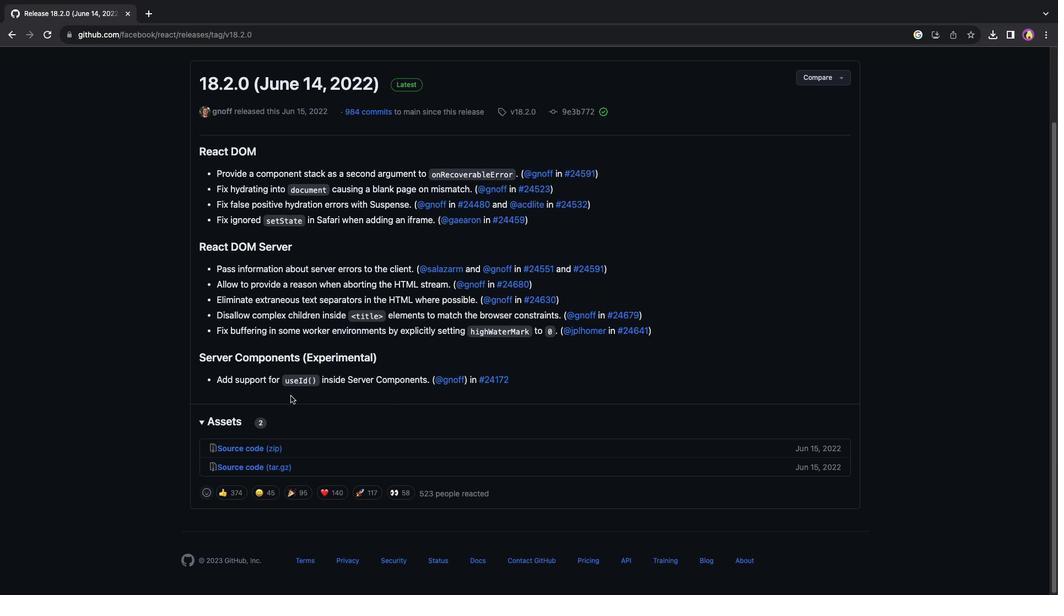 
Action: Mouse scrolled (290, 396) with delta (0, 0)
Screenshot: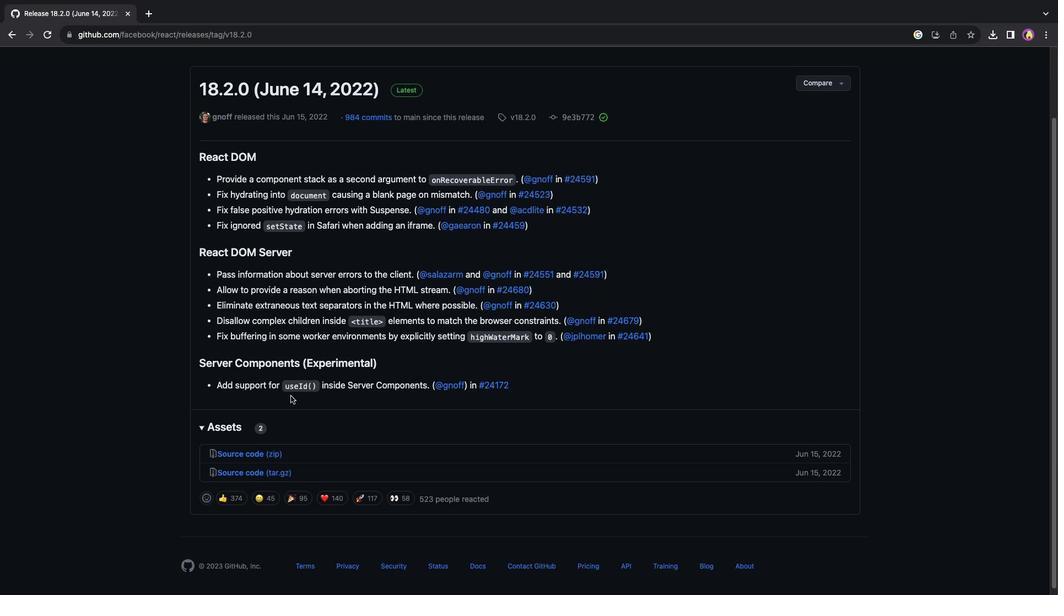 
Action: Mouse scrolled (290, 396) with delta (0, 2)
Screenshot: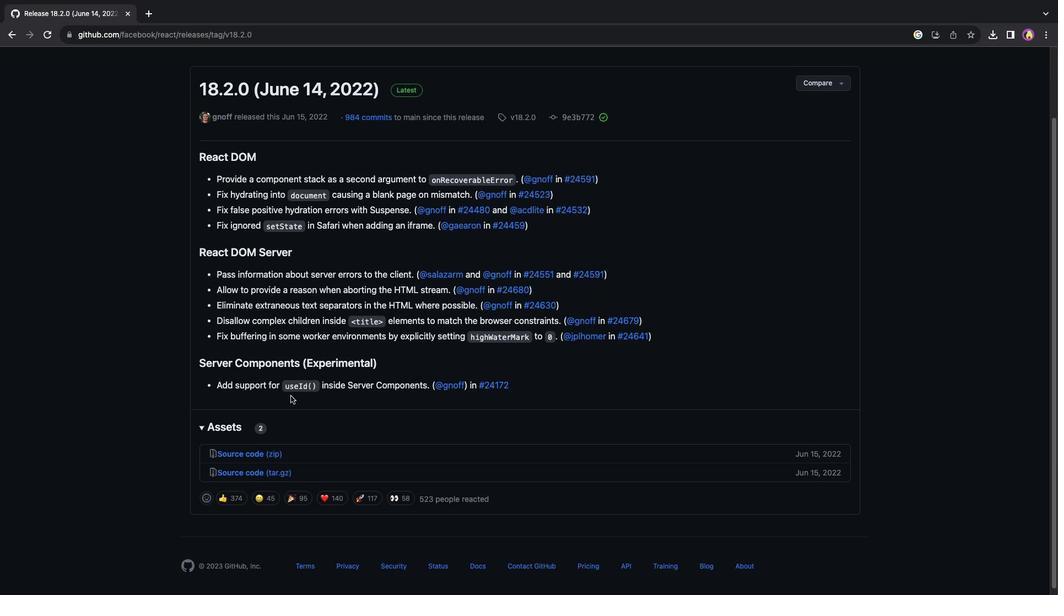 
Action: Mouse scrolled (290, 396) with delta (0, 2)
Screenshot: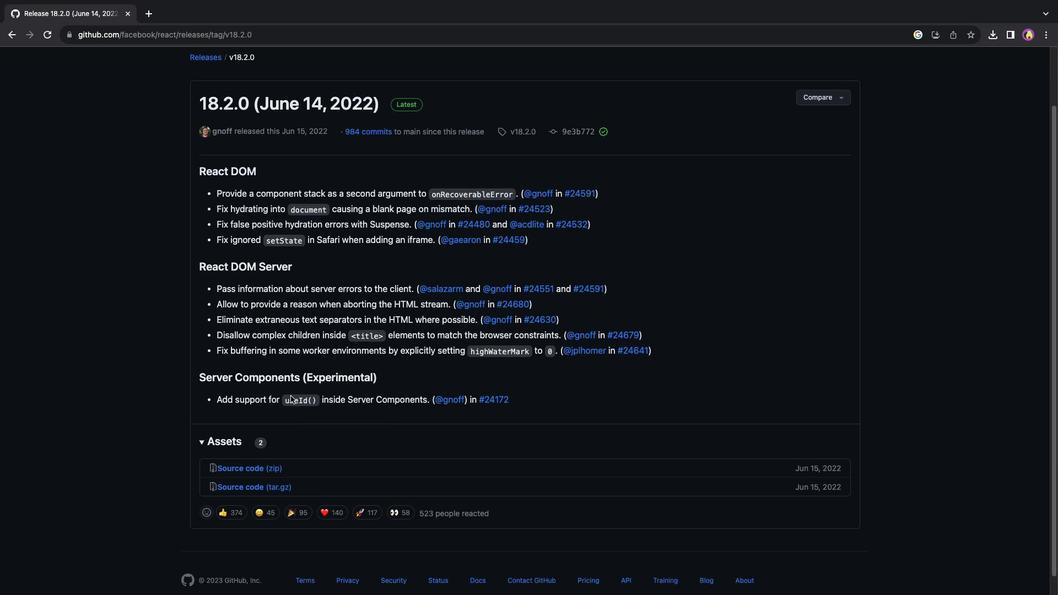 
Action: Mouse scrolled (290, 396) with delta (0, 3)
Screenshot: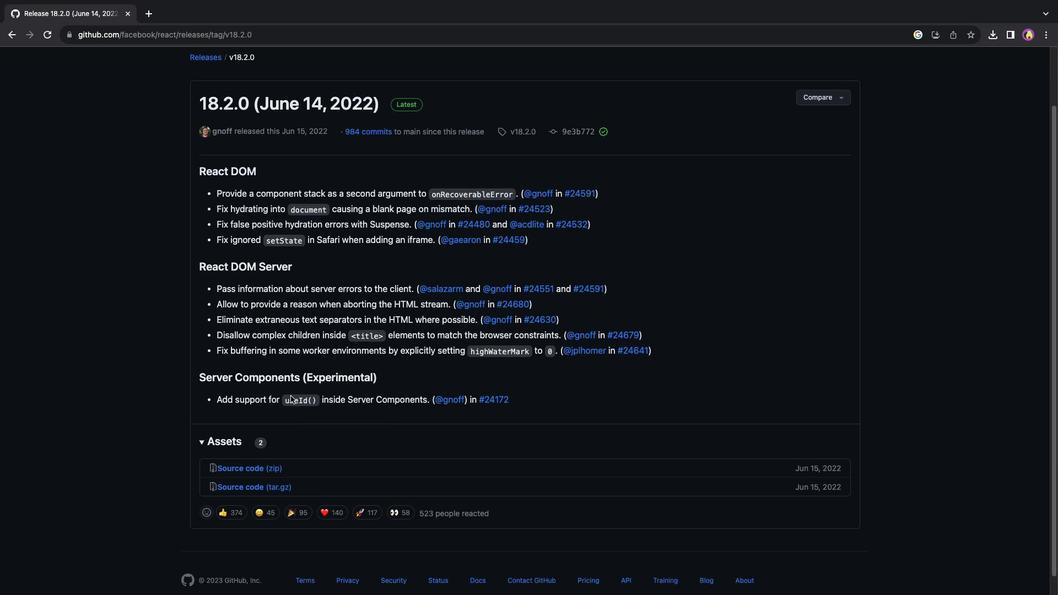 
Action: Mouse scrolled (290, 396) with delta (0, 3)
Screenshot: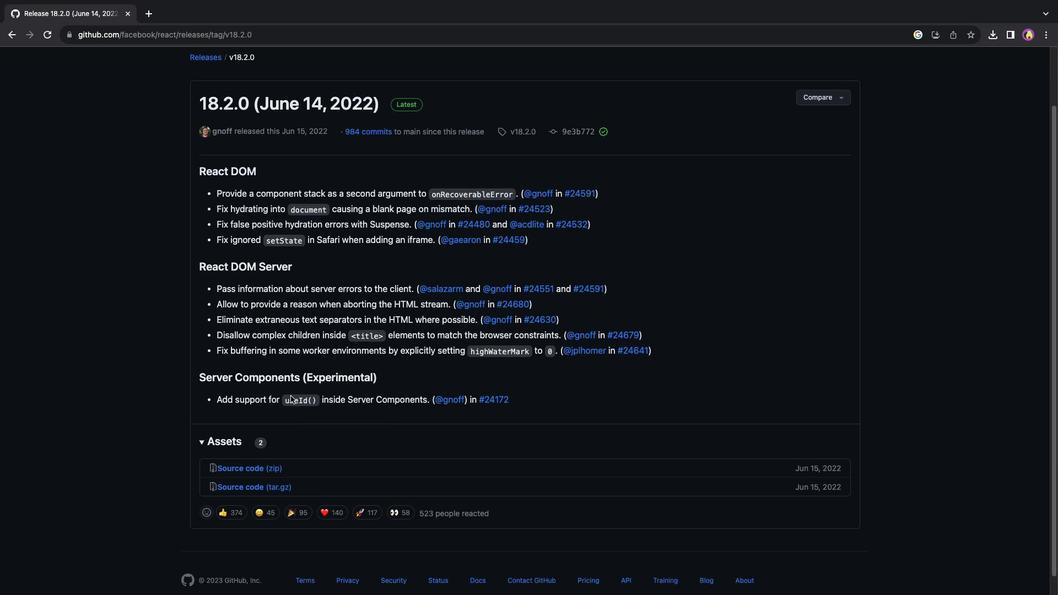 
Action: Mouse moved to (290, 396)
Screenshot: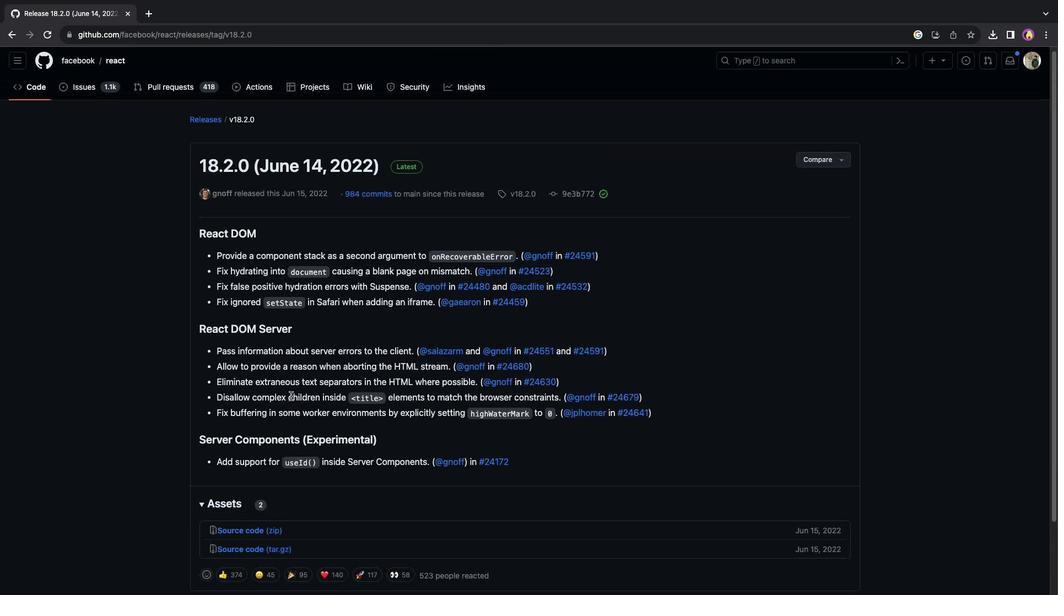 
Action: Mouse scrolled (290, 396) with delta (0, 0)
Screenshot: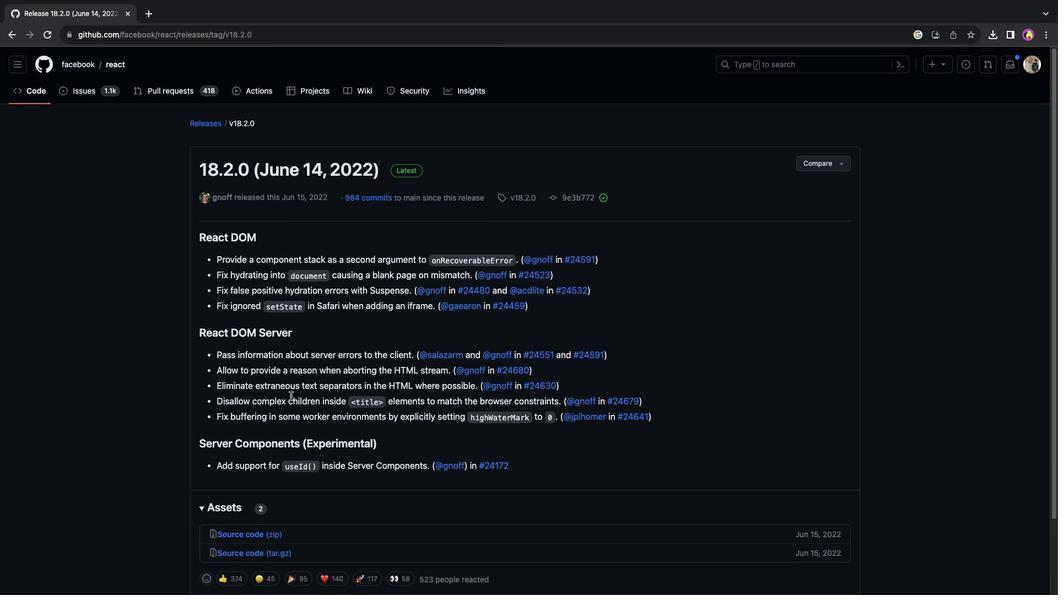 
Action: Mouse scrolled (290, 396) with delta (0, 0)
Screenshot: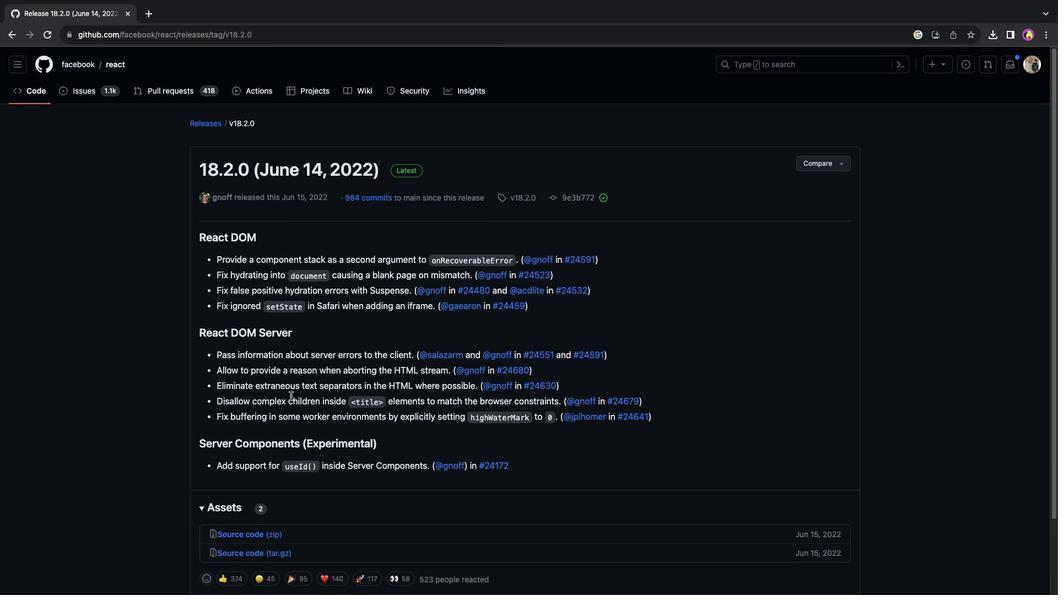 
Action: Mouse scrolled (290, 396) with delta (0, 2)
Screenshot: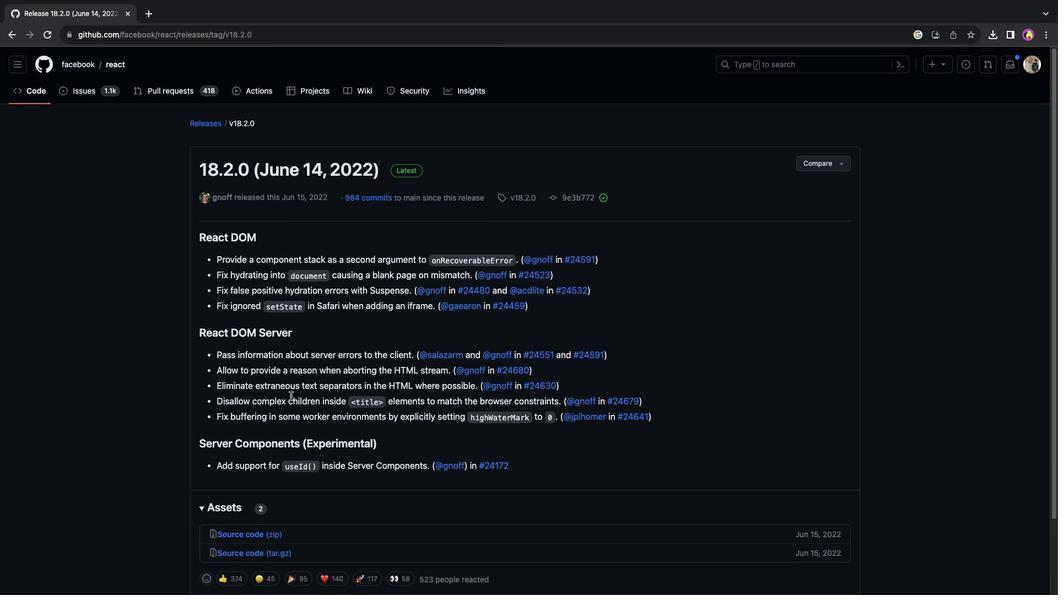 
Action: Mouse scrolled (290, 396) with delta (0, 2)
Screenshot: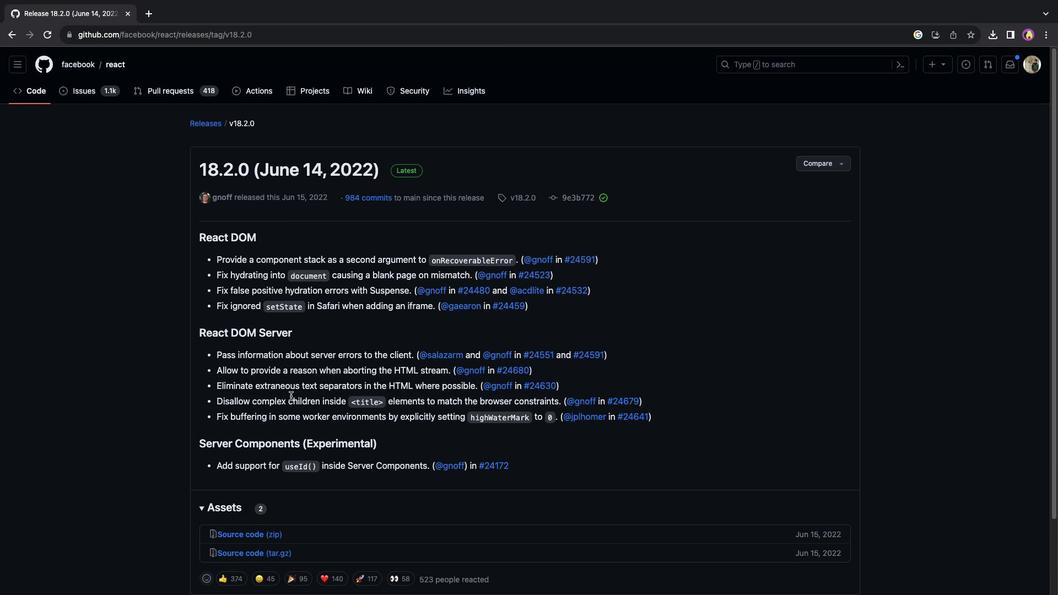
Action: Mouse scrolled (290, 396) with delta (0, 3)
Screenshot: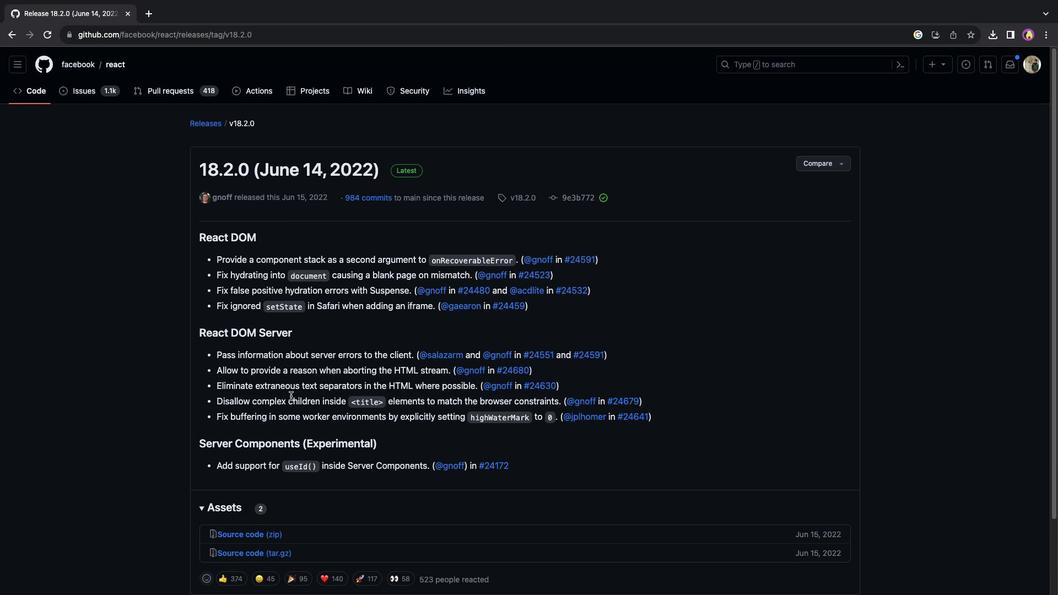 
Action: Mouse scrolled (290, 396) with delta (0, 3)
Screenshot: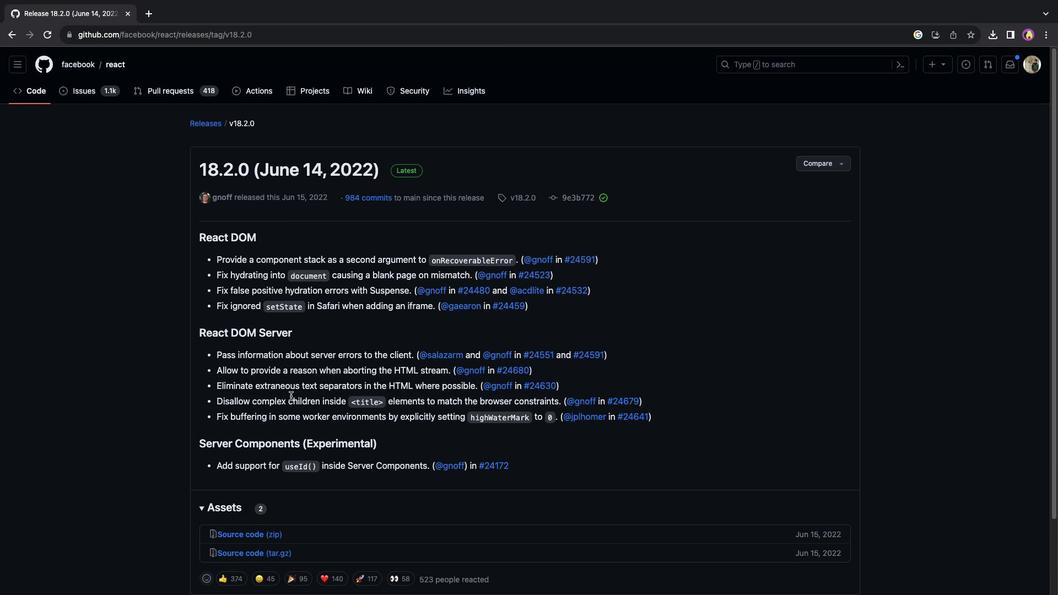 
Action: Mouse moved to (77, 66)
Screenshot: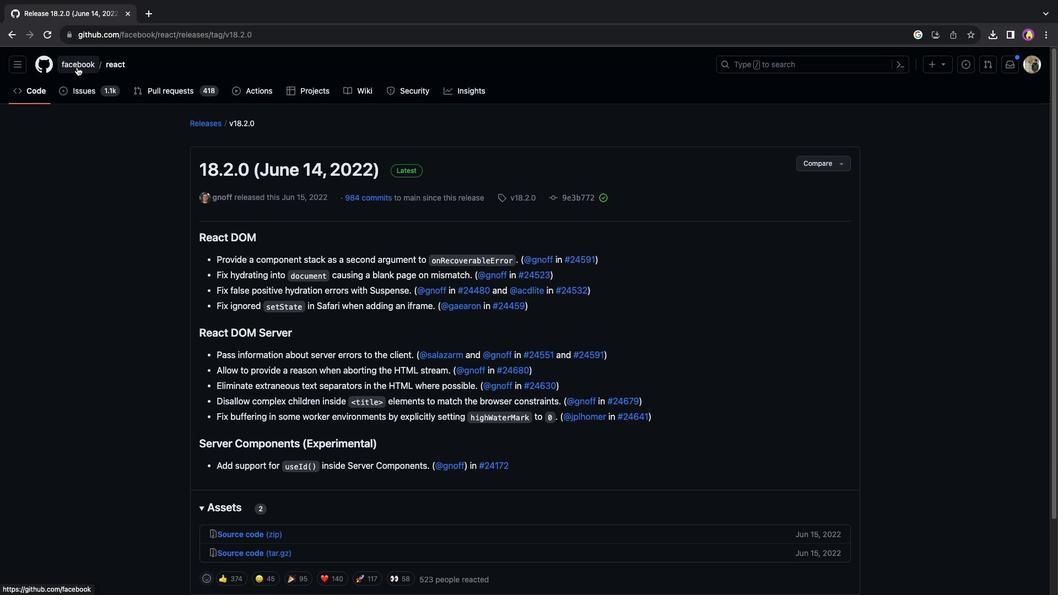 
Action: Mouse pressed left at (77, 66)
Screenshot: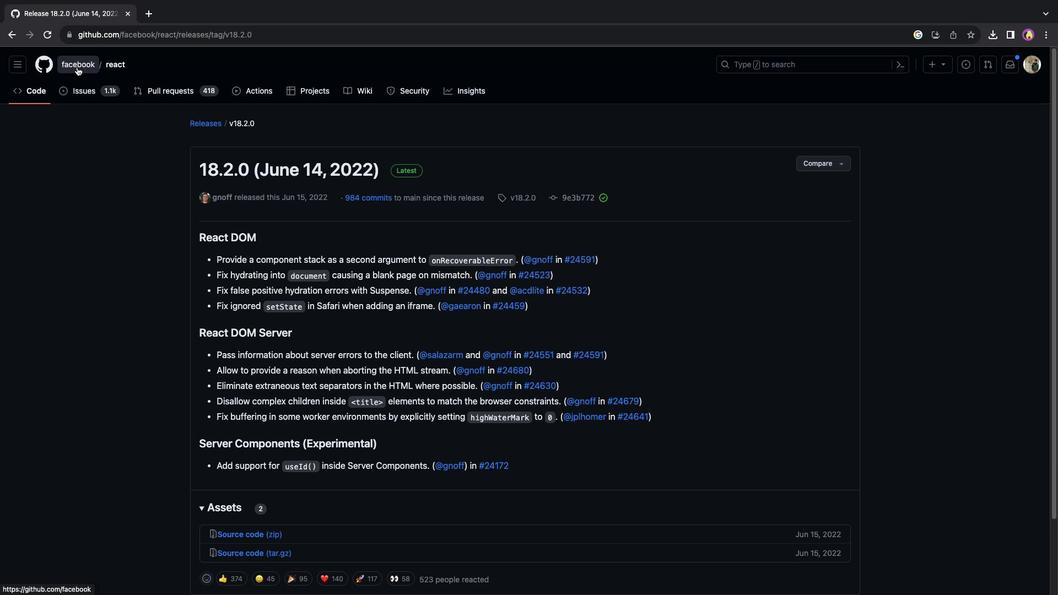 
Action: Mouse moved to (230, 306)
Screenshot: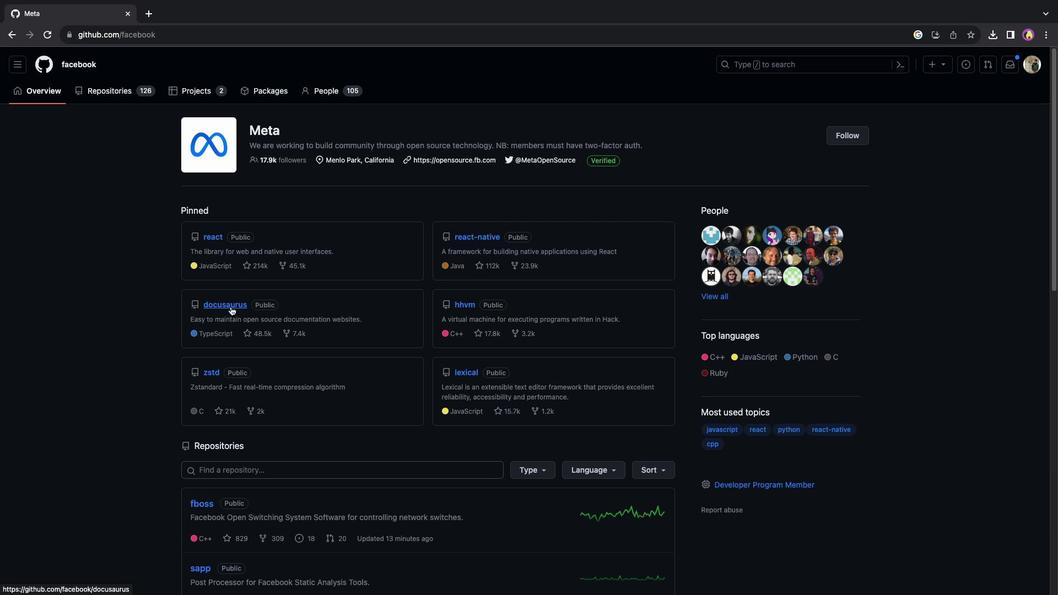 
Action: Mouse pressed left at (230, 306)
Screenshot: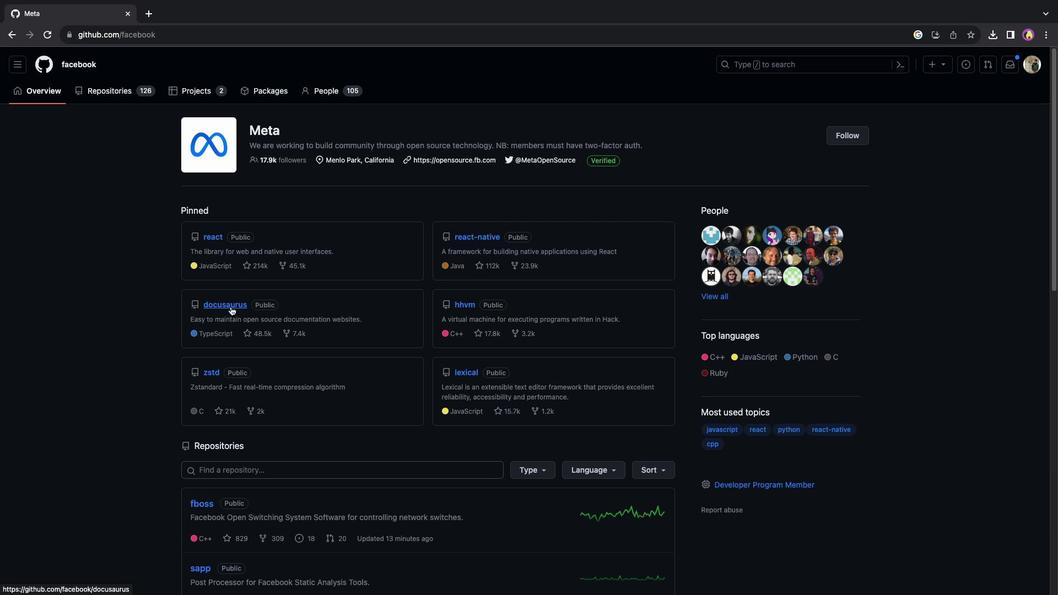 
Action: Mouse moved to (732, 436)
Screenshot: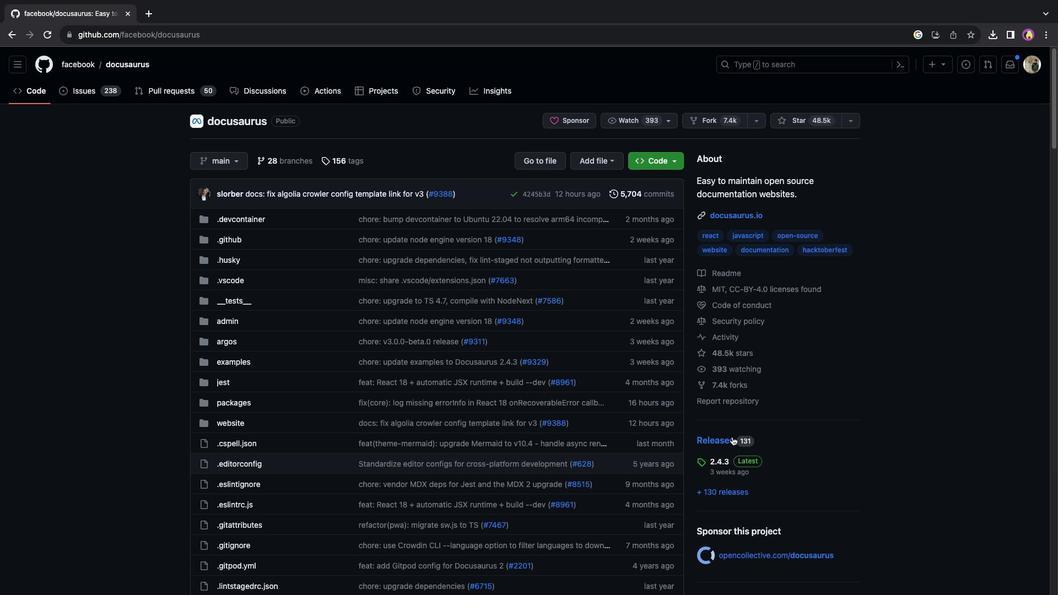 
Action: Mouse pressed left at (732, 436)
Screenshot: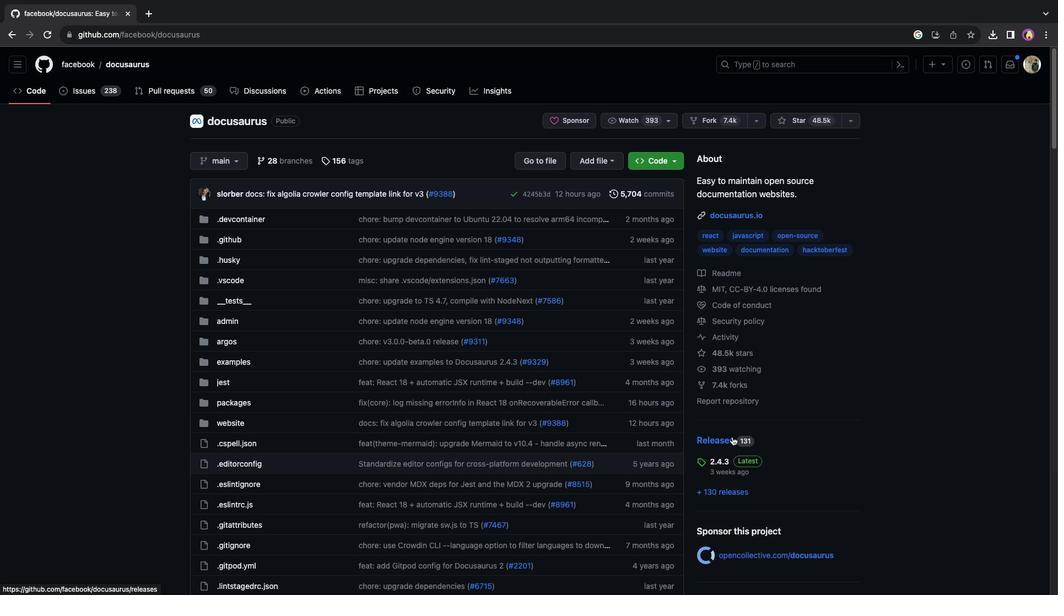 
Action: Mouse moved to (629, 428)
Screenshot: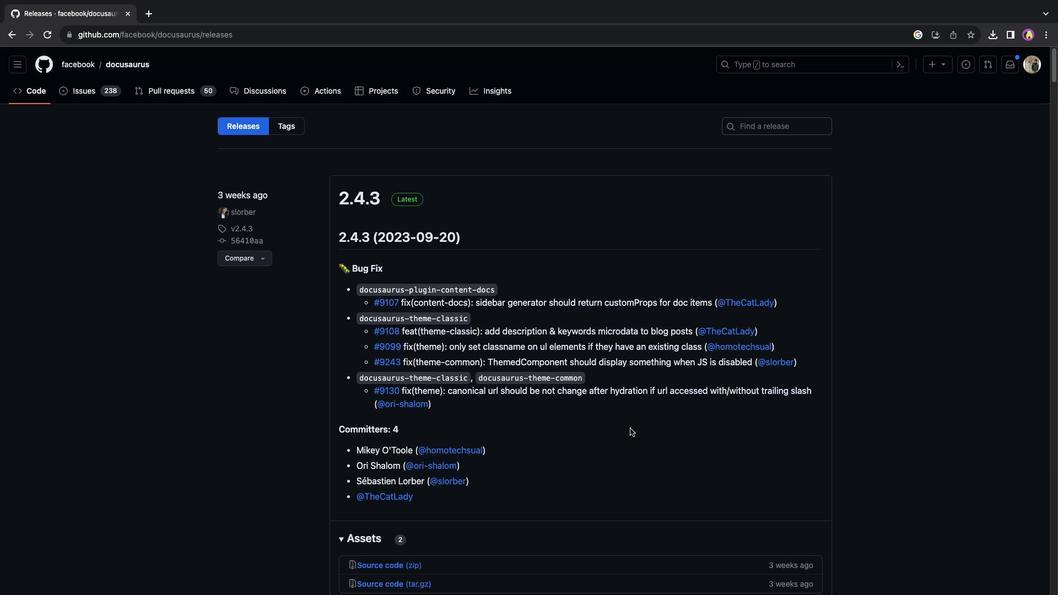 
Action: Mouse scrolled (629, 428) with delta (0, 0)
Screenshot: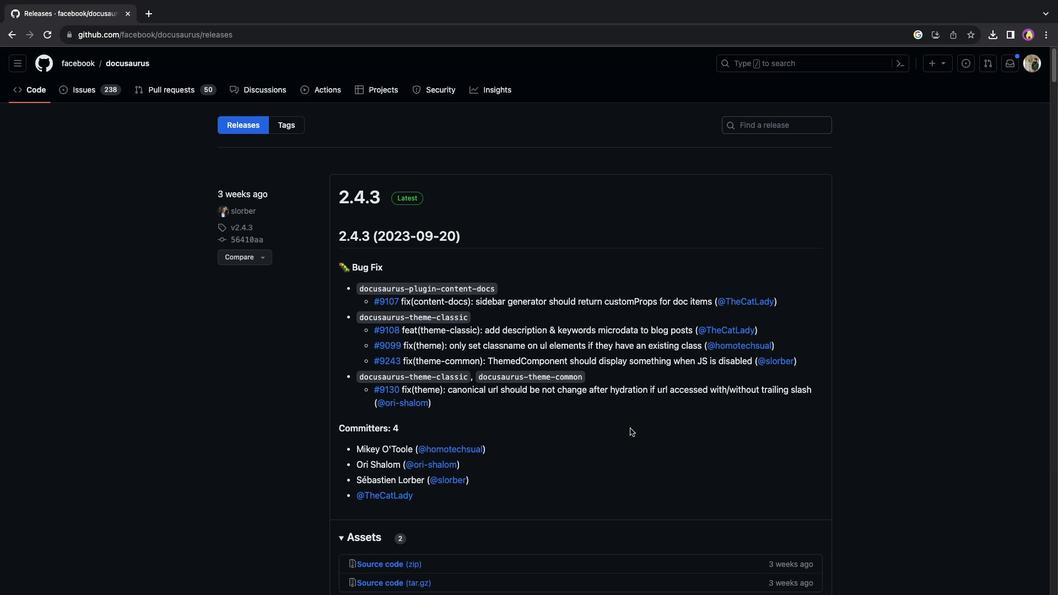 
Action: Mouse scrolled (629, 428) with delta (0, 0)
Screenshot: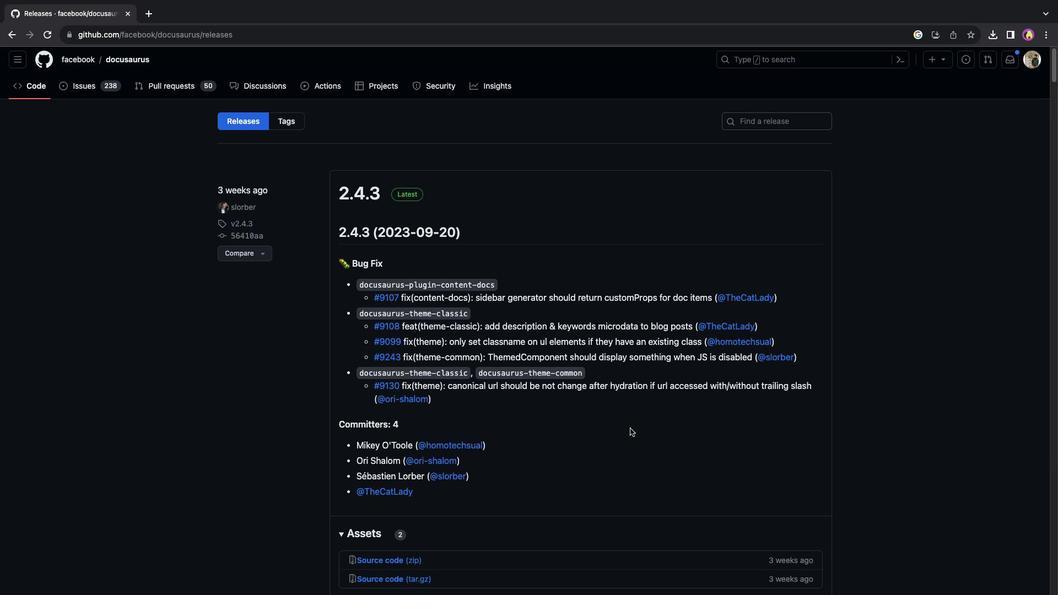 
Action: Mouse scrolled (629, 428) with delta (0, -1)
Screenshot: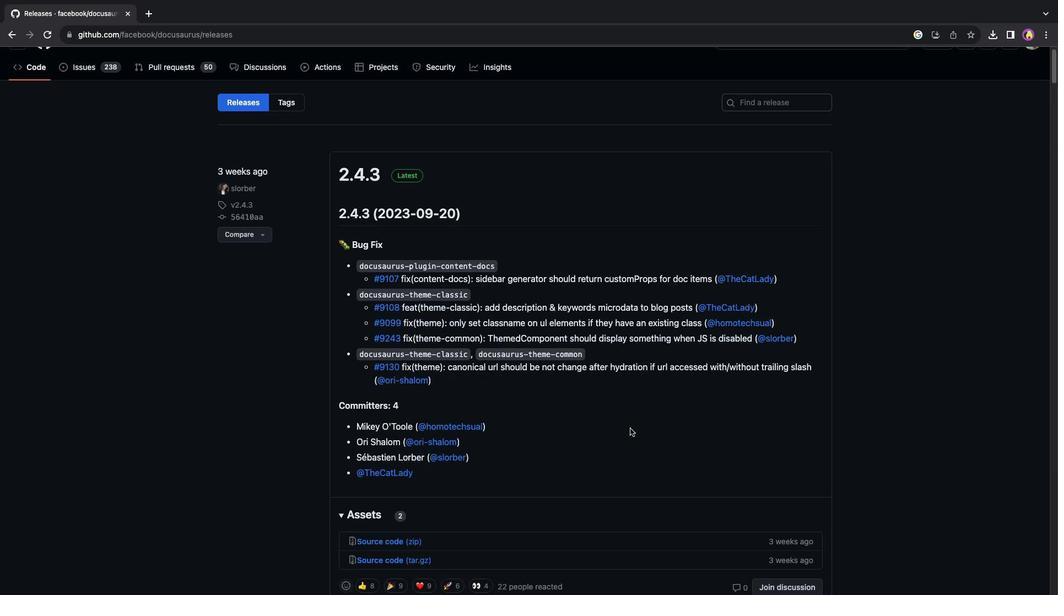 
Action: Mouse scrolled (629, 428) with delta (0, 0)
Screenshot: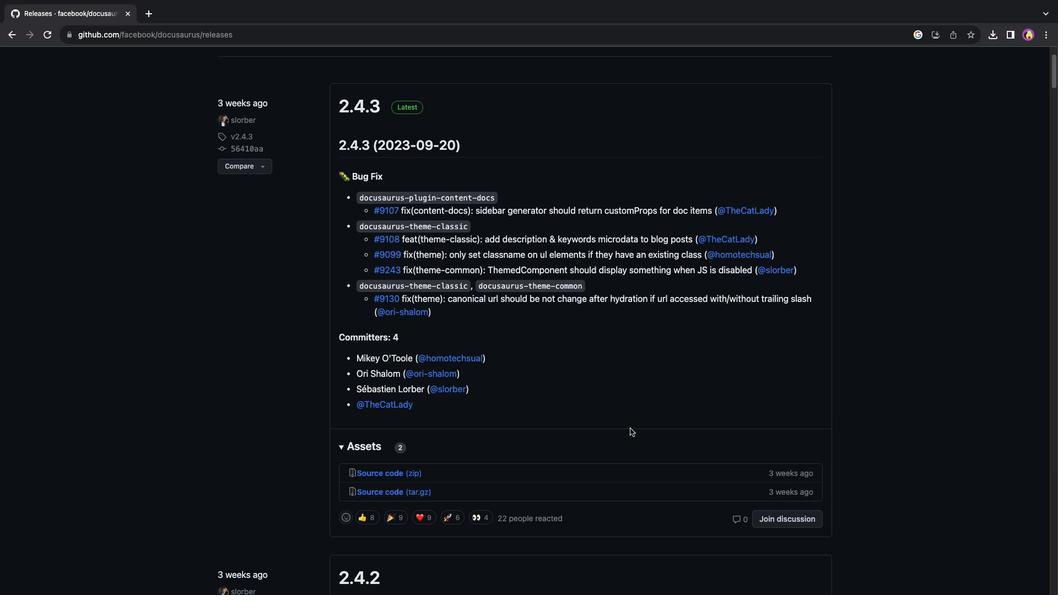 
Action: Mouse scrolled (629, 428) with delta (0, 0)
Screenshot: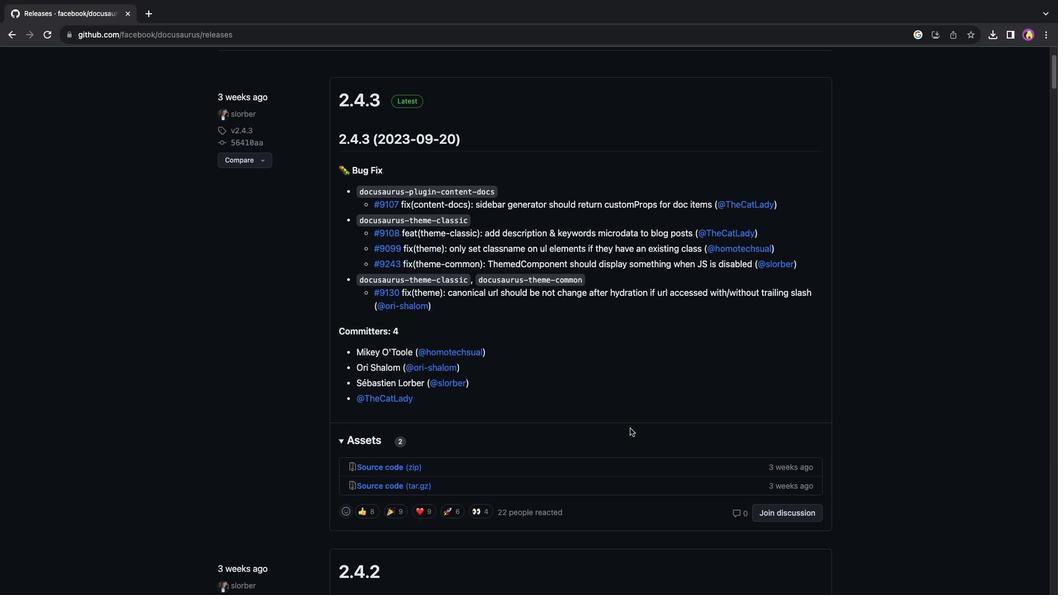 
Action: Mouse scrolled (629, 428) with delta (0, -1)
Screenshot: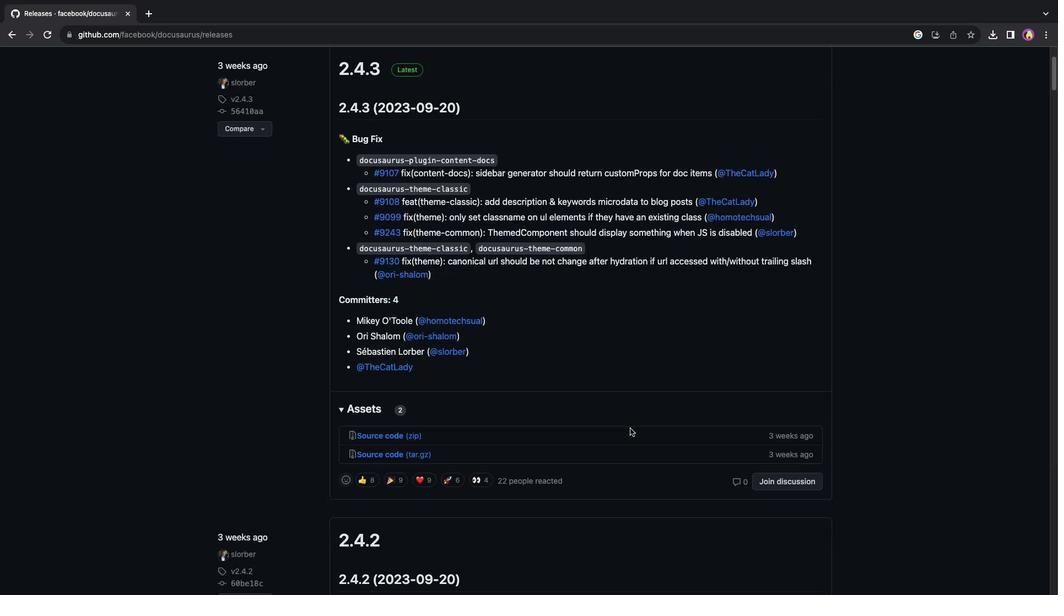 
Action: Mouse scrolled (629, 428) with delta (0, -2)
Screenshot: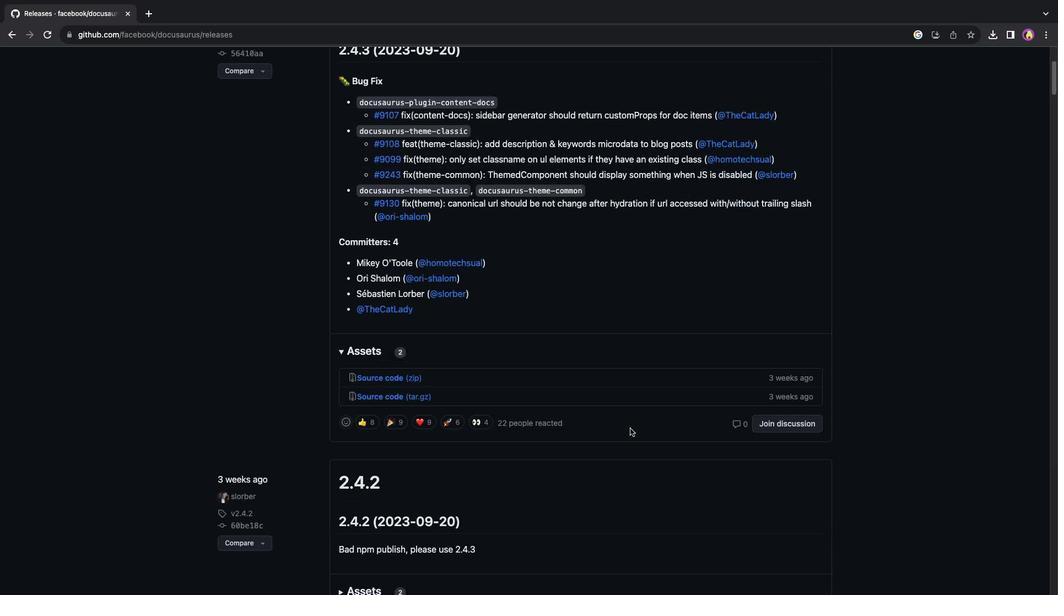 
Action: Mouse scrolled (629, 428) with delta (0, 0)
Screenshot: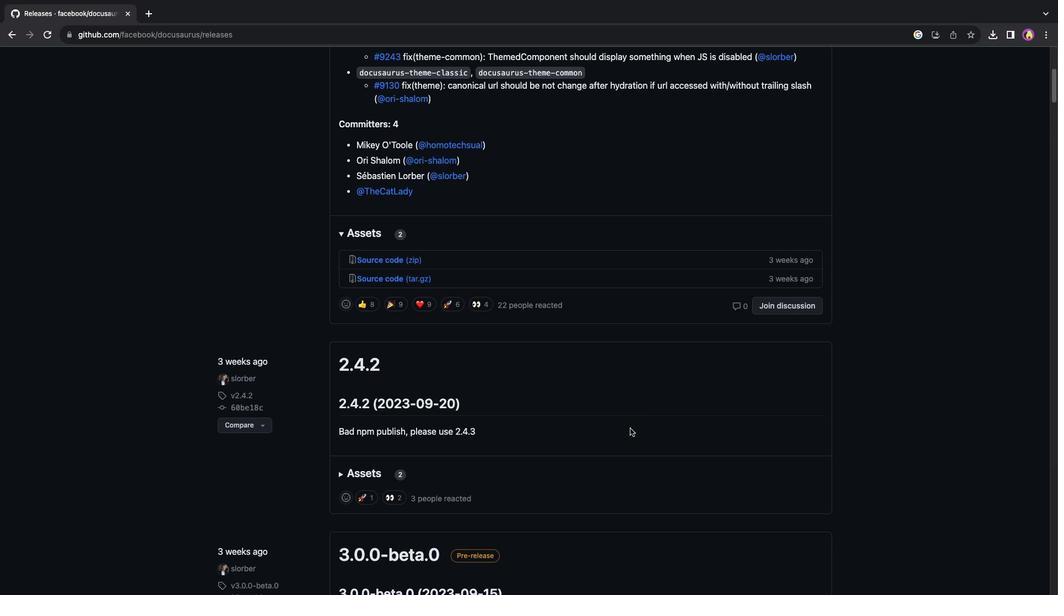 
Action: Mouse scrolled (629, 428) with delta (0, 0)
Screenshot: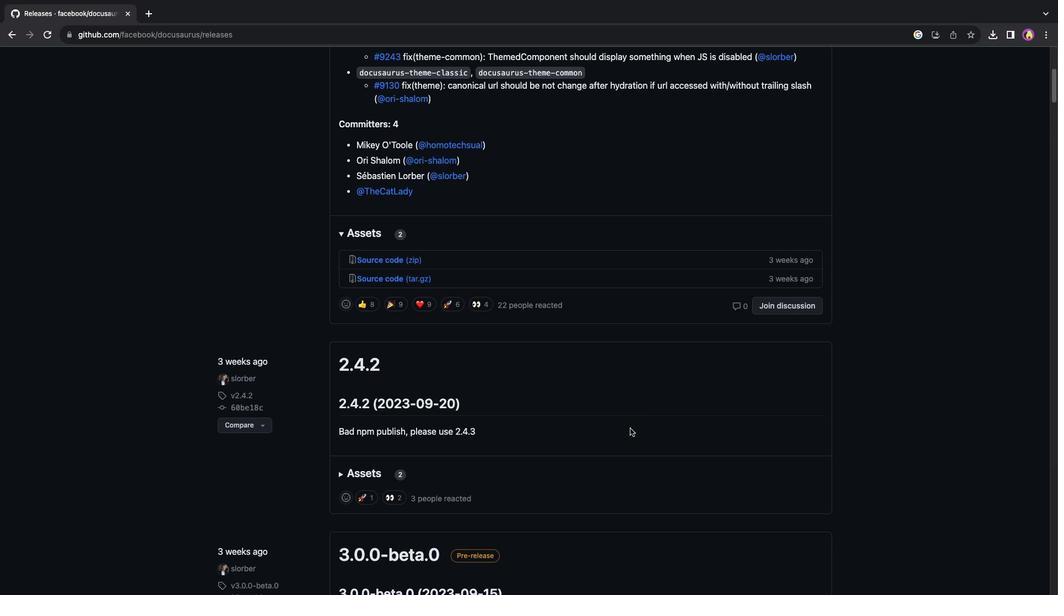 
Action: Mouse scrolled (629, 428) with delta (0, -1)
Screenshot: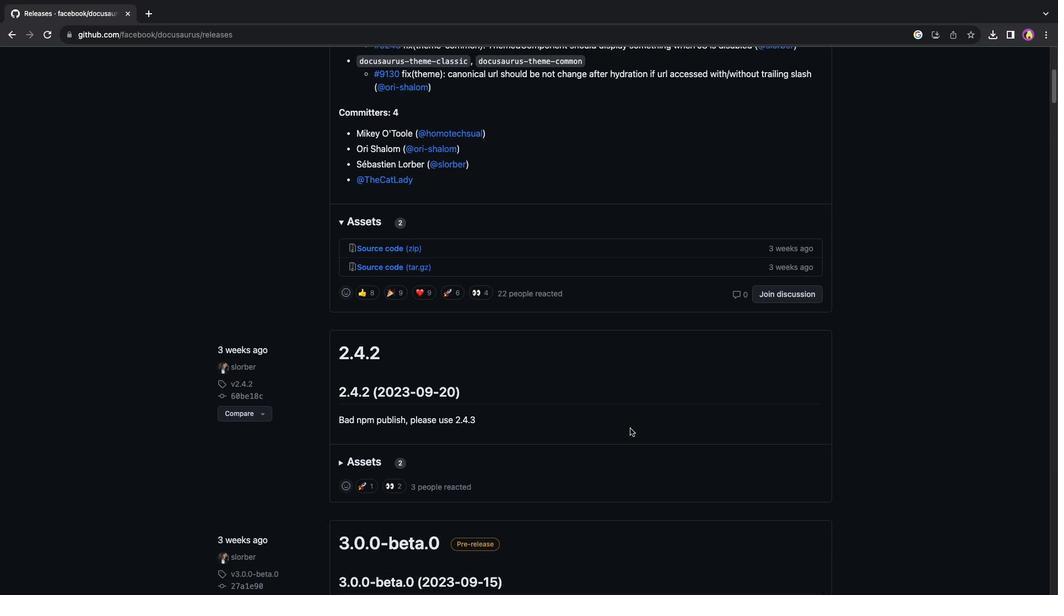 
Action: Mouse scrolled (629, 428) with delta (0, 0)
Screenshot: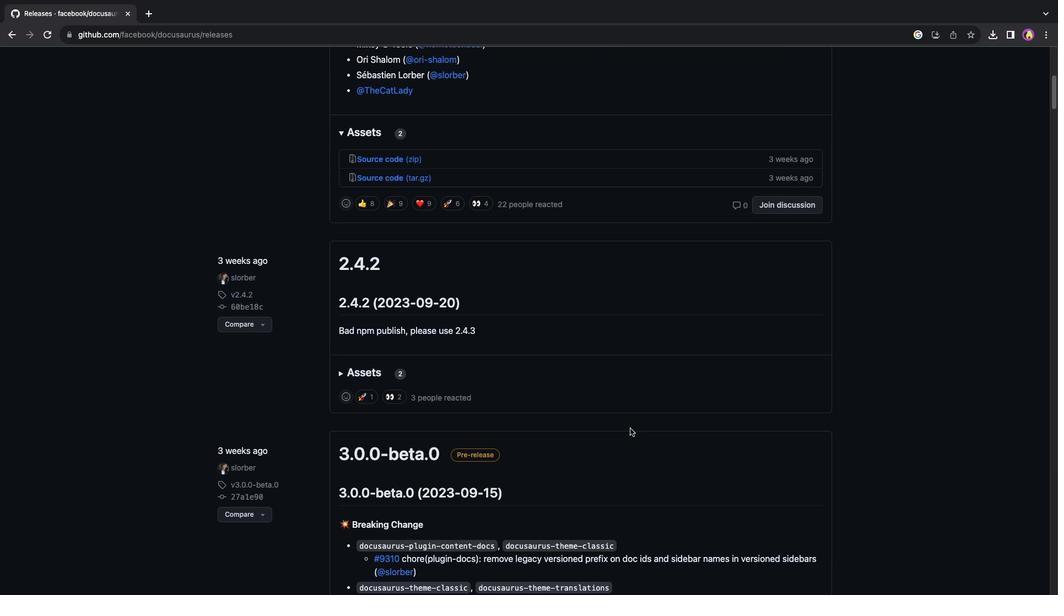 
Action: Mouse scrolled (629, 428) with delta (0, 0)
Screenshot: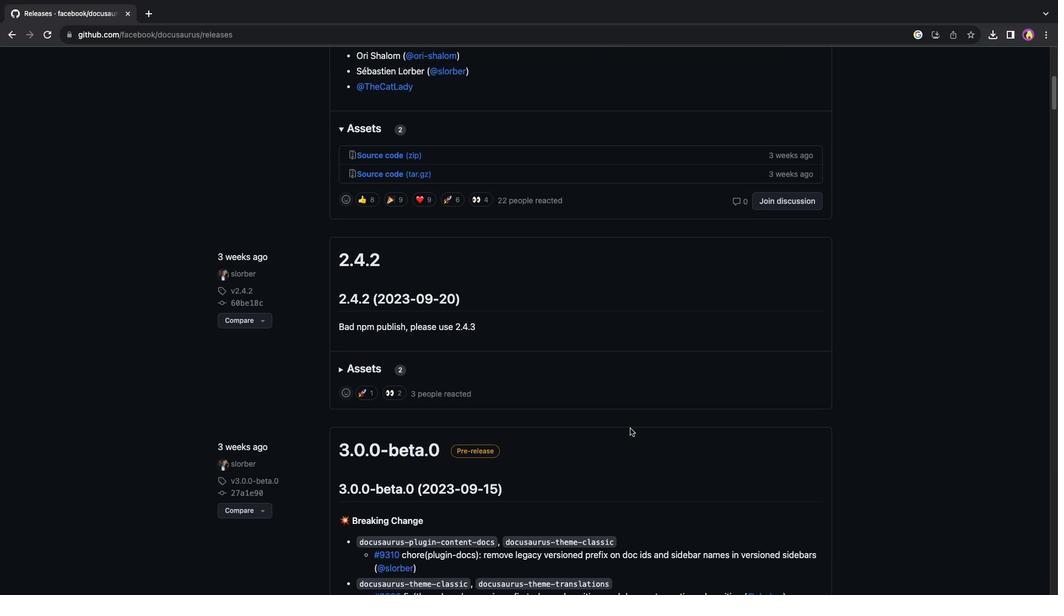 
Action: Mouse scrolled (629, 428) with delta (0, -1)
Screenshot: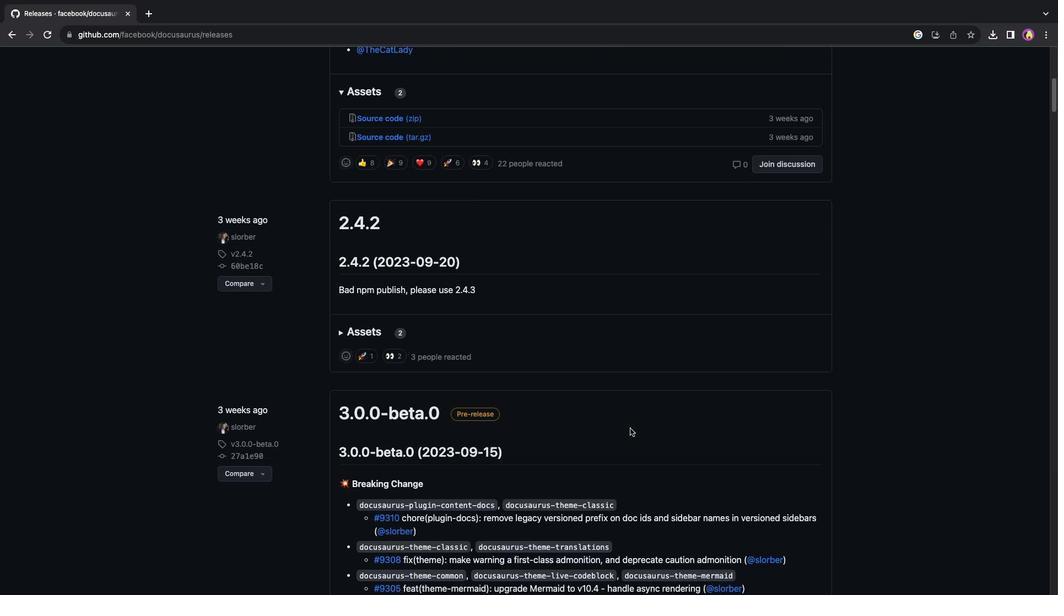 
Action: Mouse scrolled (629, 428) with delta (0, -2)
Screenshot: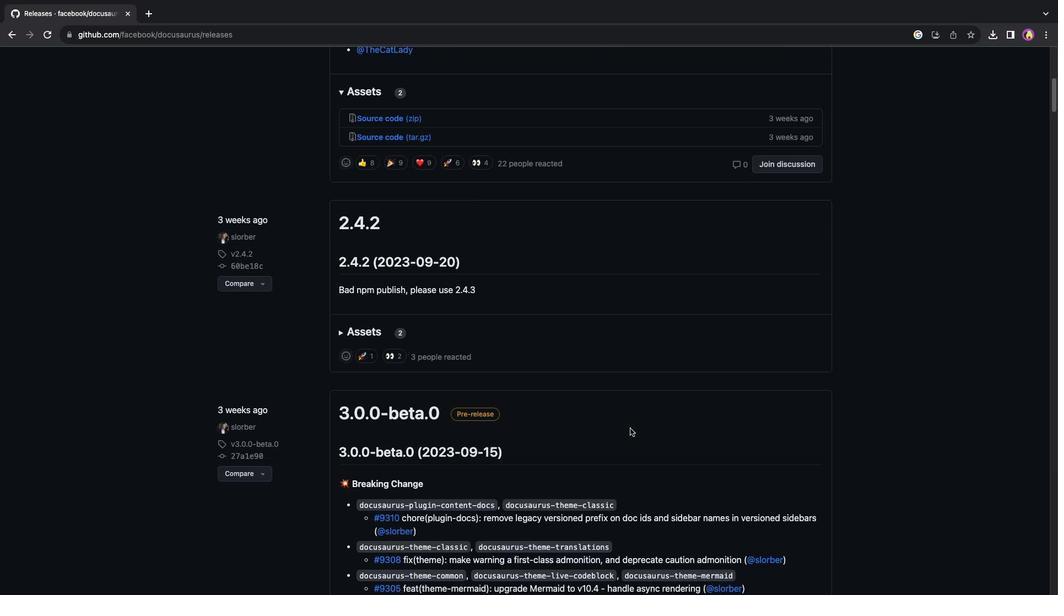 
Action: Mouse scrolled (629, 428) with delta (0, 0)
Screenshot: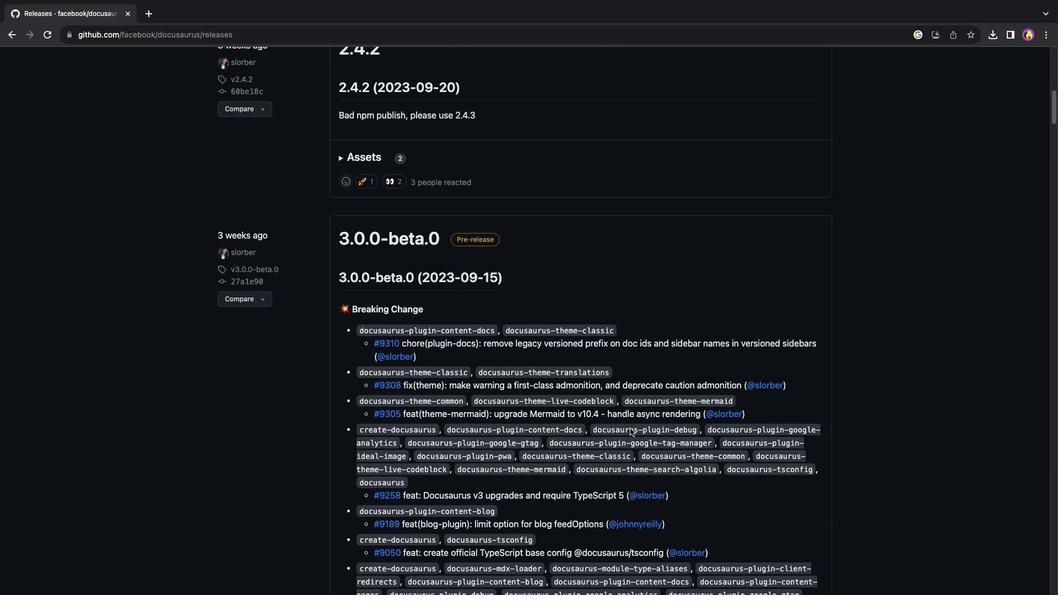 
Action: Mouse scrolled (629, 428) with delta (0, 0)
Screenshot: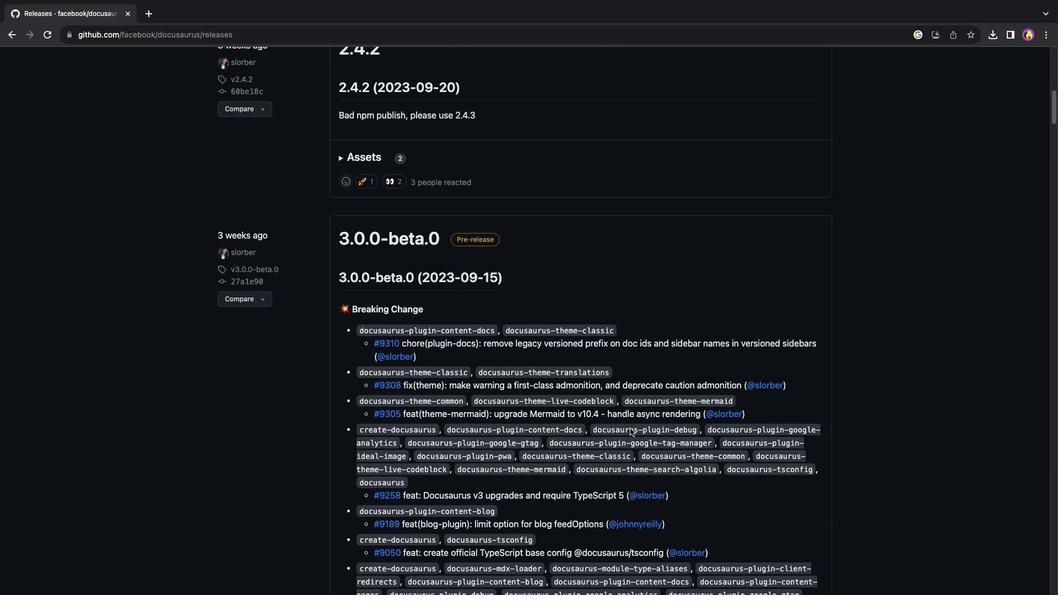 
Action: Mouse scrolled (629, 428) with delta (0, -1)
Screenshot: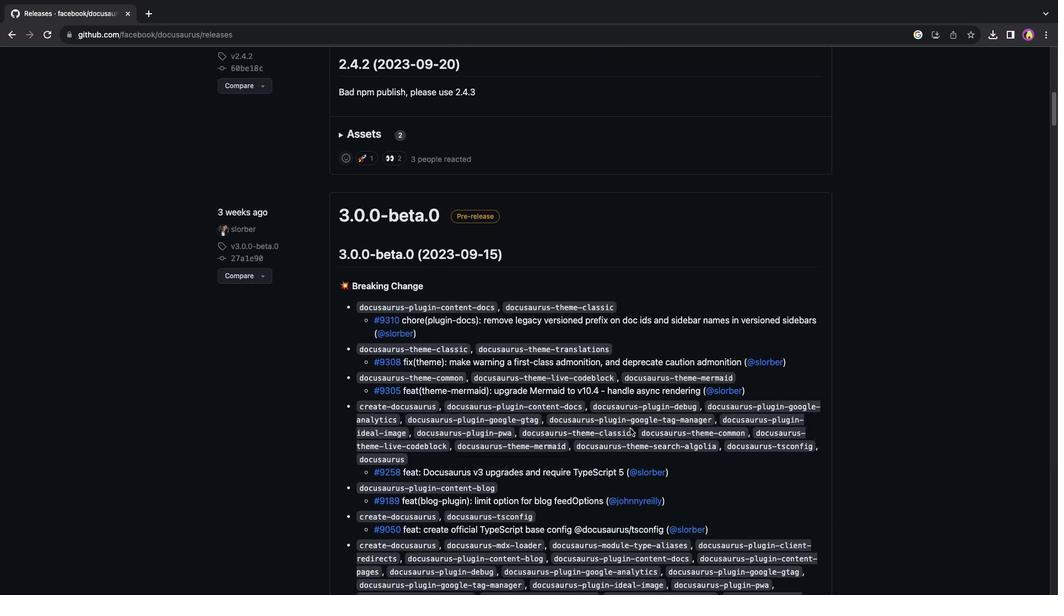 
Action: Mouse scrolled (629, 428) with delta (0, -2)
